 Task: Research Airbnb options in Catia La Mar, Venezuela from 9th December, 2023 to 16th December, 2023 for 2 adults.2 bedrooms having 2 beds and 1 bathroom. Property type can be flat. Booking option can be shelf check-in. Look for 4 properties as per requirement.
Action: Mouse moved to (573, 167)
Screenshot: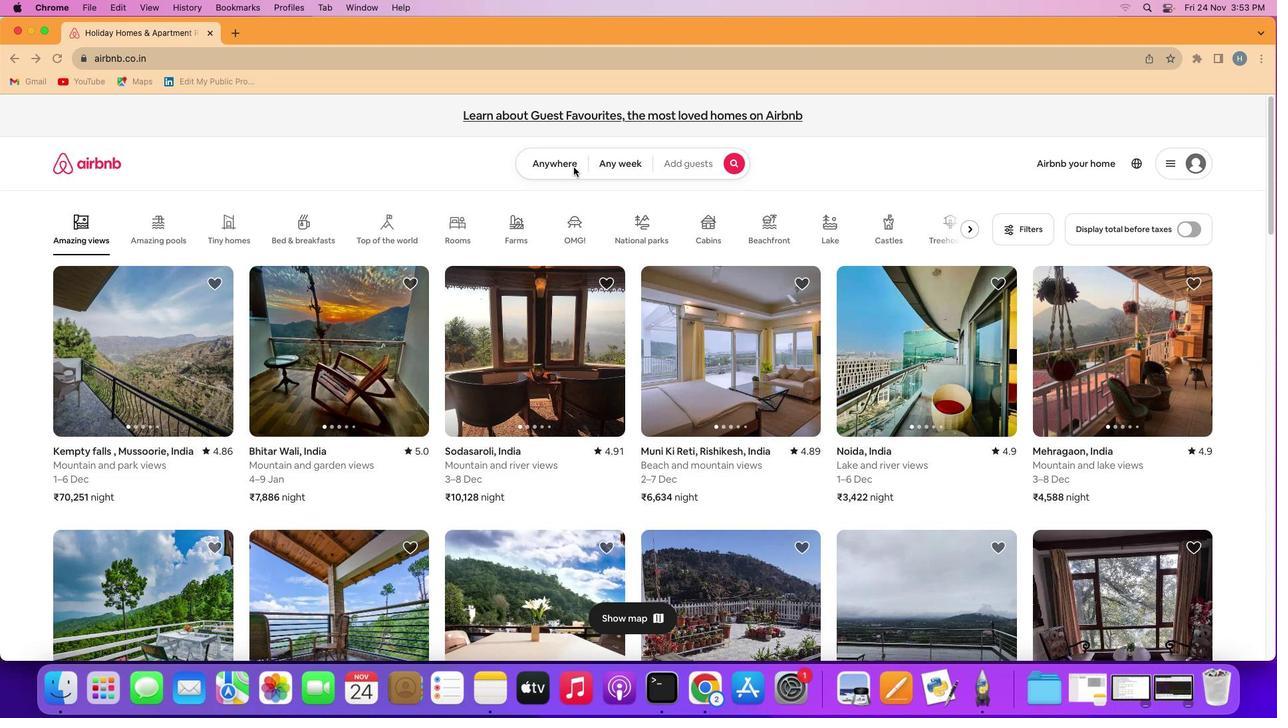 
Action: Mouse pressed left at (573, 167)
Screenshot: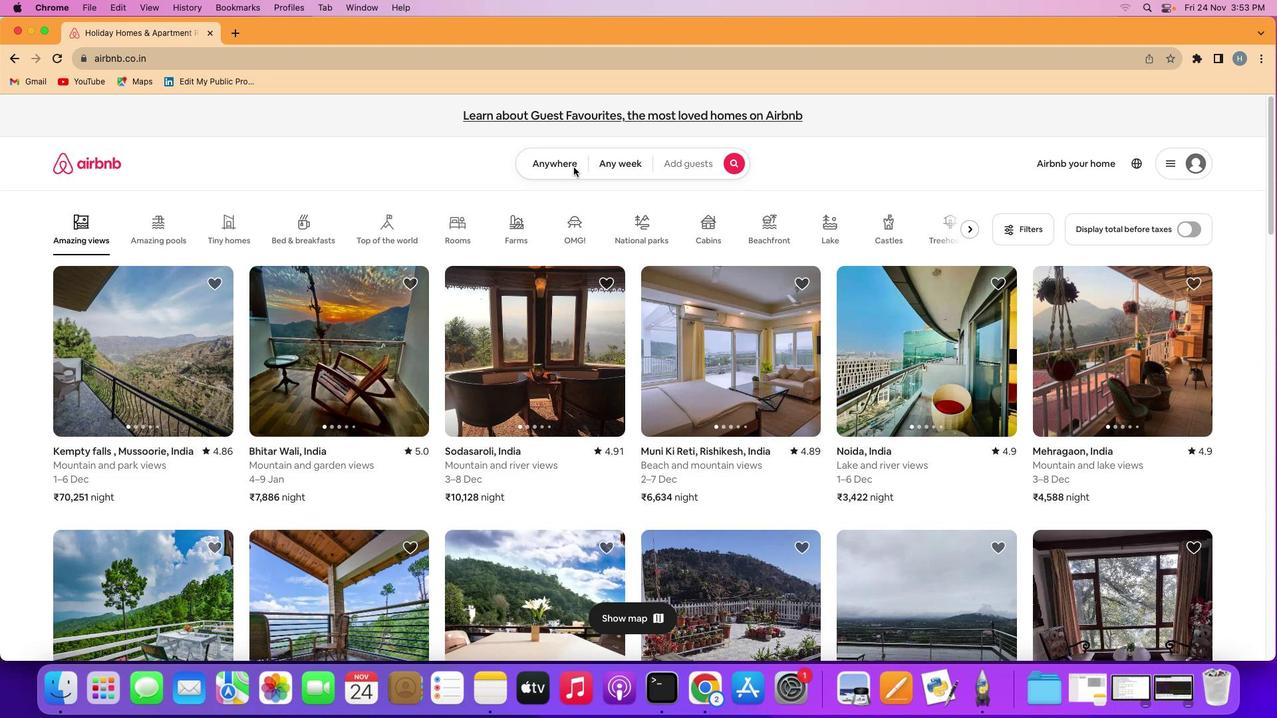 
Action: Mouse pressed left at (573, 167)
Screenshot: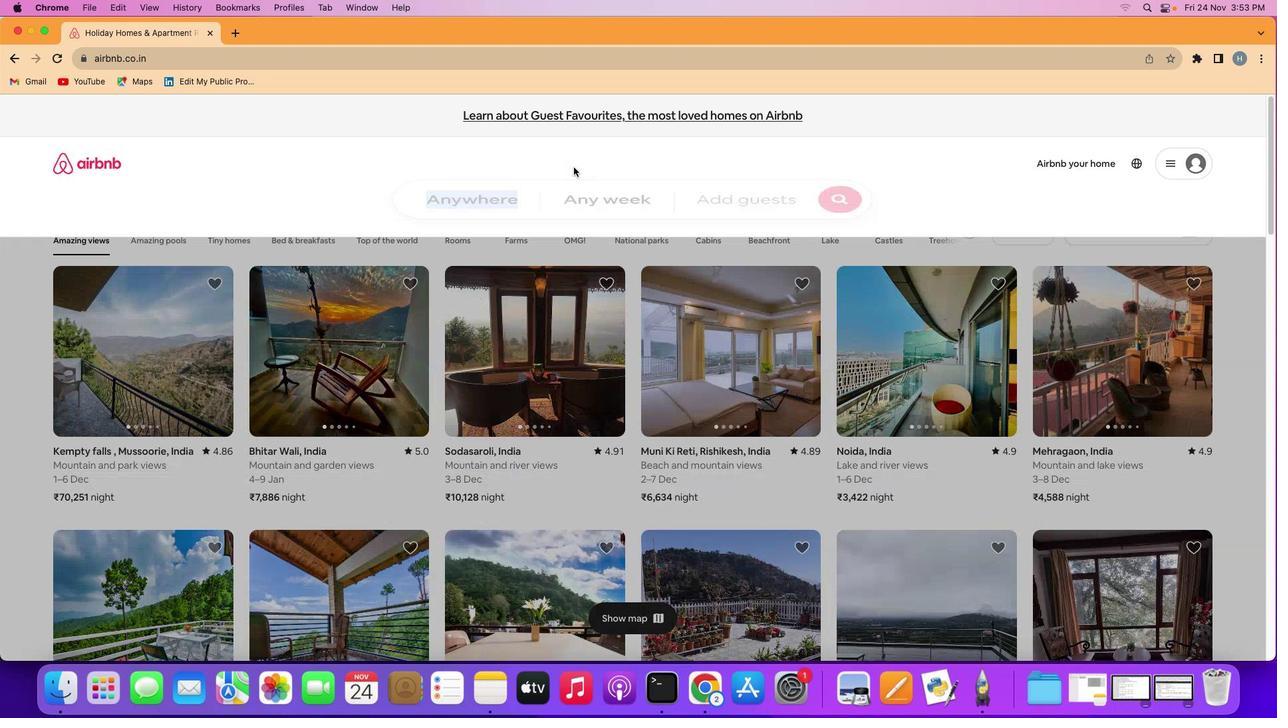 
Action: Mouse moved to (483, 216)
Screenshot: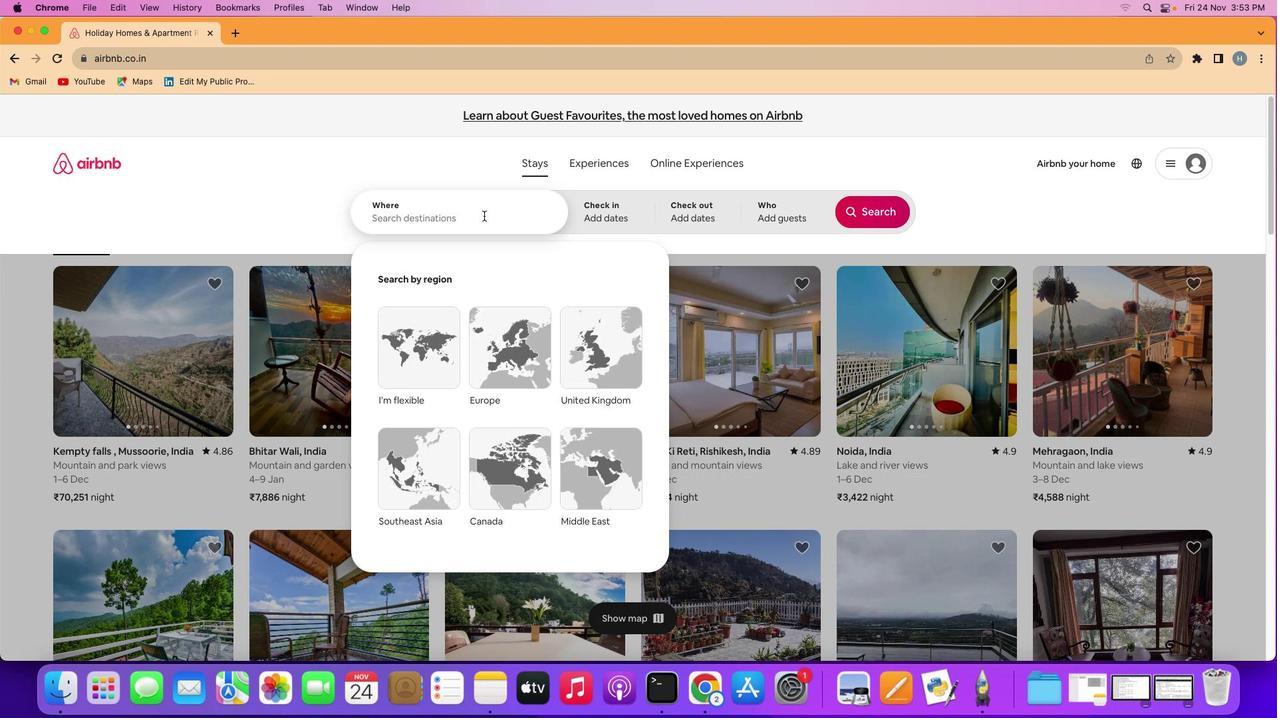 
Action: Mouse pressed left at (483, 216)
Screenshot: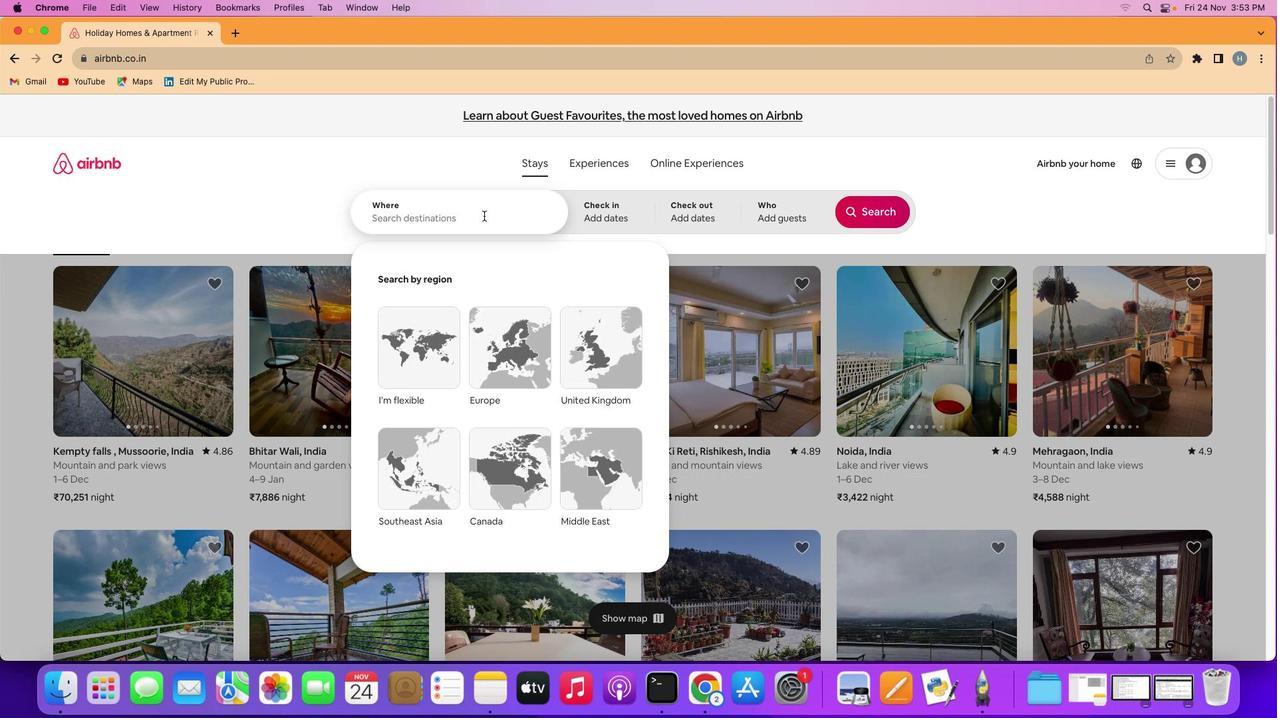 
Action: Mouse moved to (503, 210)
Screenshot: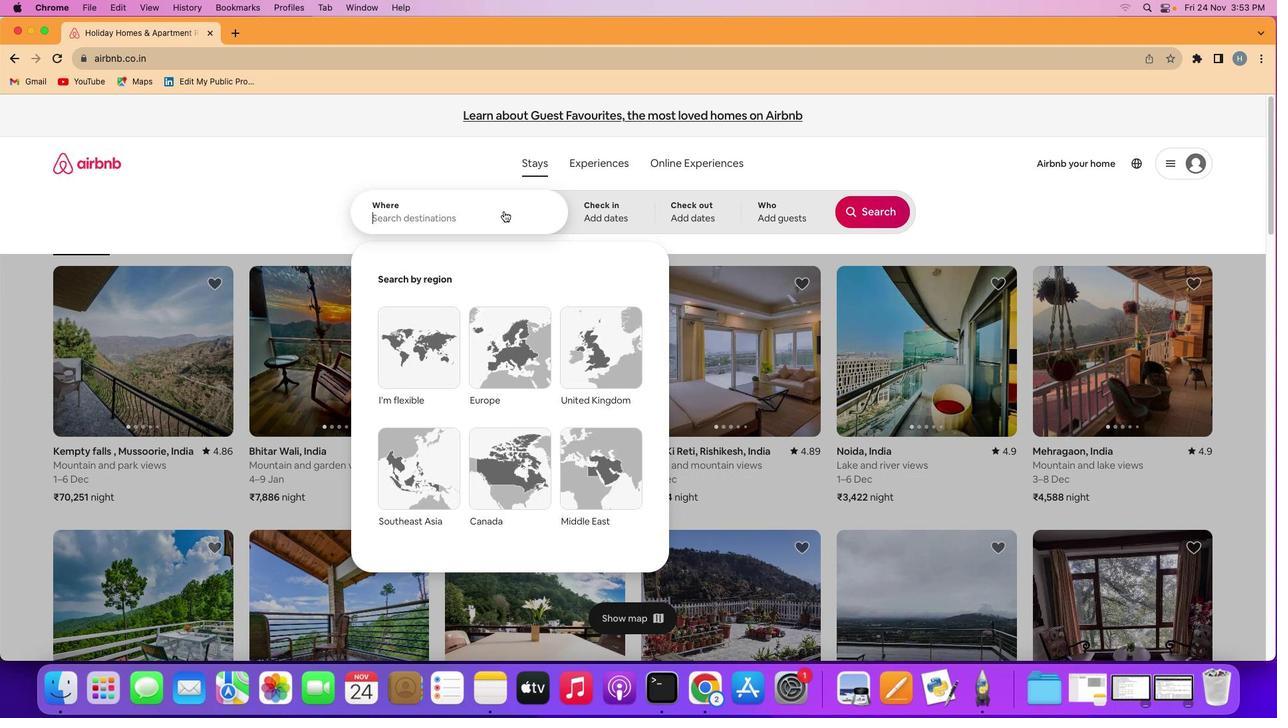 
Action: Key pressed Key.shift'C''a''t''i''a'Key.spaceKey.shift'L''a'Key.spaceKey.shift'M''a''r'','Key.spaceKey.shift'V''e''n''e''z''z''u''e''l''a'
Screenshot: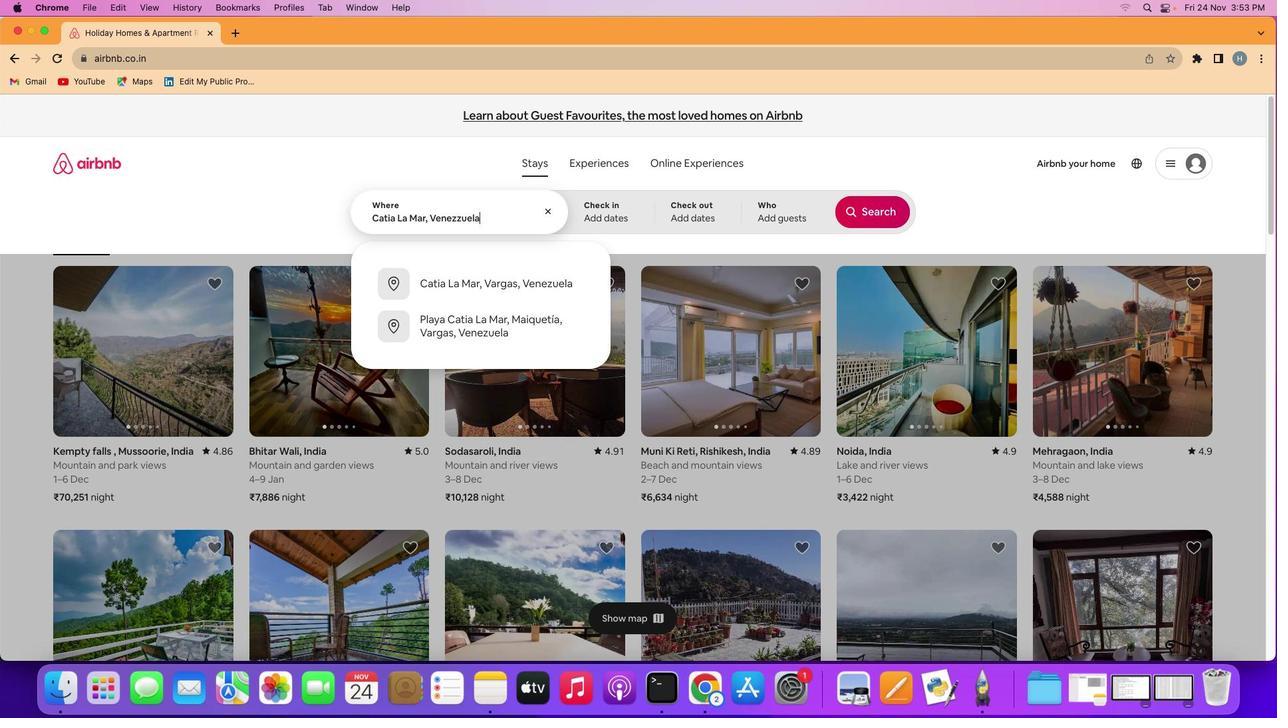 
Action: Mouse moved to (600, 210)
Screenshot: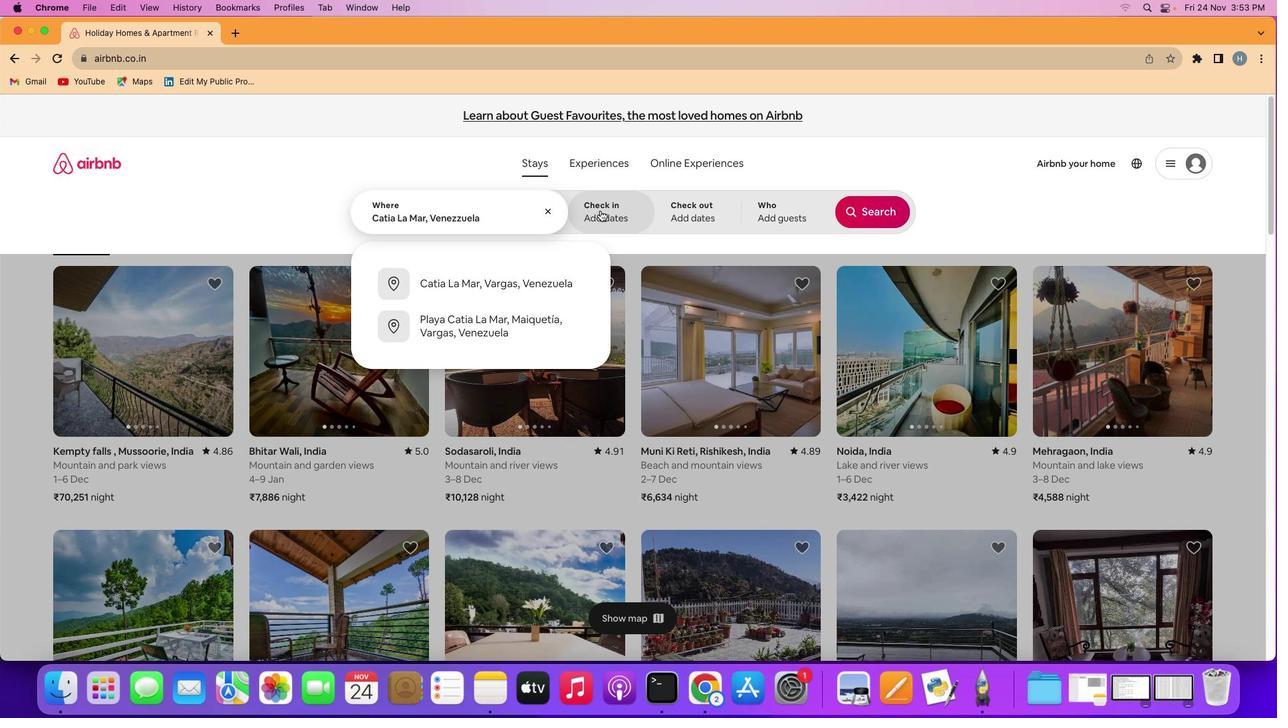 
Action: Mouse pressed left at (600, 210)
Screenshot: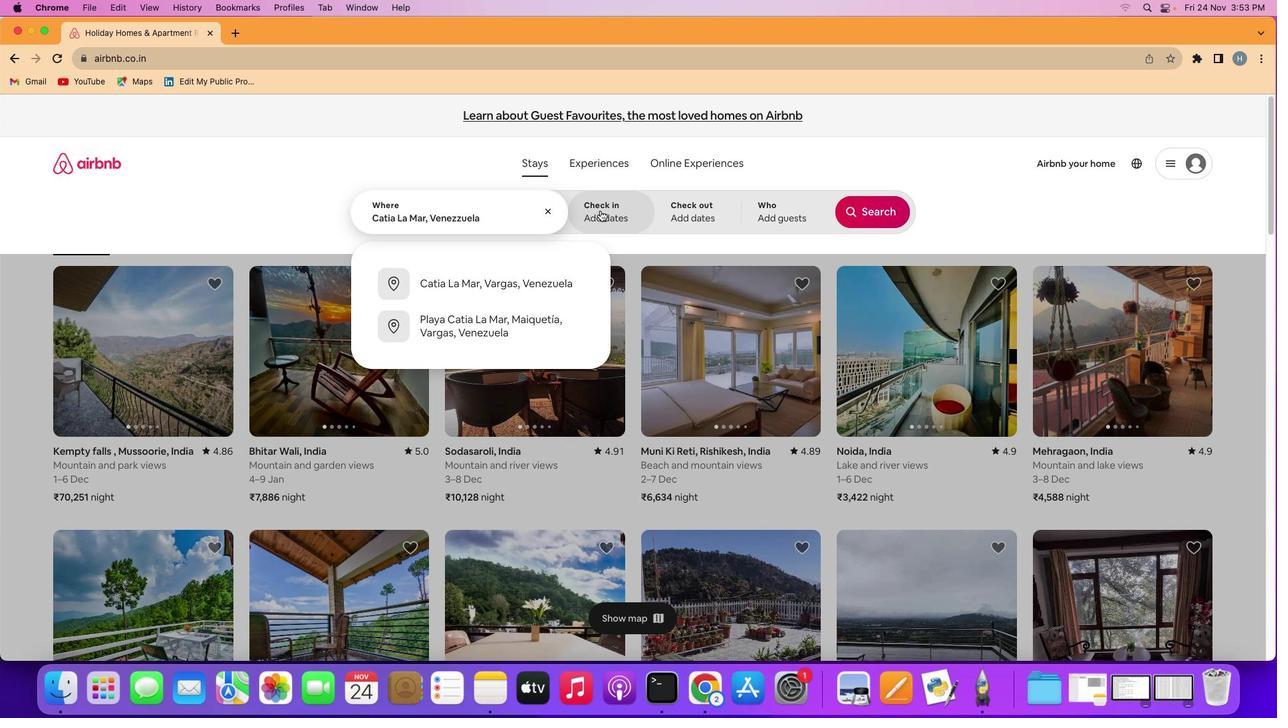 
Action: Mouse moved to (867, 404)
Screenshot: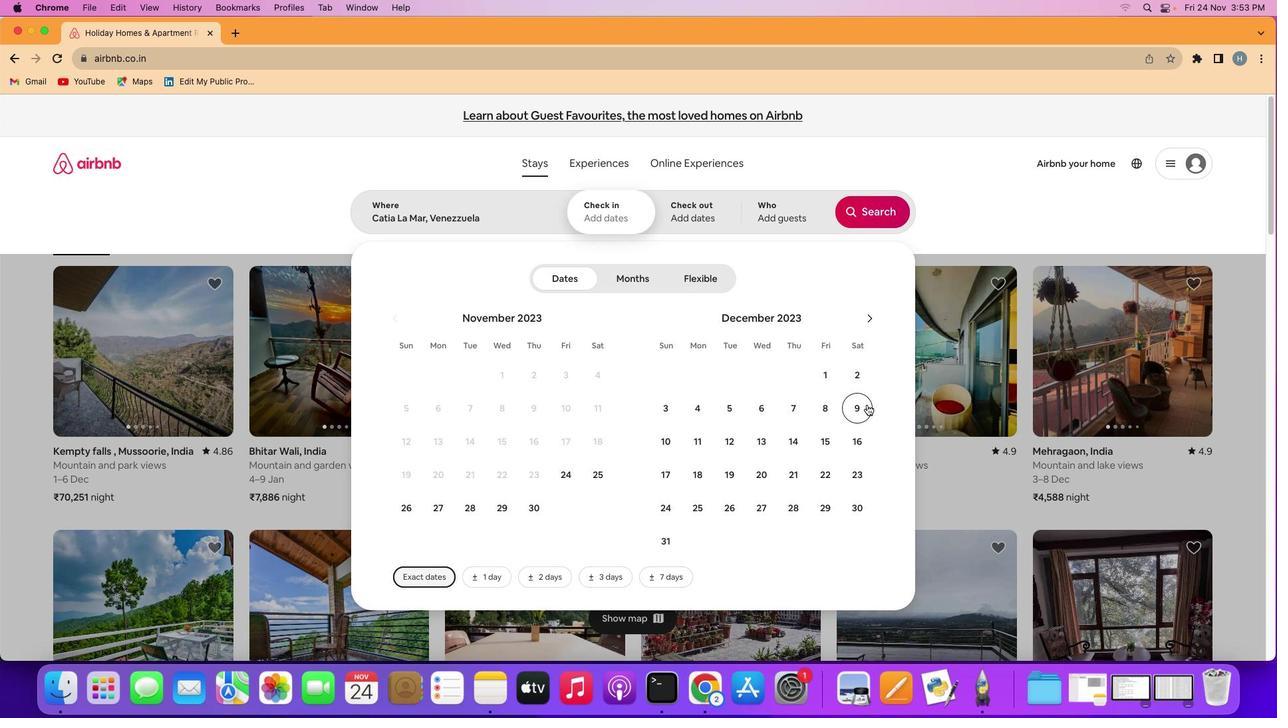 
Action: Mouse pressed left at (867, 404)
Screenshot: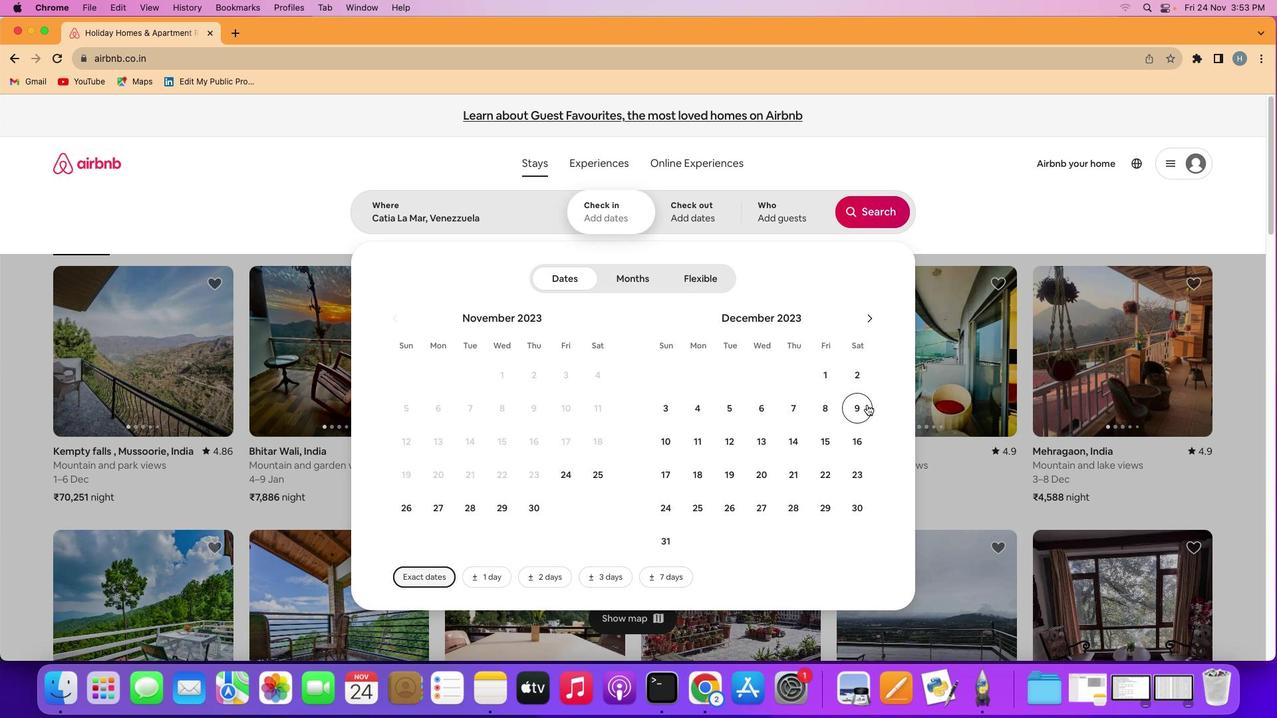 
Action: Mouse moved to (857, 437)
Screenshot: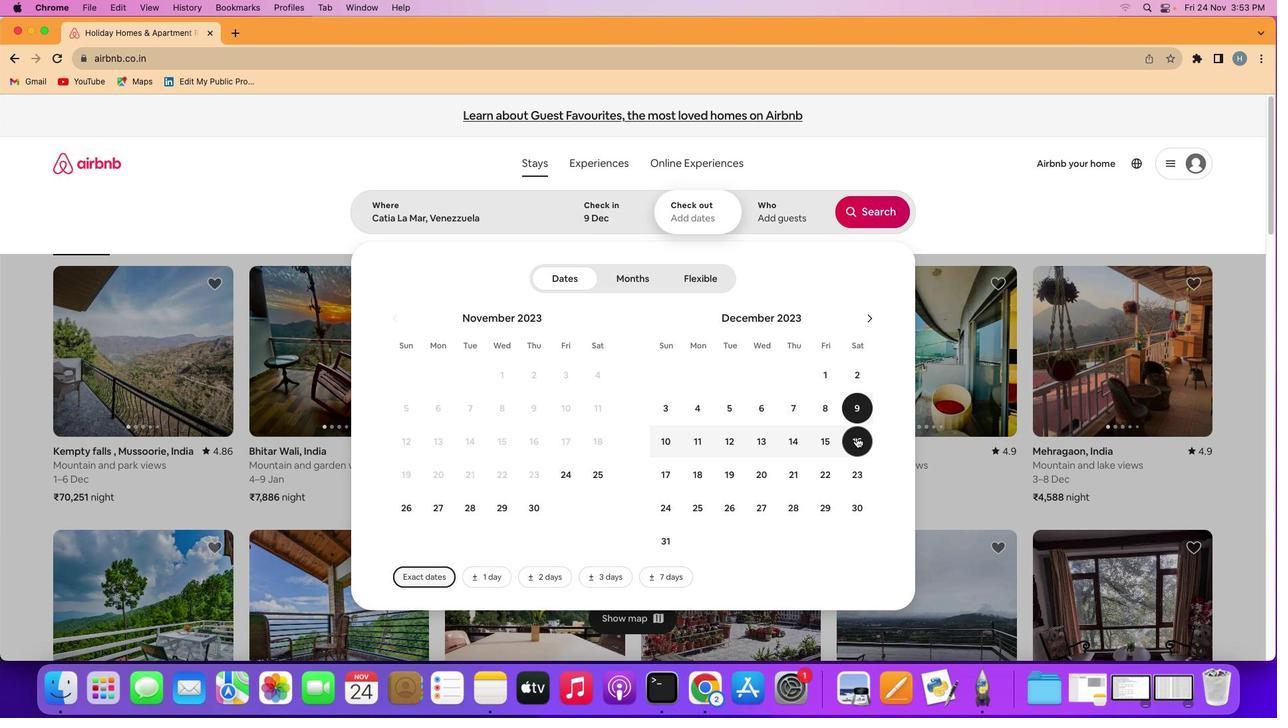 
Action: Mouse pressed left at (857, 437)
Screenshot: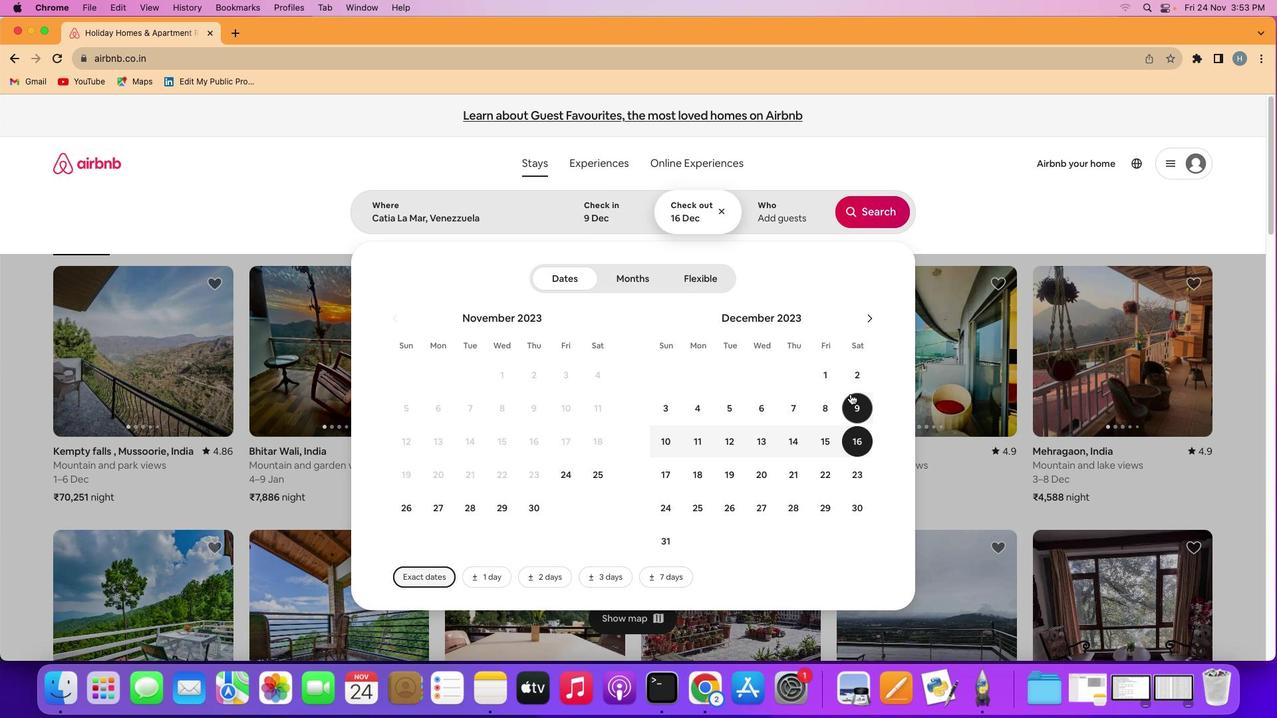 
Action: Mouse moved to (797, 197)
Screenshot: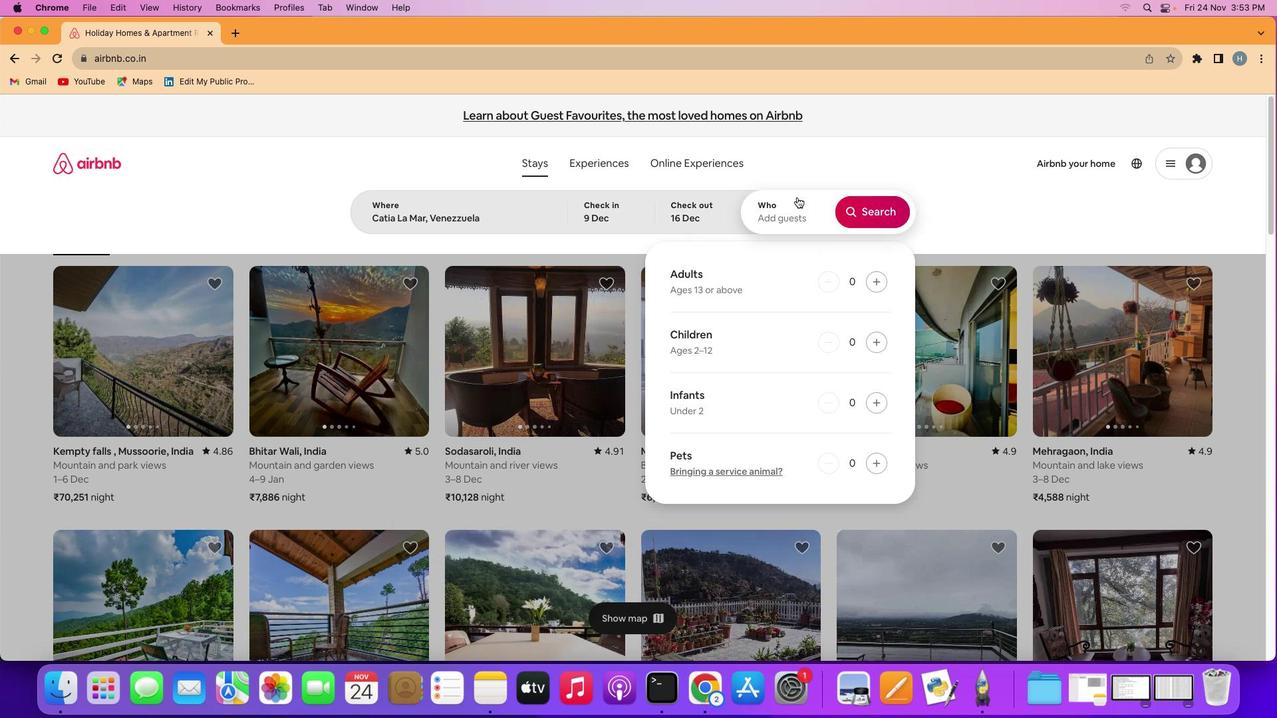 
Action: Mouse pressed left at (797, 197)
Screenshot: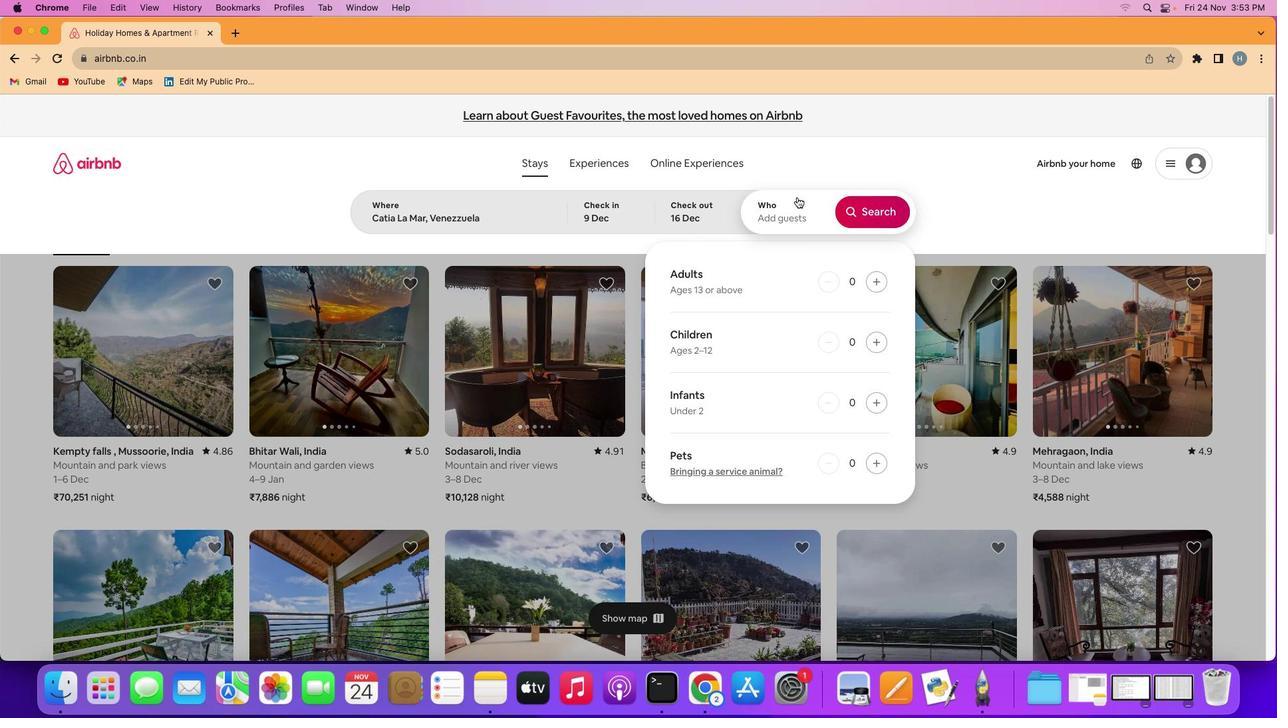 
Action: Mouse moved to (879, 276)
Screenshot: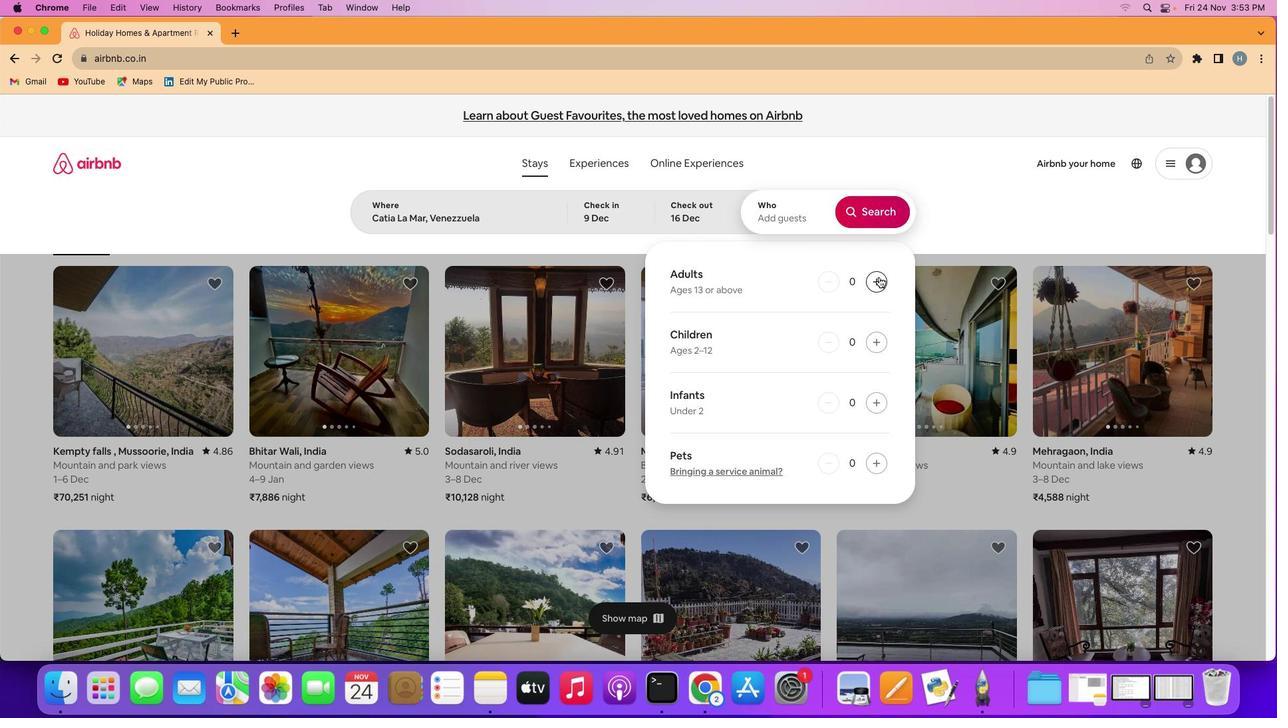 
Action: Mouse pressed left at (879, 276)
Screenshot: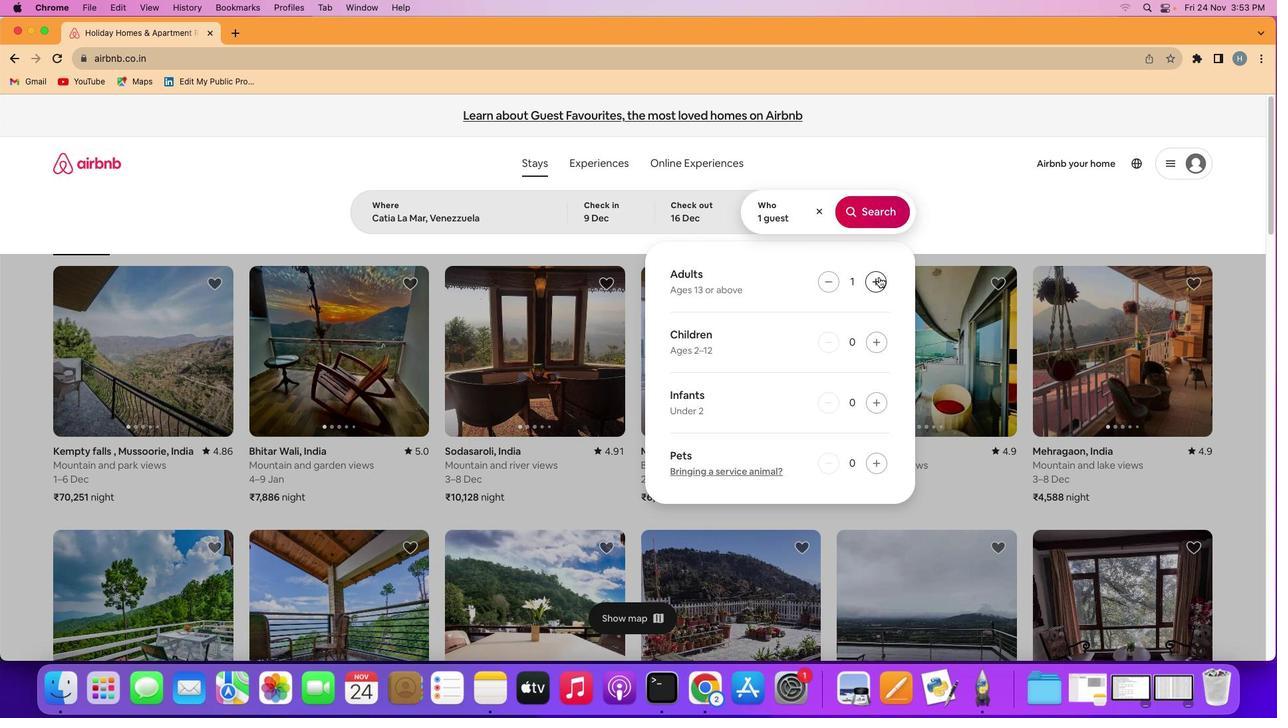 
Action: Mouse pressed left at (879, 276)
Screenshot: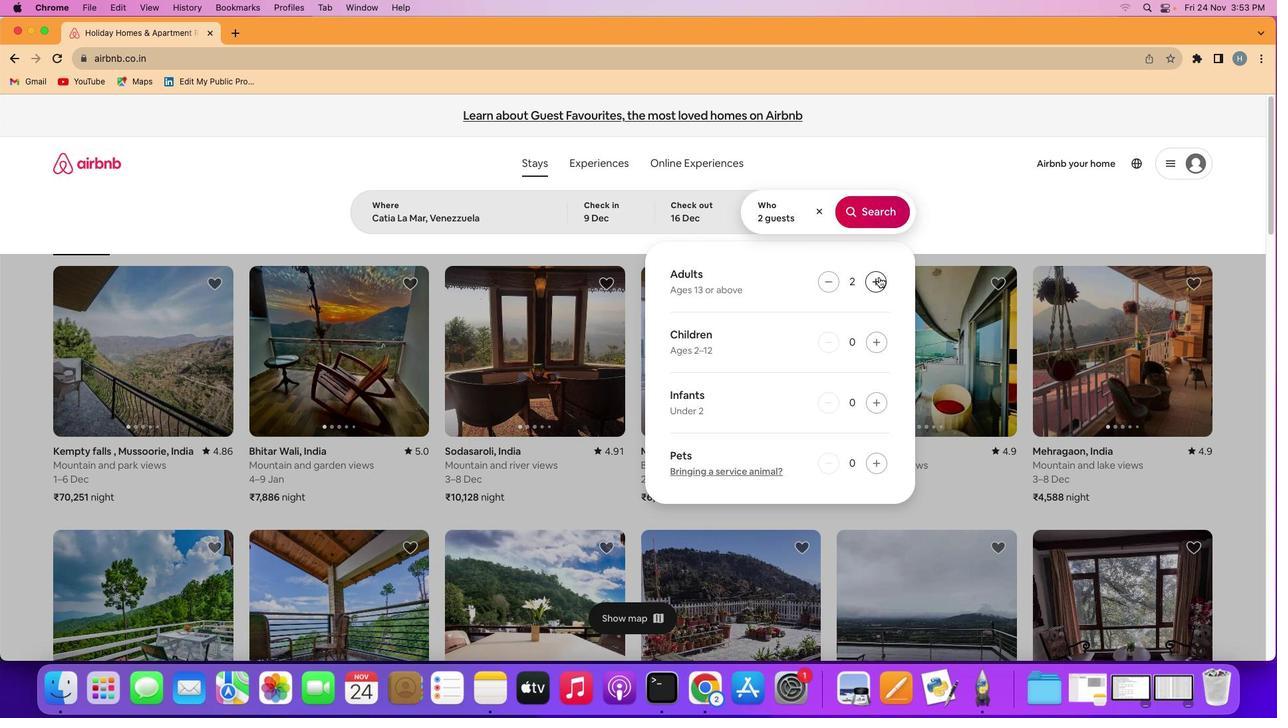 
Action: Mouse moved to (871, 204)
Screenshot: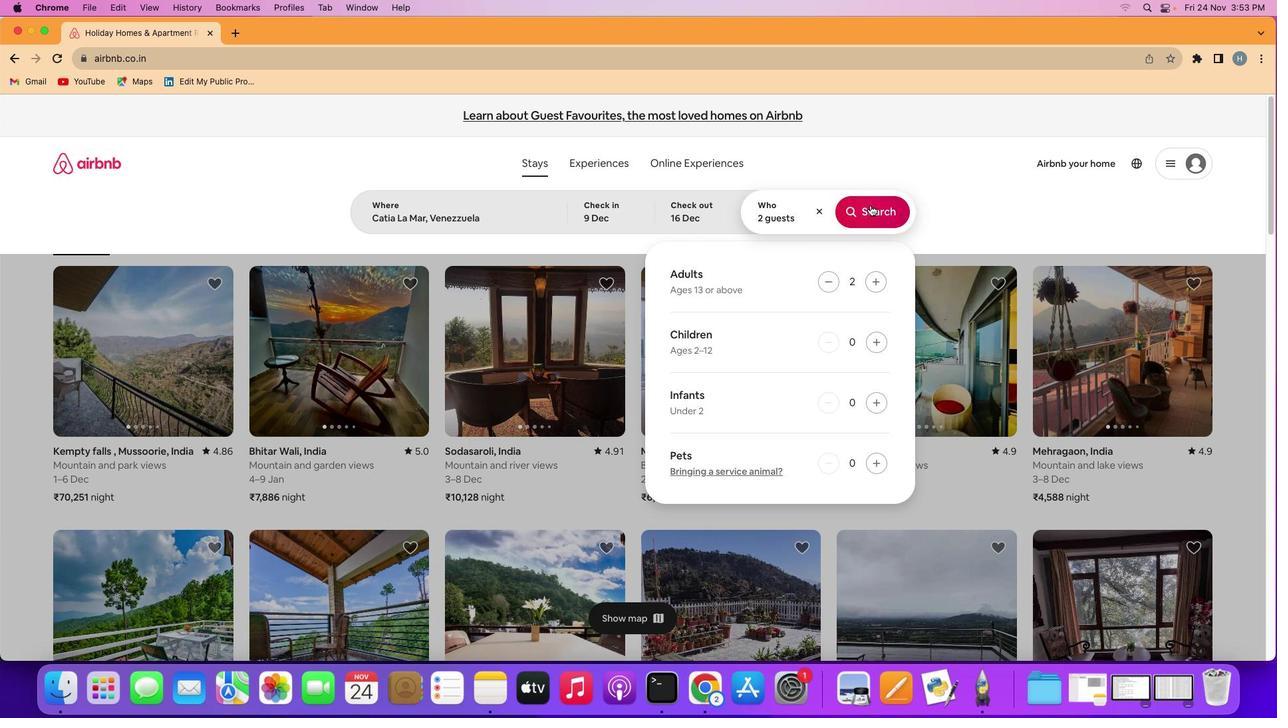 
Action: Mouse pressed left at (871, 204)
Screenshot: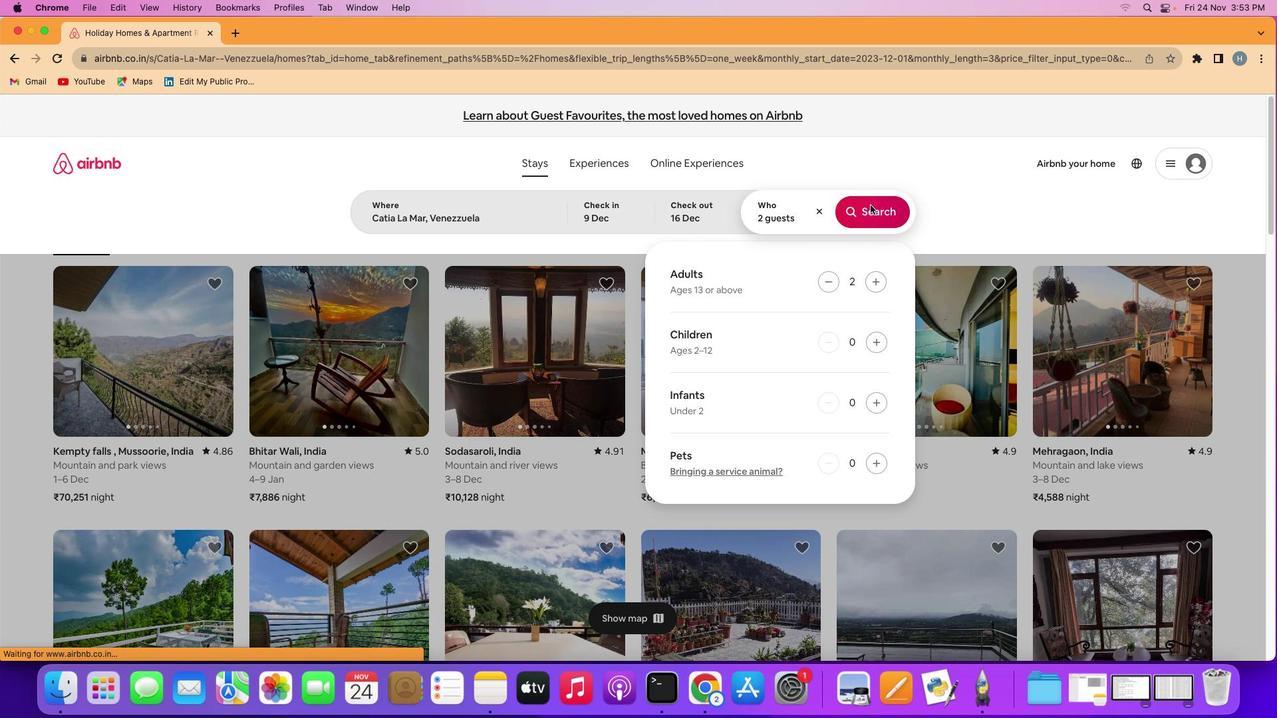 
Action: Mouse moved to (1062, 173)
Screenshot: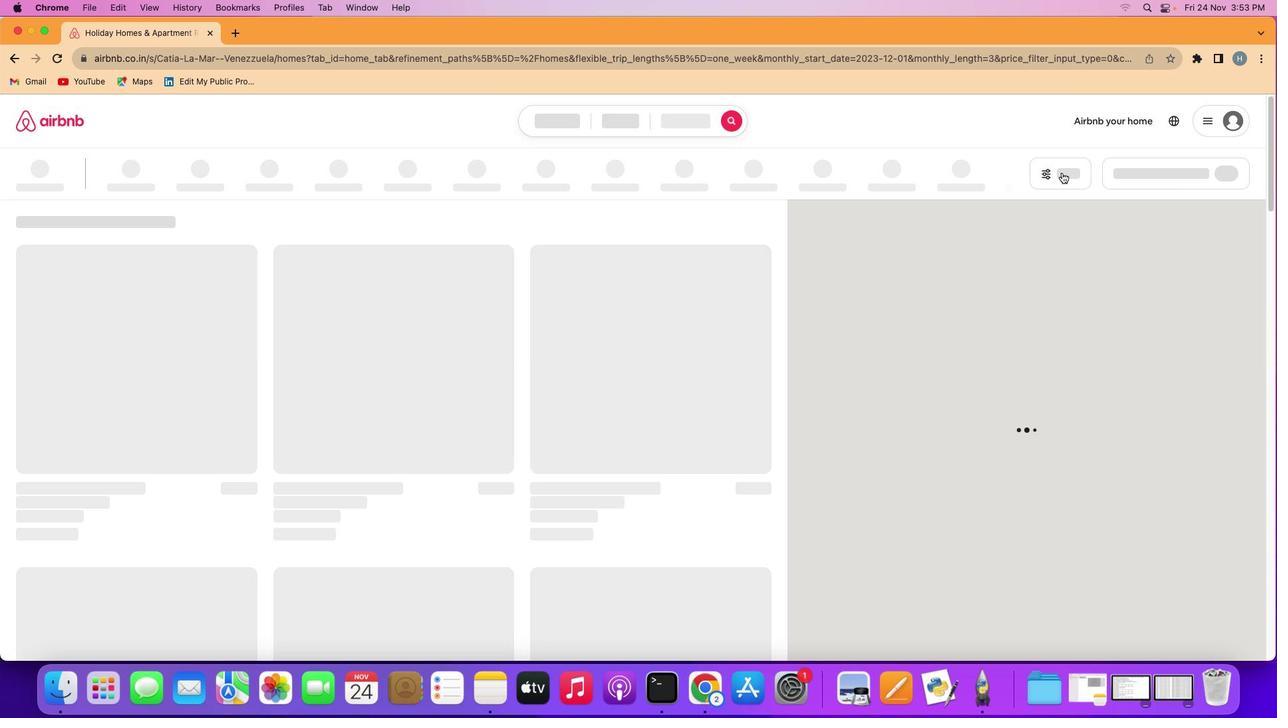 
Action: Mouse pressed left at (1062, 173)
Screenshot: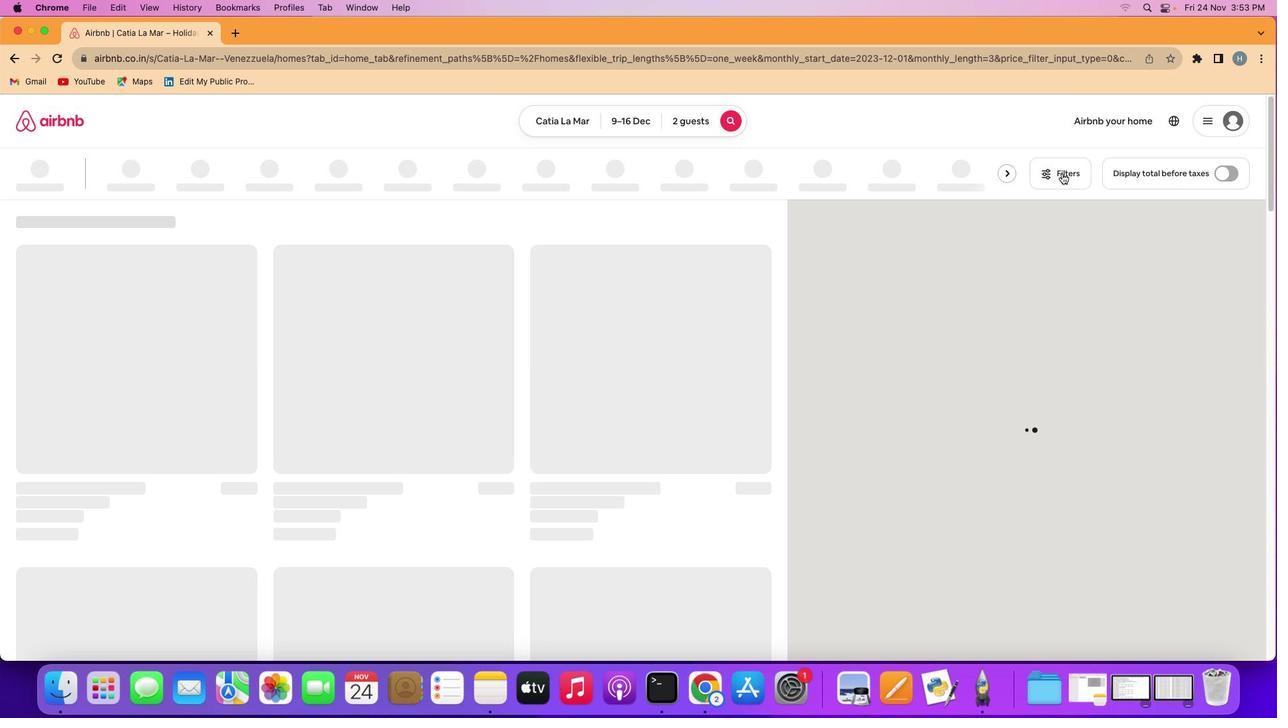 
Action: Mouse moved to (1061, 173)
Screenshot: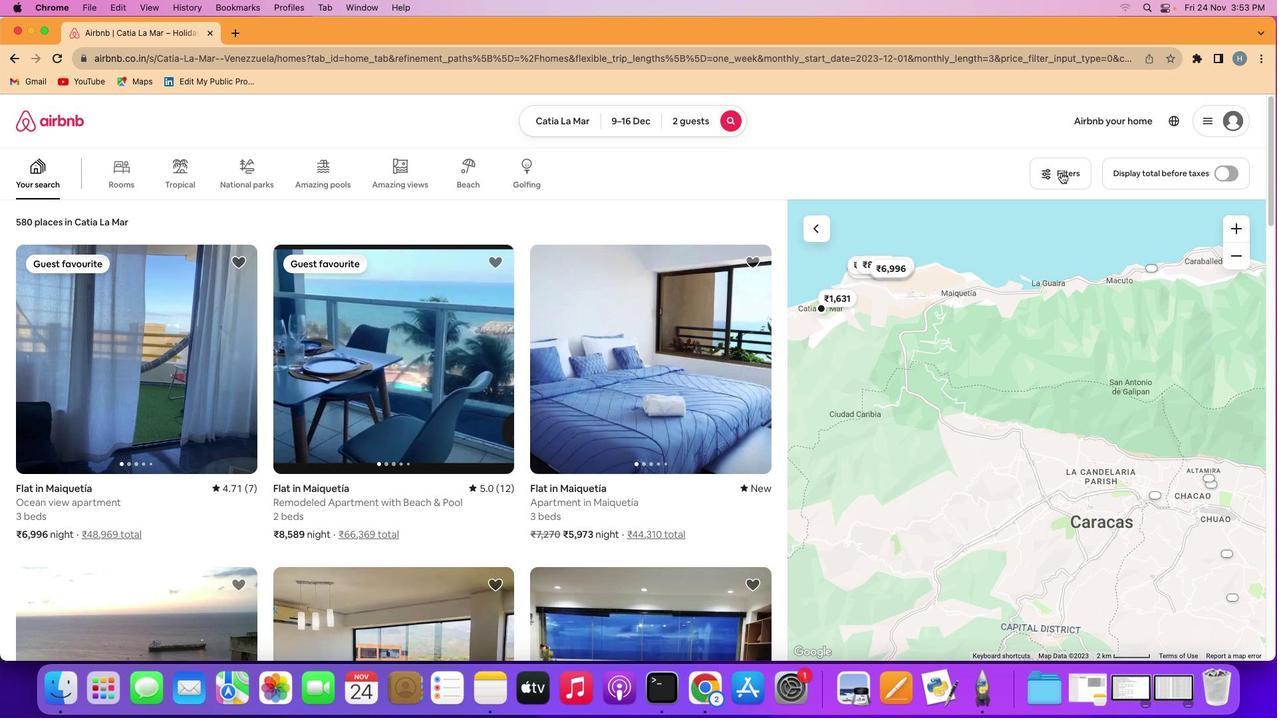 
Action: Mouse pressed left at (1061, 173)
Screenshot: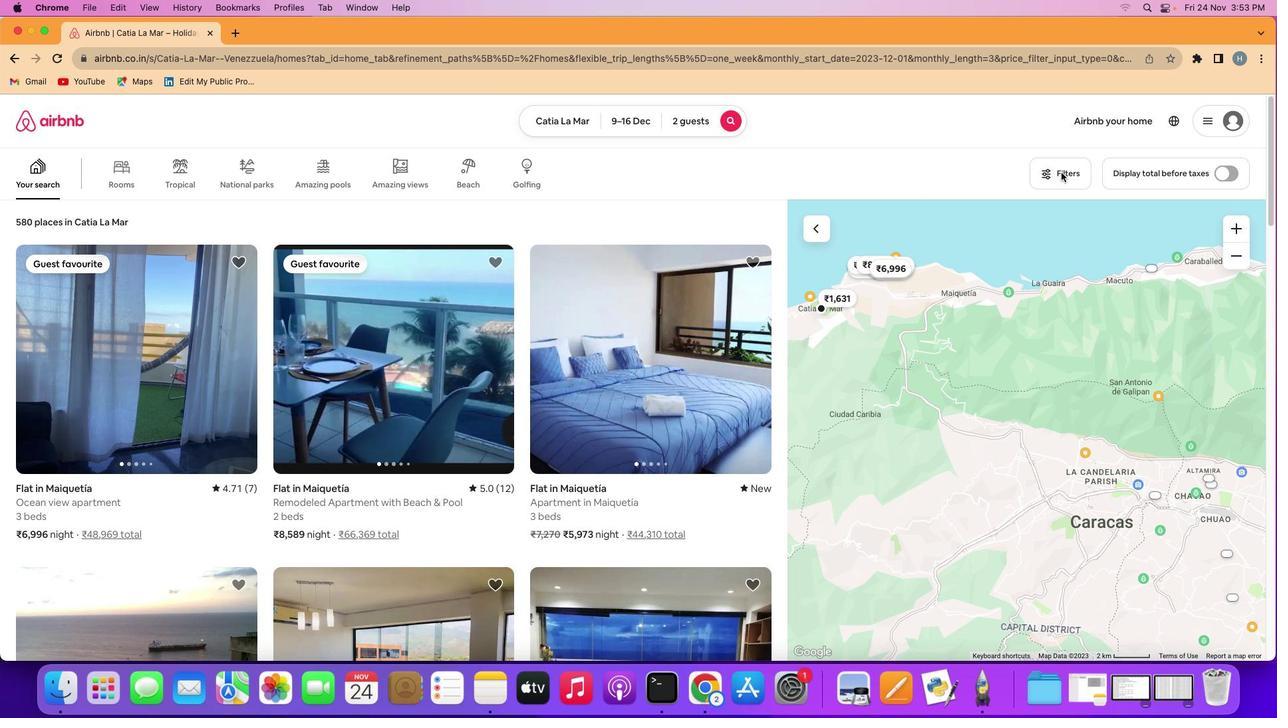 
Action: Mouse moved to (619, 397)
Screenshot: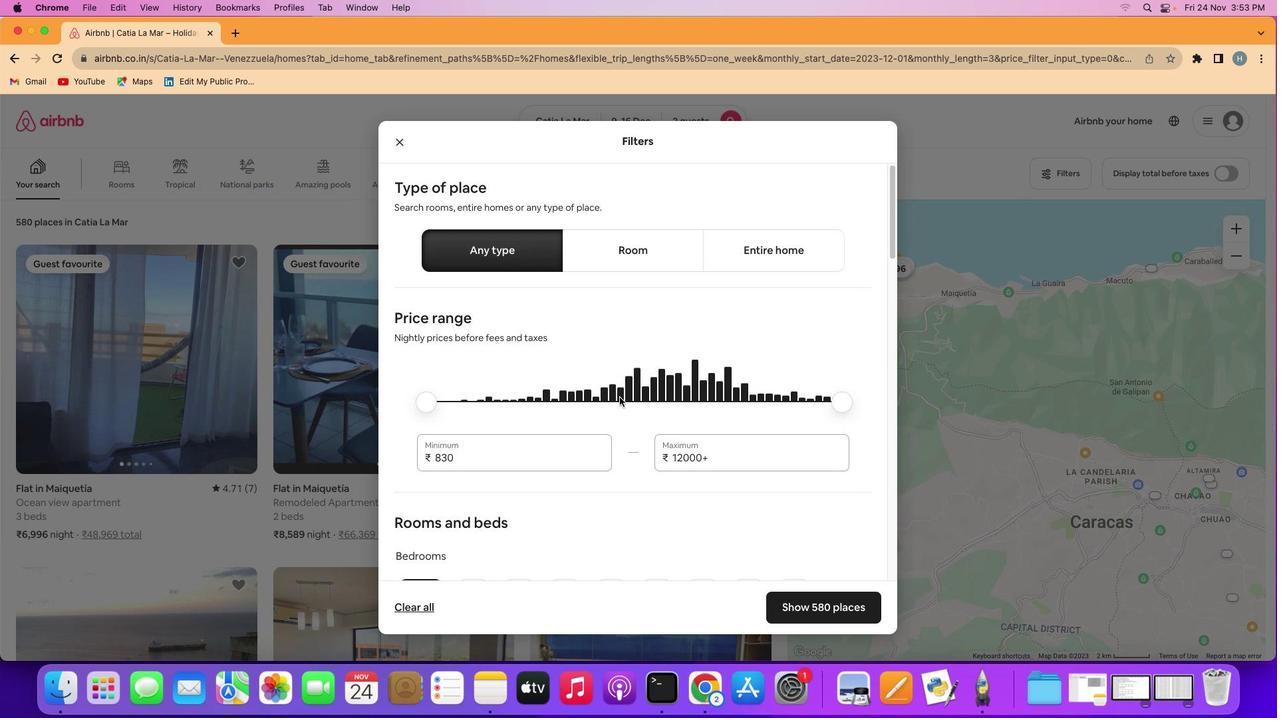 
Action: Mouse scrolled (619, 397) with delta (0, 0)
Screenshot: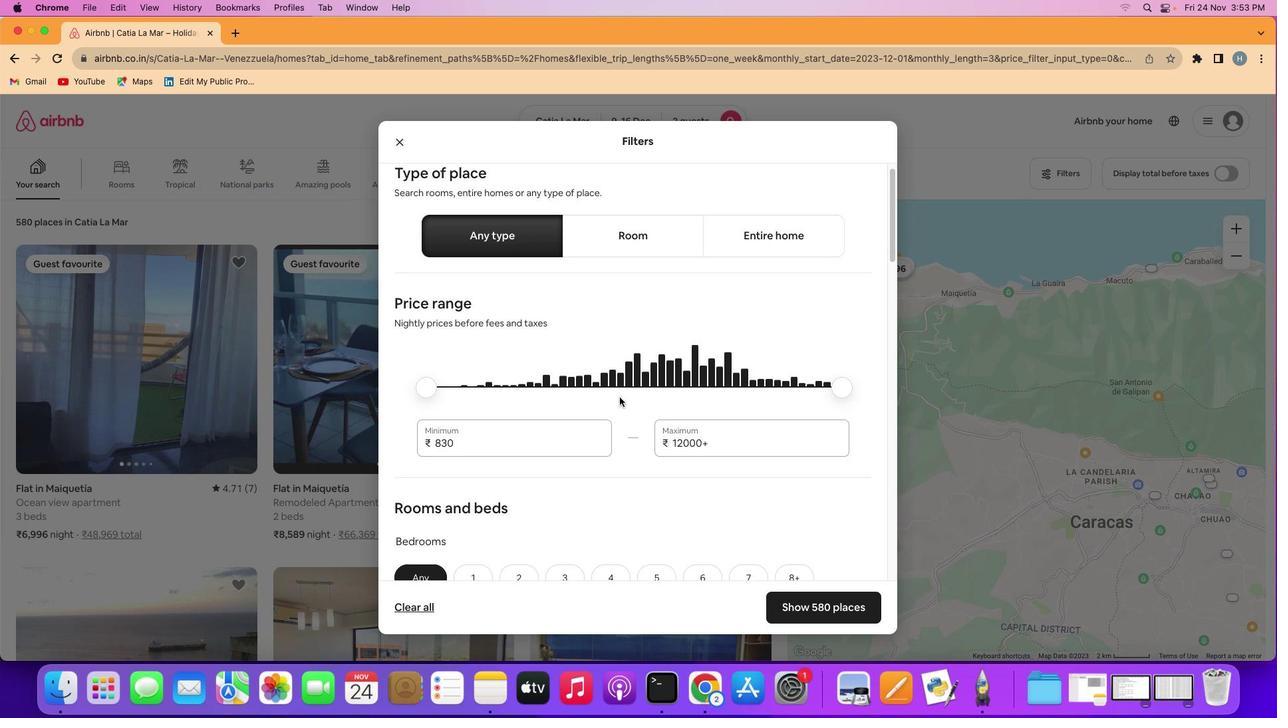 
Action: Mouse scrolled (619, 397) with delta (0, 0)
Screenshot: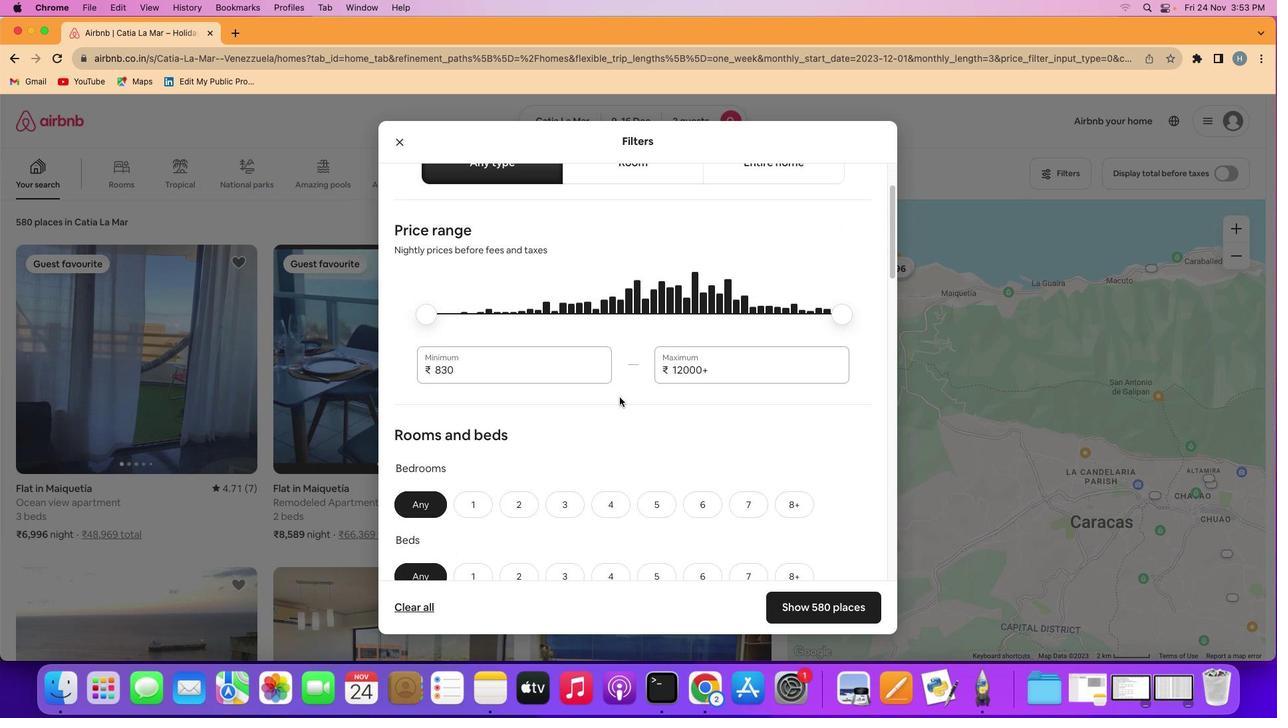 
Action: Mouse scrolled (619, 397) with delta (0, -1)
Screenshot: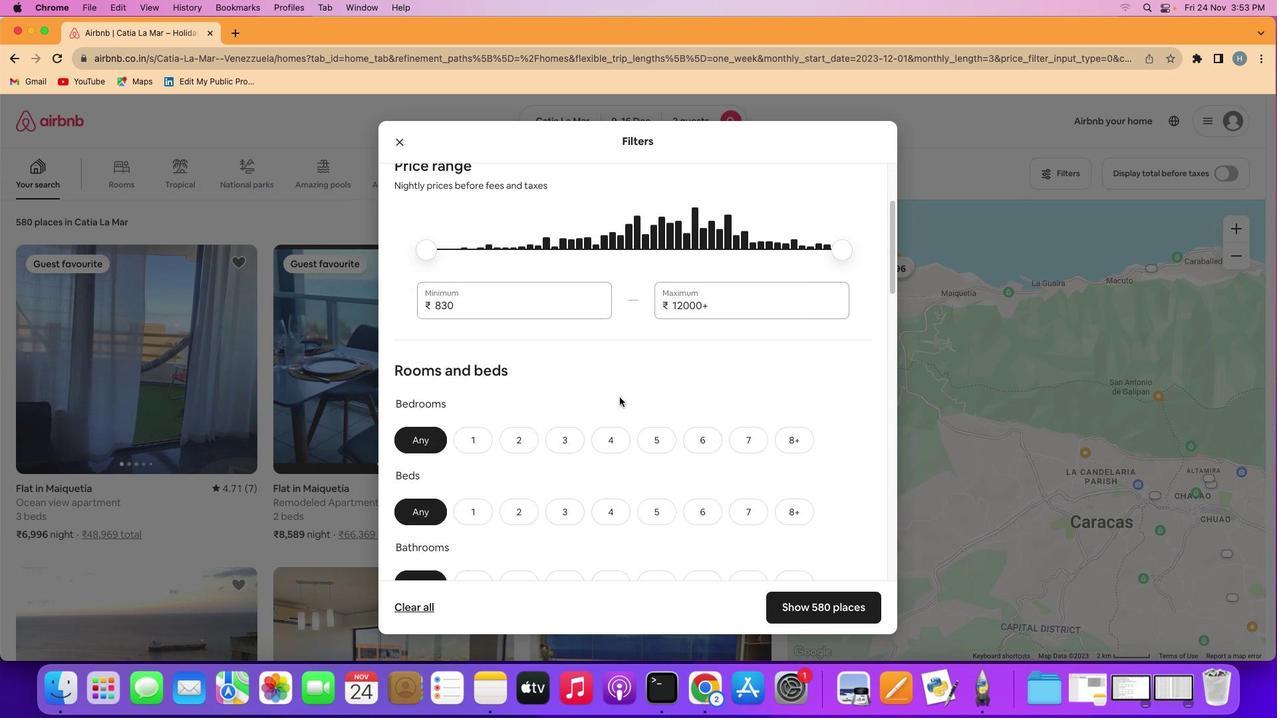 
Action: Mouse scrolled (619, 397) with delta (0, -1)
Screenshot: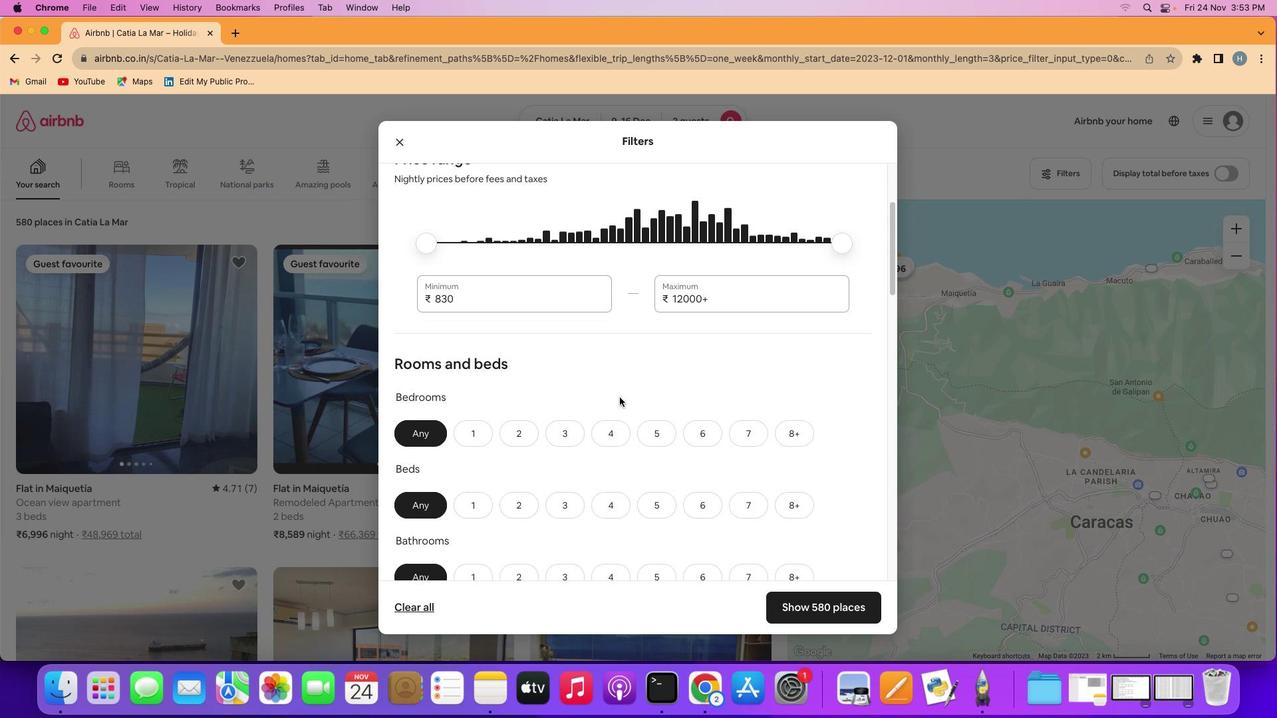 
Action: Mouse scrolled (619, 397) with delta (0, 0)
Screenshot: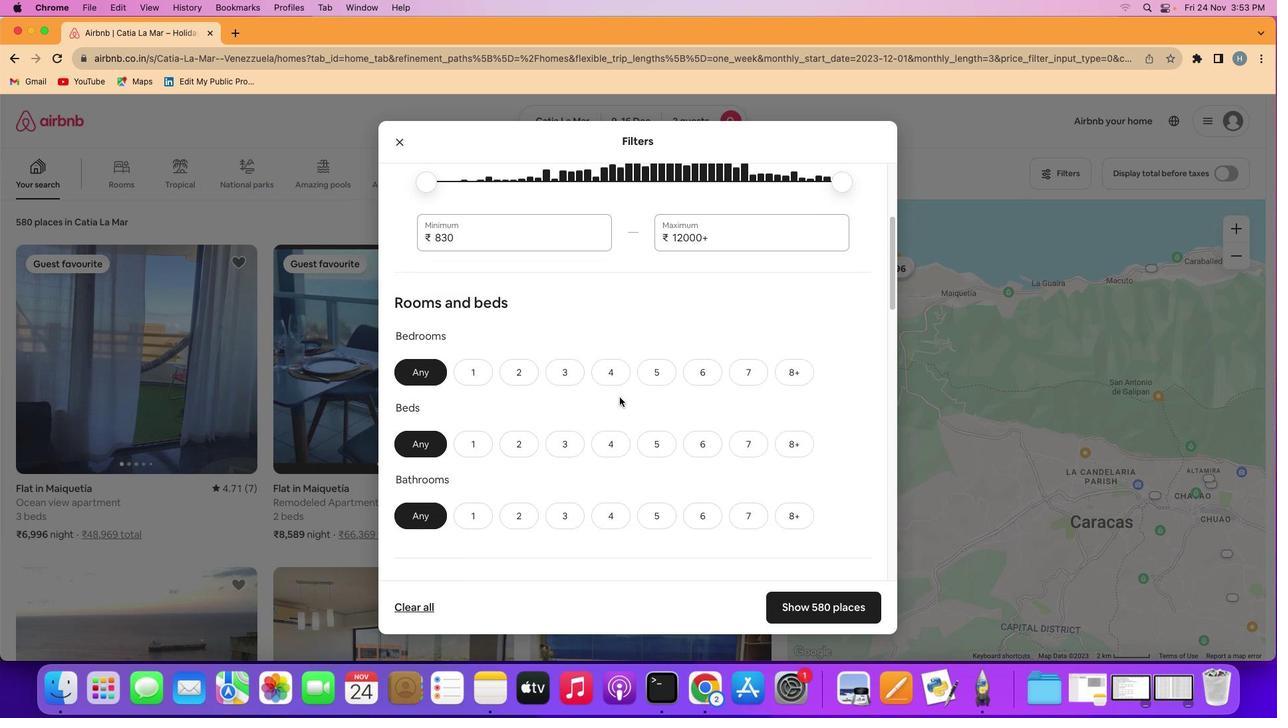 
Action: Mouse scrolled (619, 397) with delta (0, 0)
Screenshot: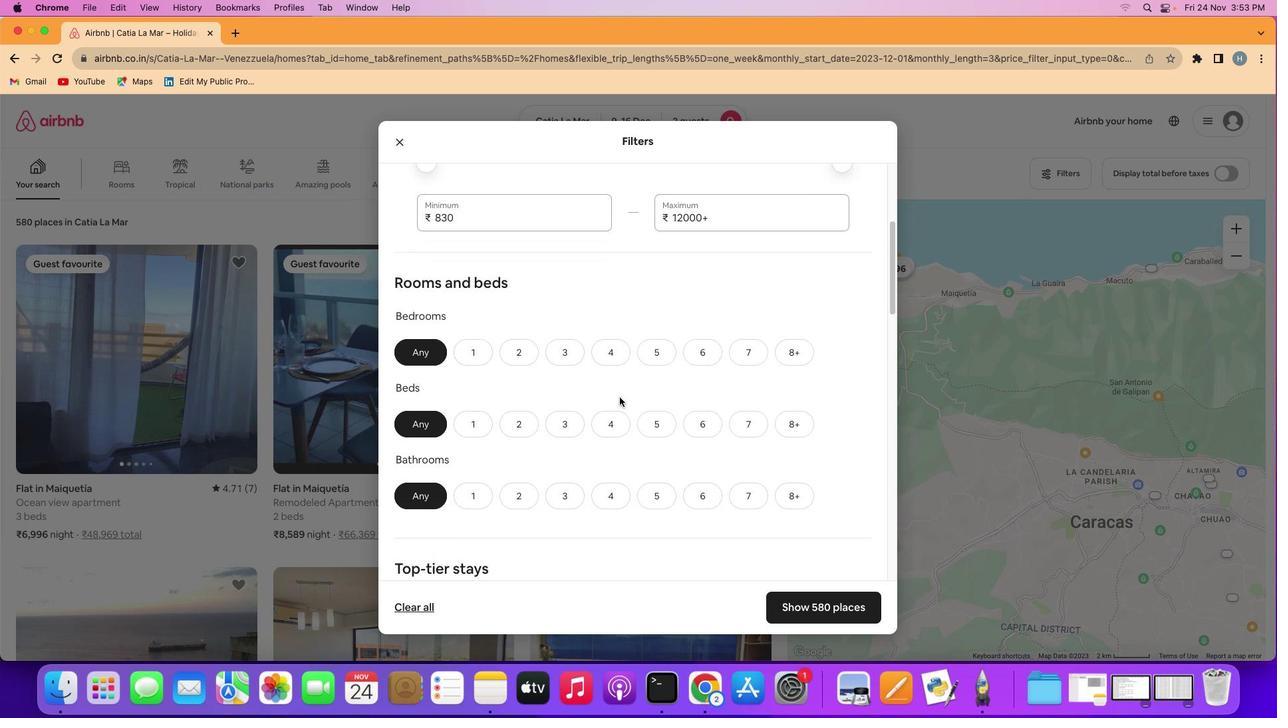 
Action: Mouse scrolled (619, 397) with delta (0, -1)
Screenshot: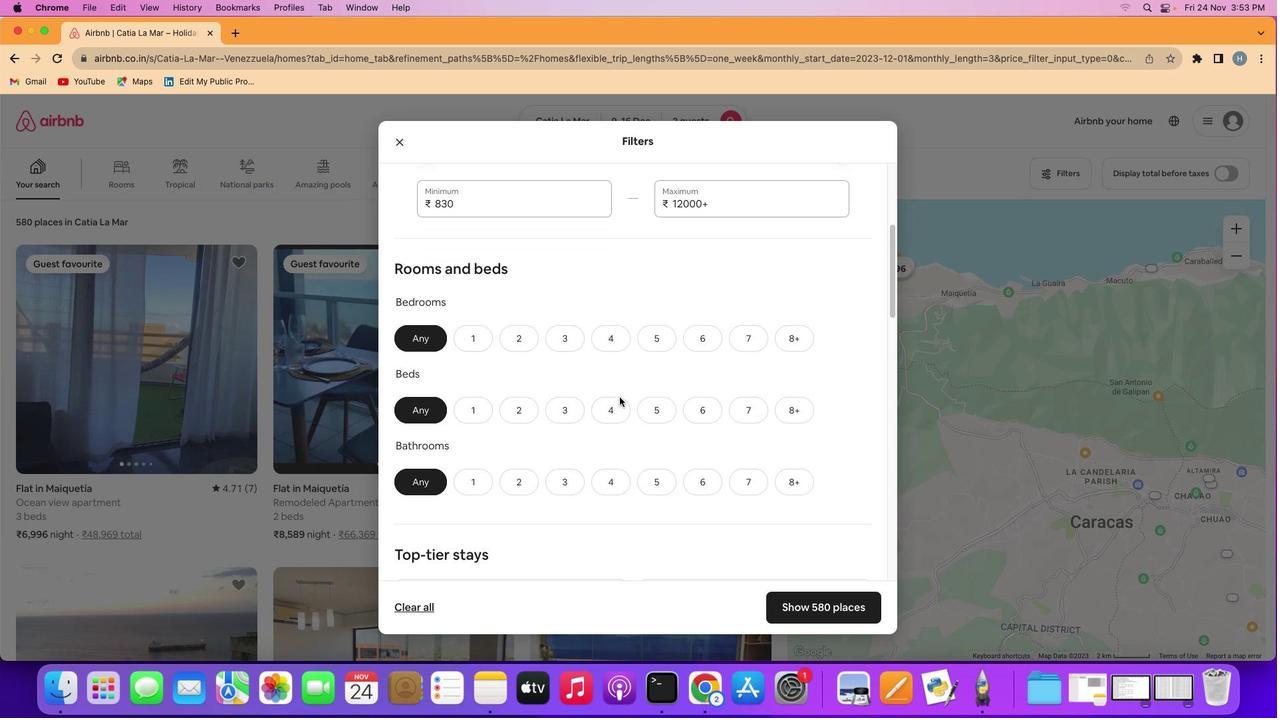 
Action: Mouse scrolled (619, 397) with delta (0, 0)
Screenshot: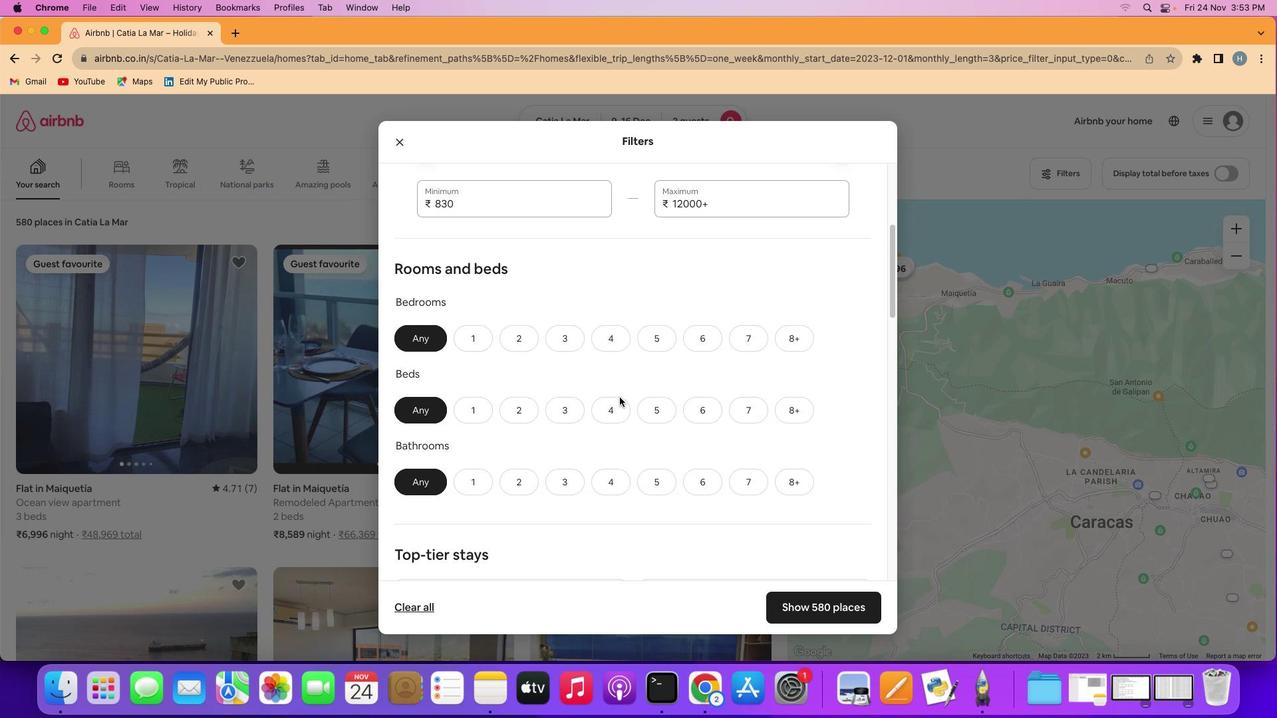 
Action: Mouse scrolled (619, 397) with delta (0, 0)
Screenshot: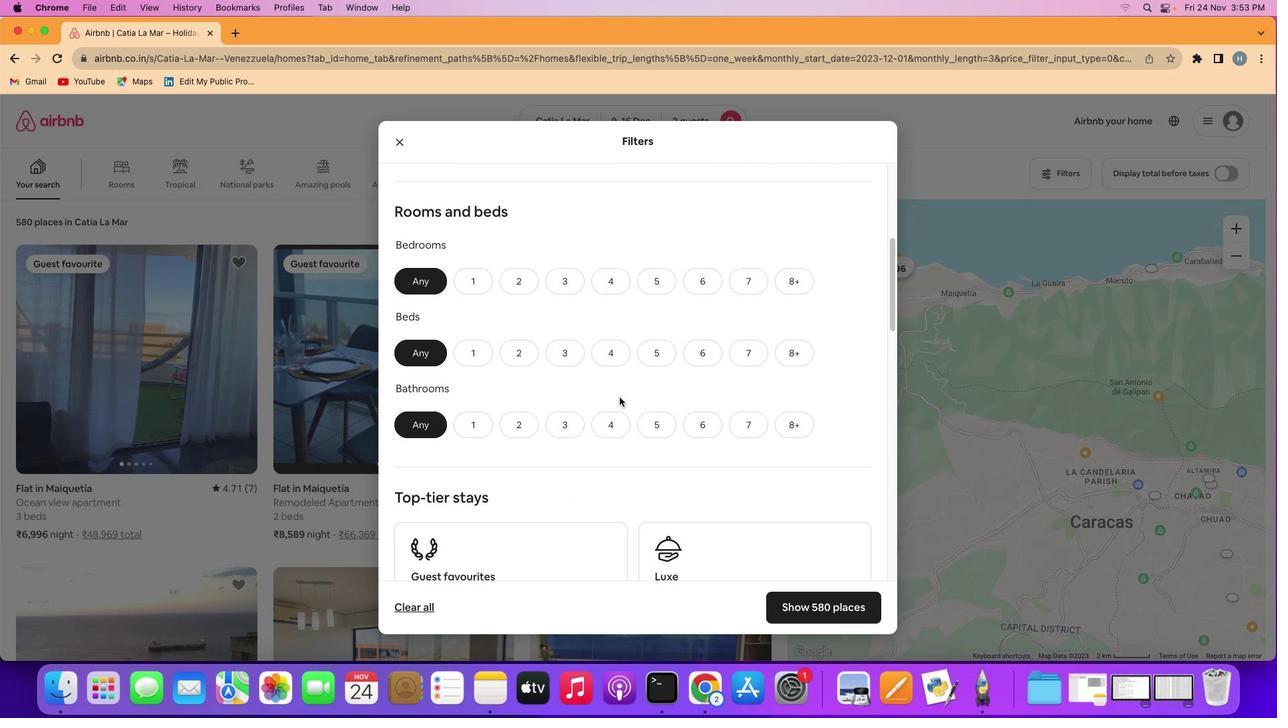 
Action: Mouse scrolled (619, 397) with delta (0, 0)
Screenshot: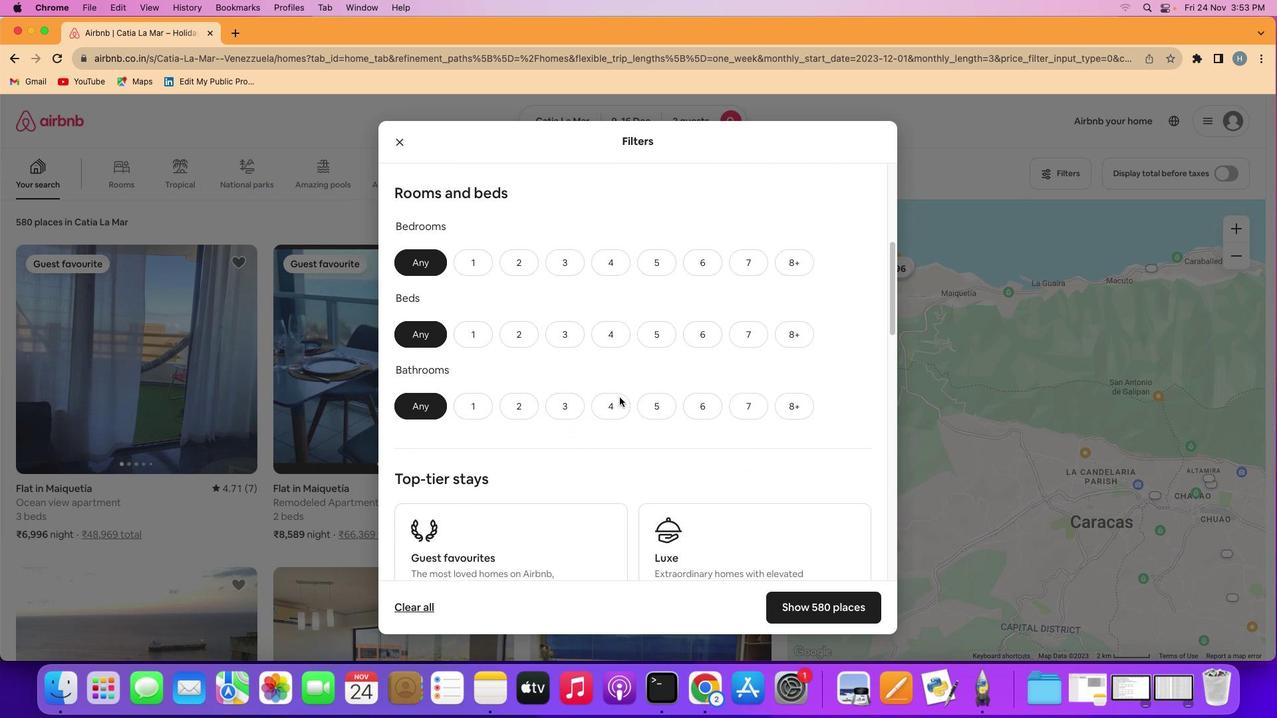 
Action: Mouse scrolled (619, 397) with delta (0, -1)
Screenshot: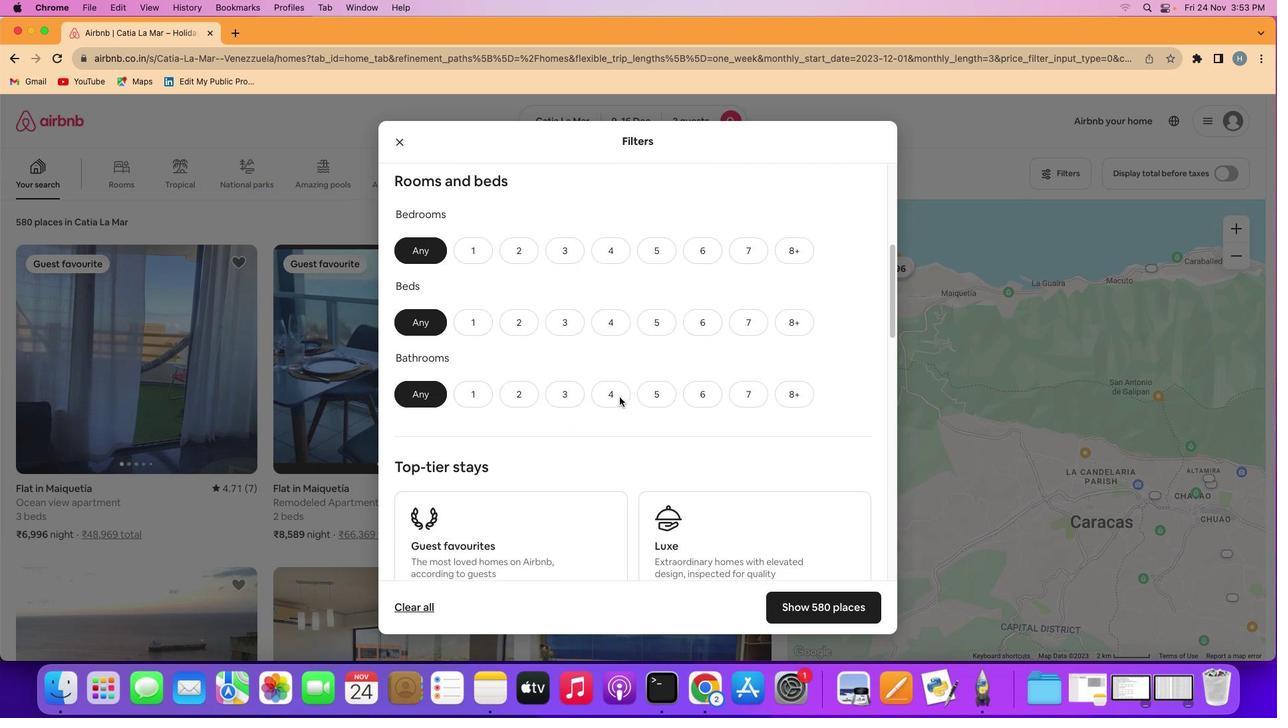 
Action: Mouse moved to (526, 249)
Screenshot: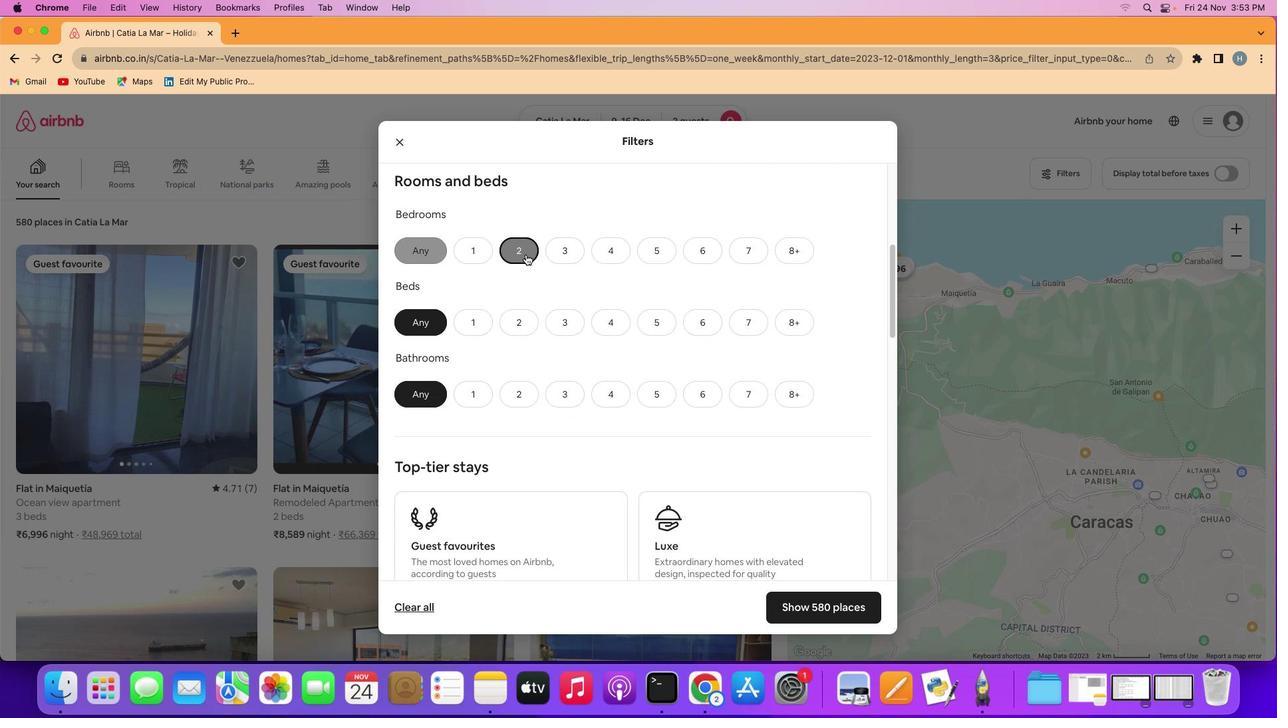 
Action: Mouse pressed left at (526, 249)
Screenshot: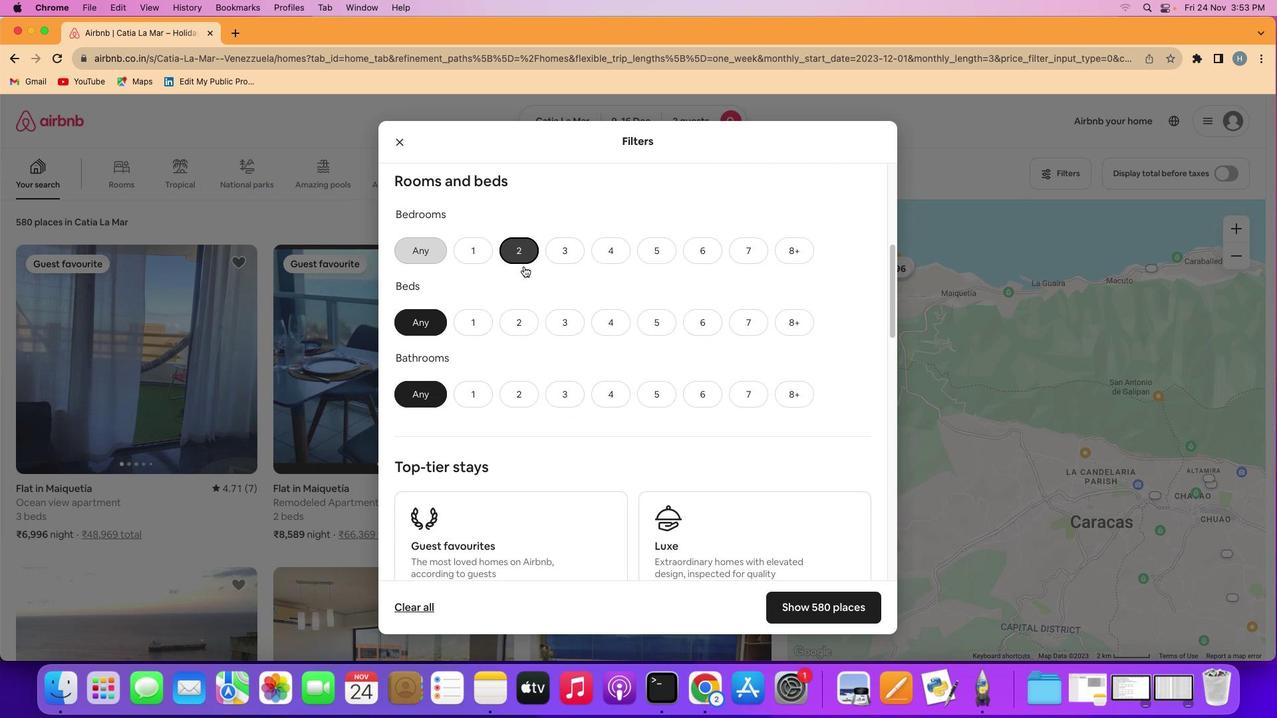 
Action: Mouse moved to (517, 314)
Screenshot: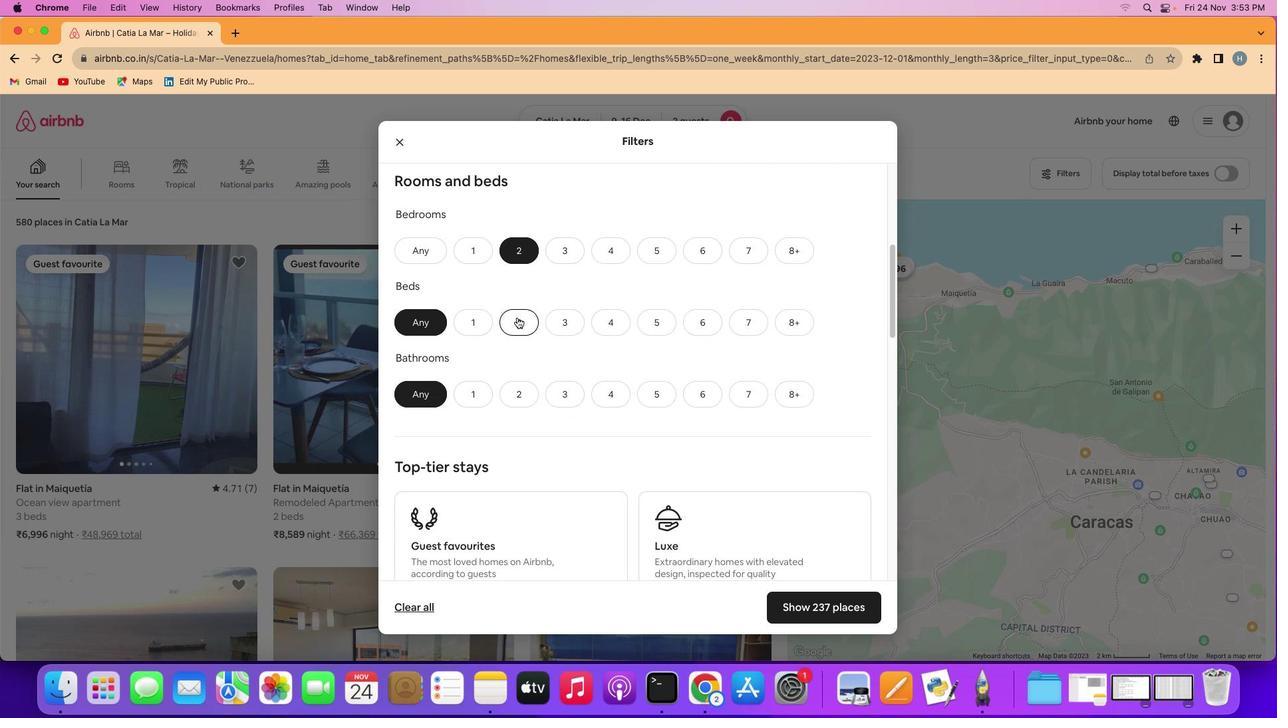 
Action: Mouse pressed left at (517, 314)
Screenshot: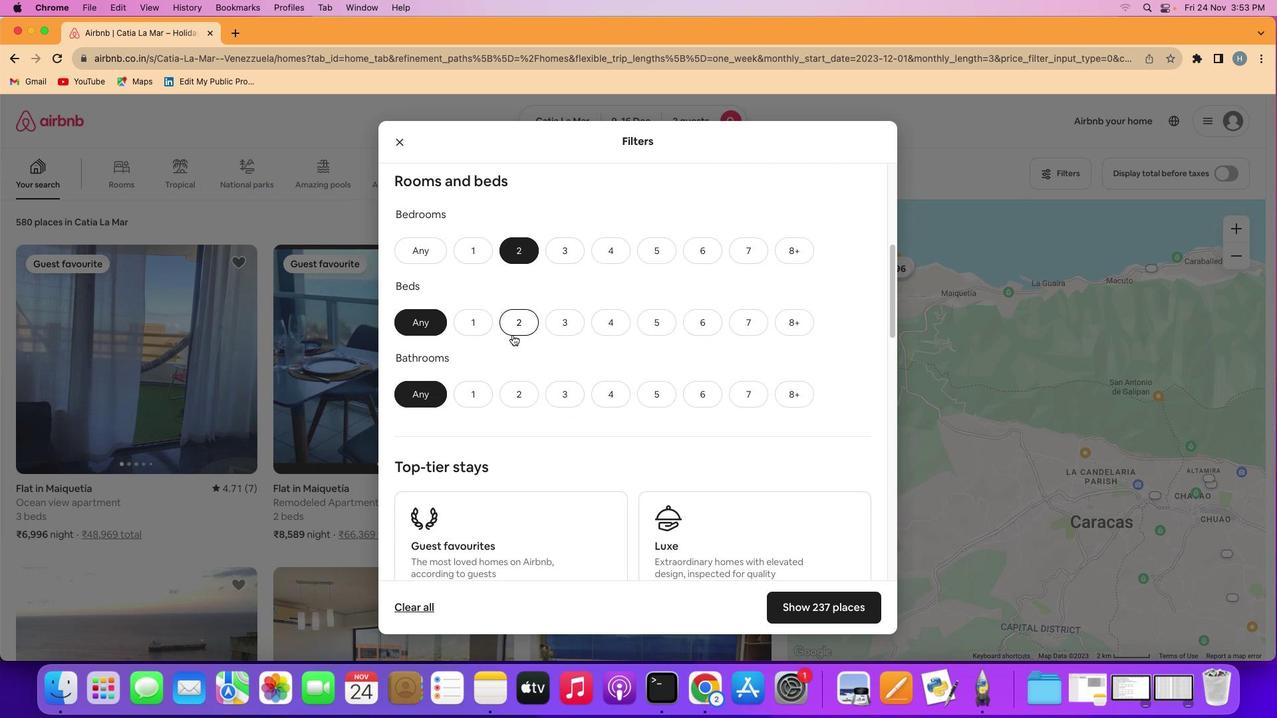 
Action: Mouse moved to (460, 395)
Screenshot: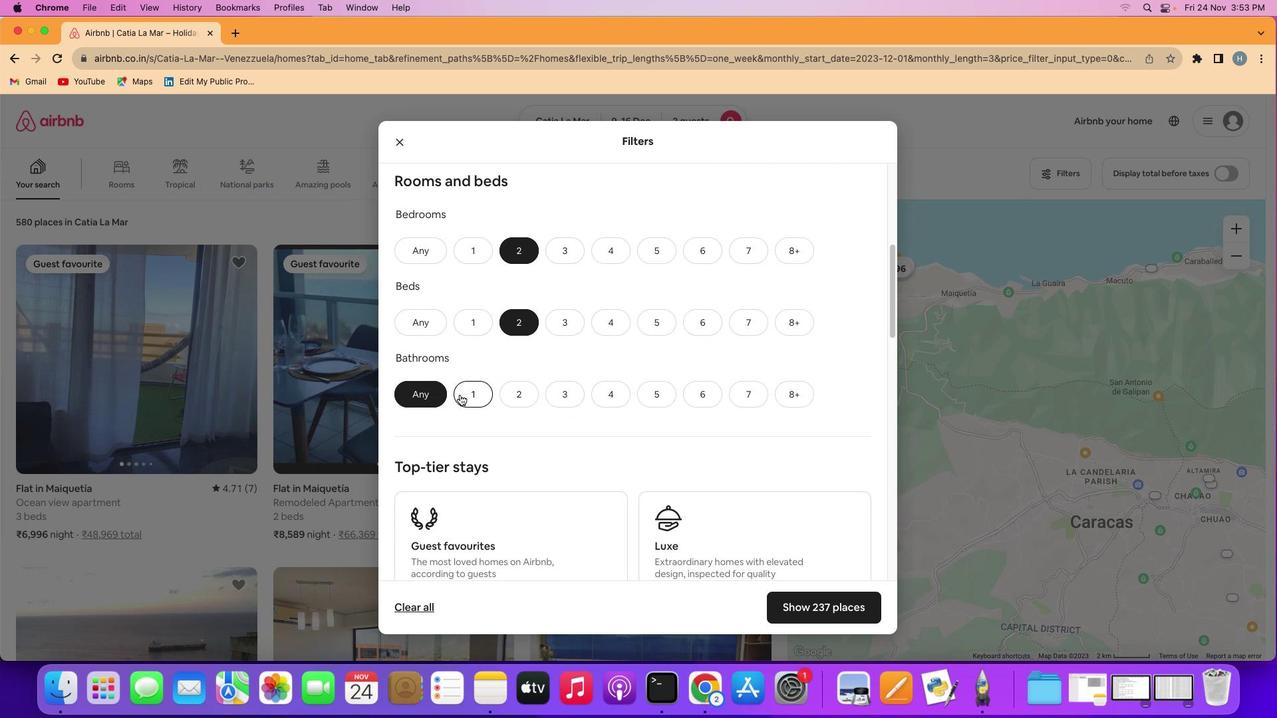 
Action: Mouse pressed left at (460, 395)
Screenshot: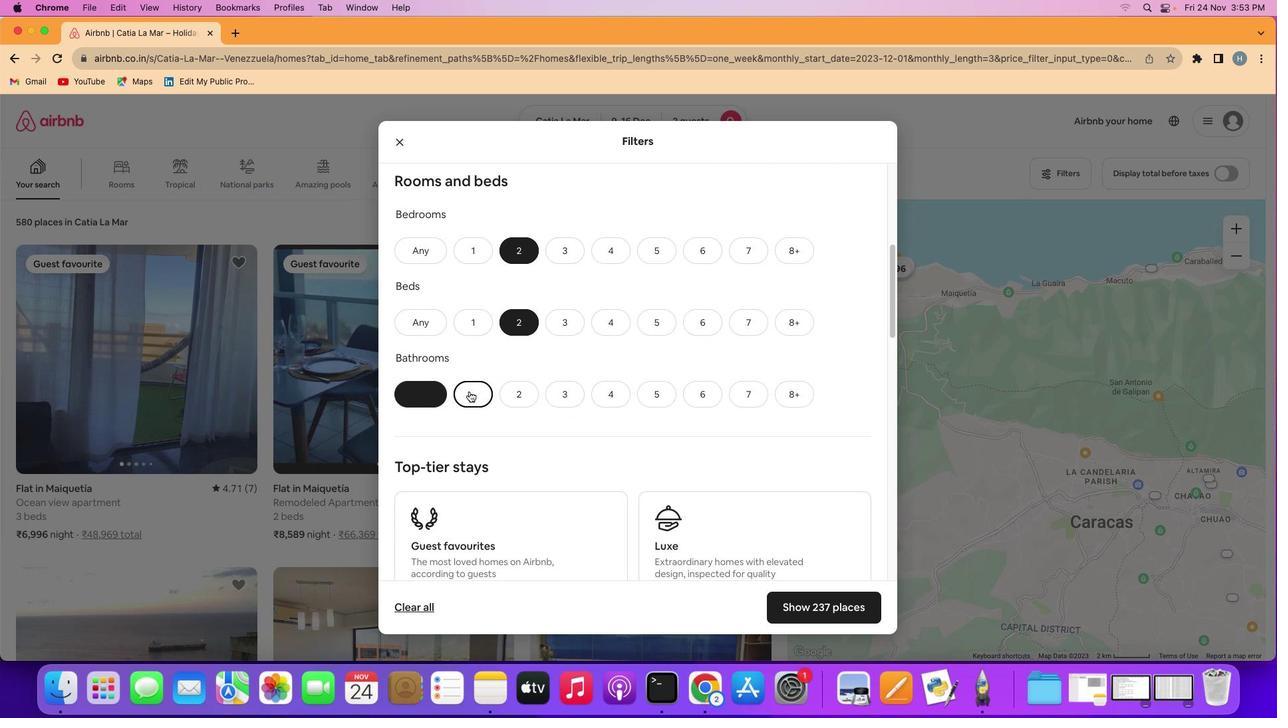 
Action: Mouse moved to (690, 424)
Screenshot: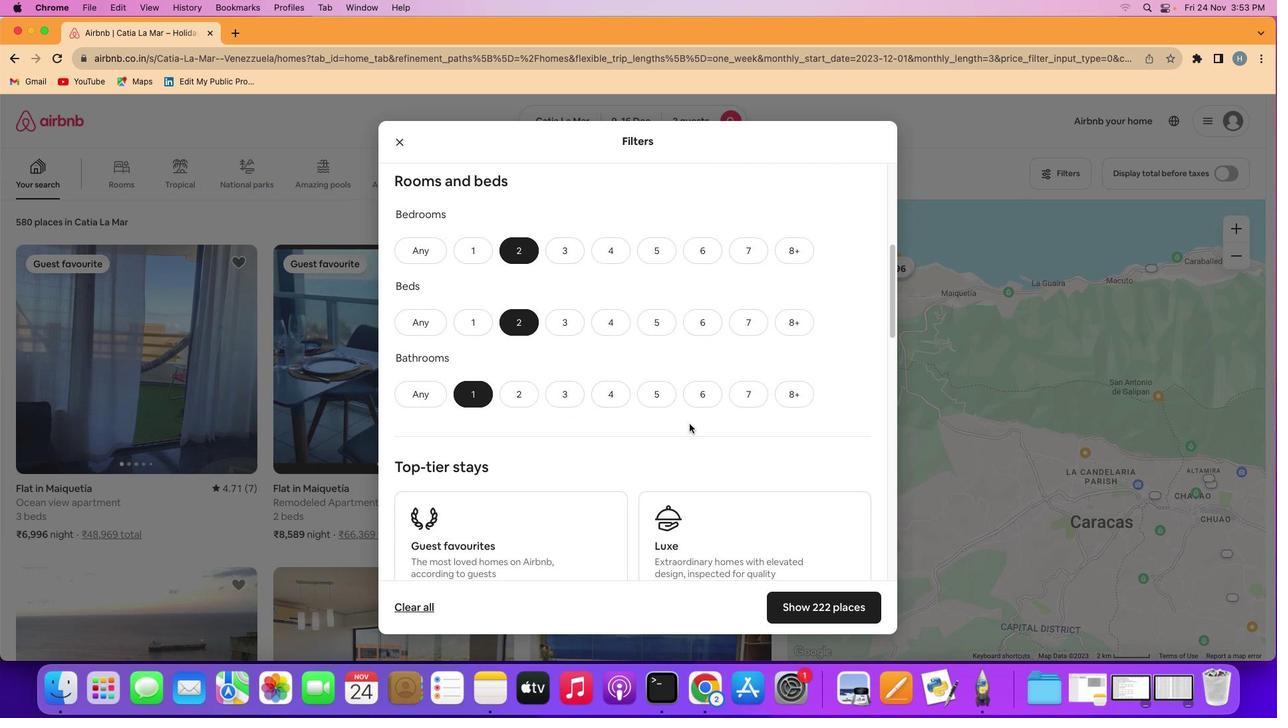 
Action: Mouse scrolled (690, 424) with delta (0, 0)
Screenshot: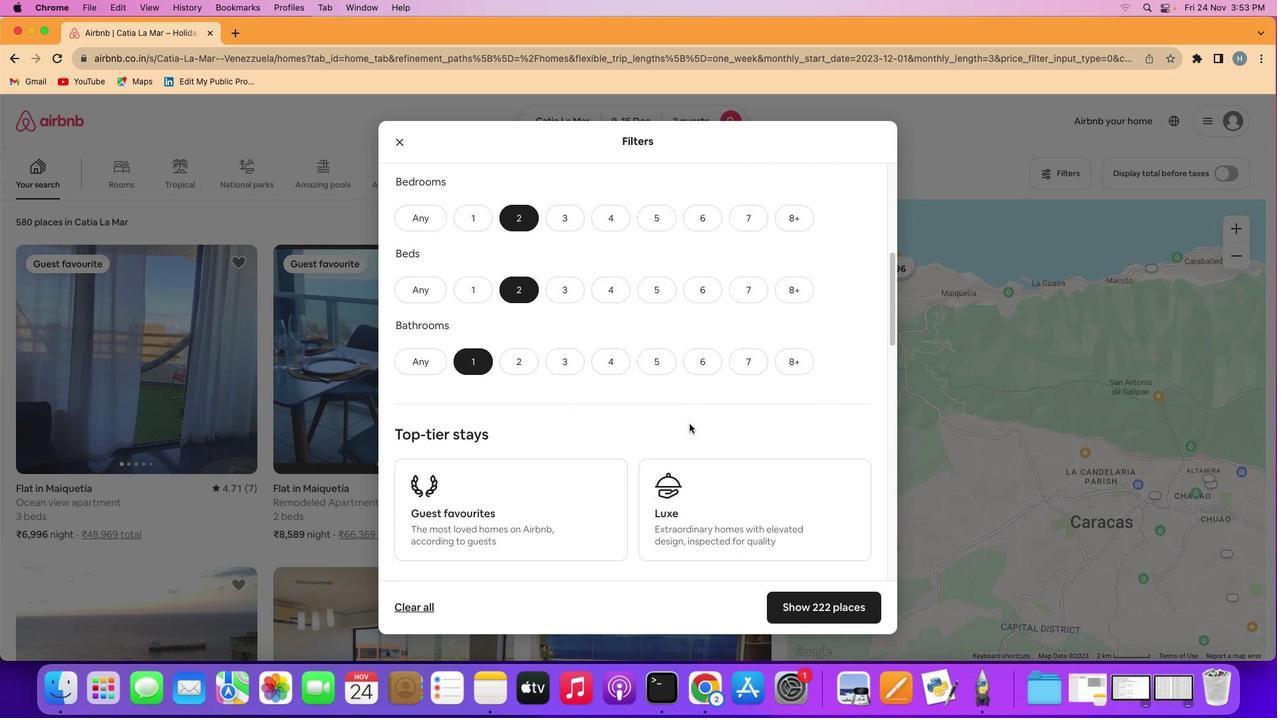 
Action: Mouse scrolled (690, 424) with delta (0, 0)
Screenshot: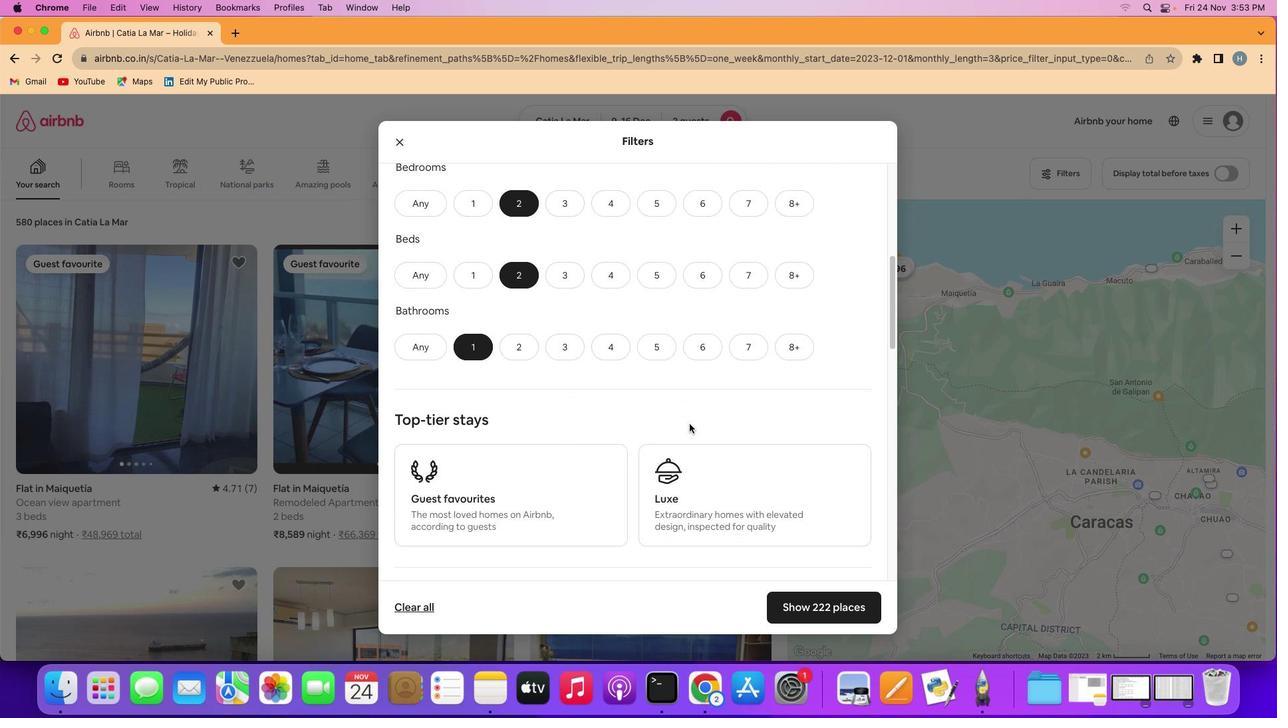 
Action: Mouse scrolled (690, 424) with delta (0, 0)
Screenshot: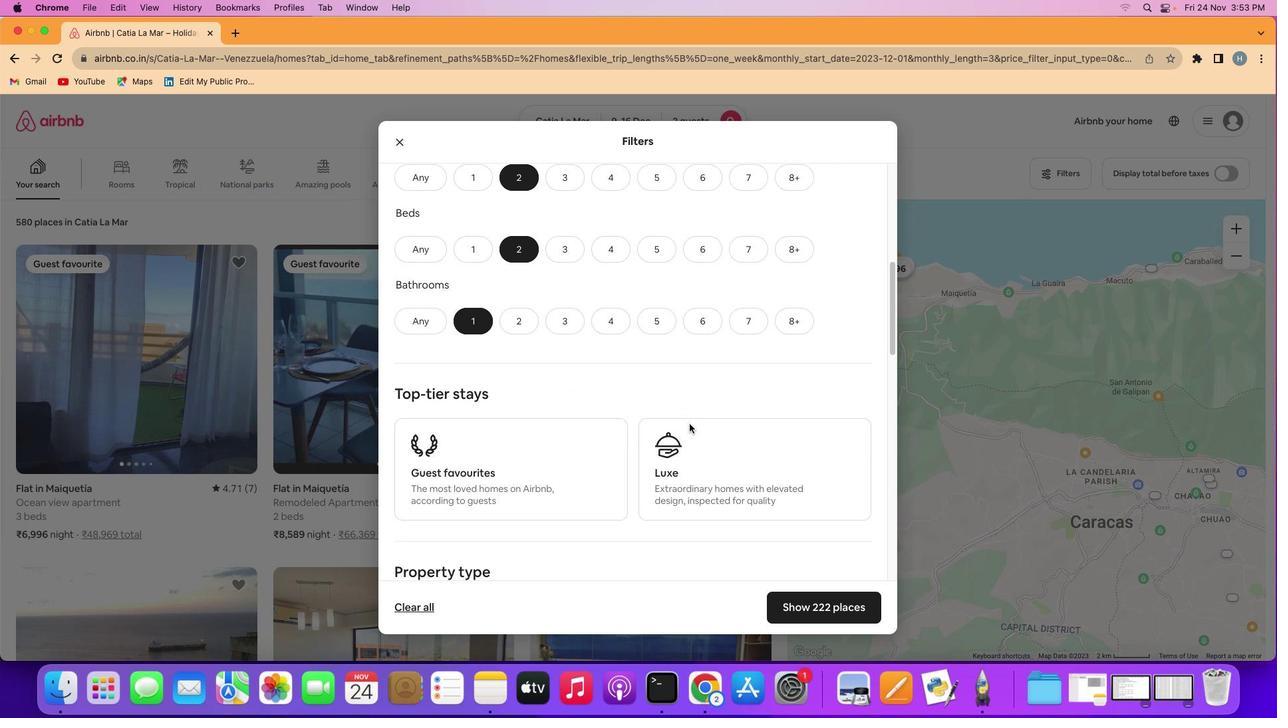 
Action: Mouse scrolled (690, 424) with delta (0, 0)
Screenshot: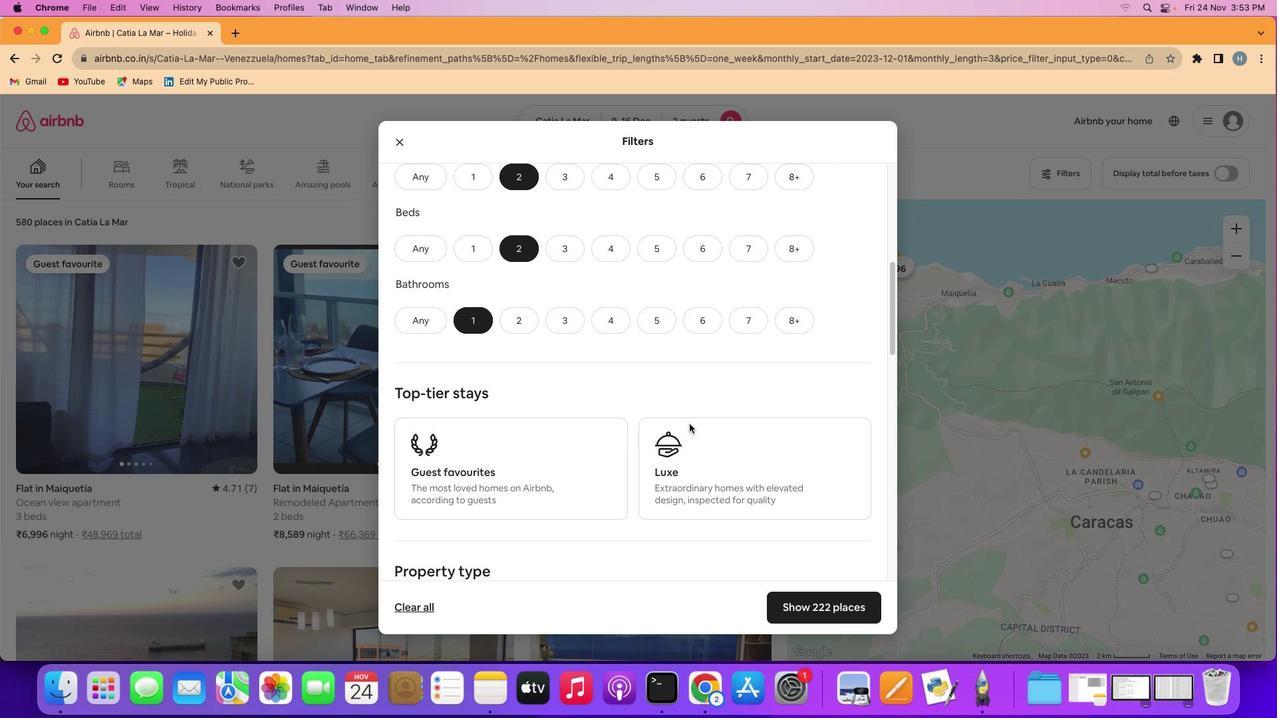 
Action: Mouse scrolled (690, 424) with delta (0, 0)
Screenshot: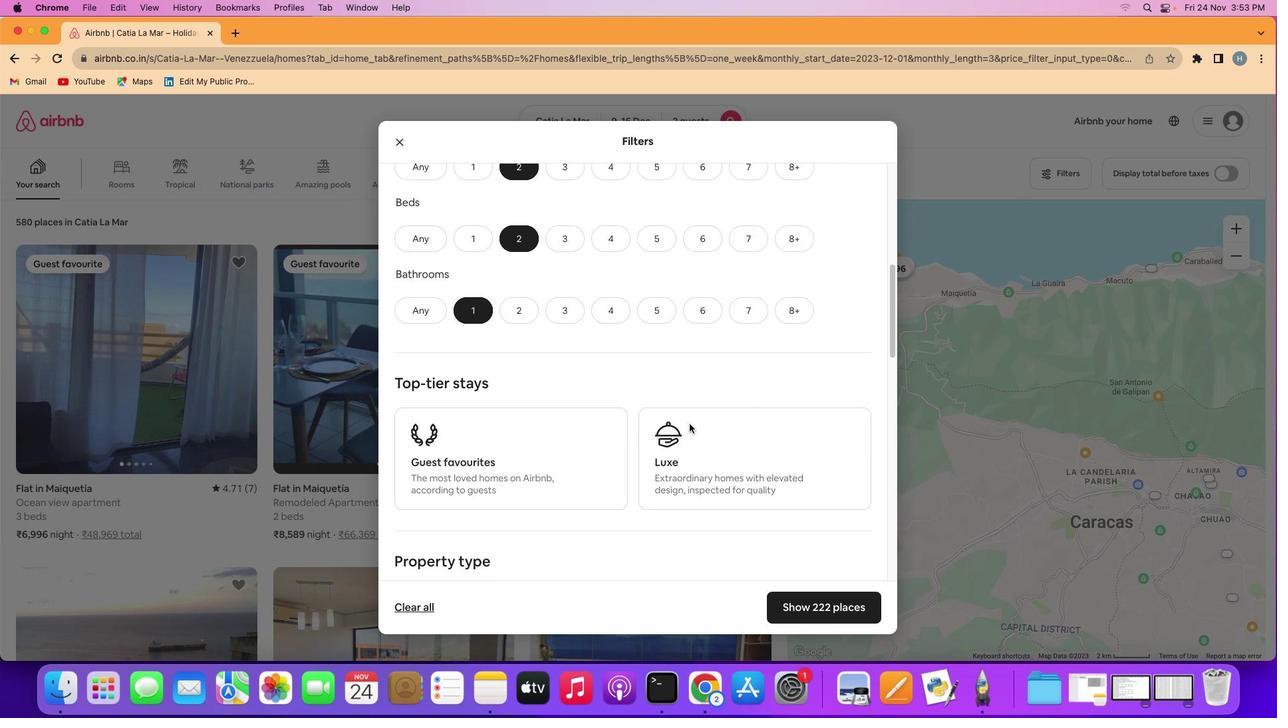 
Action: Mouse scrolled (690, 424) with delta (0, 0)
Screenshot: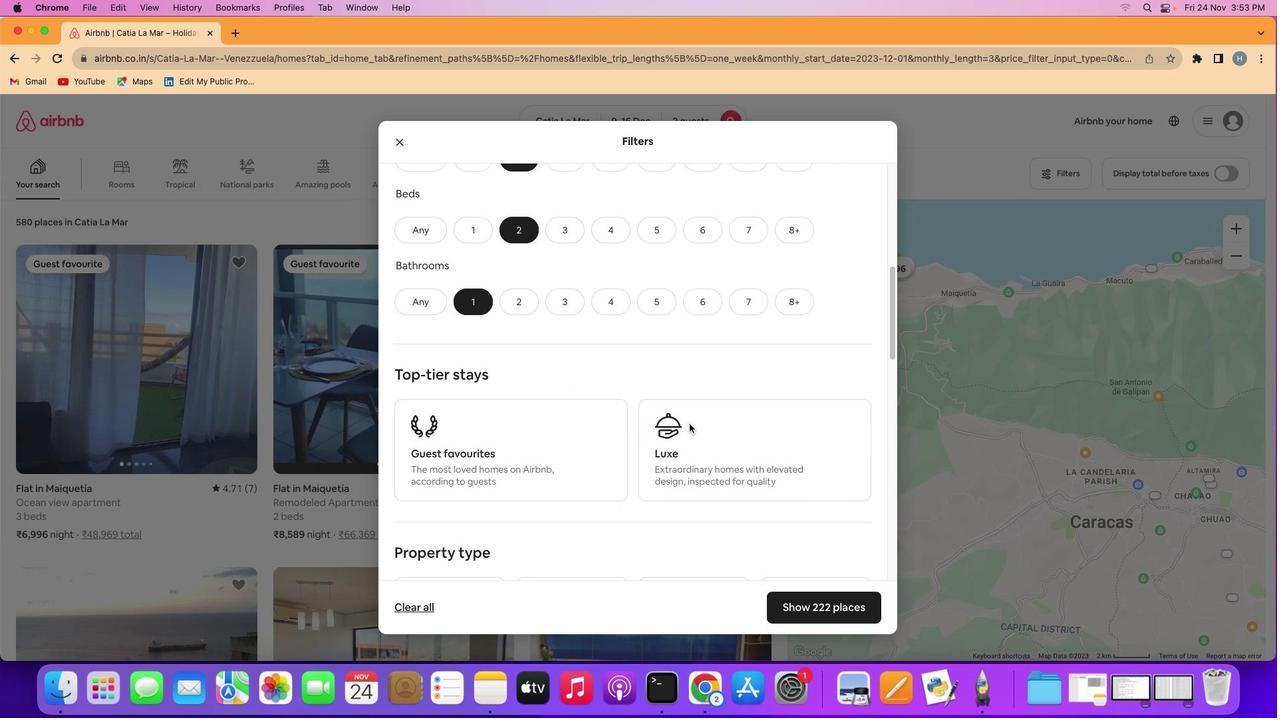 
Action: Mouse scrolled (690, 424) with delta (0, 0)
Screenshot: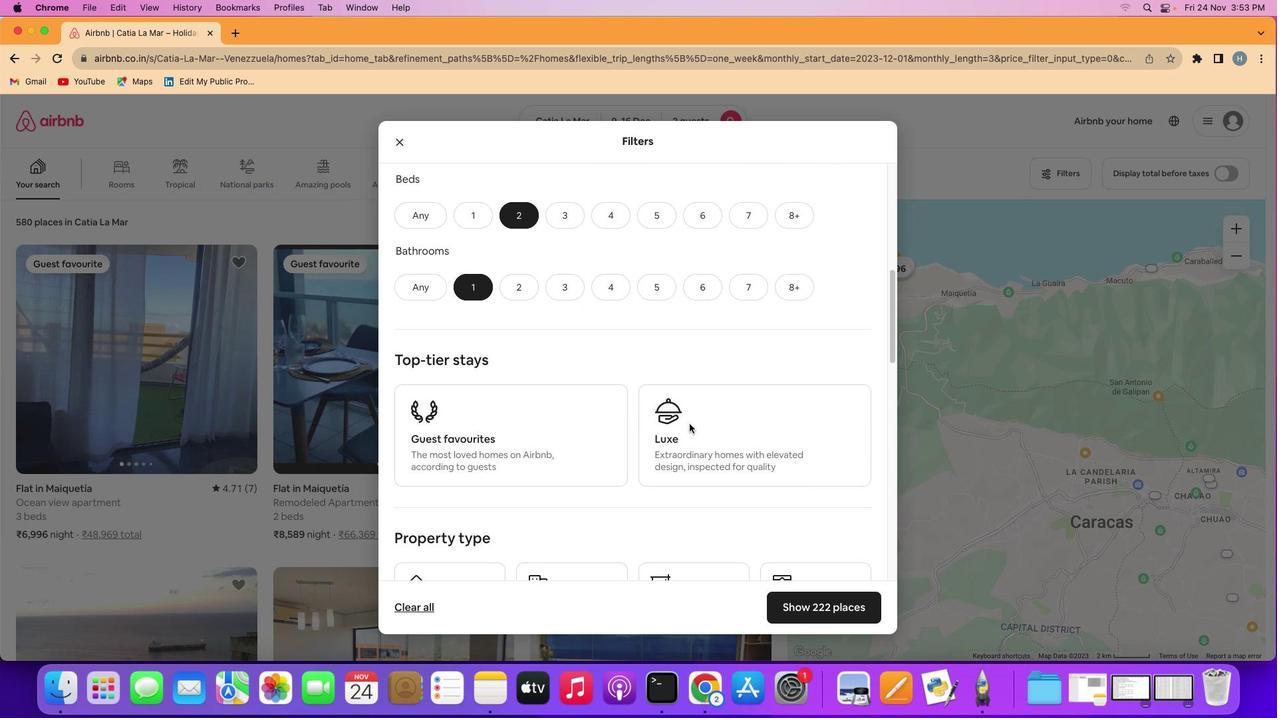 
Action: Mouse scrolled (690, 424) with delta (0, 0)
Screenshot: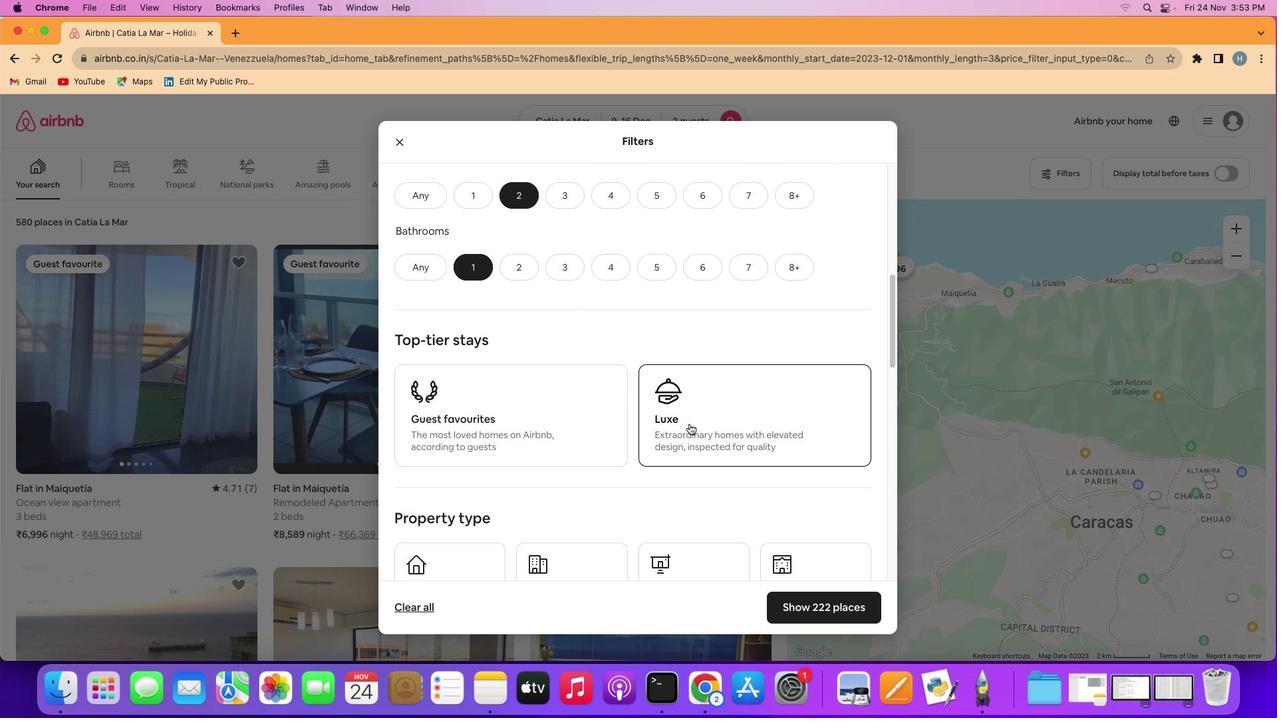 
Action: Mouse scrolled (690, 424) with delta (0, 0)
Screenshot: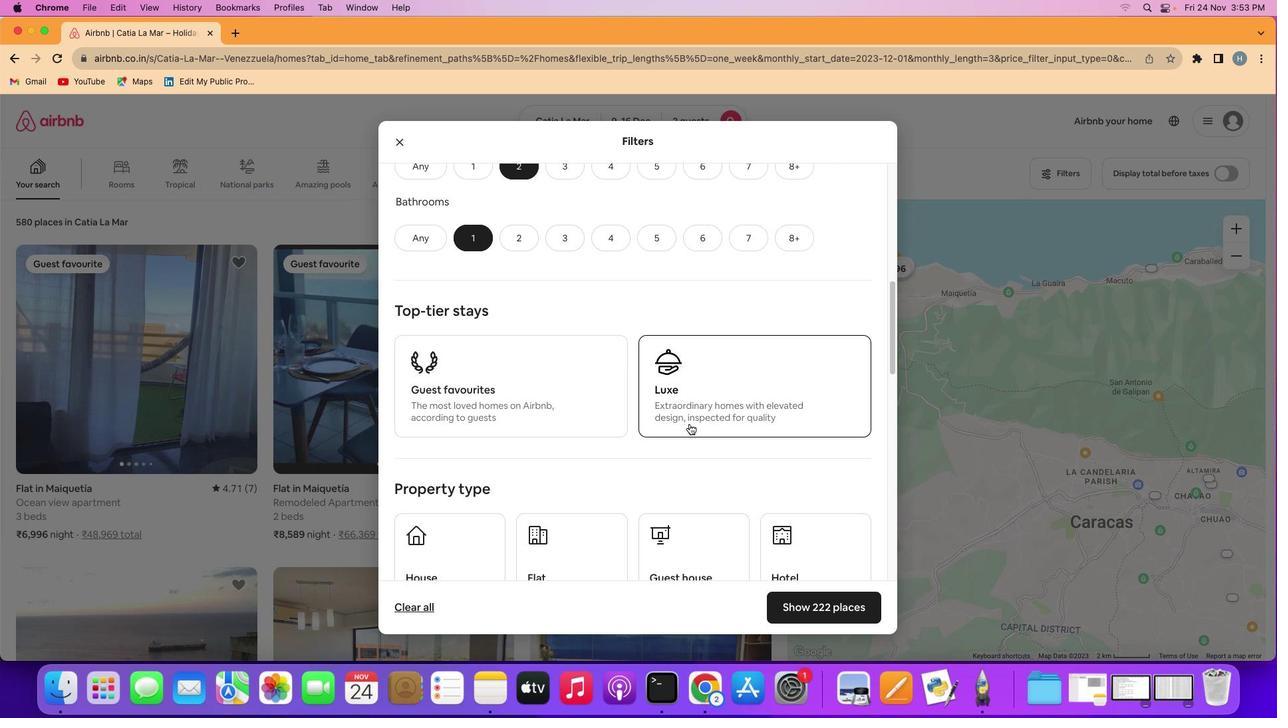 
Action: Mouse scrolled (690, 424) with delta (0, 0)
Screenshot: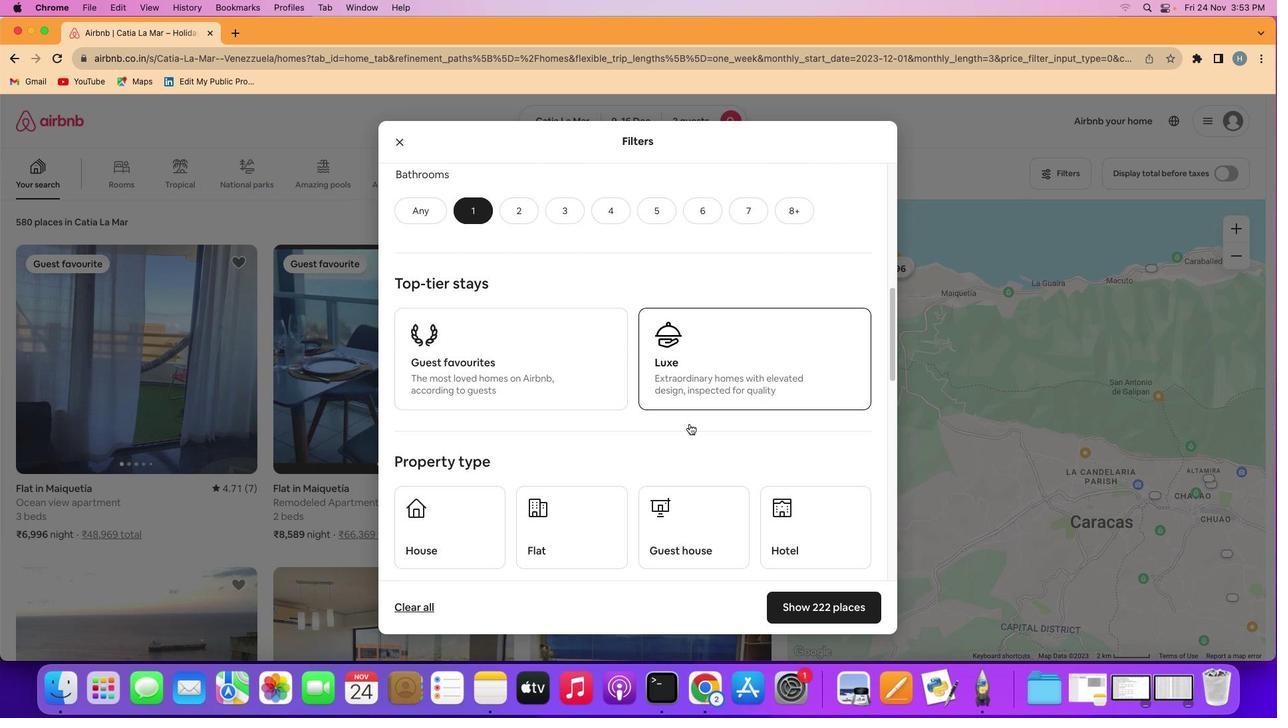 
Action: Mouse scrolled (690, 424) with delta (0, 0)
Screenshot: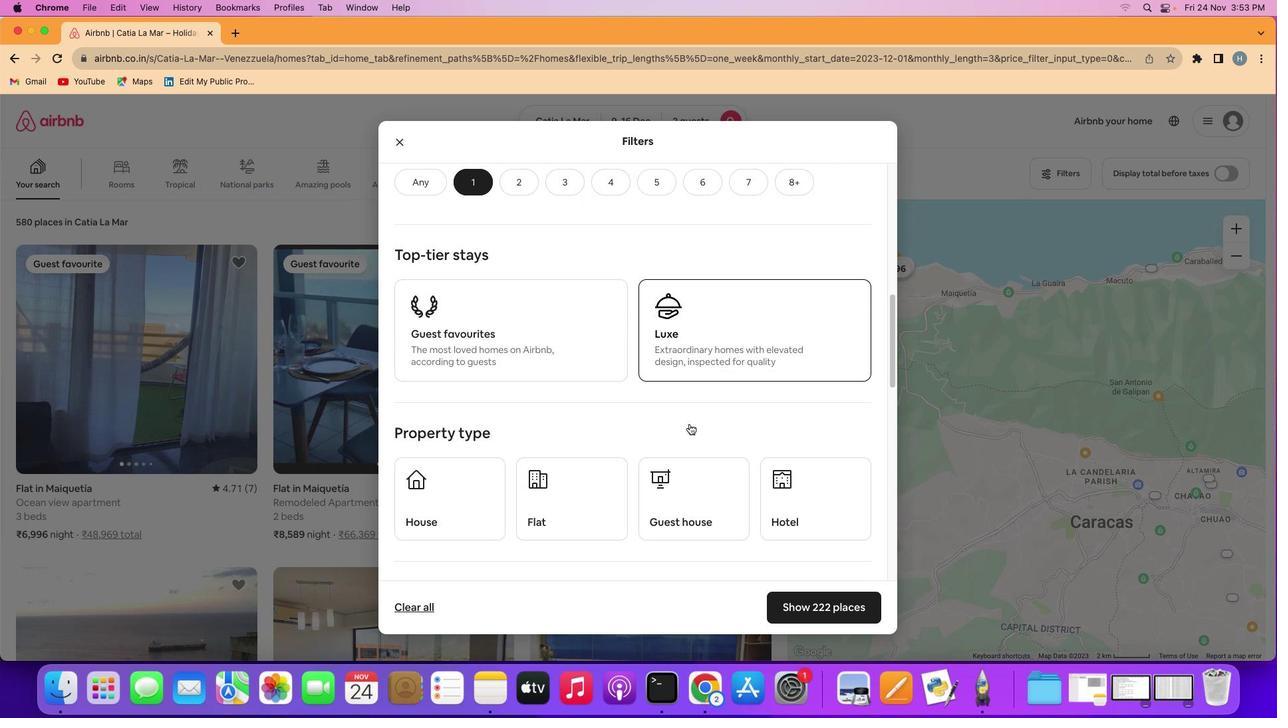 
Action: Mouse scrolled (690, 424) with delta (0, 0)
Screenshot: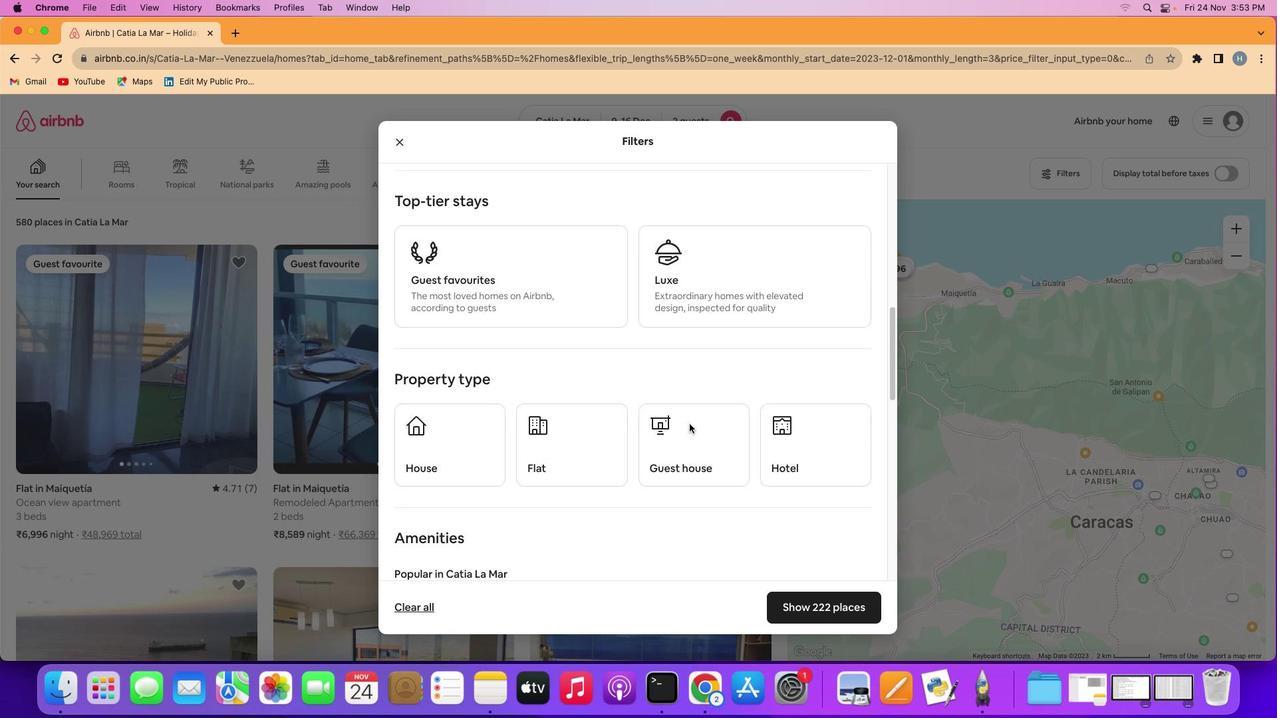 
Action: Mouse scrolled (690, 424) with delta (0, 0)
Screenshot: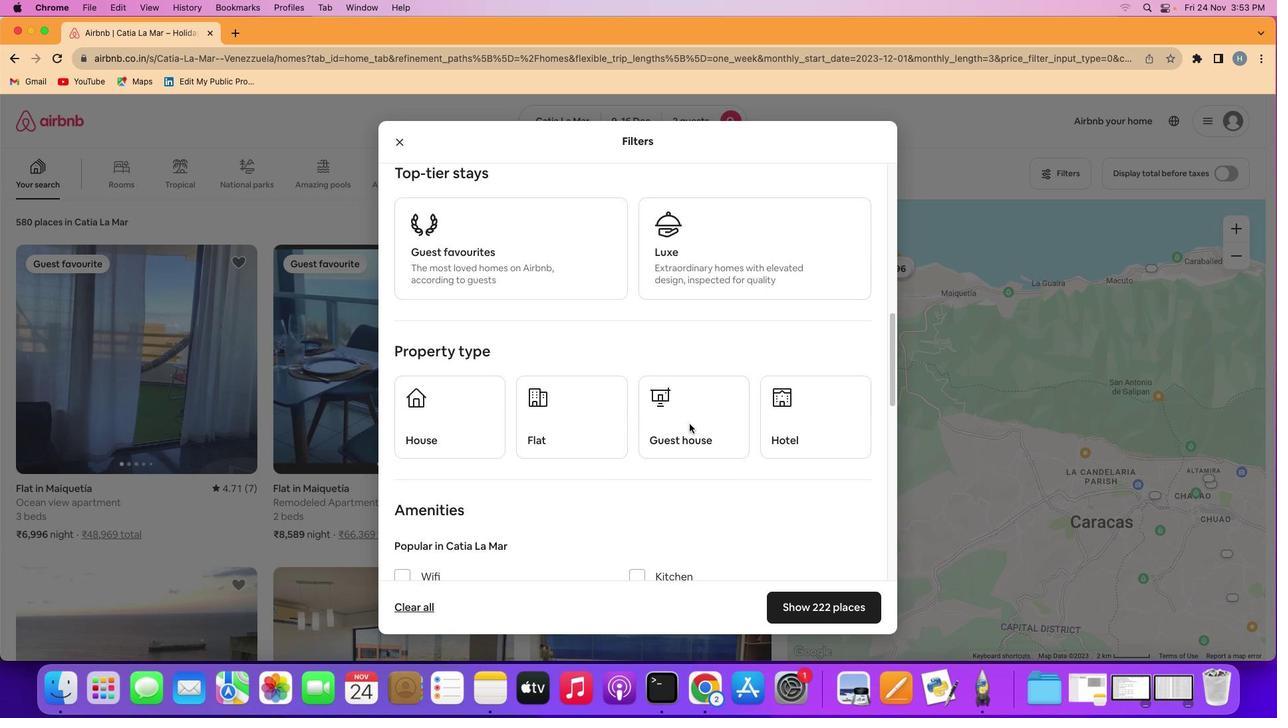 
Action: Mouse scrolled (690, 424) with delta (0, -1)
Screenshot: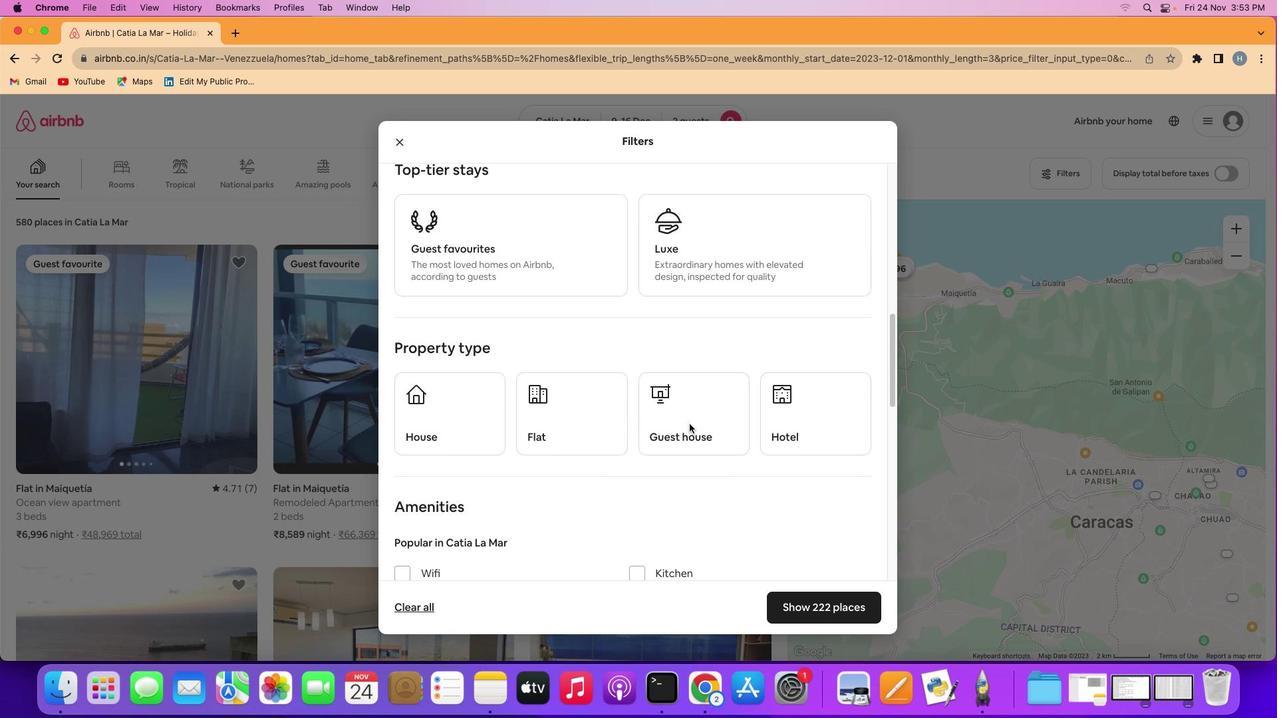 
Action: Mouse moved to (554, 405)
Screenshot: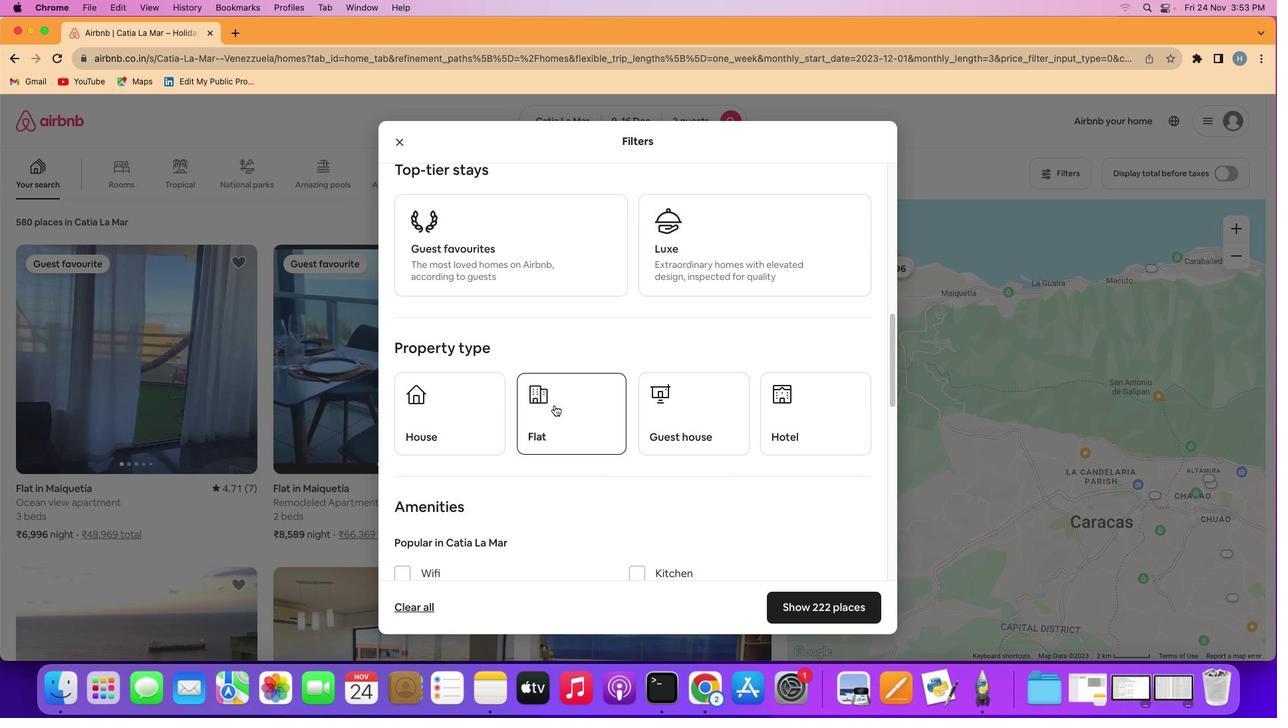 
Action: Mouse pressed left at (554, 405)
Screenshot: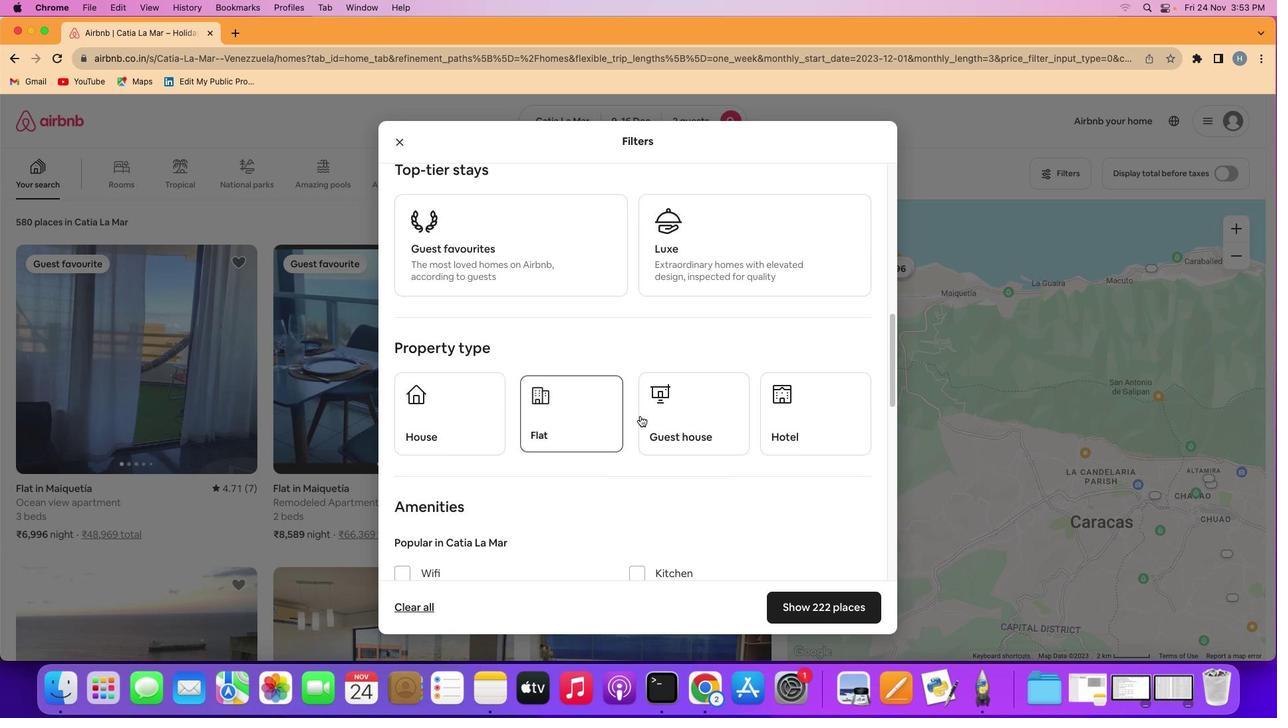 
Action: Mouse moved to (748, 445)
Screenshot: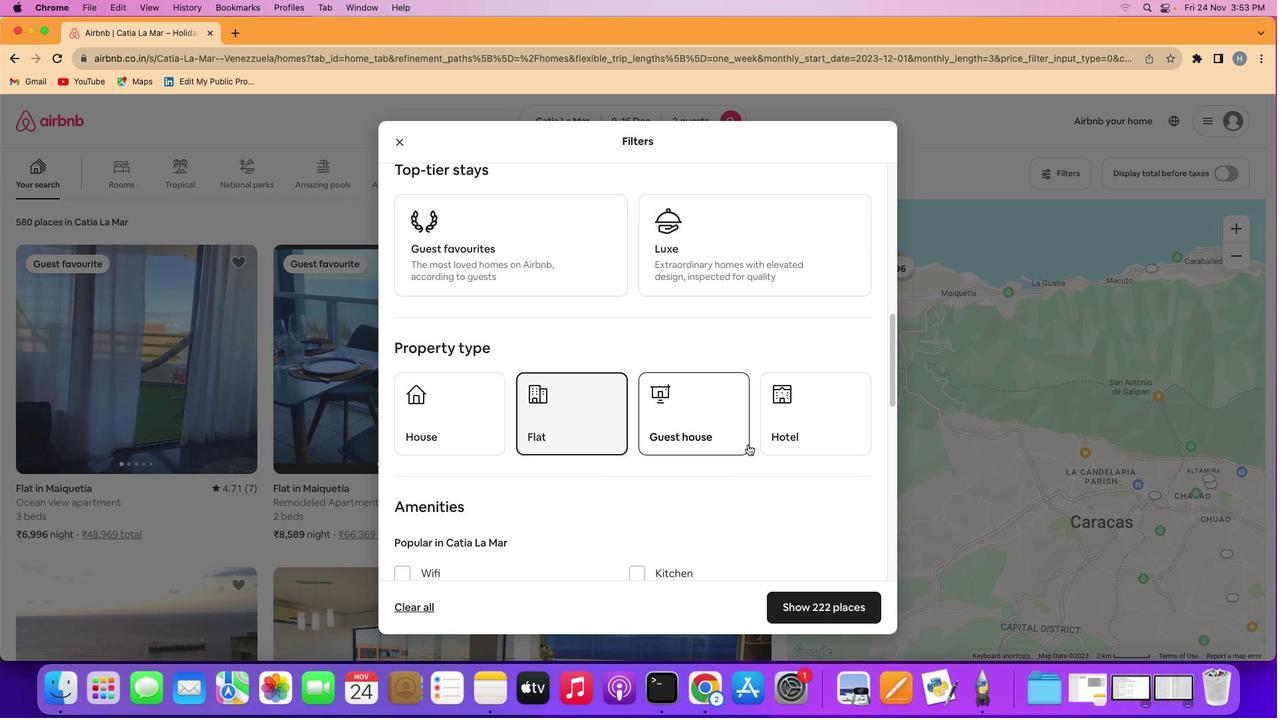 
Action: Mouse scrolled (748, 445) with delta (0, 0)
Screenshot: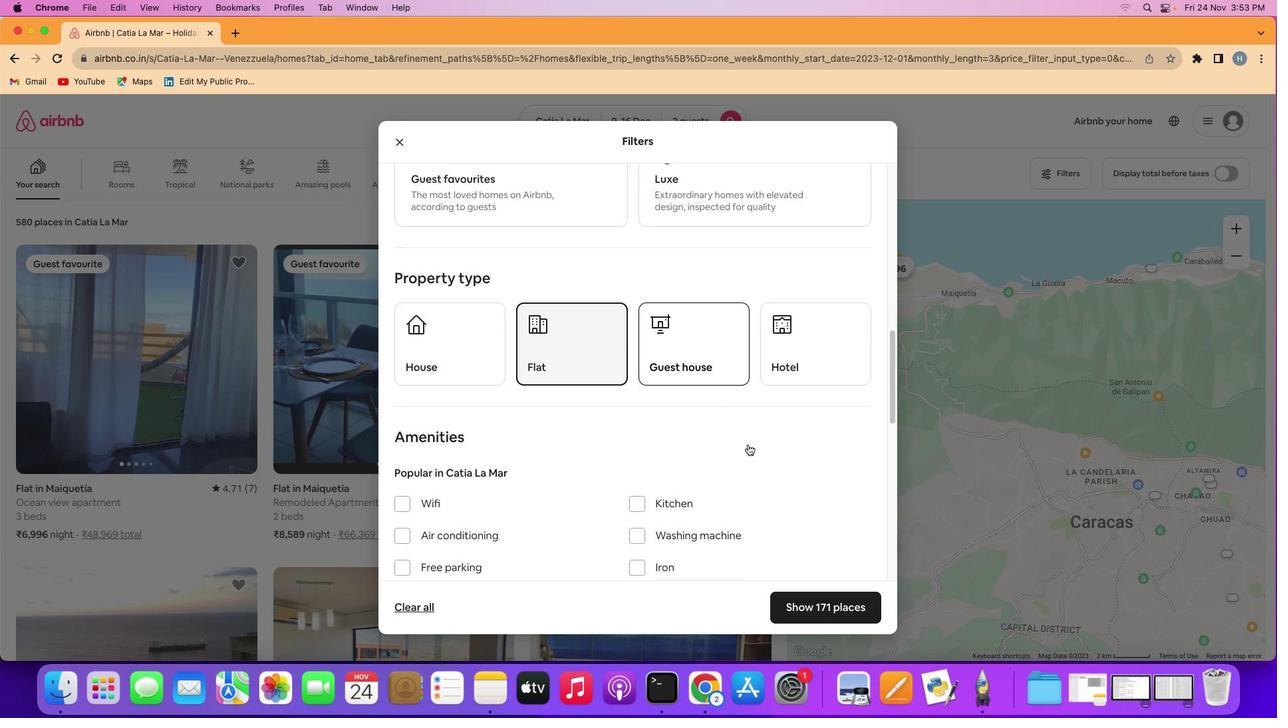 
Action: Mouse scrolled (748, 445) with delta (0, 0)
Screenshot: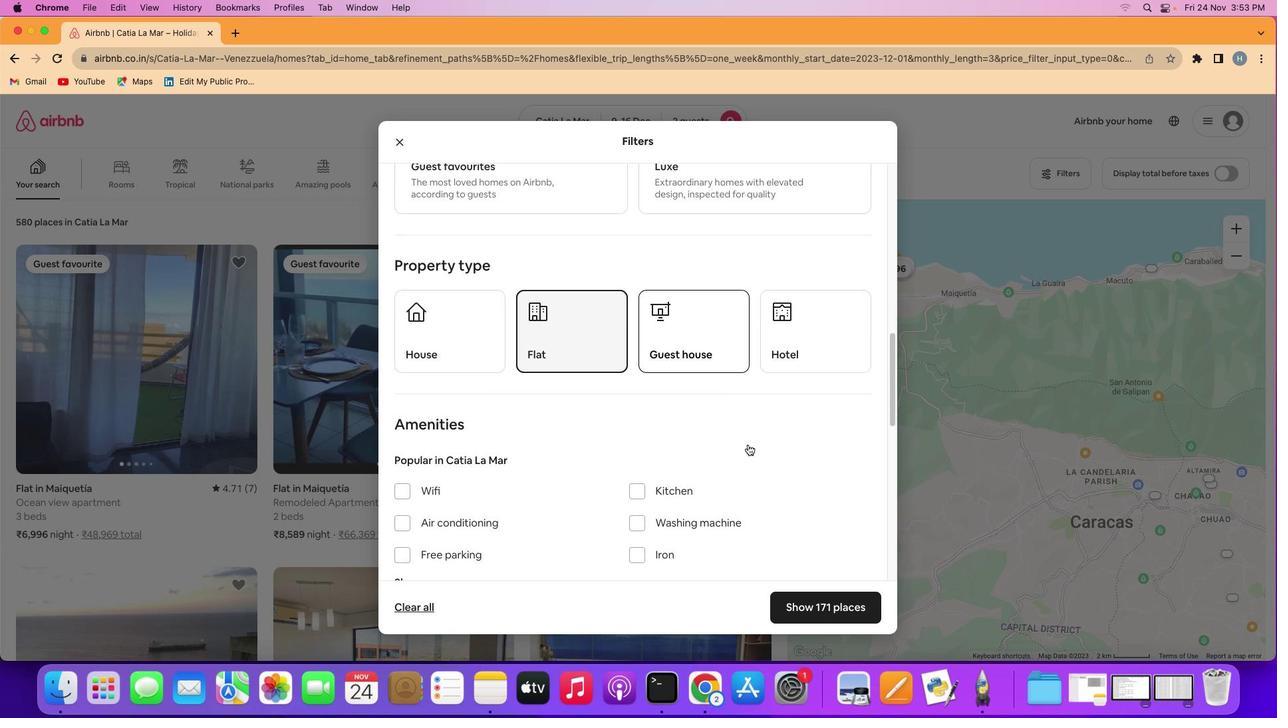 
Action: Mouse scrolled (748, 445) with delta (0, -1)
Screenshot: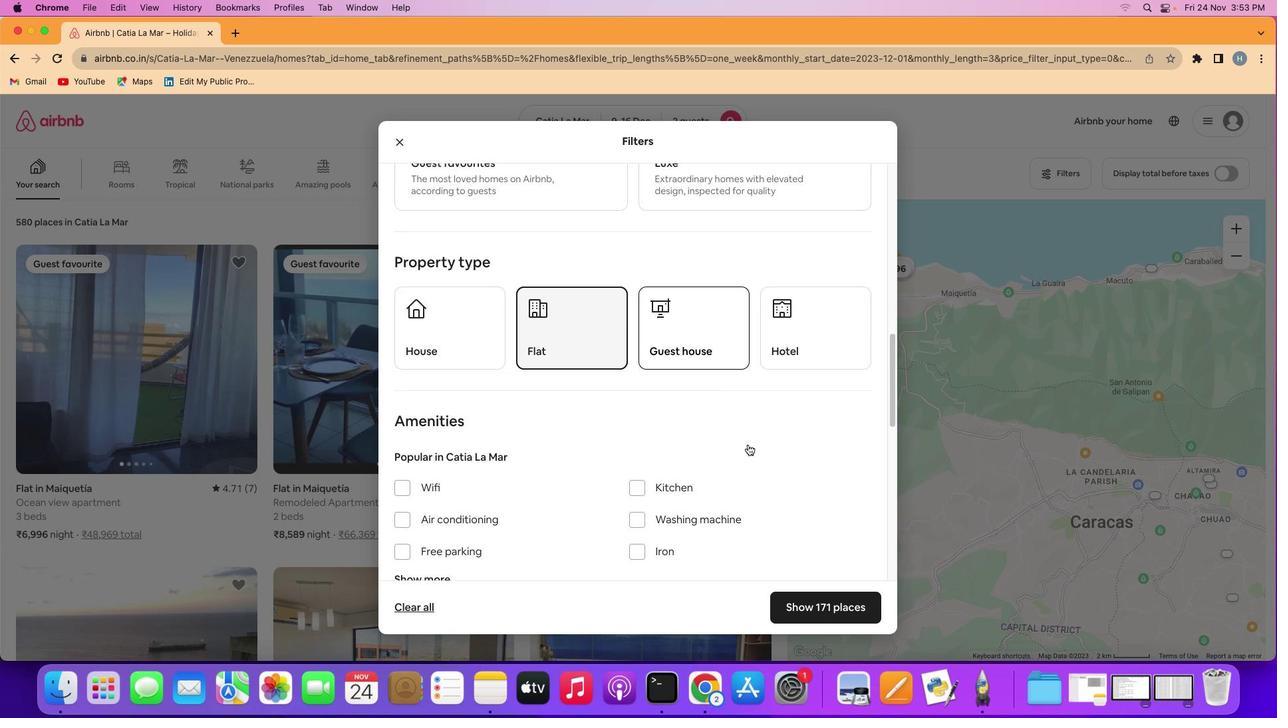 
Action: Mouse scrolled (748, 445) with delta (0, 0)
Screenshot: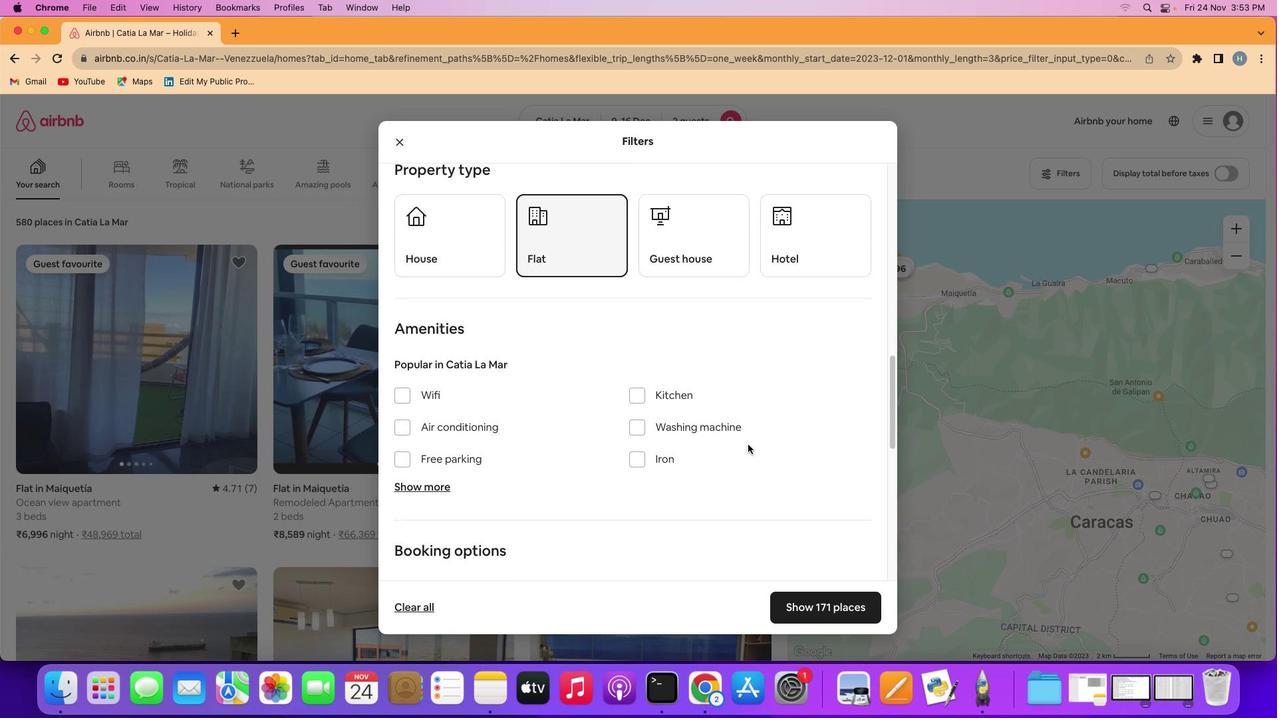 
Action: Mouse scrolled (748, 445) with delta (0, 0)
Screenshot: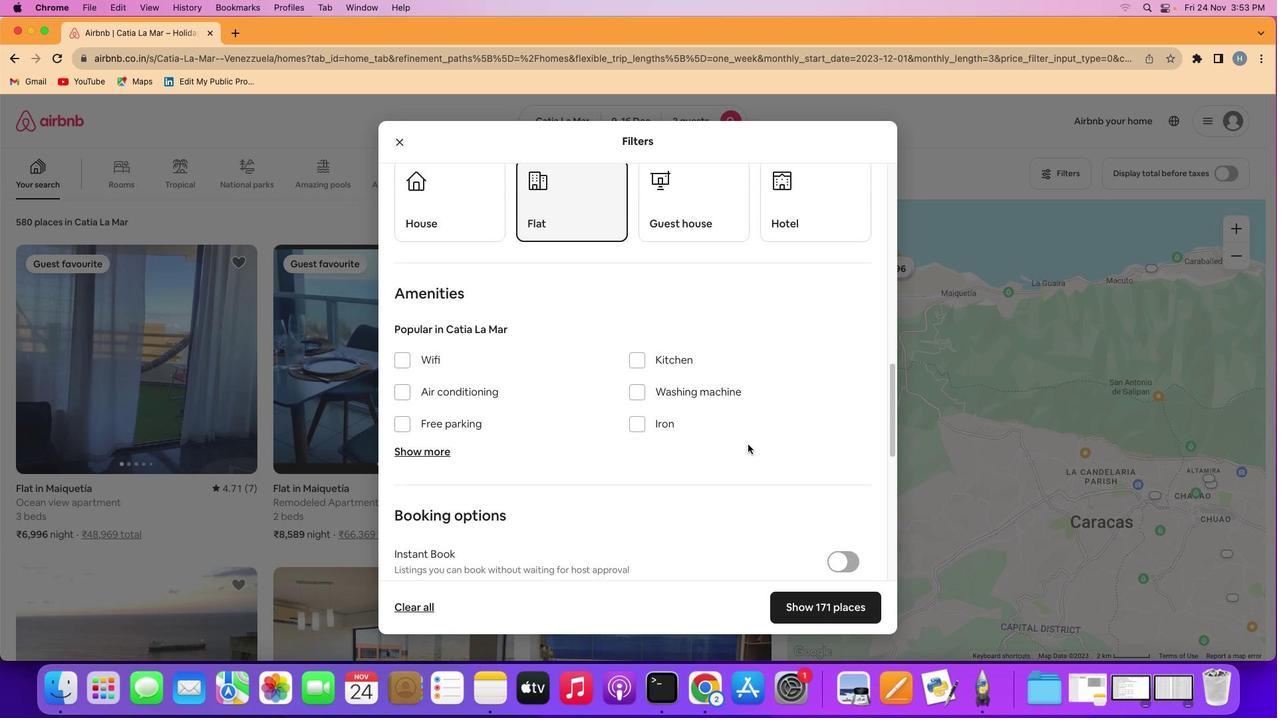
Action: Mouse scrolled (748, 445) with delta (0, -1)
Screenshot: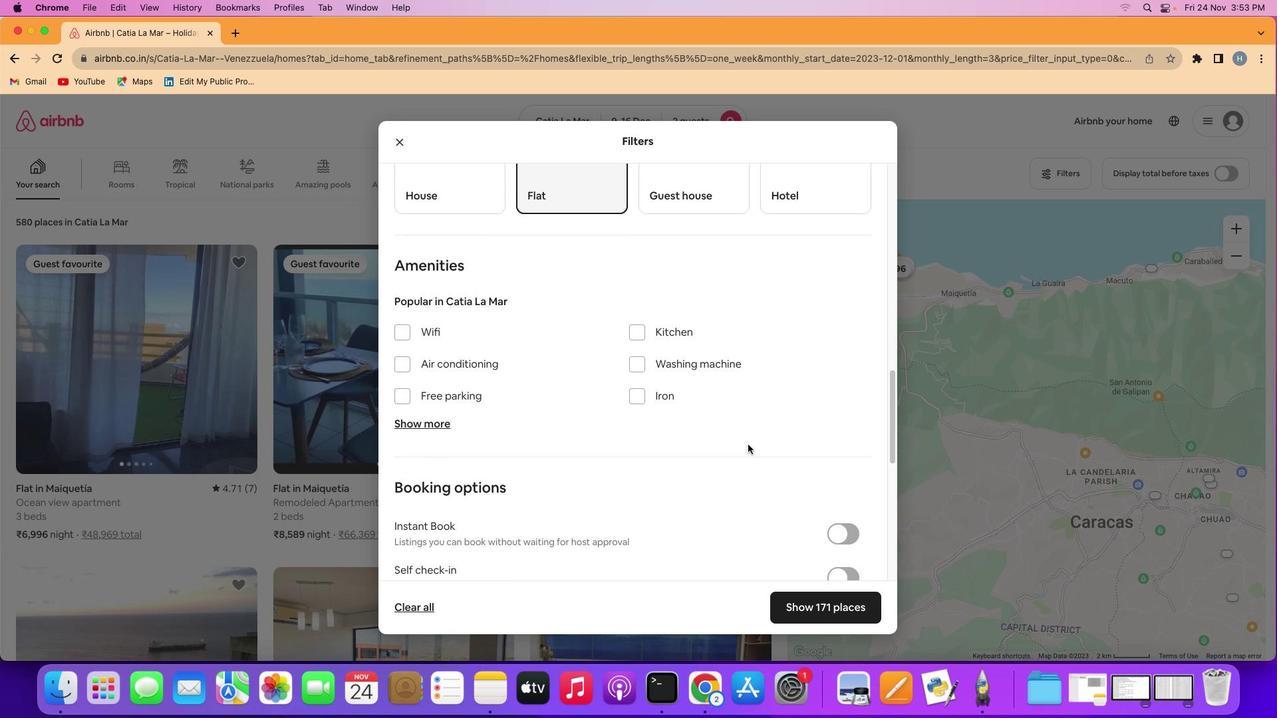 
Action: Mouse scrolled (748, 445) with delta (0, -1)
Screenshot: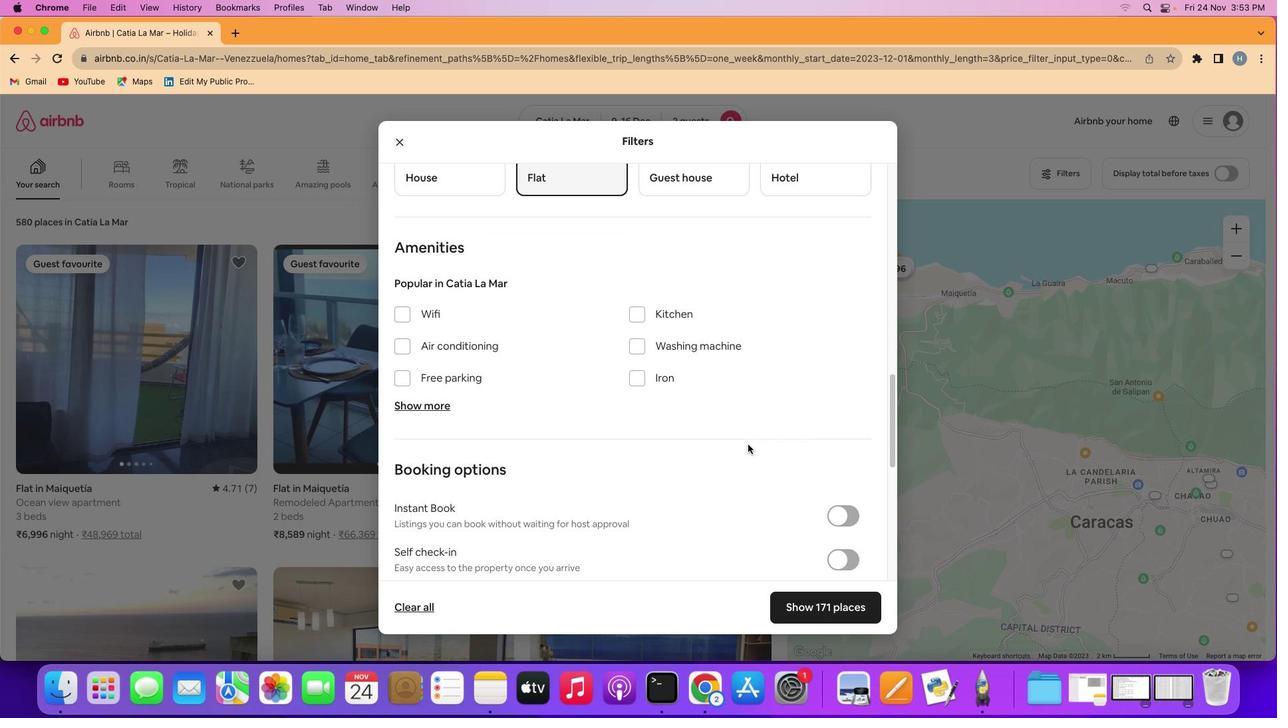 
Action: Mouse scrolled (748, 445) with delta (0, 0)
Screenshot: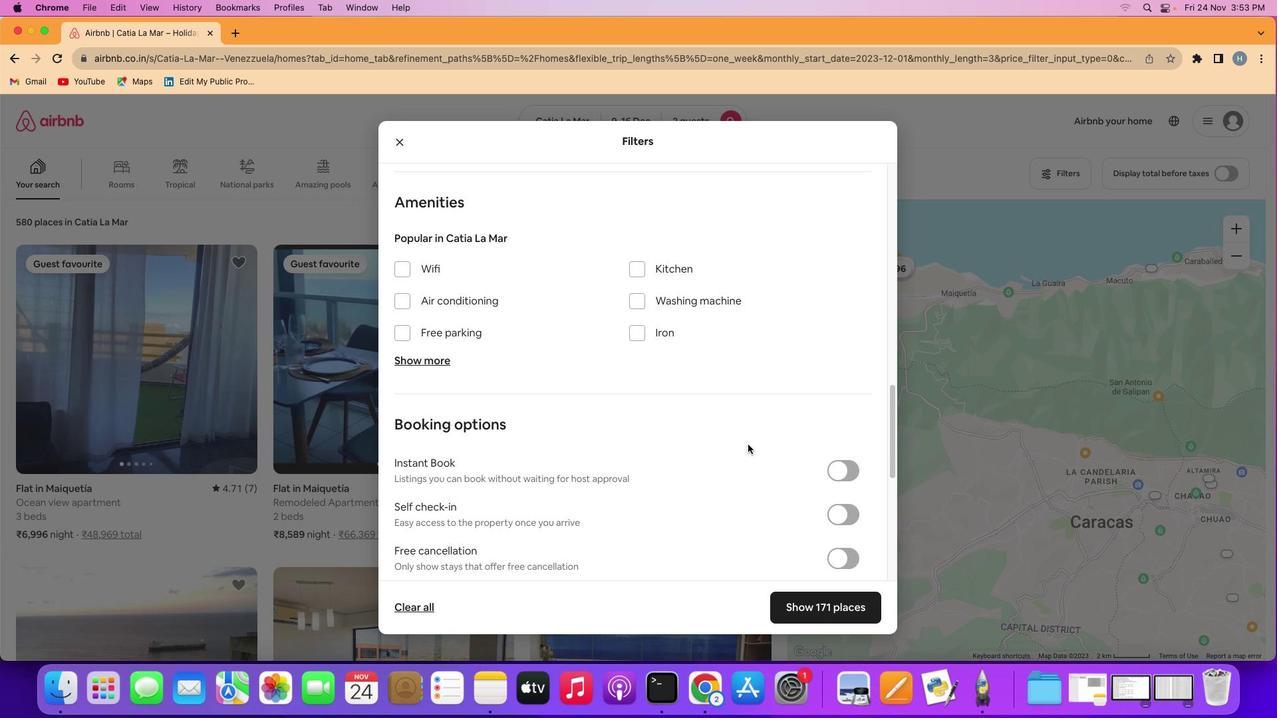 
Action: Mouse scrolled (748, 445) with delta (0, 0)
Screenshot: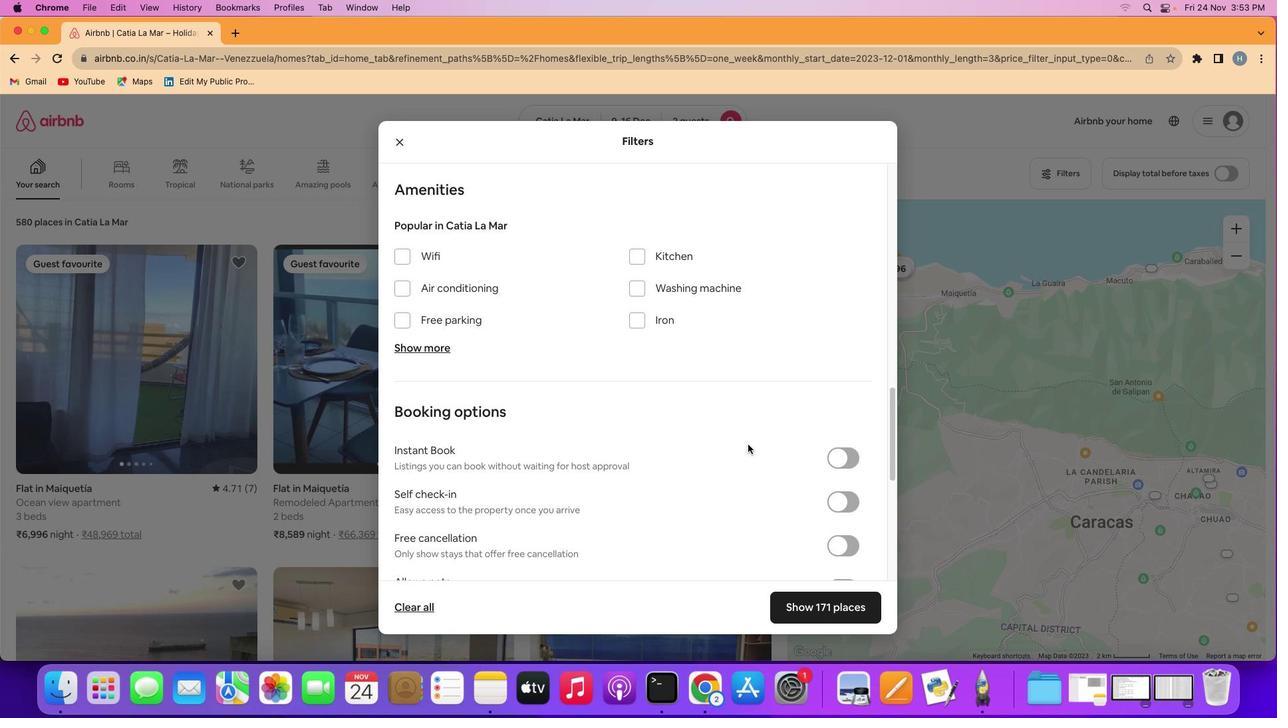 
Action: Mouse scrolled (748, 445) with delta (0, 0)
Screenshot: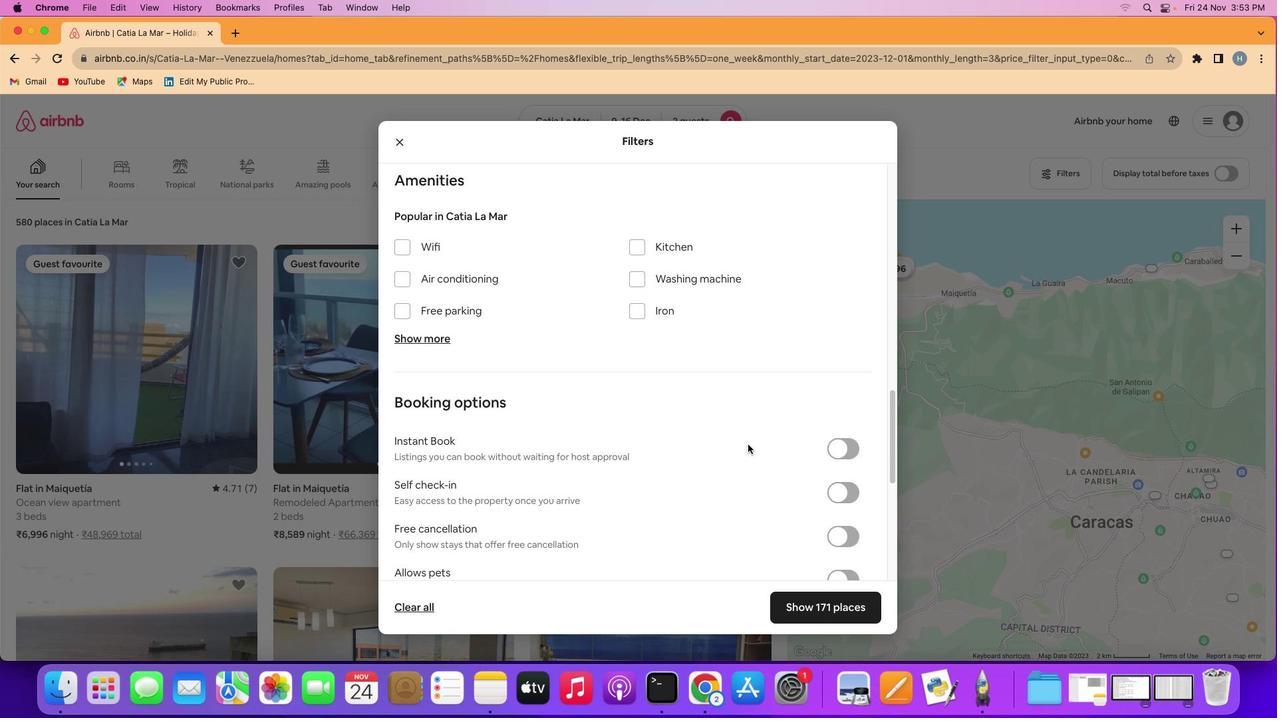 
Action: Mouse moved to (839, 494)
Screenshot: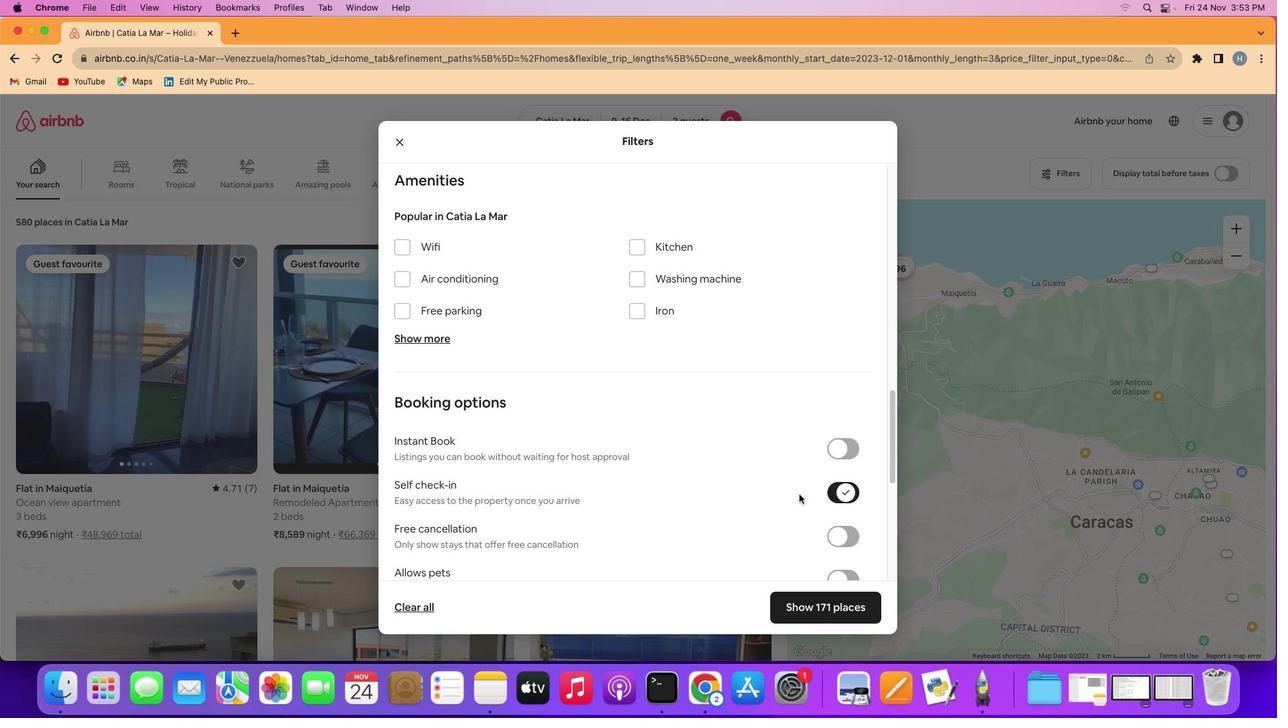 
Action: Mouse pressed left at (839, 494)
Screenshot: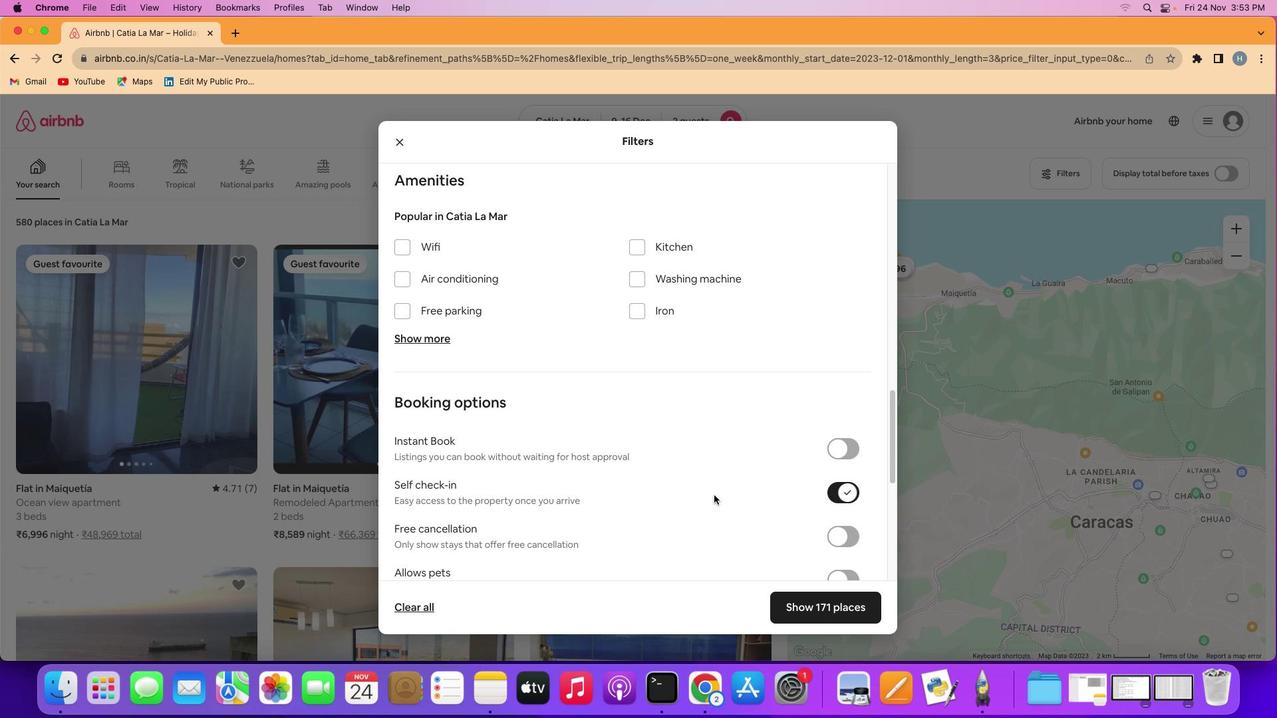 
Action: Mouse moved to (692, 497)
Screenshot: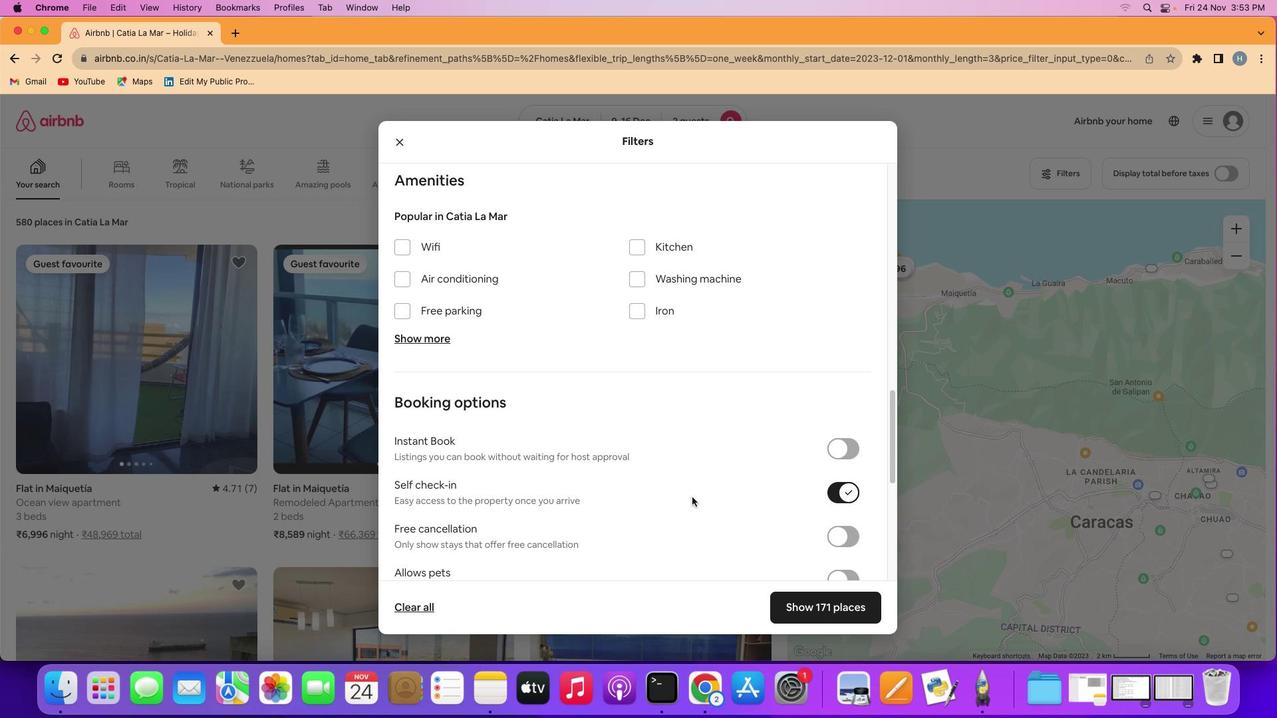 
Action: Mouse scrolled (692, 497) with delta (0, 0)
Screenshot: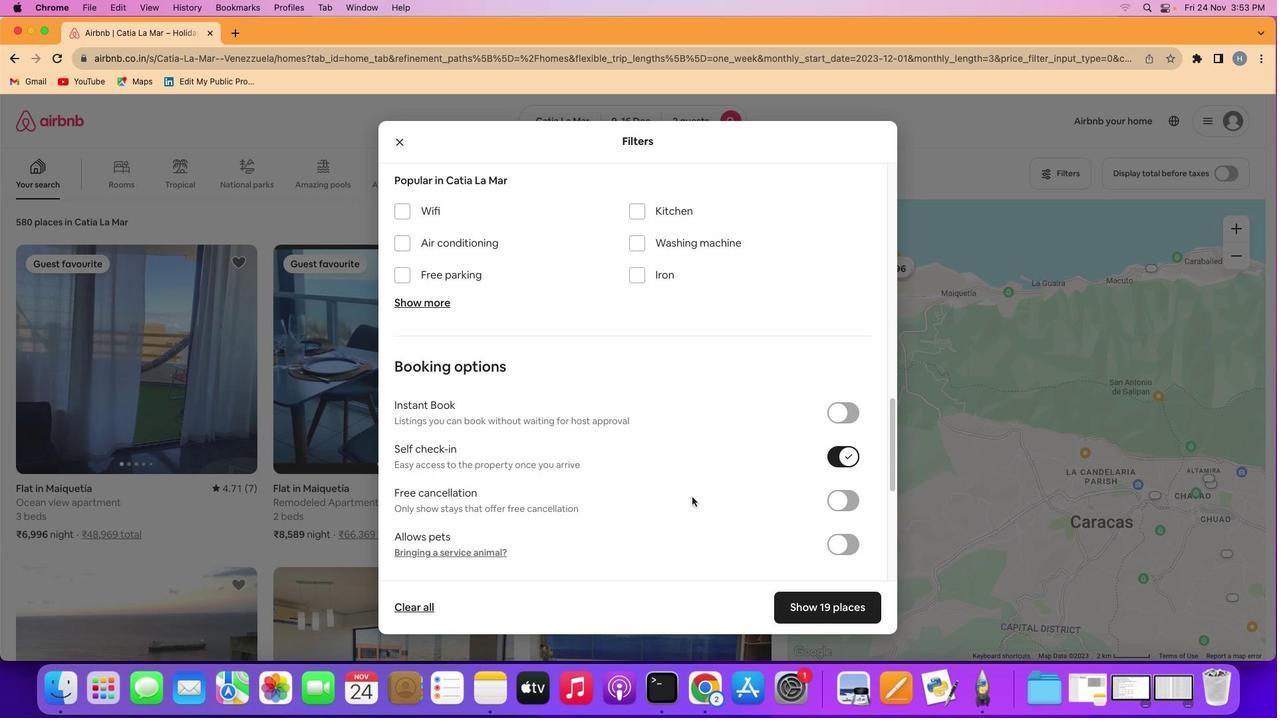 
Action: Mouse scrolled (692, 497) with delta (0, 0)
Screenshot: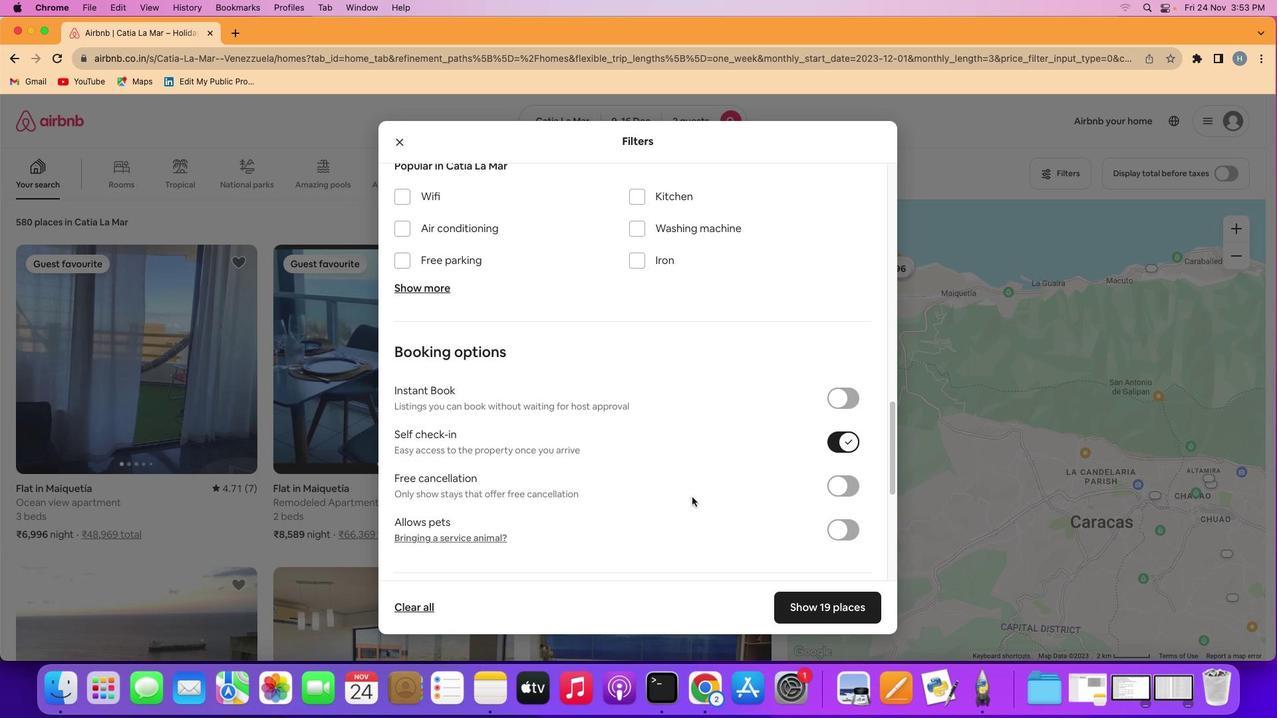 
Action: Mouse scrolled (692, 497) with delta (0, 0)
Screenshot: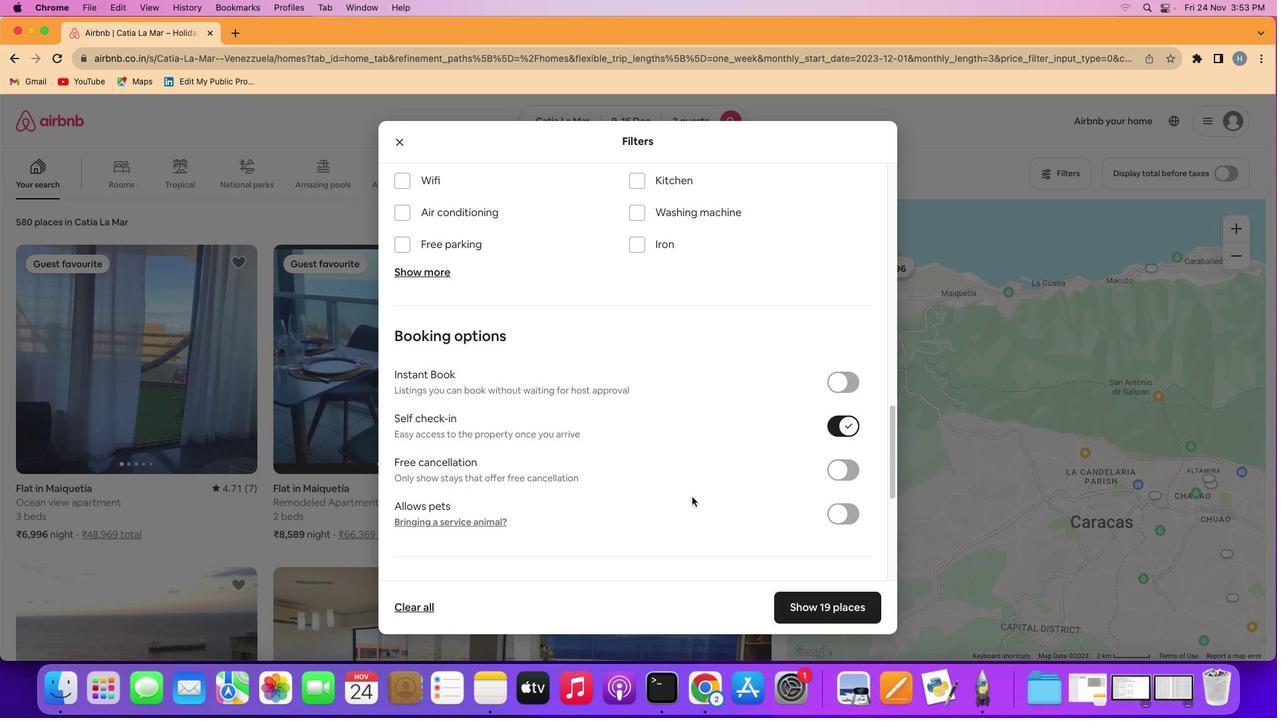 
Action: Mouse scrolled (692, 497) with delta (0, 0)
Screenshot: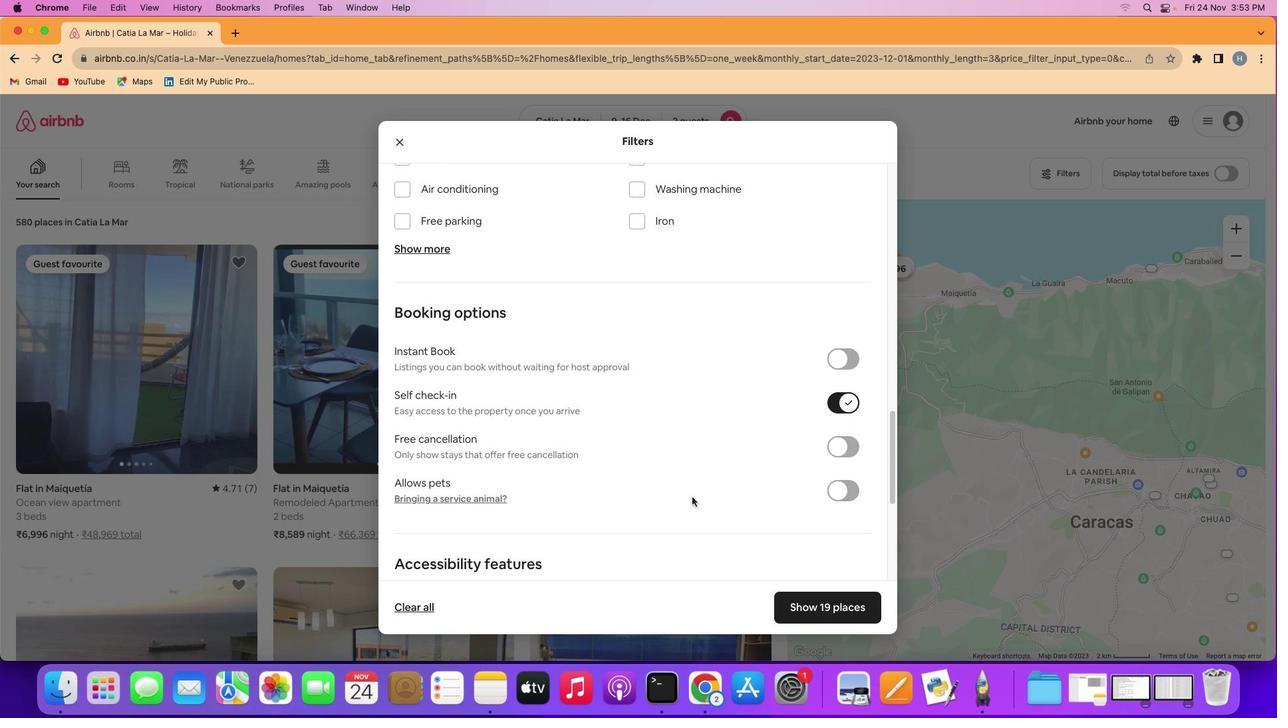
Action: Mouse scrolled (692, 497) with delta (0, 0)
Screenshot: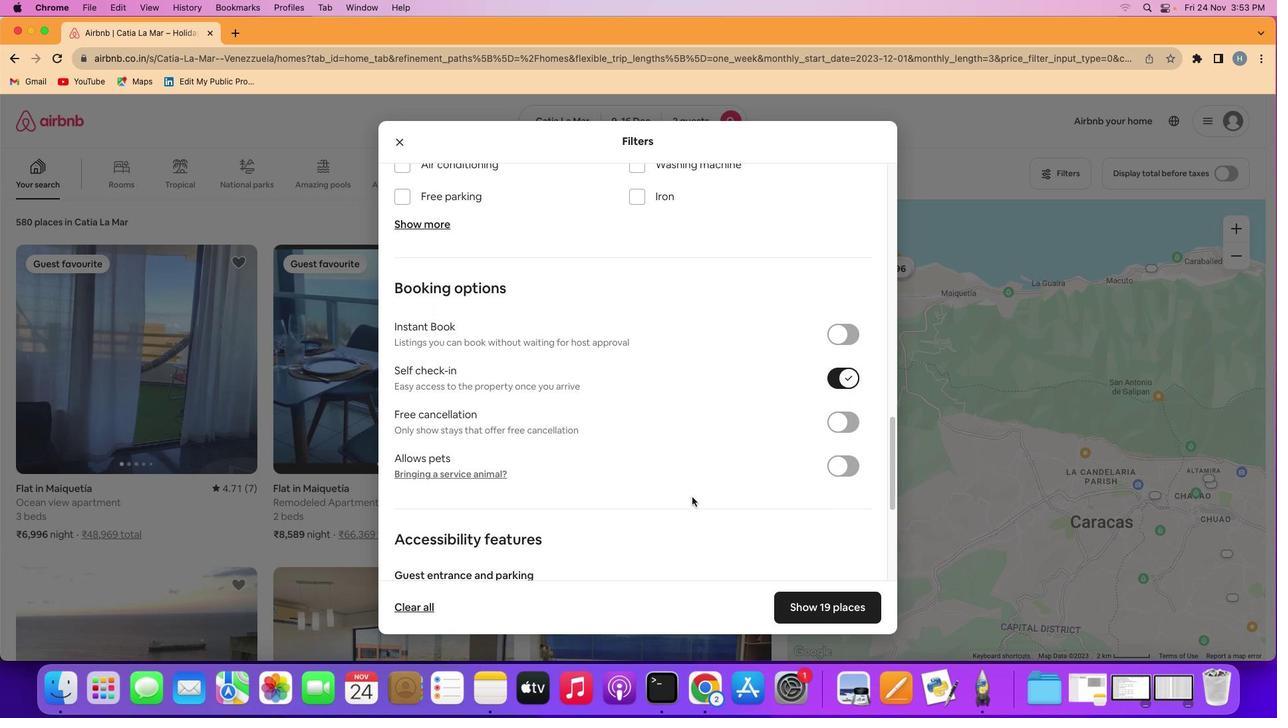 
Action: Mouse scrolled (692, 497) with delta (0, 0)
Screenshot: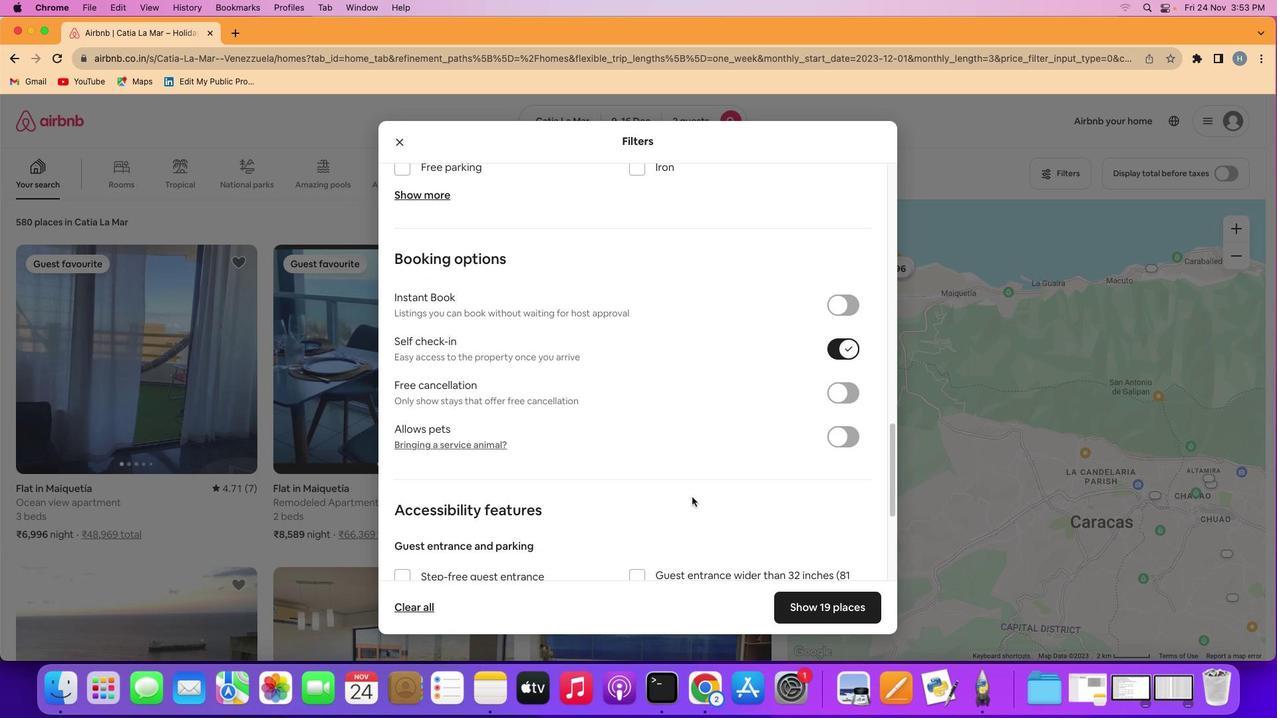 
Action: Mouse scrolled (692, 497) with delta (0, 0)
Screenshot: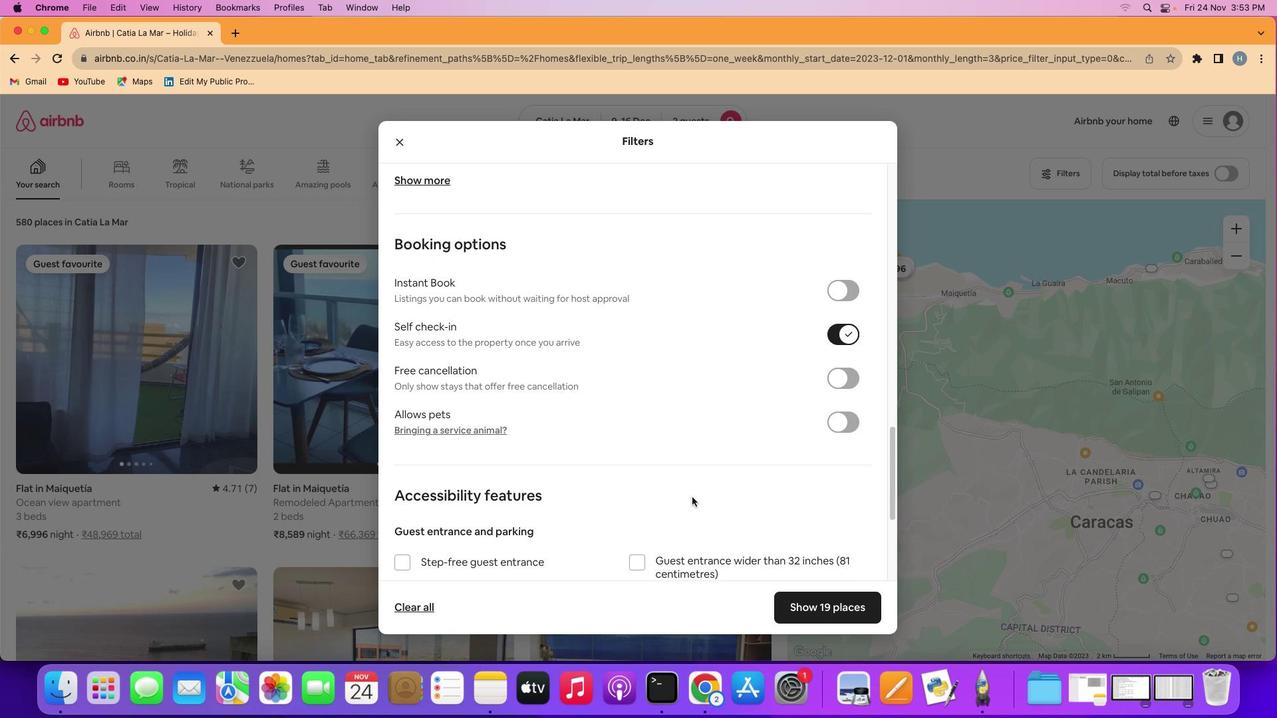 
Action: Mouse scrolled (692, 497) with delta (0, 0)
Screenshot: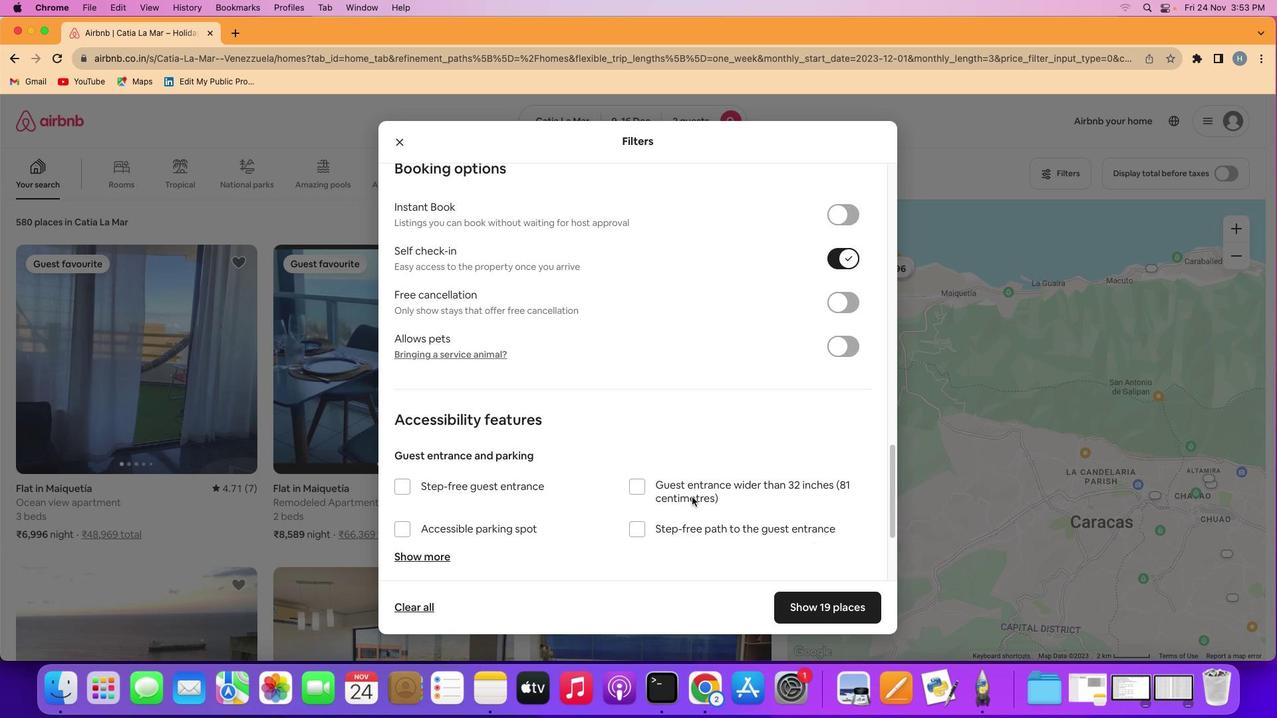 
Action: Mouse scrolled (692, 497) with delta (0, 0)
Screenshot: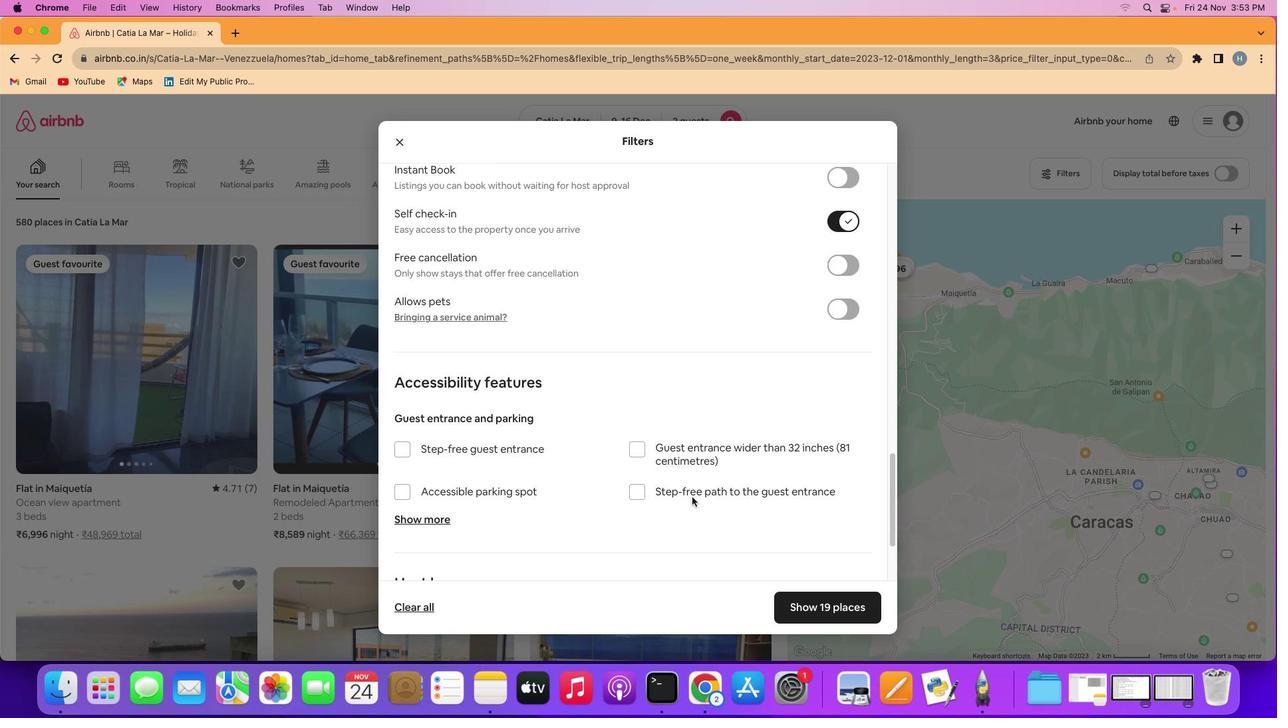 
Action: Mouse scrolled (692, 497) with delta (0, -1)
Screenshot: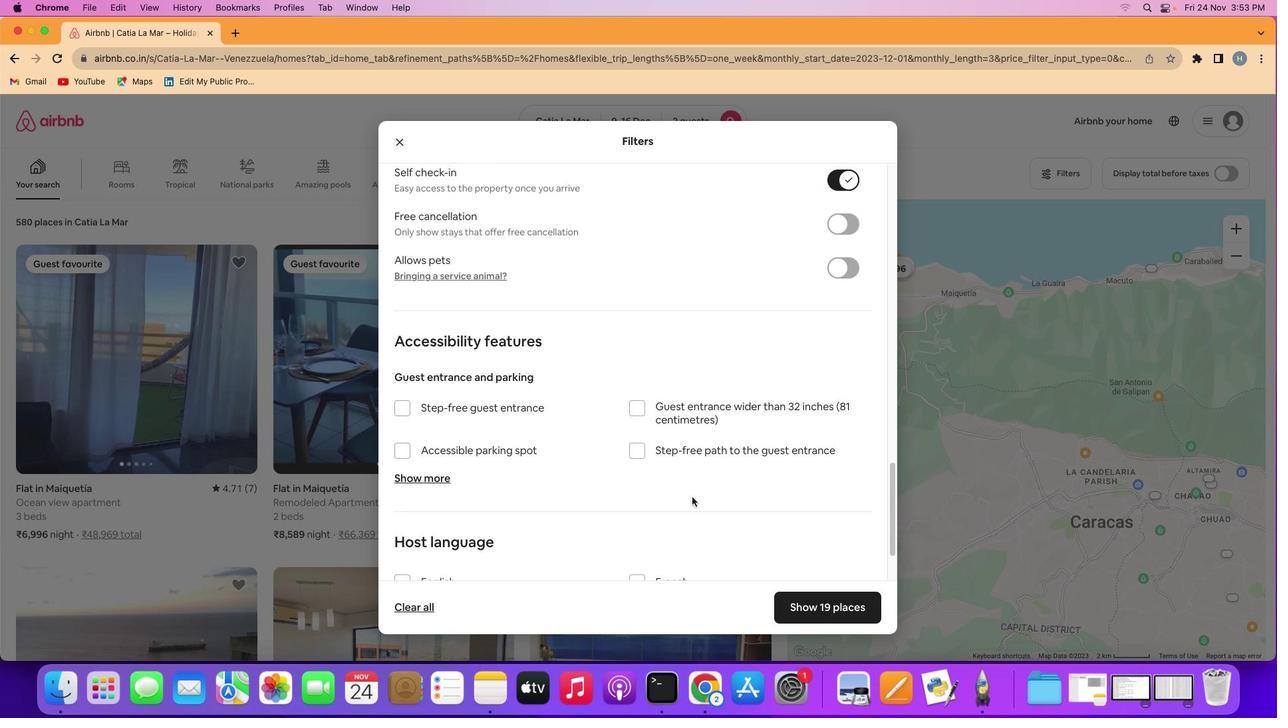 
Action: Mouse scrolled (692, 497) with delta (0, -1)
Screenshot: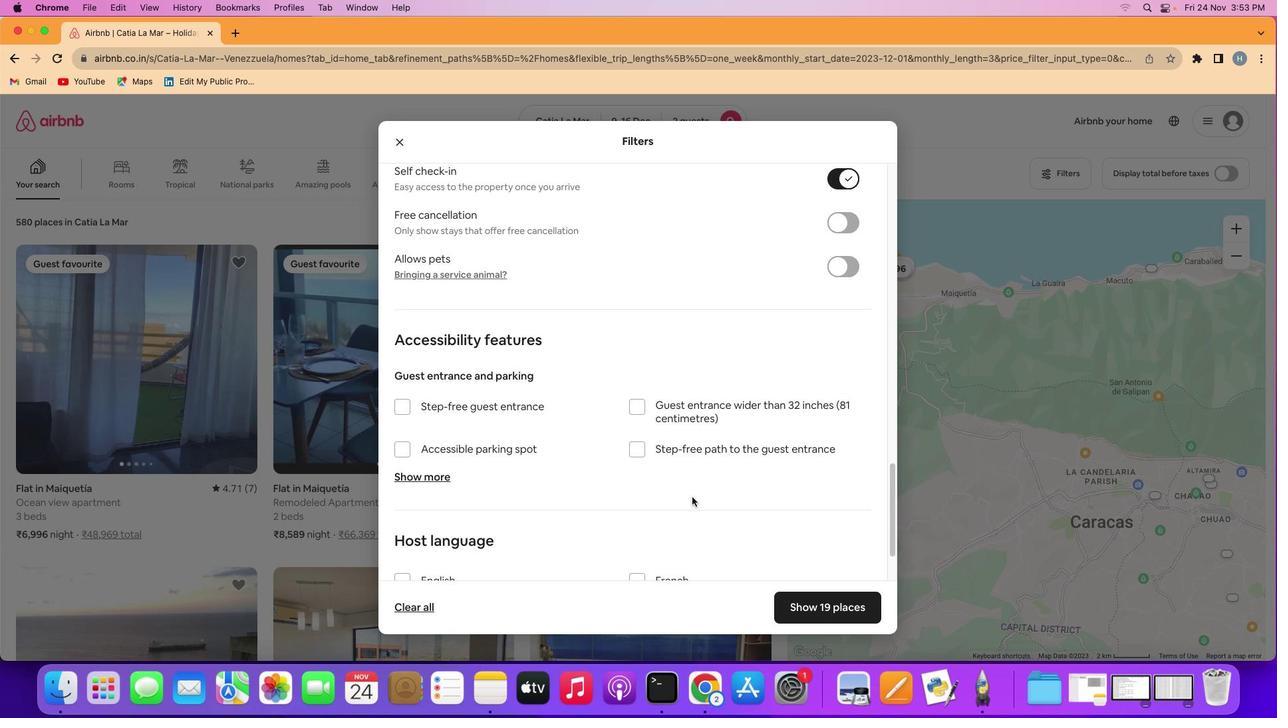 
Action: Mouse scrolled (692, 497) with delta (0, 0)
Screenshot: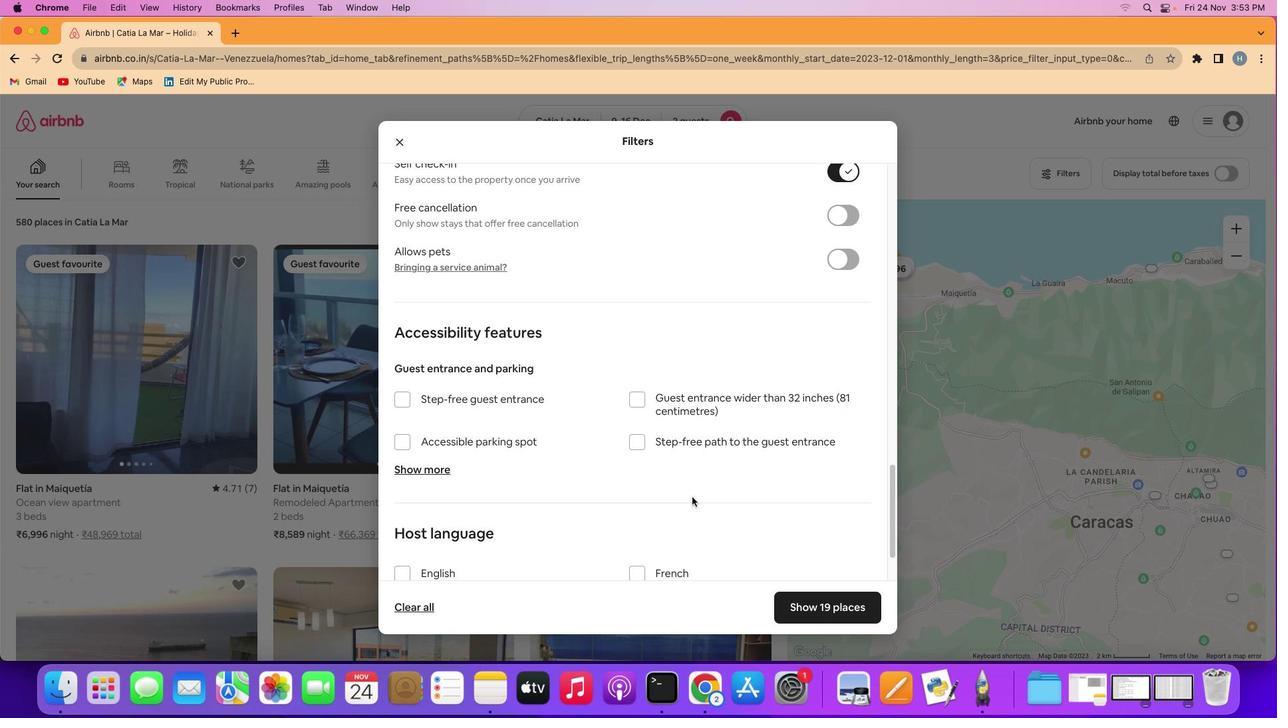 
Action: Mouse scrolled (692, 497) with delta (0, 0)
Screenshot: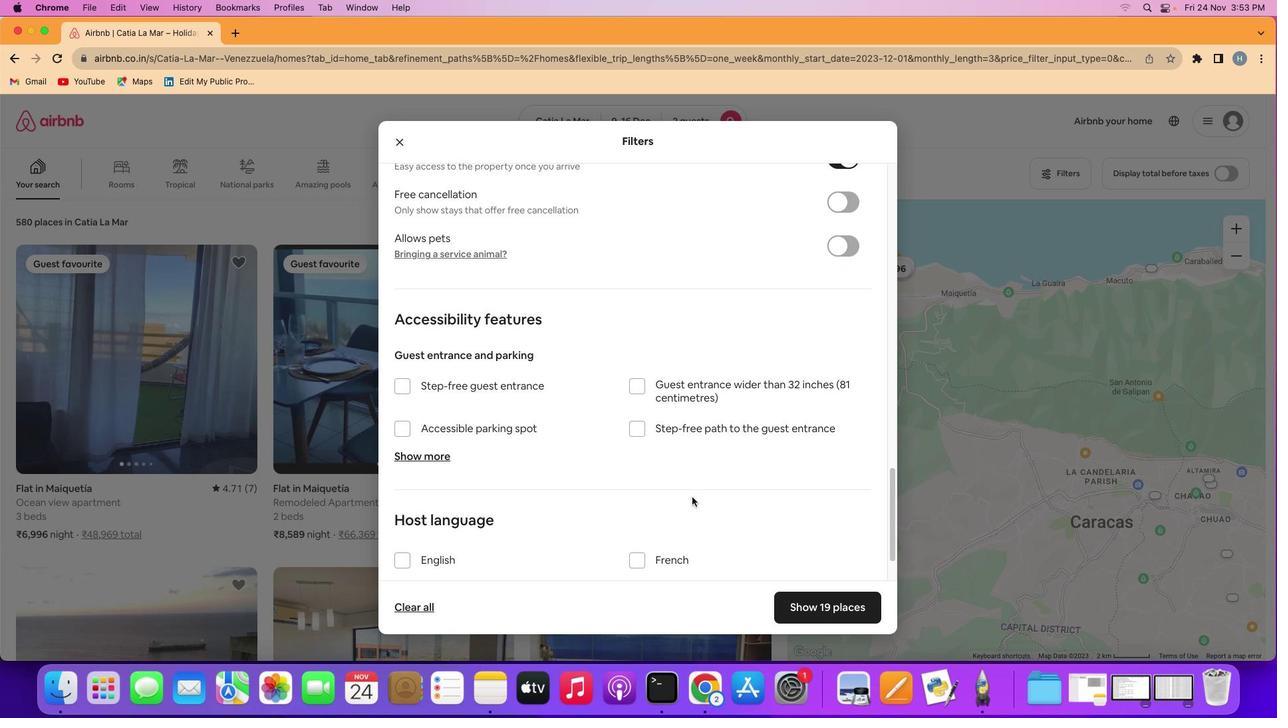
Action: Mouse scrolled (692, 497) with delta (0, 0)
Screenshot: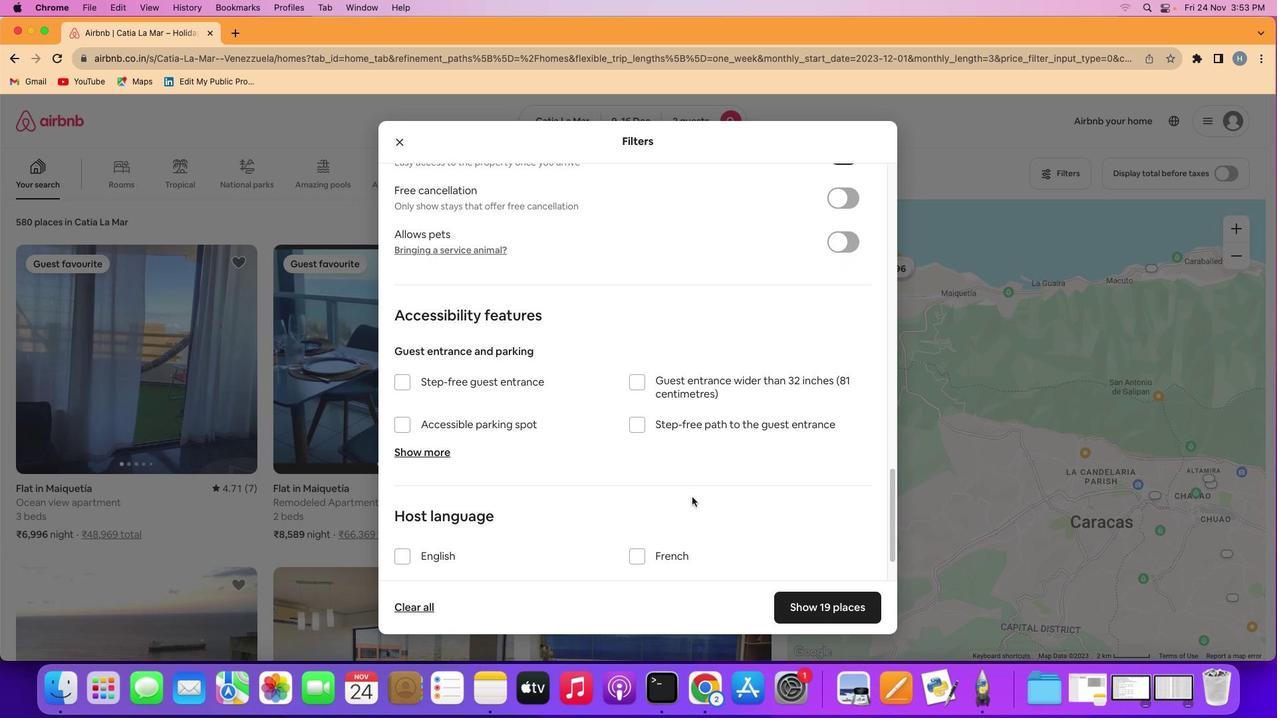 
Action: Mouse scrolled (692, 497) with delta (0, 0)
Screenshot: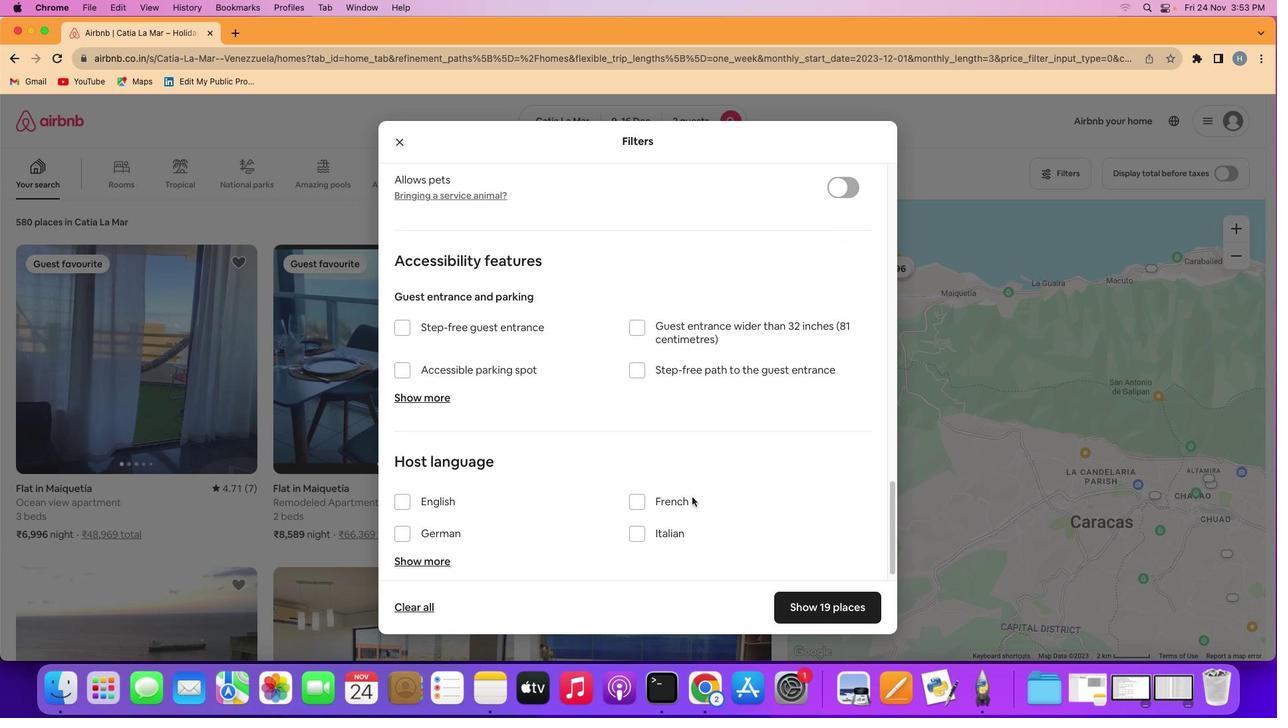 
Action: Mouse scrolled (692, 497) with delta (0, 0)
Screenshot: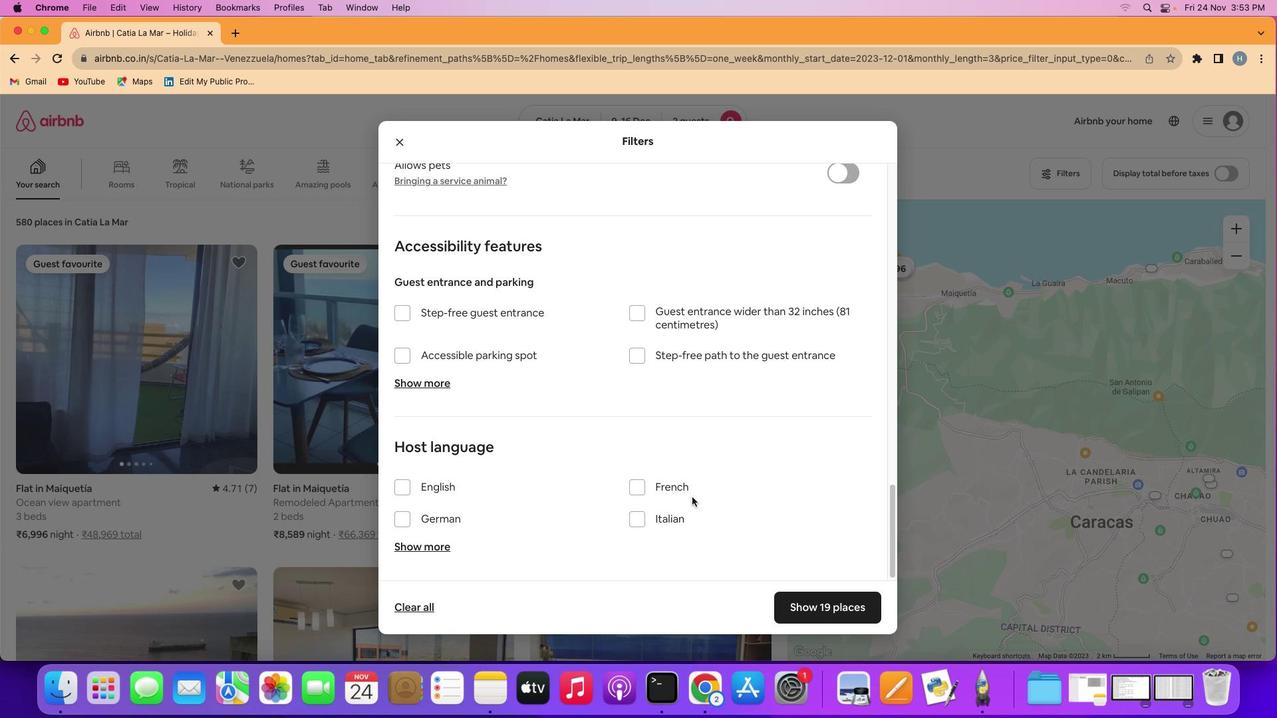 
Action: Mouse scrolled (692, 497) with delta (0, -1)
Screenshot: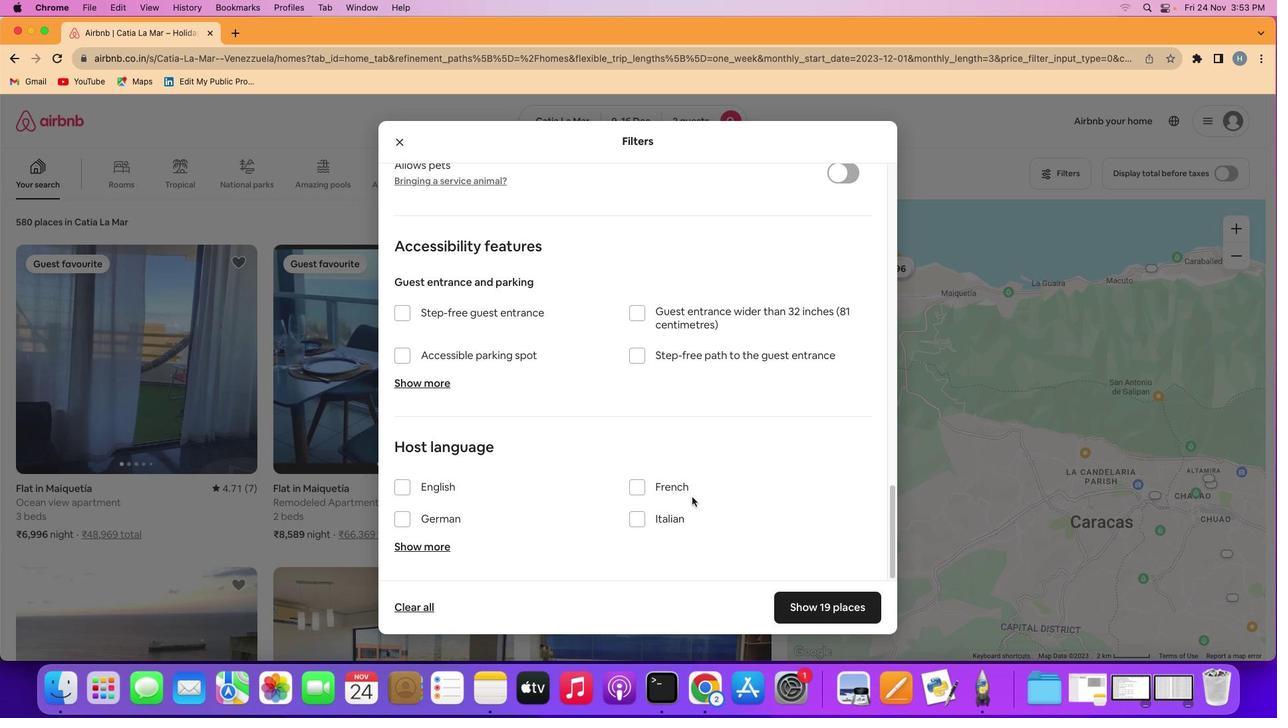 
Action: Mouse scrolled (692, 497) with delta (0, -1)
Screenshot: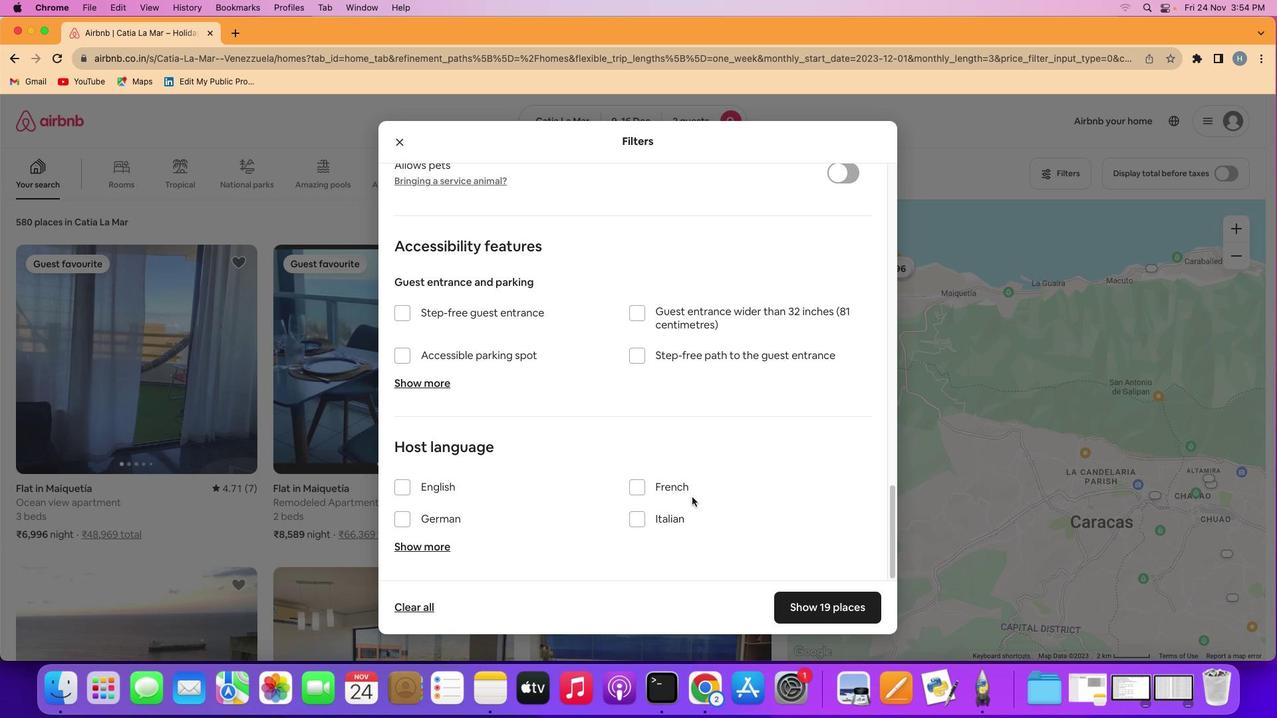 
Action: Mouse scrolled (692, 497) with delta (0, 0)
Screenshot: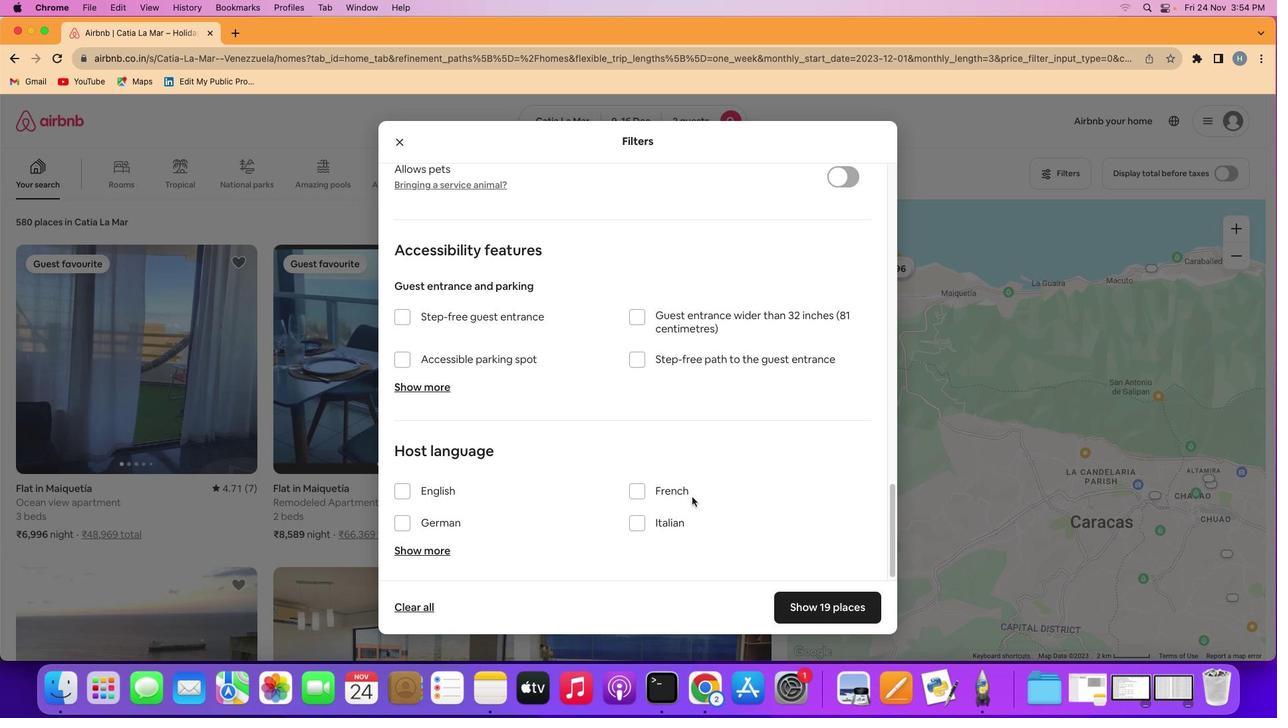 
Action: Mouse scrolled (692, 497) with delta (0, 0)
Screenshot: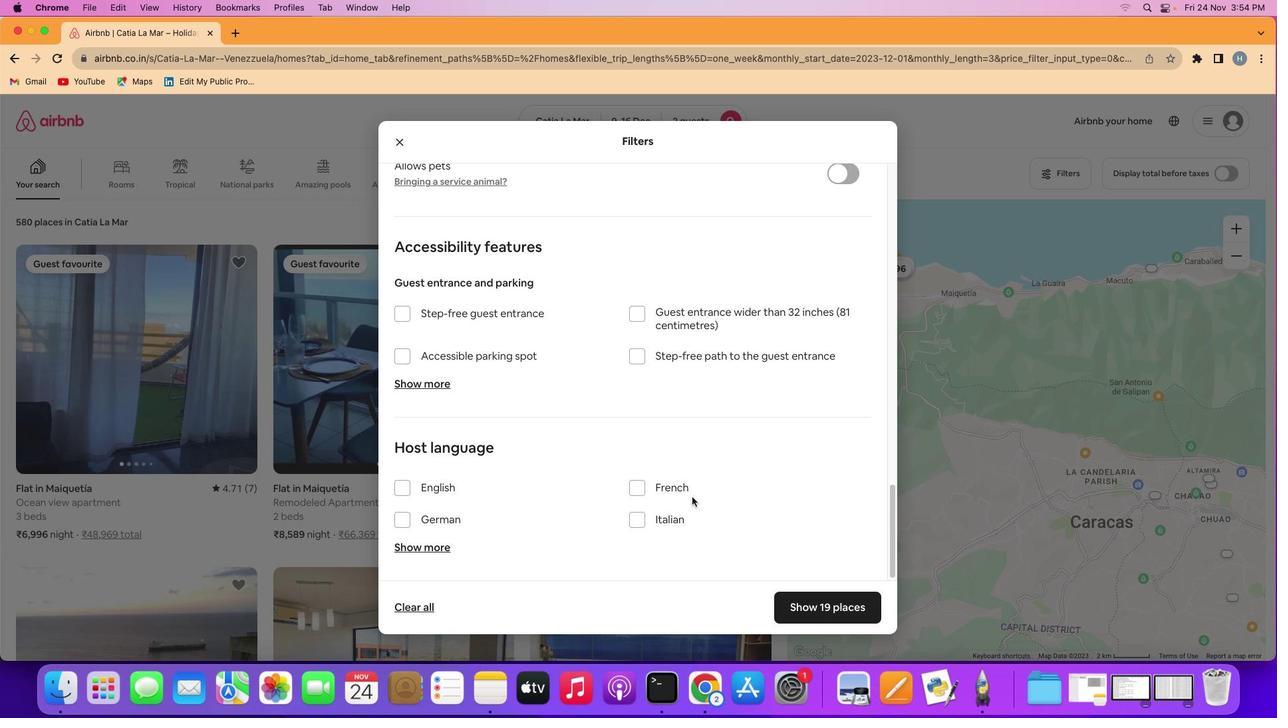 
Action: Mouse scrolled (692, 497) with delta (0, 1)
Screenshot: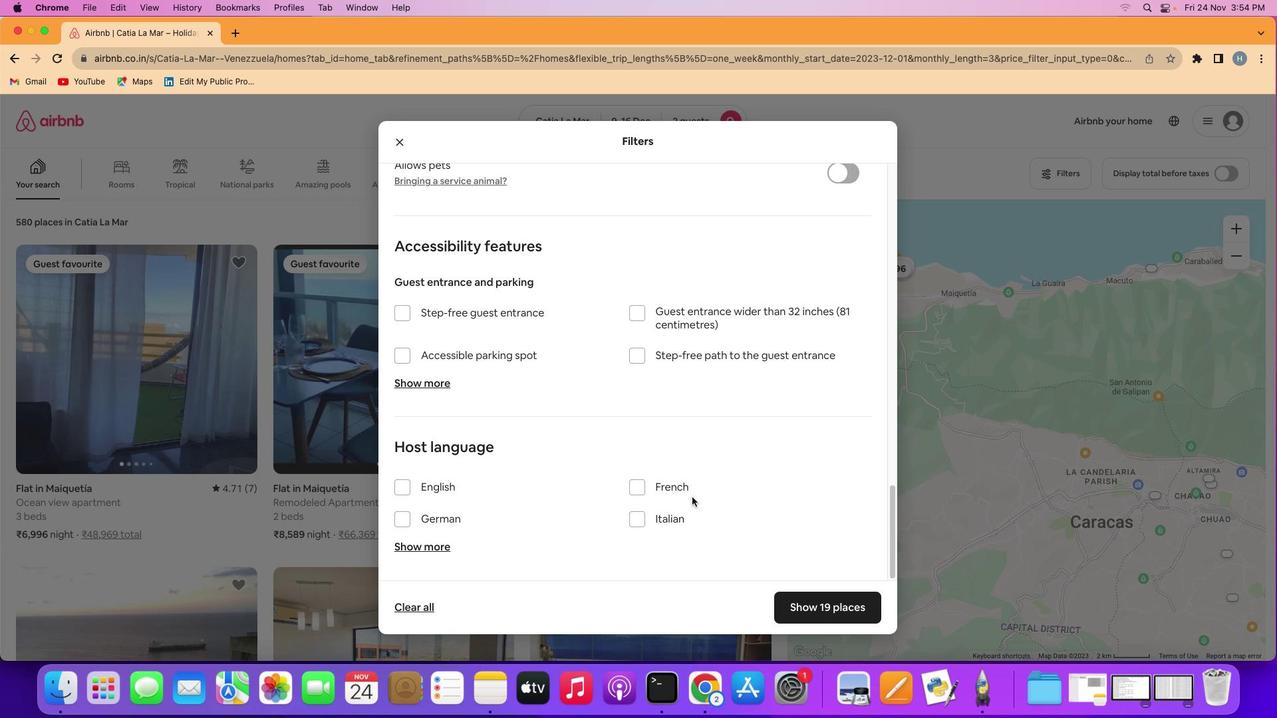 
Action: Mouse scrolled (692, 497) with delta (0, -2)
Screenshot: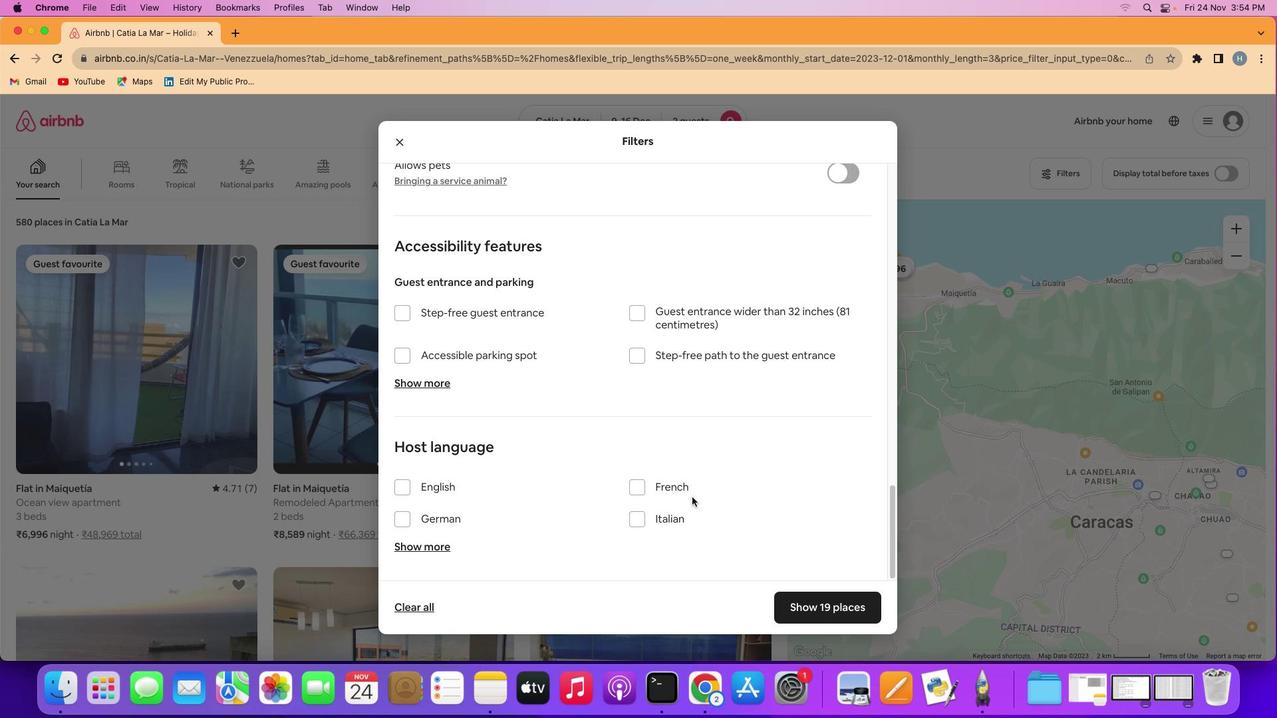 
Action: Mouse scrolled (692, 497) with delta (0, -1)
Screenshot: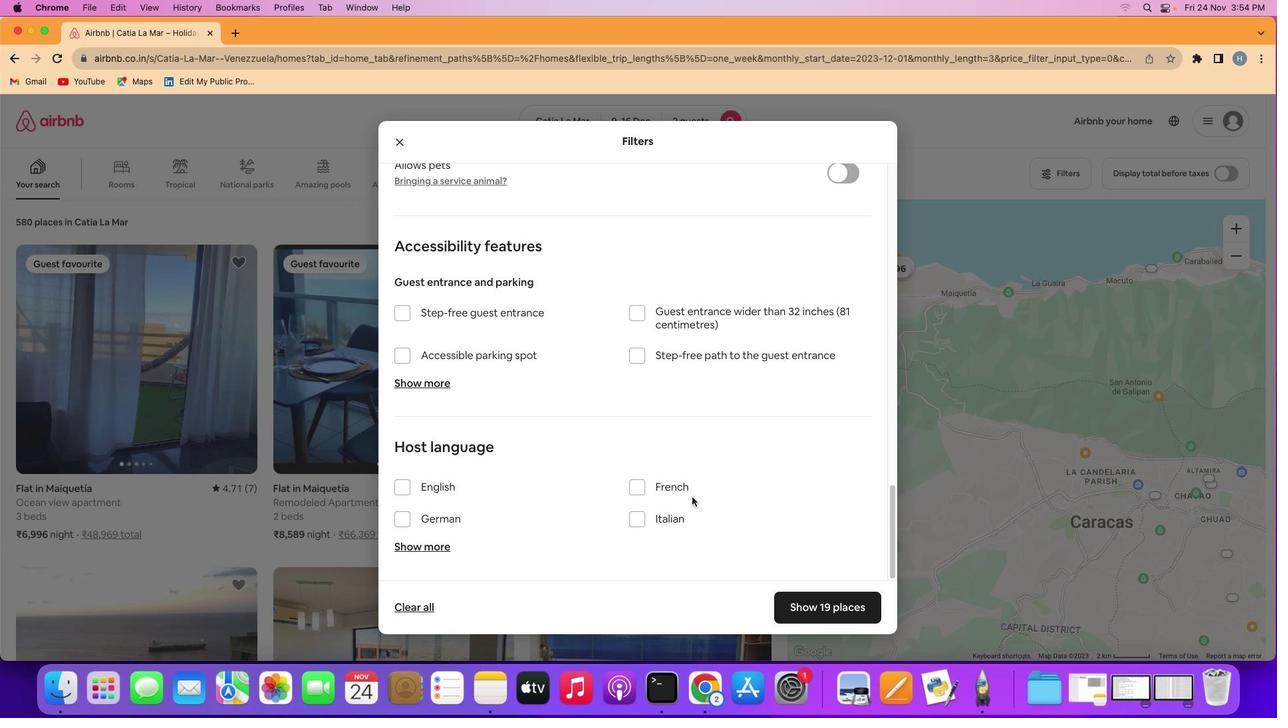 
Action: Mouse scrolled (692, 497) with delta (0, 0)
Screenshot: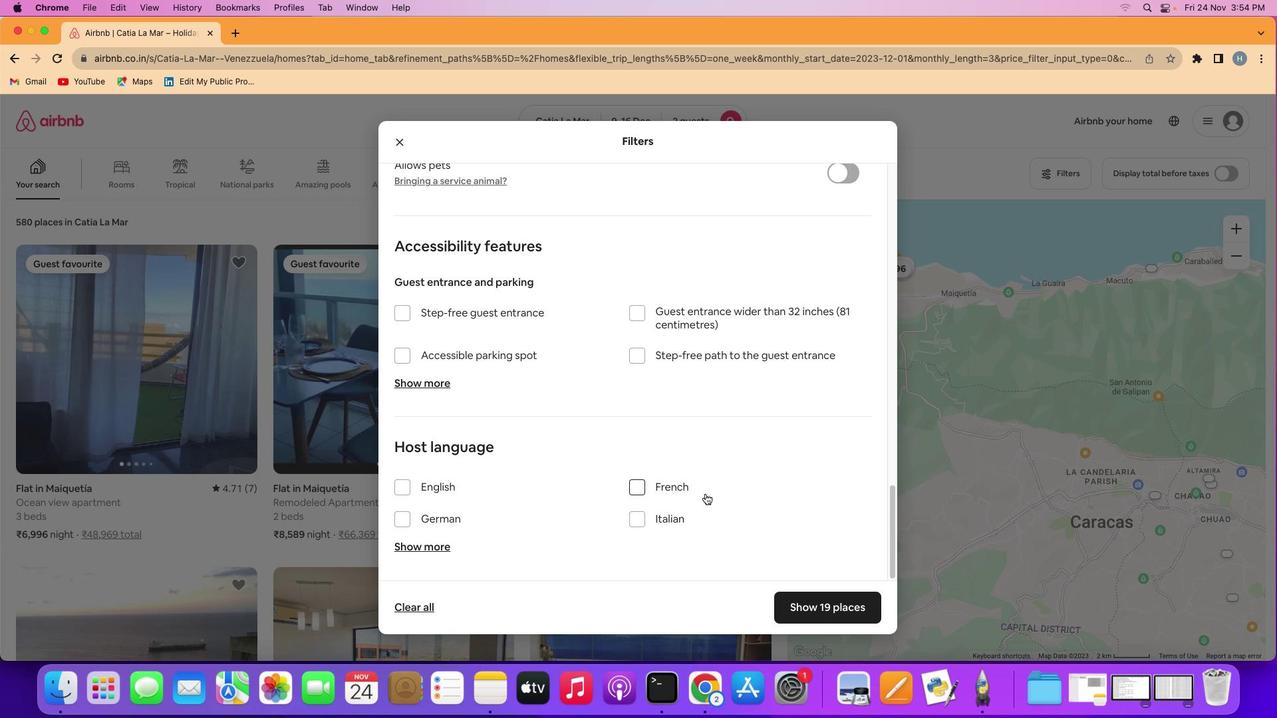 
Action: Mouse scrolled (692, 497) with delta (0, 0)
Screenshot: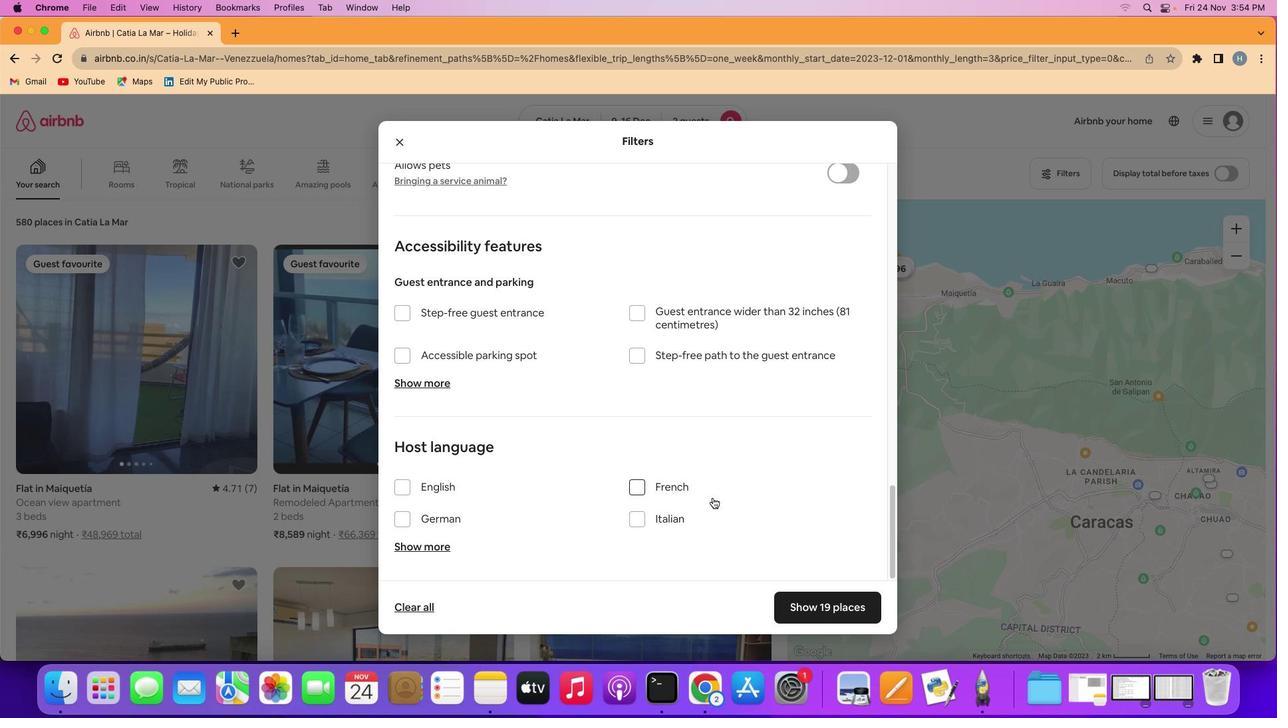 
Action: Mouse scrolled (692, 497) with delta (0, -1)
Screenshot: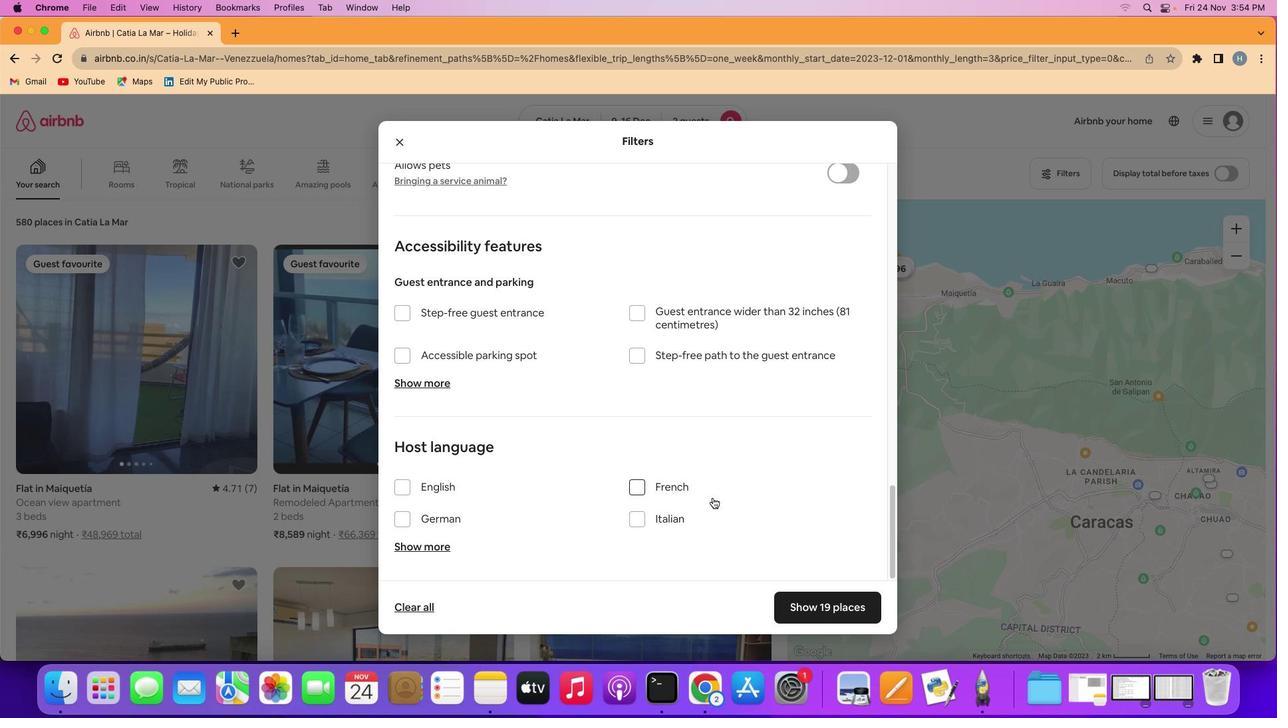 
Action: Mouse scrolled (692, 497) with delta (0, -2)
Screenshot: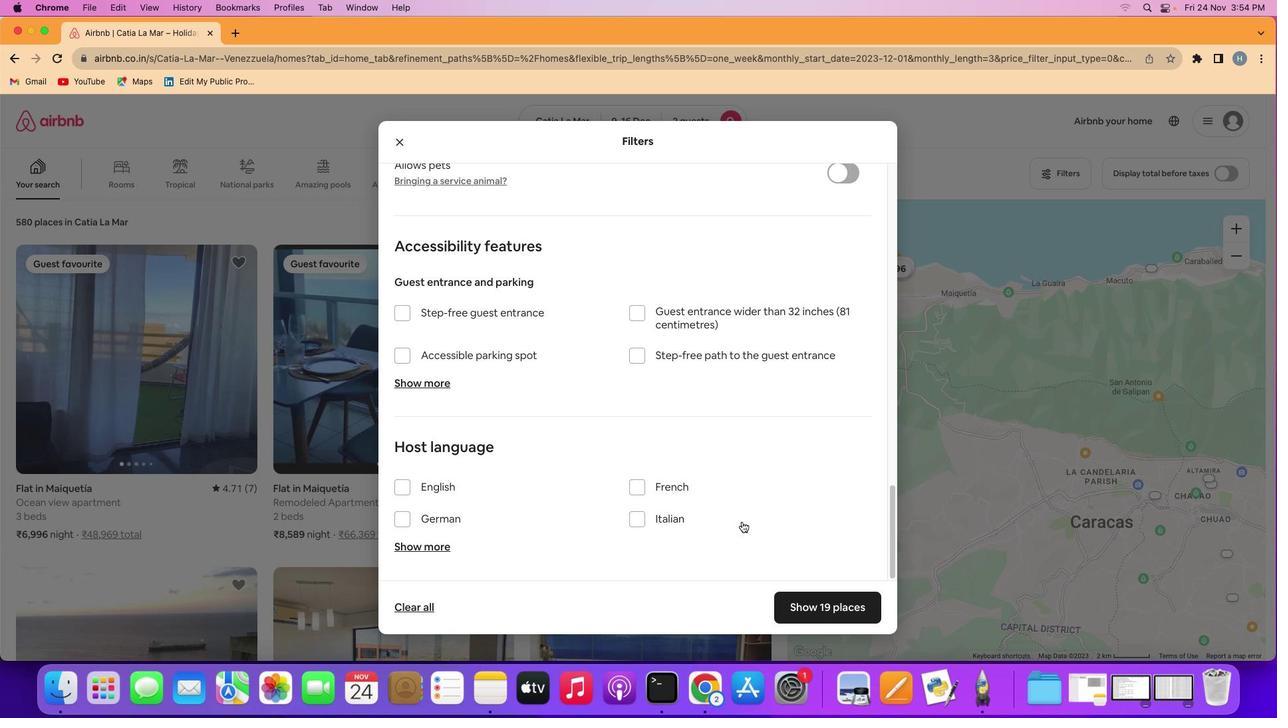 
Action: Mouse moved to (829, 610)
Screenshot: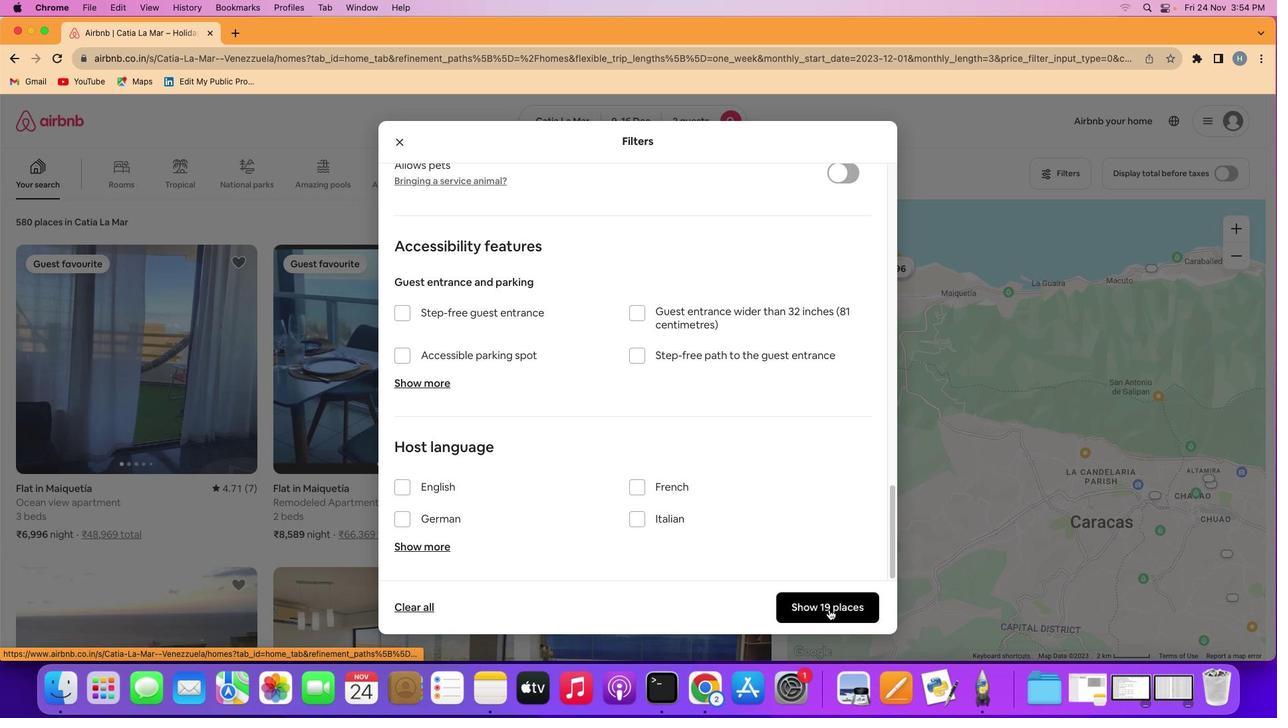 
Action: Mouse pressed left at (829, 610)
Screenshot: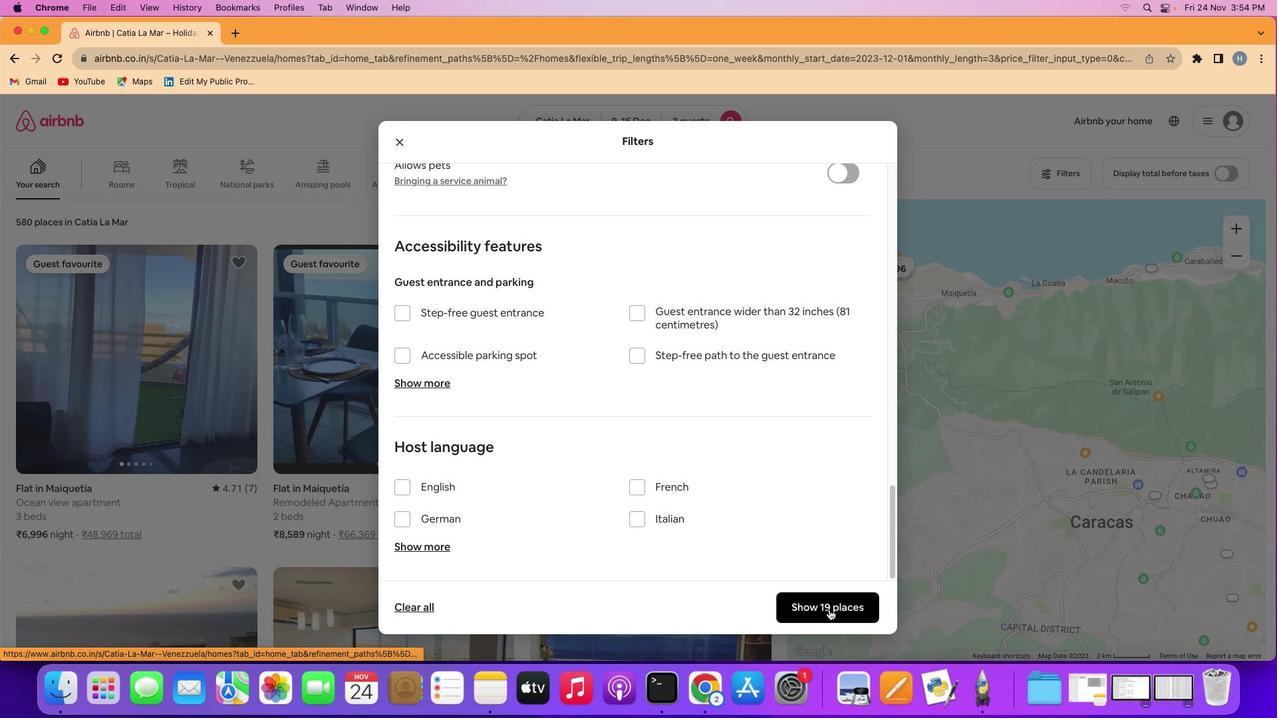 
Action: Mouse moved to (284, 499)
Screenshot: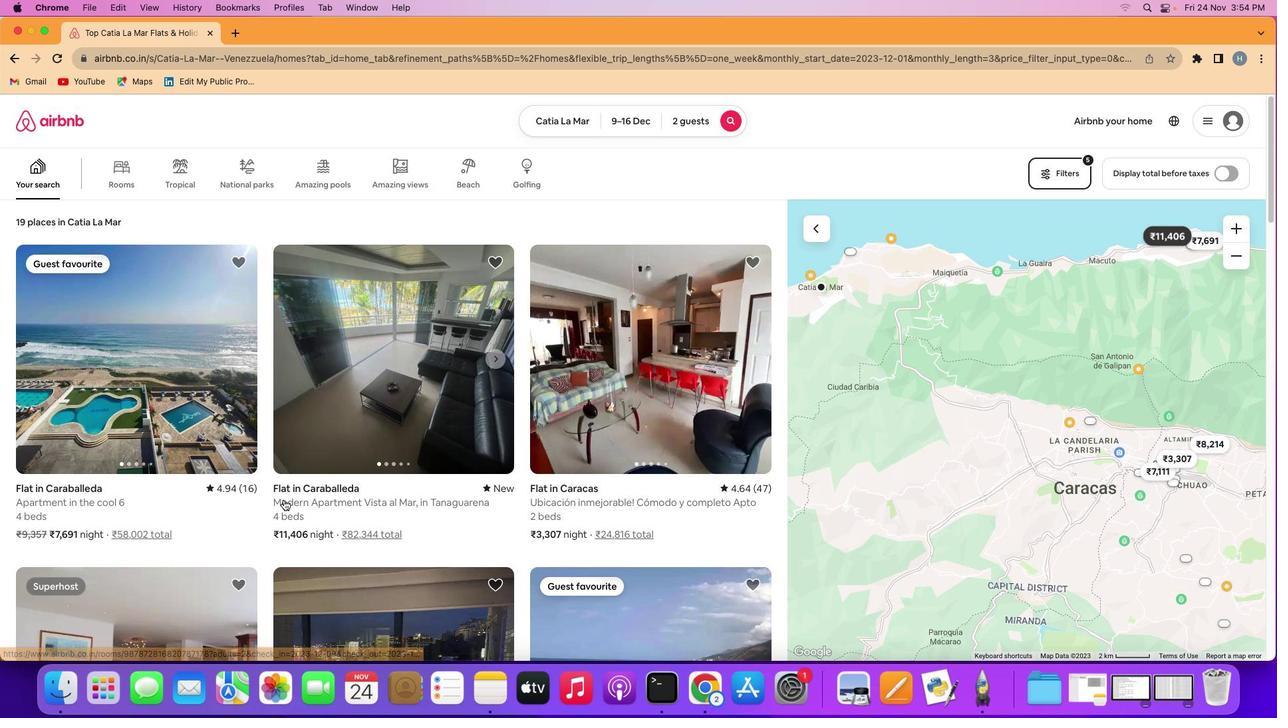 
Action: Mouse scrolled (284, 499) with delta (0, 0)
Screenshot: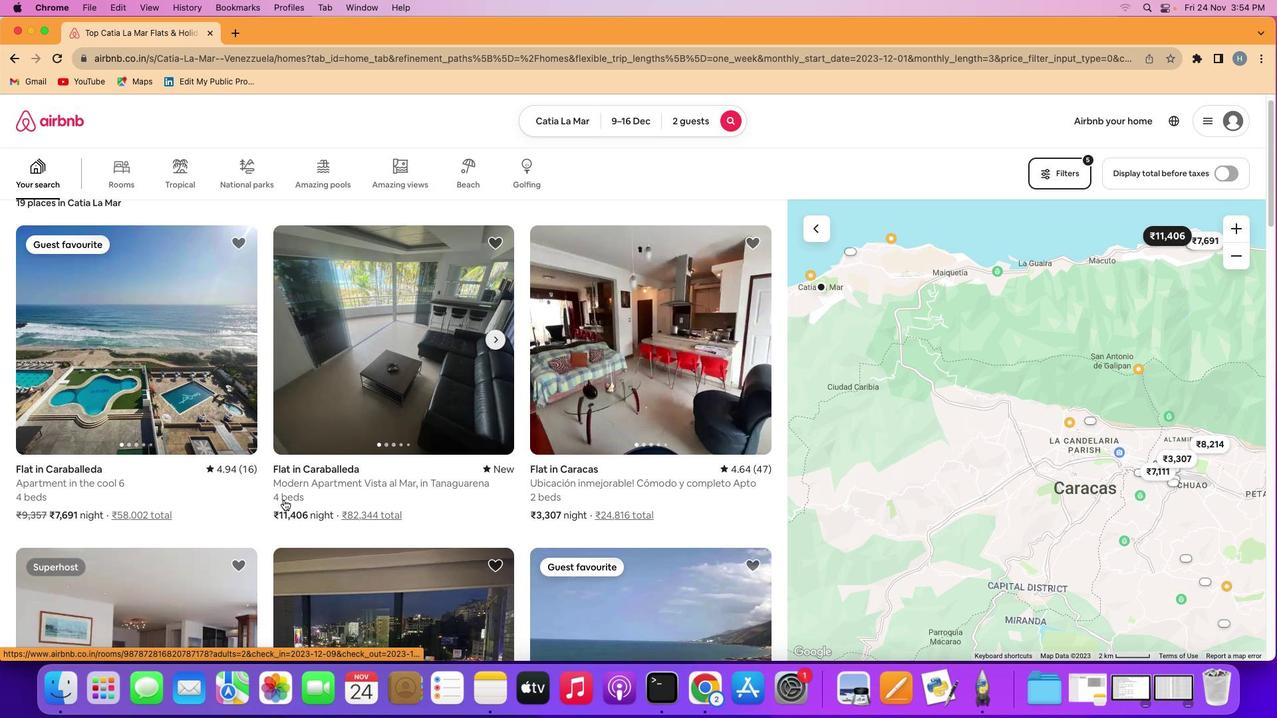 
Action: Mouse moved to (283, 499)
Screenshot: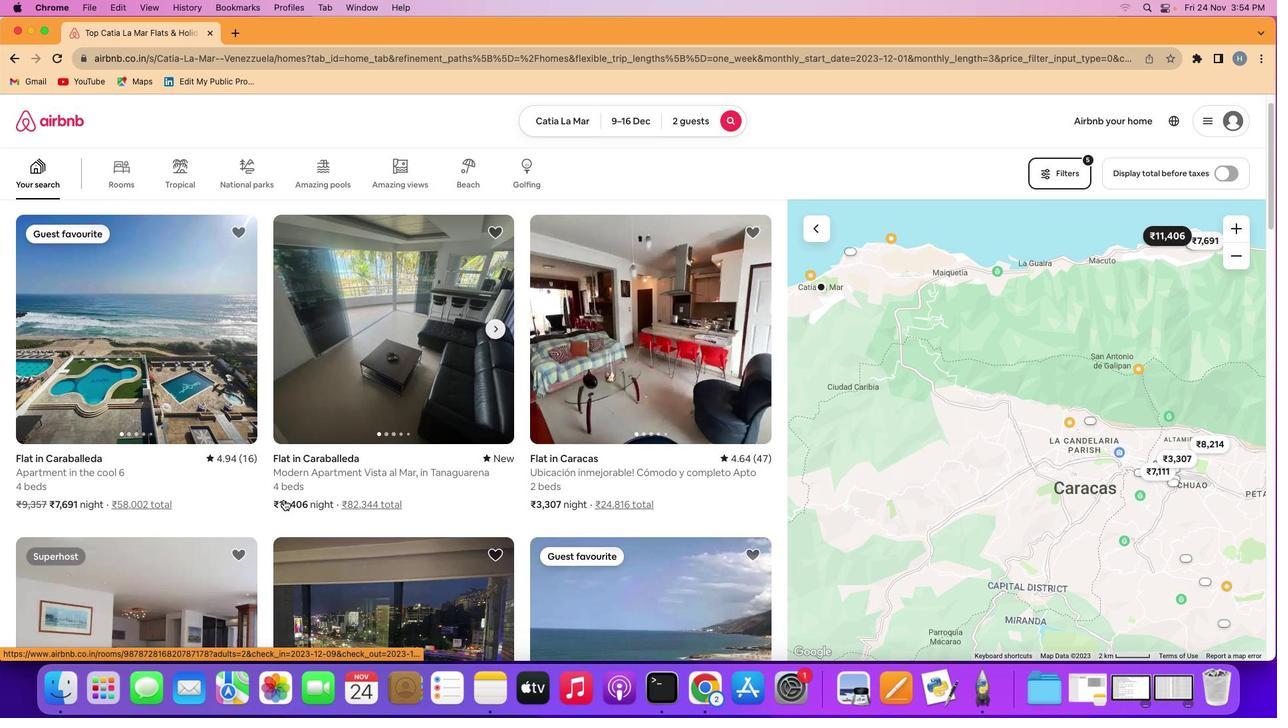
Action: Mouse scrolled (283, 499) with delta (0, 0)
Screenshot: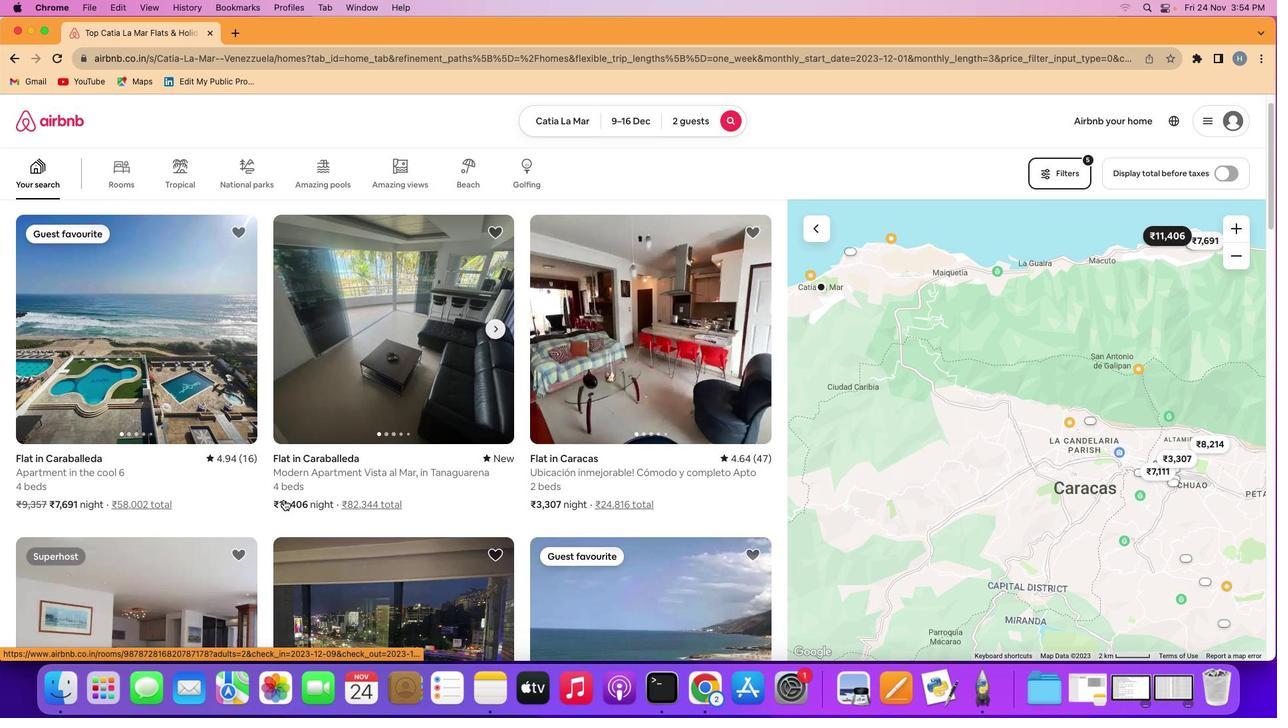 
Action: Mouse scrolled (283, 499) with delta (0, 0)
Screenshot: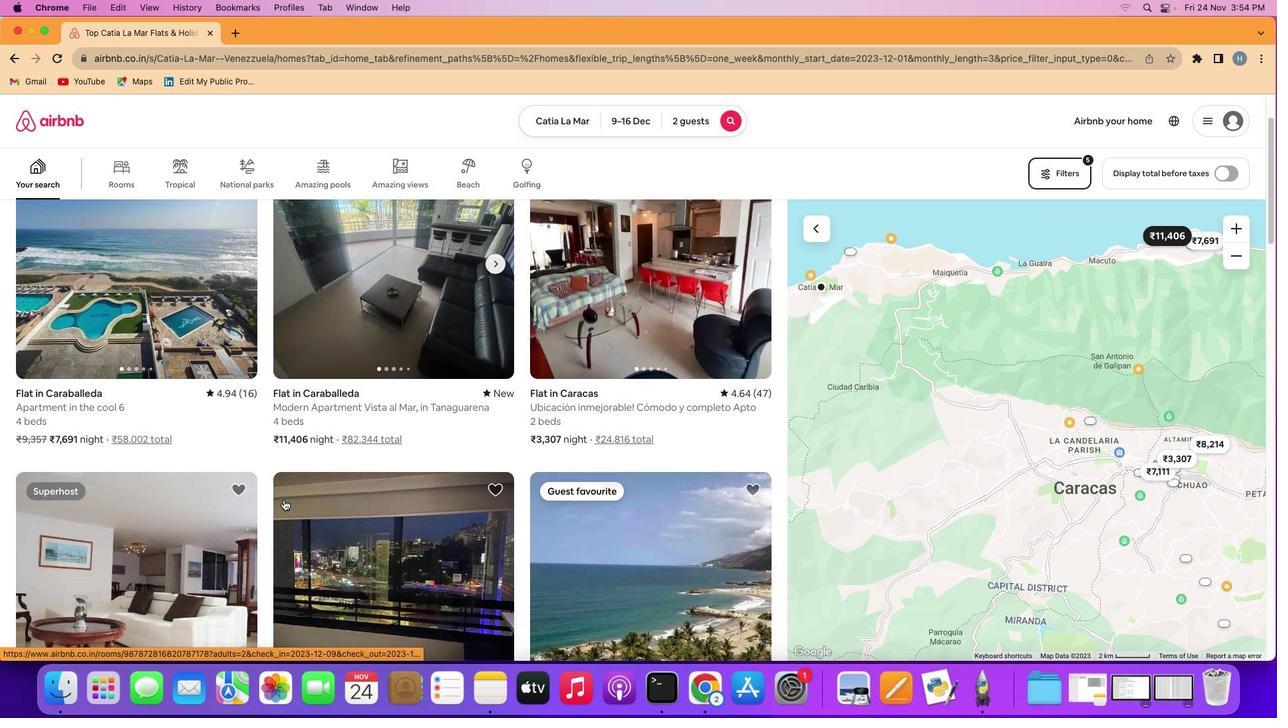 
Action: Mouse scrolled (283, 499) with delta (0, -1)
Screenshot: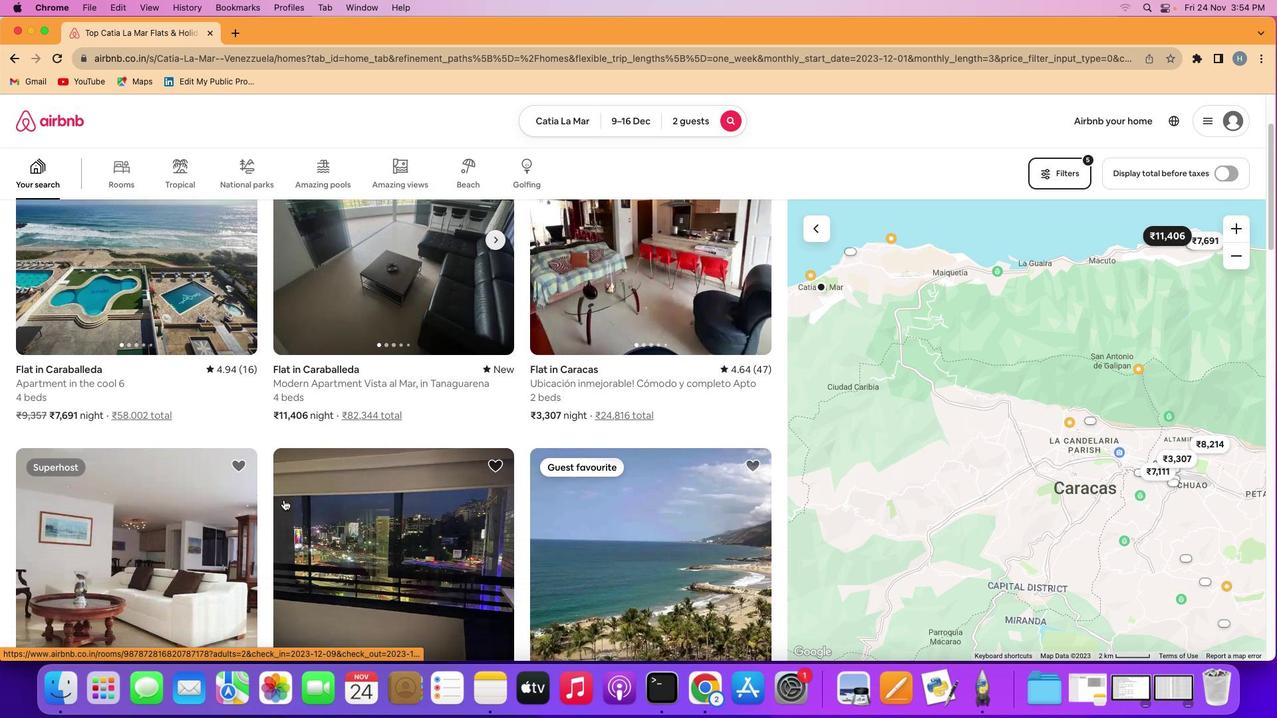 
Action: Mouse scrolled (283, 499) with delta (0, 0)
Screenshot: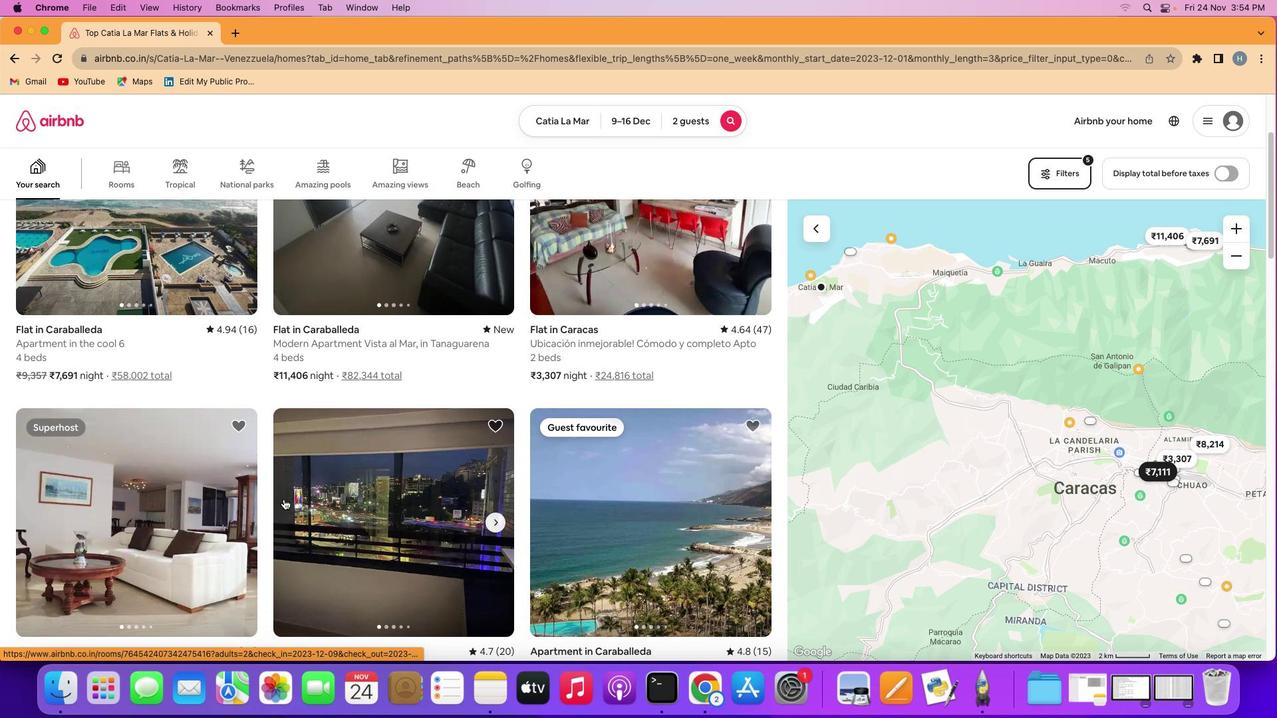 
Action: Mouse scrolled (283, 499) with delta (0, 0)
Screenshot: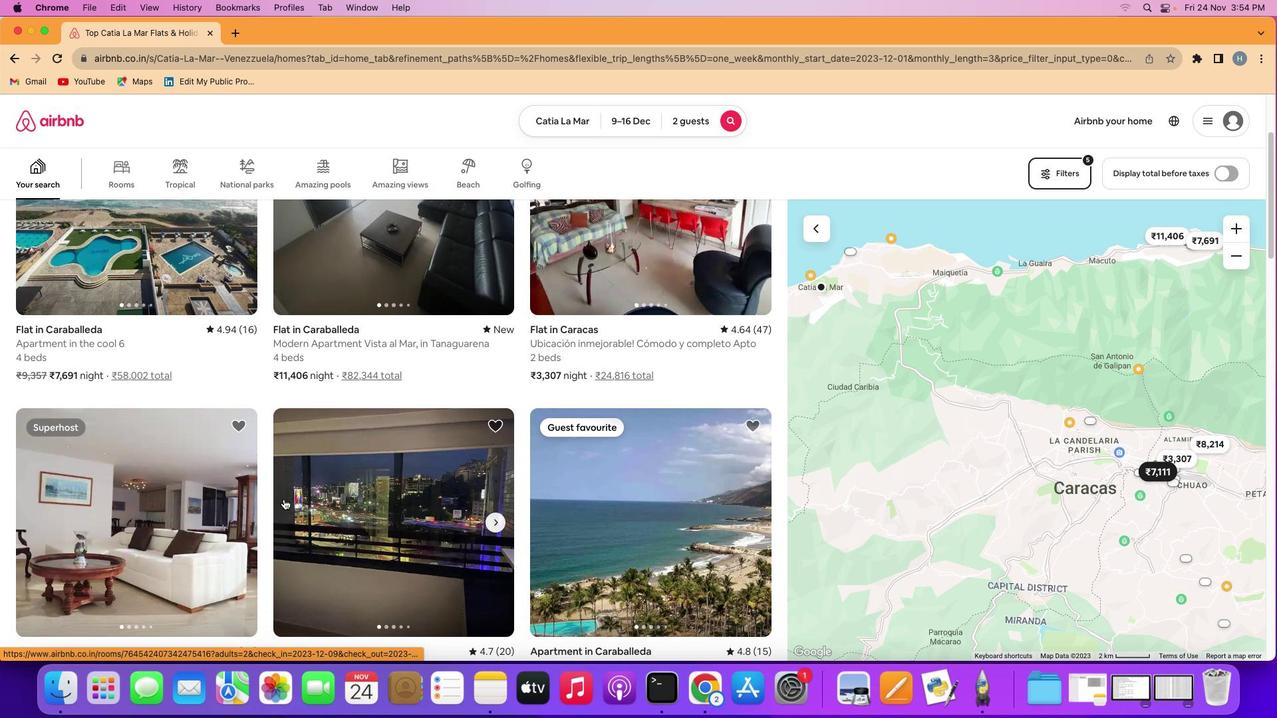 
Action: Mouse scrolled (283, 499) with delta (0, 0)
Screenshot: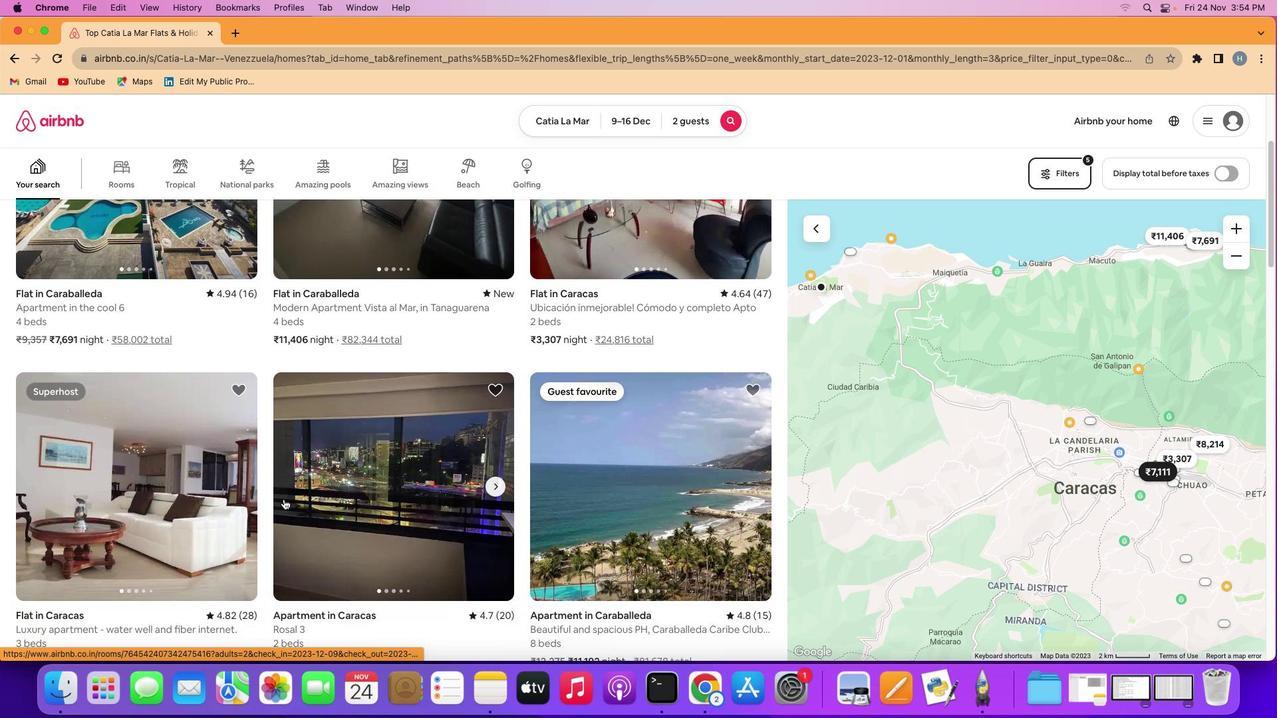 
Action: Mouse moved to (283, 499)
Screenshot: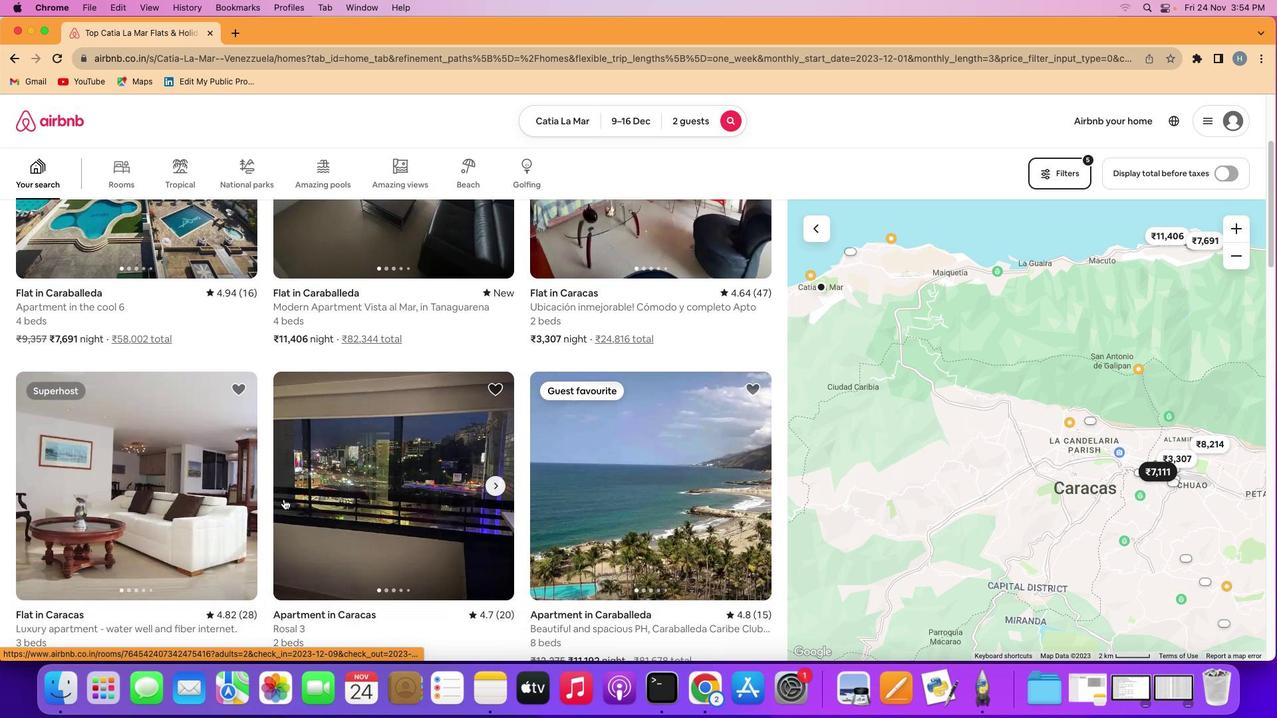 
Action: Mouse scrolled (283, 499) with delta (0, 0)
Screenshot: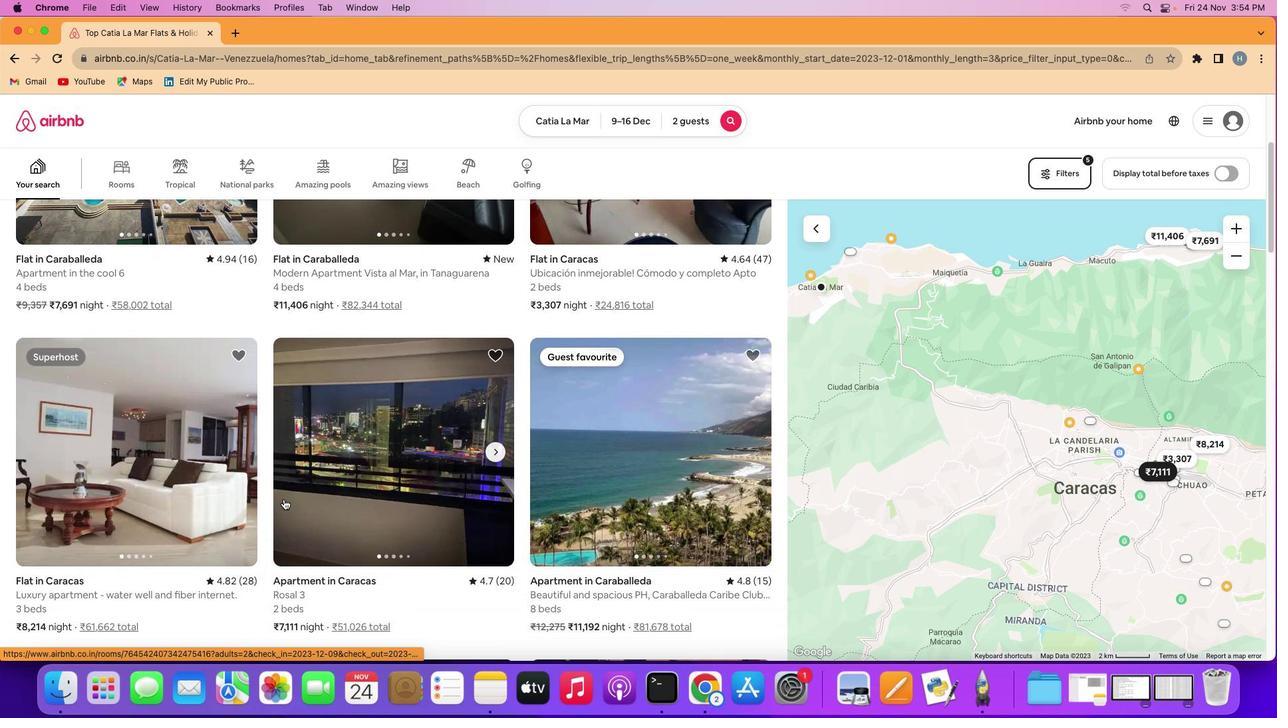 
Action: Mouse scrolled (283, 499) with delta (0, 0)
Screenshot: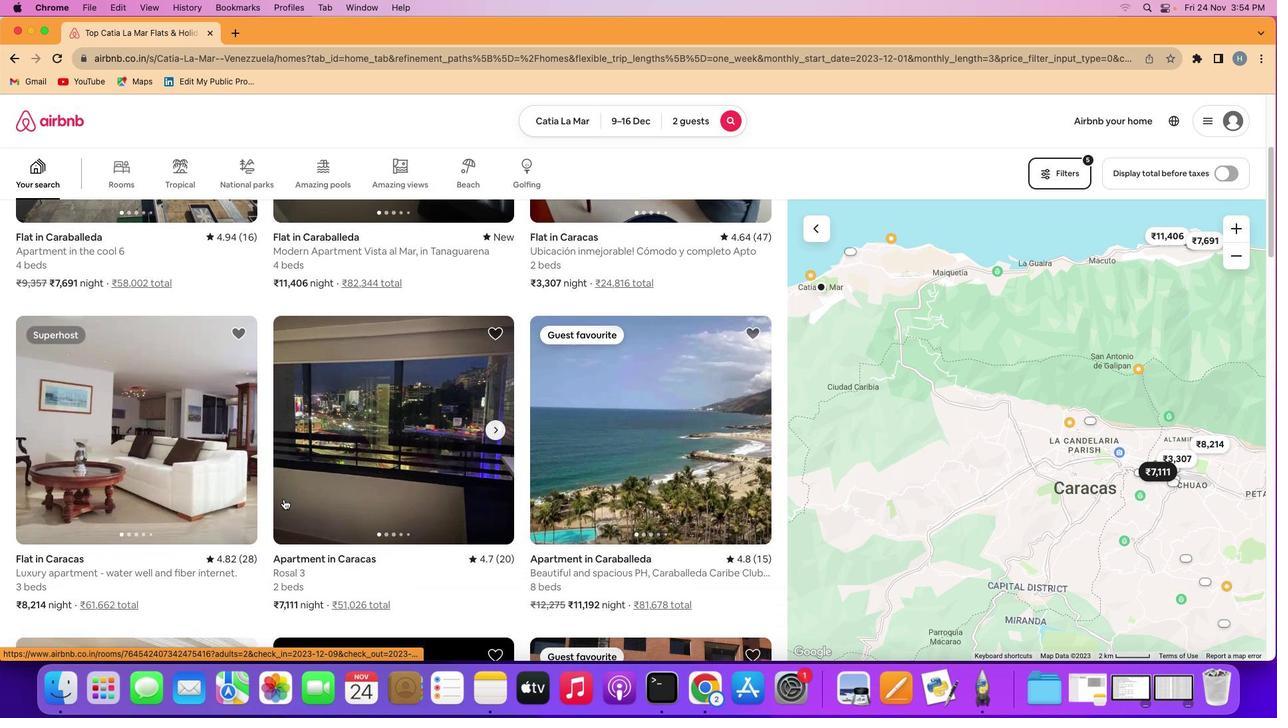 
Action: Mouse scrolled (283, 499) with delta (0, -1)
Screenshot: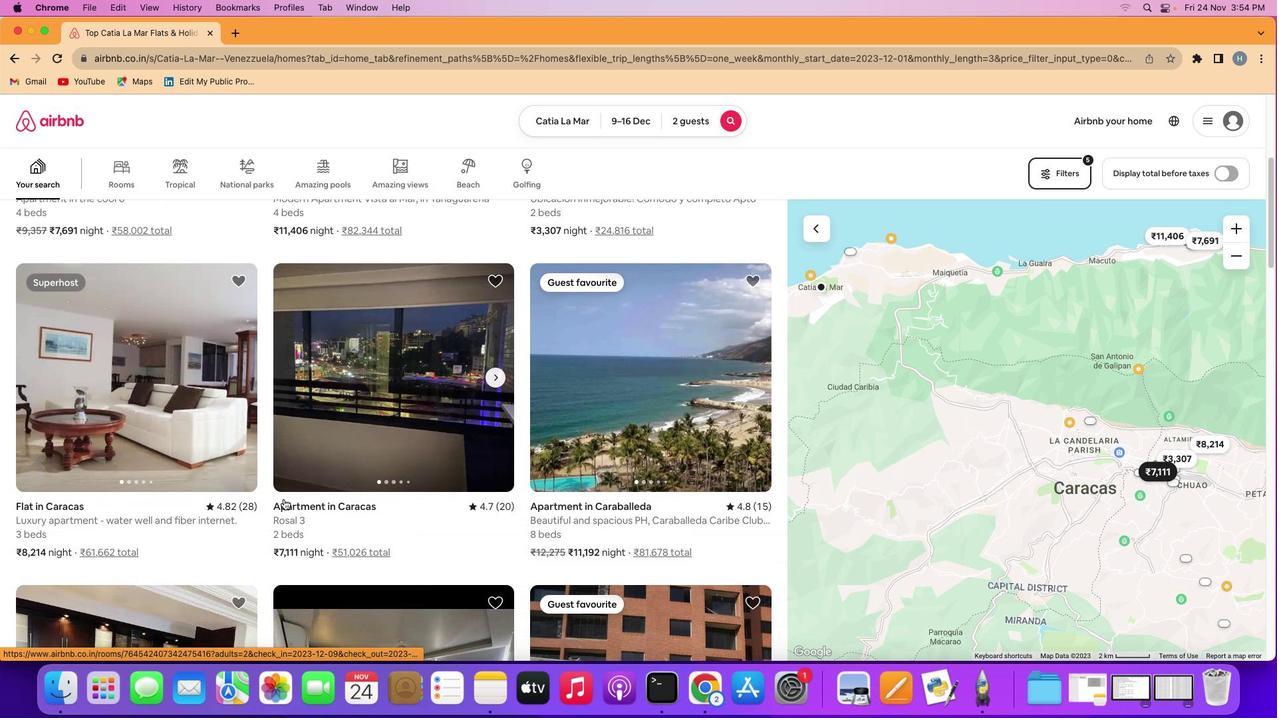
Action: Mouse scrolled (283, 499) with delta (0, -1)
Screenshot: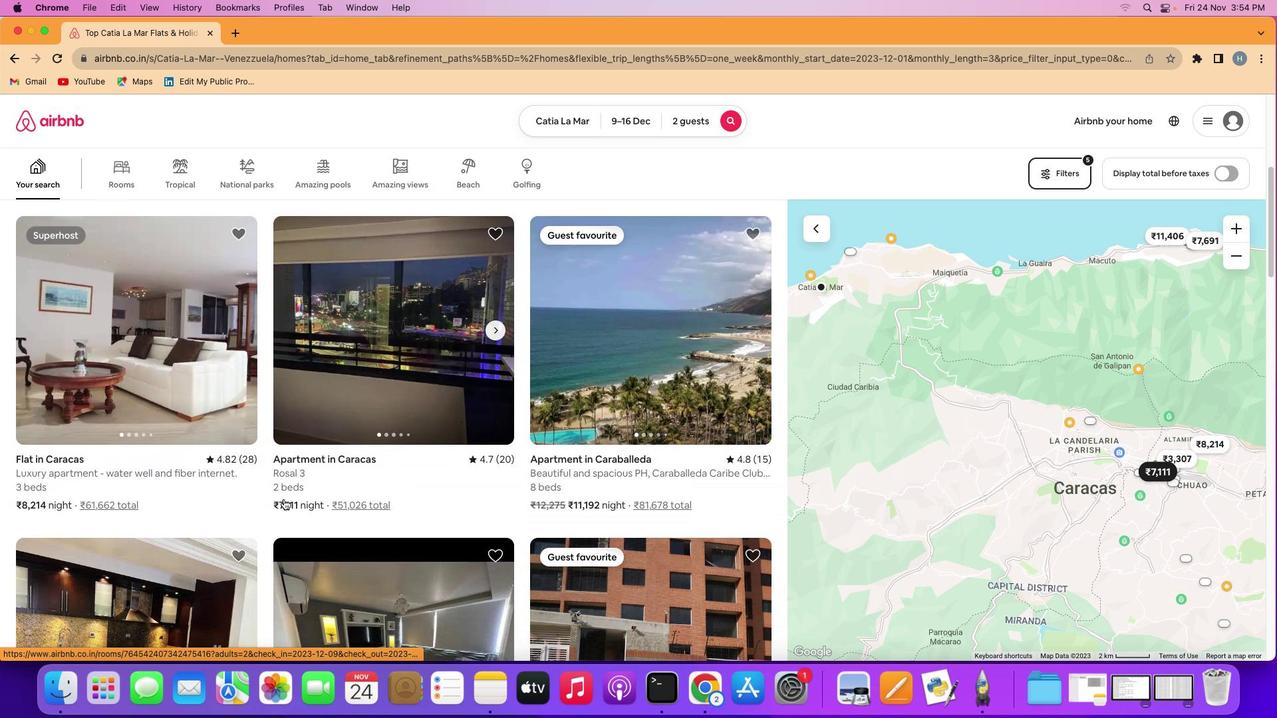 
Action: Mouse scrolled (283, 499) with delta (0, 0)
Screenshot: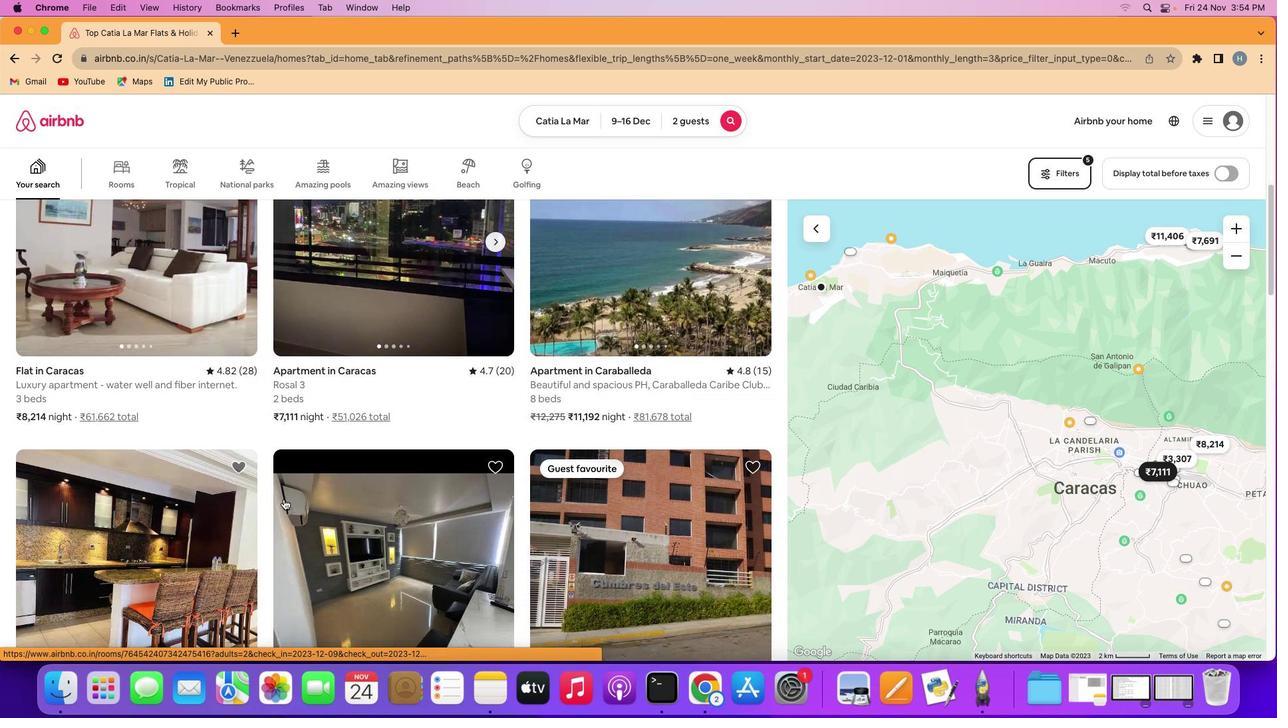 
Action: Mouse scrolled (283, 499) with delta (0, 0)
Screenshot: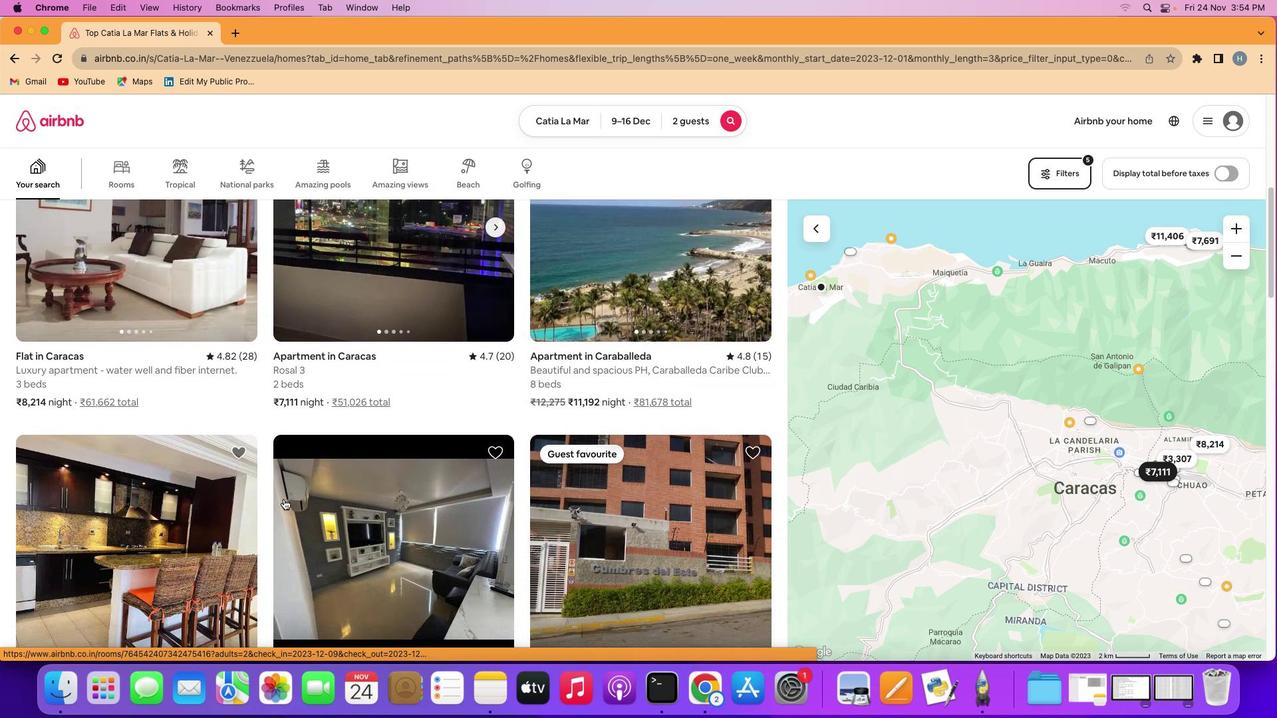 
Action: Mouse scrolled (283, 499) with delta (0, -1)
Screenshot: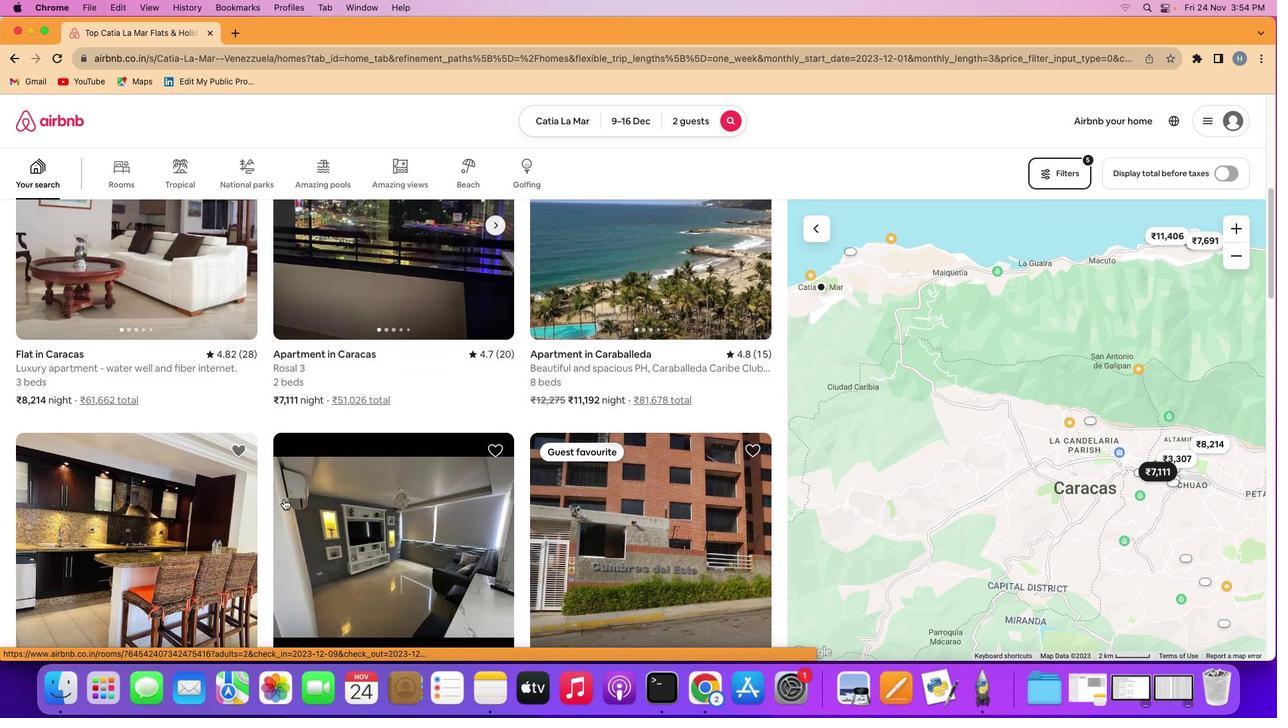 
Action: Mouse moved to (296, 495)
Screenshot: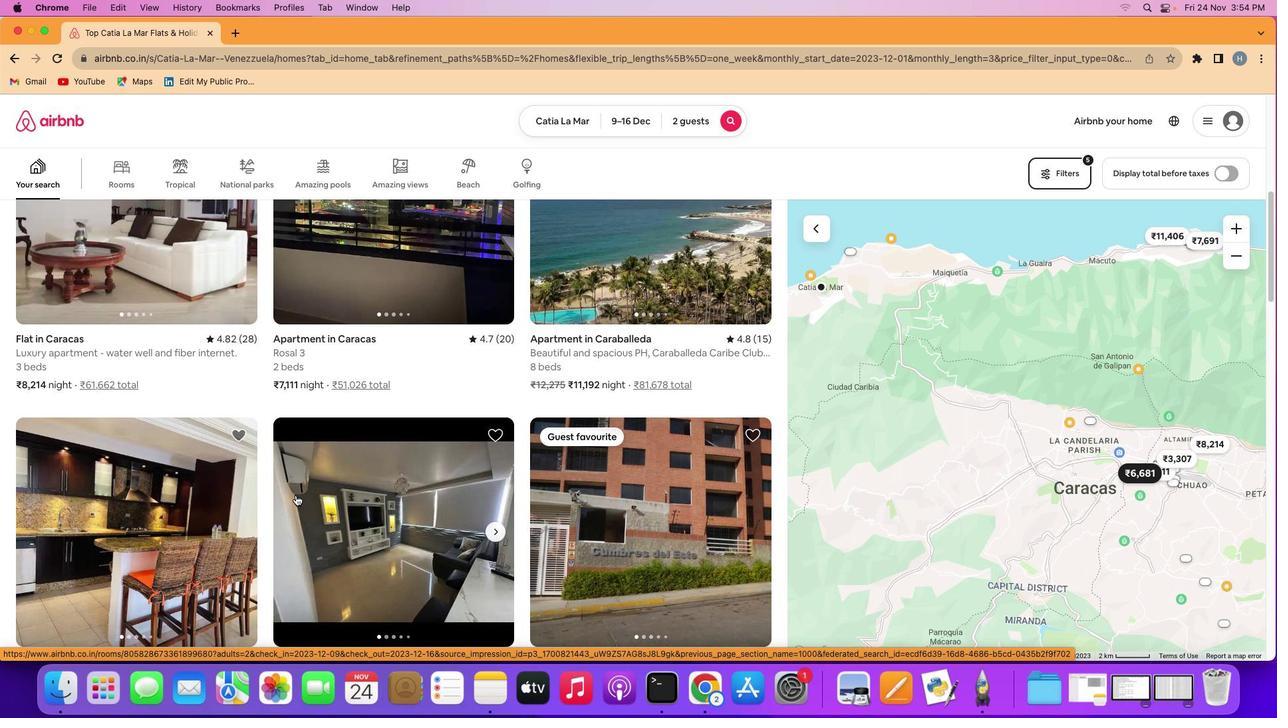 
Action: Mouse scrolled (296, 495) with delta (0, 0)
Screenshot: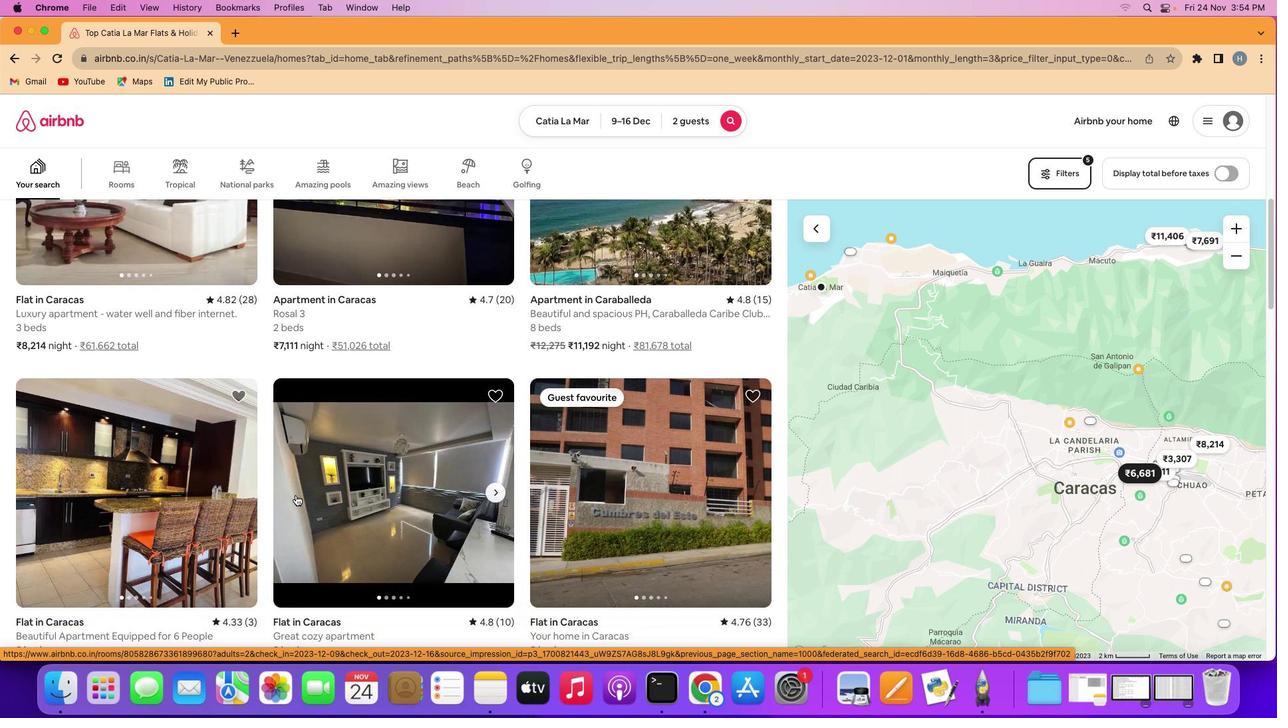 
Action: Mouse scrolled (296, 495) with delta (0, 0)
Screenshot: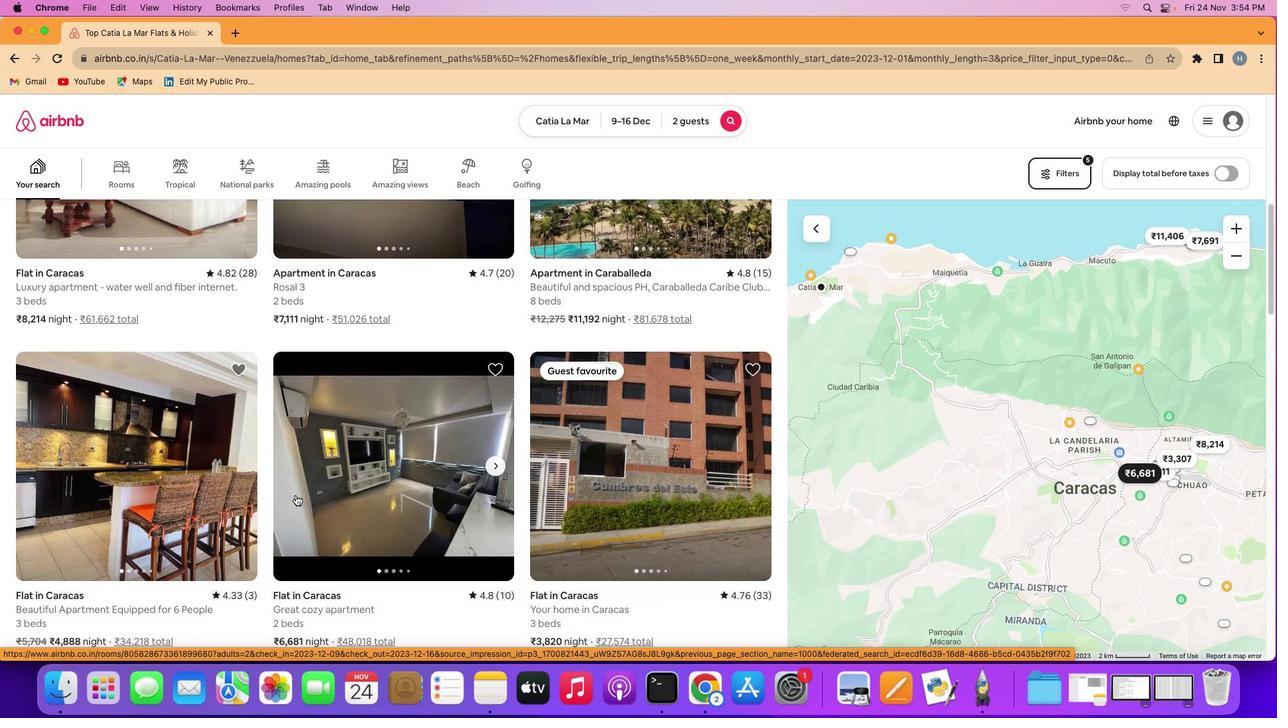 
Action: Mouse scrolled (296, 495) with delta (0, -1)
Screenshot: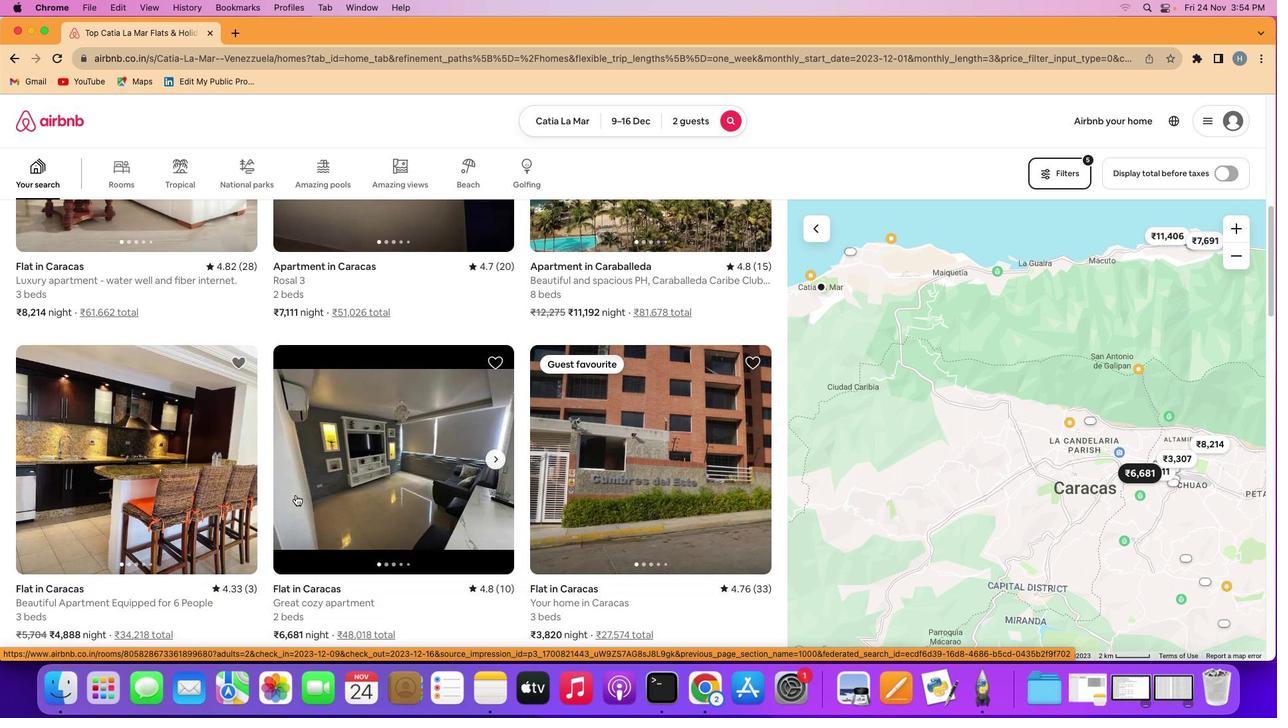 
Action: Mouse scrolled (296, 495) with delta (0, 0)
Screenshot: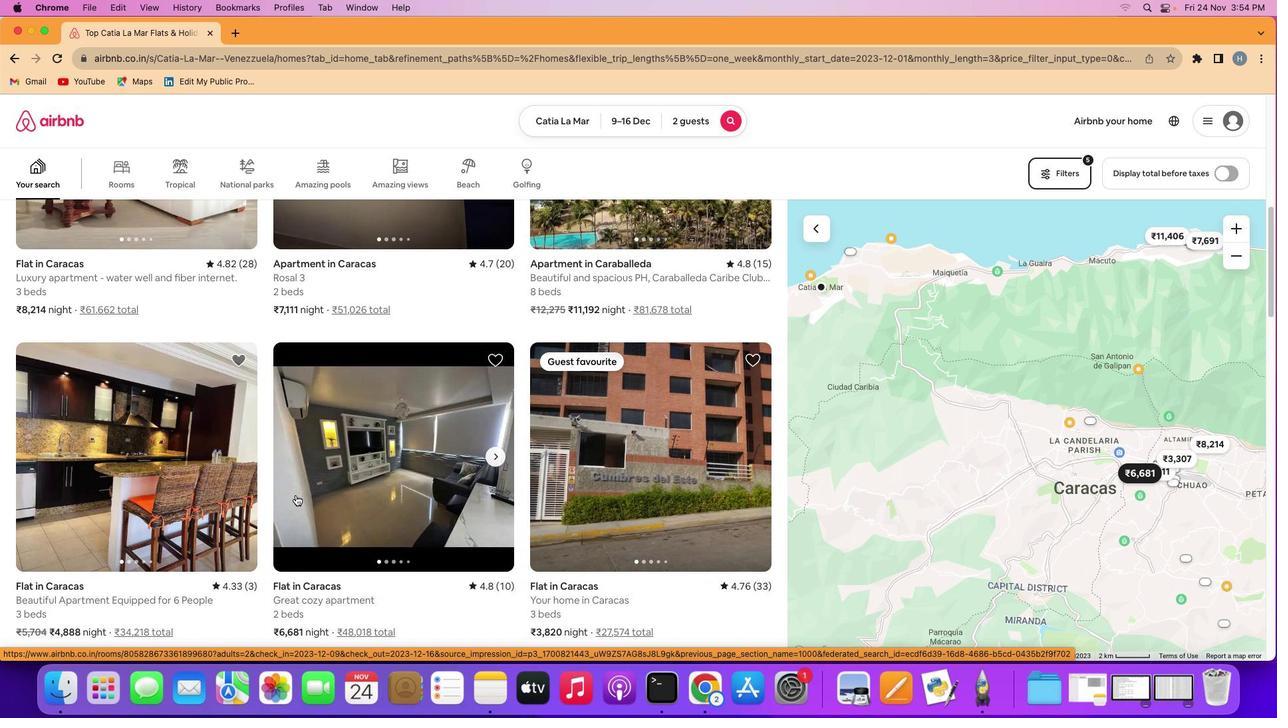 
Action: Mouse scrolled (296, 495) with delta (0, 0)
Screenshot: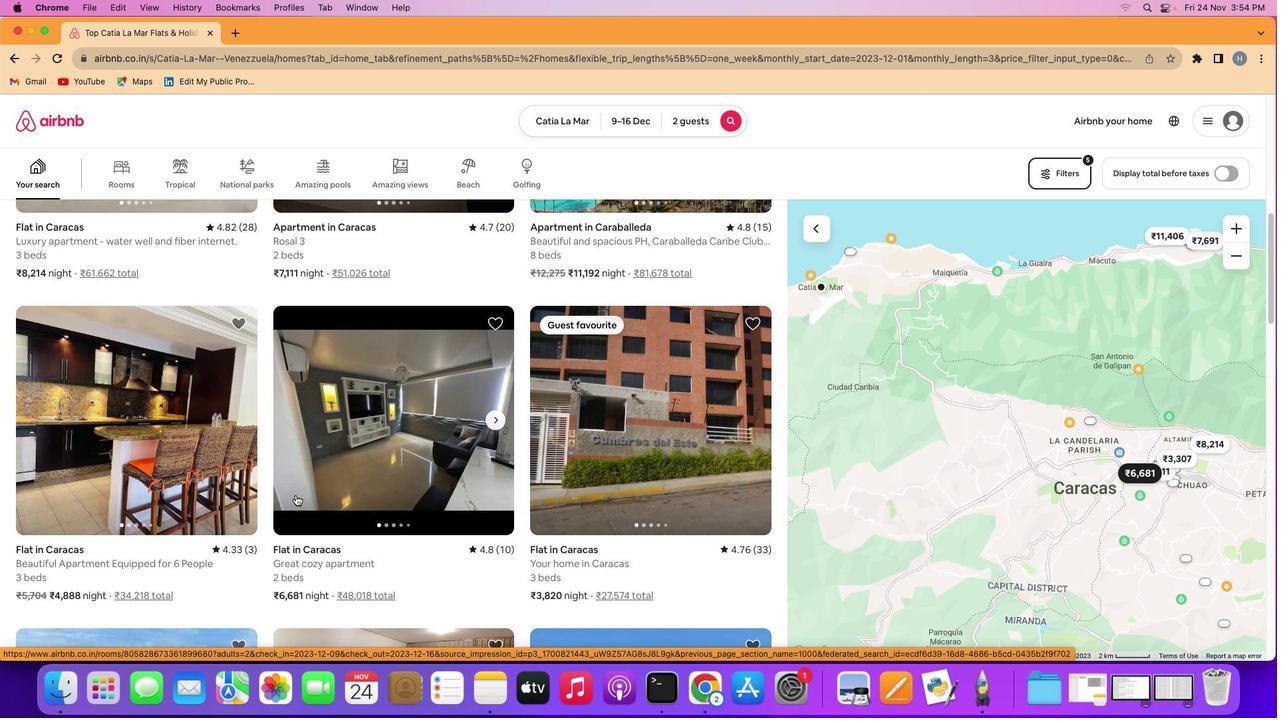 
Action: Mouse scrolled (296, 495) with delta (0, 0)
Screenshot: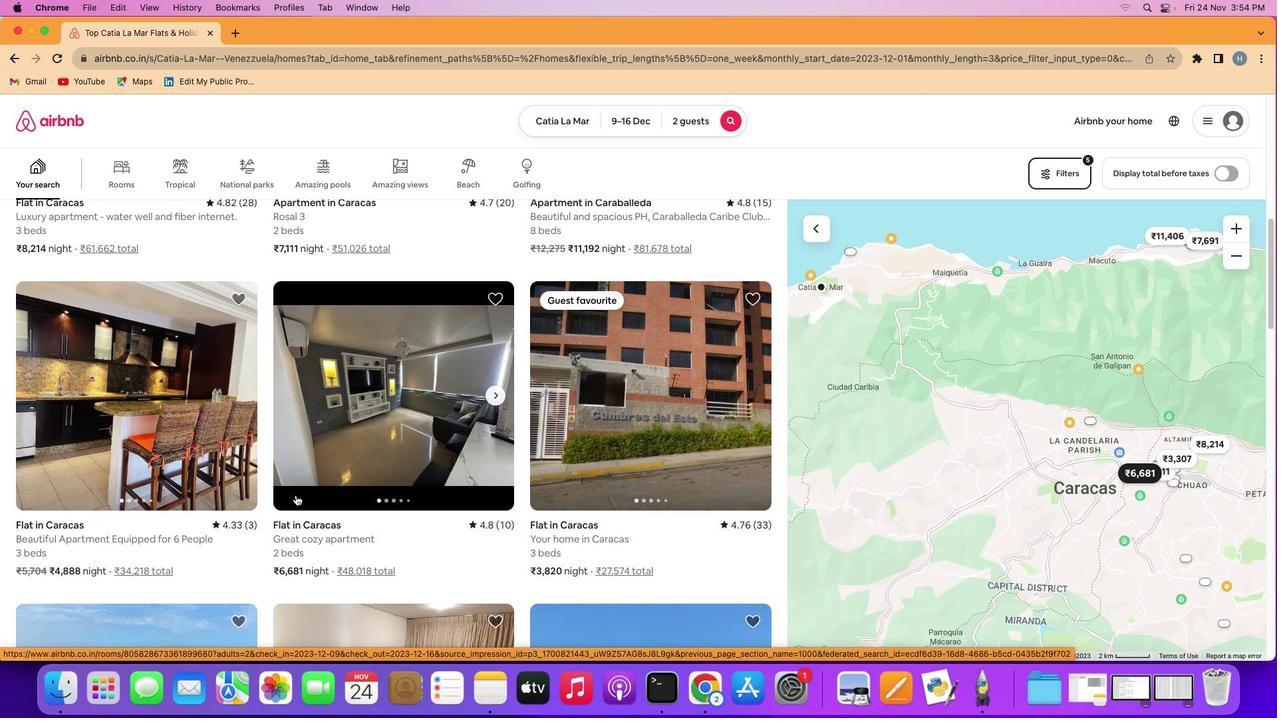 
Action: Mouse scrolled (296, 495) with delta (0, 0)
Screenshot: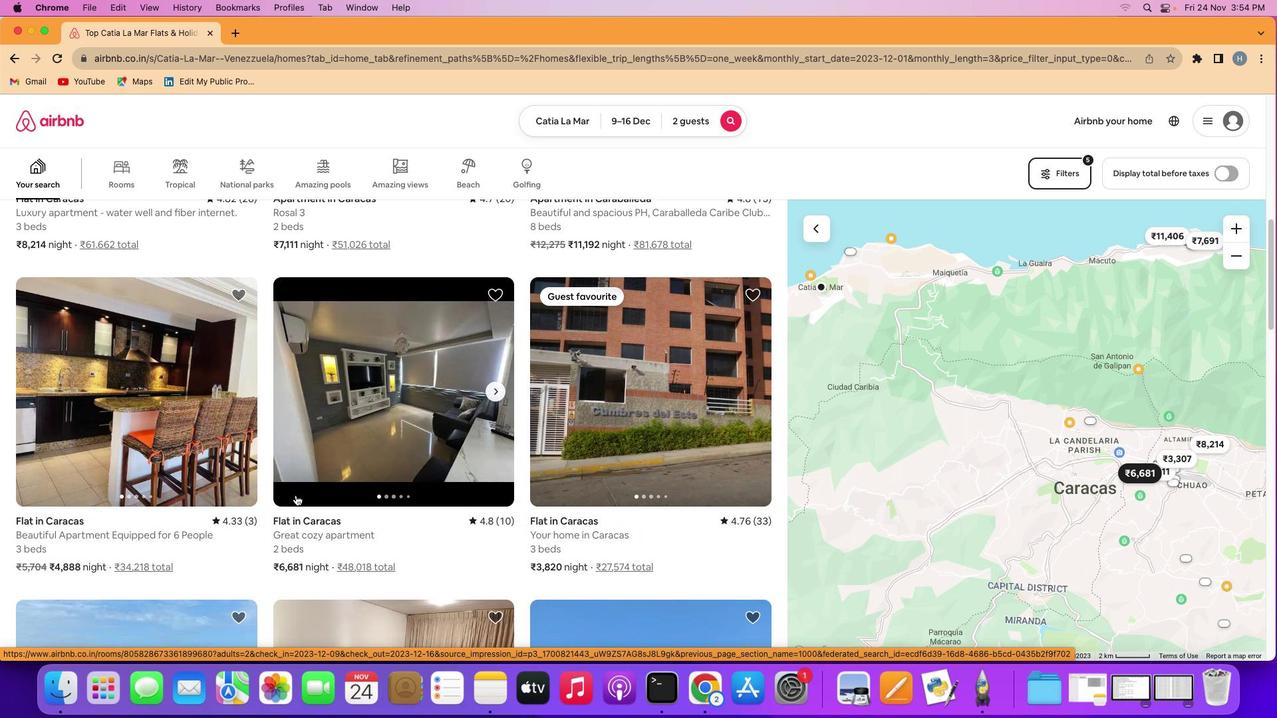
Action: Mouse moved to (304, 495)
Screenshot: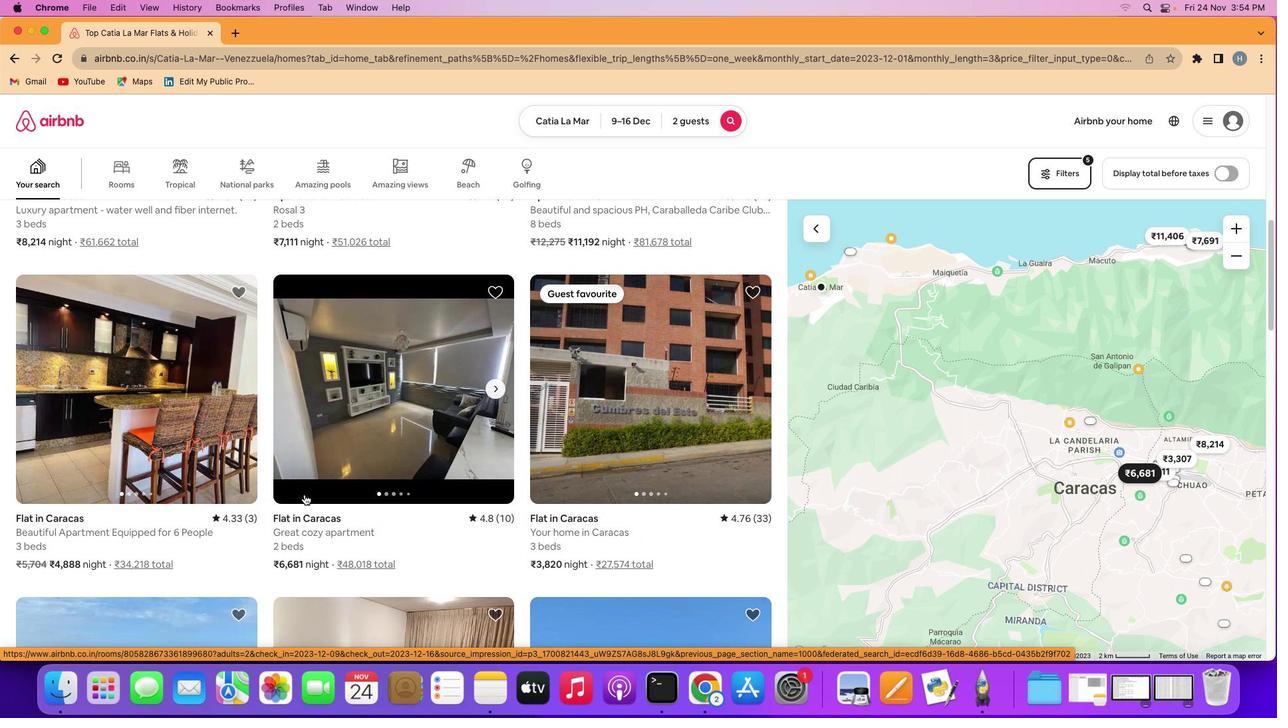 
Action: Mouse scrolled (304, 495) with delta (0, 0)
Screenshot: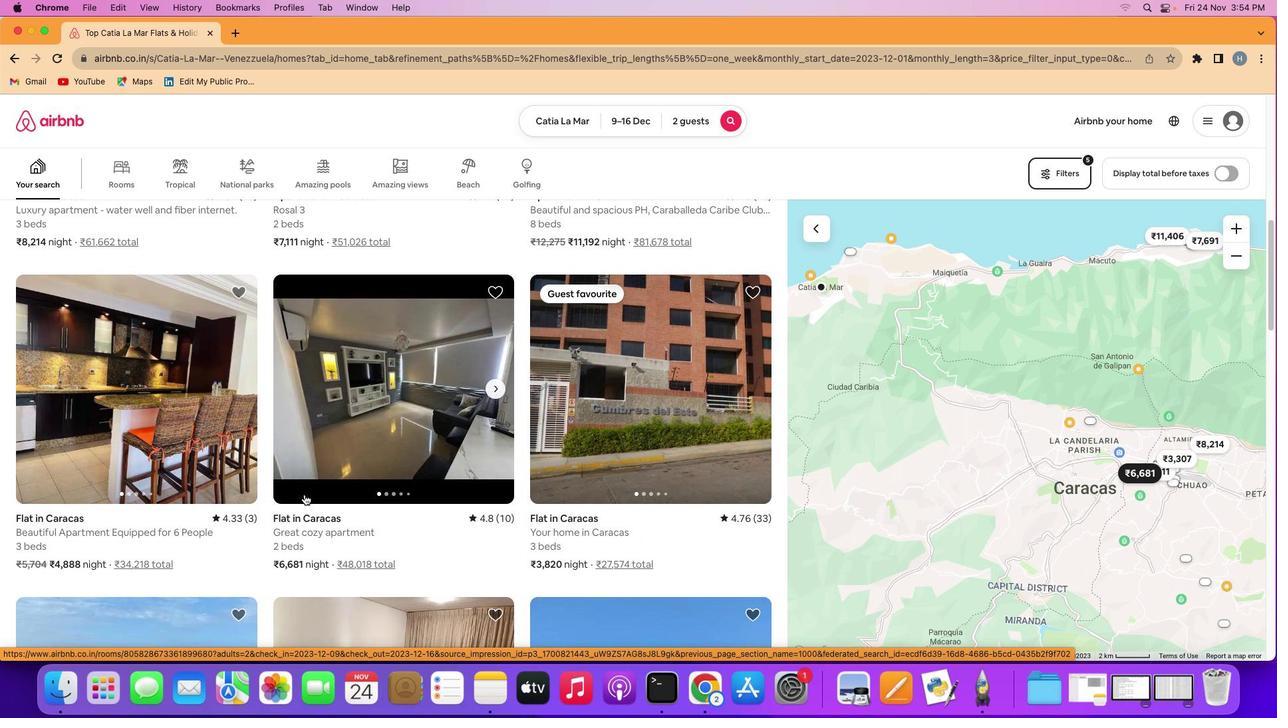 
Action: Mouse moved to (304, 495)
Screenshot: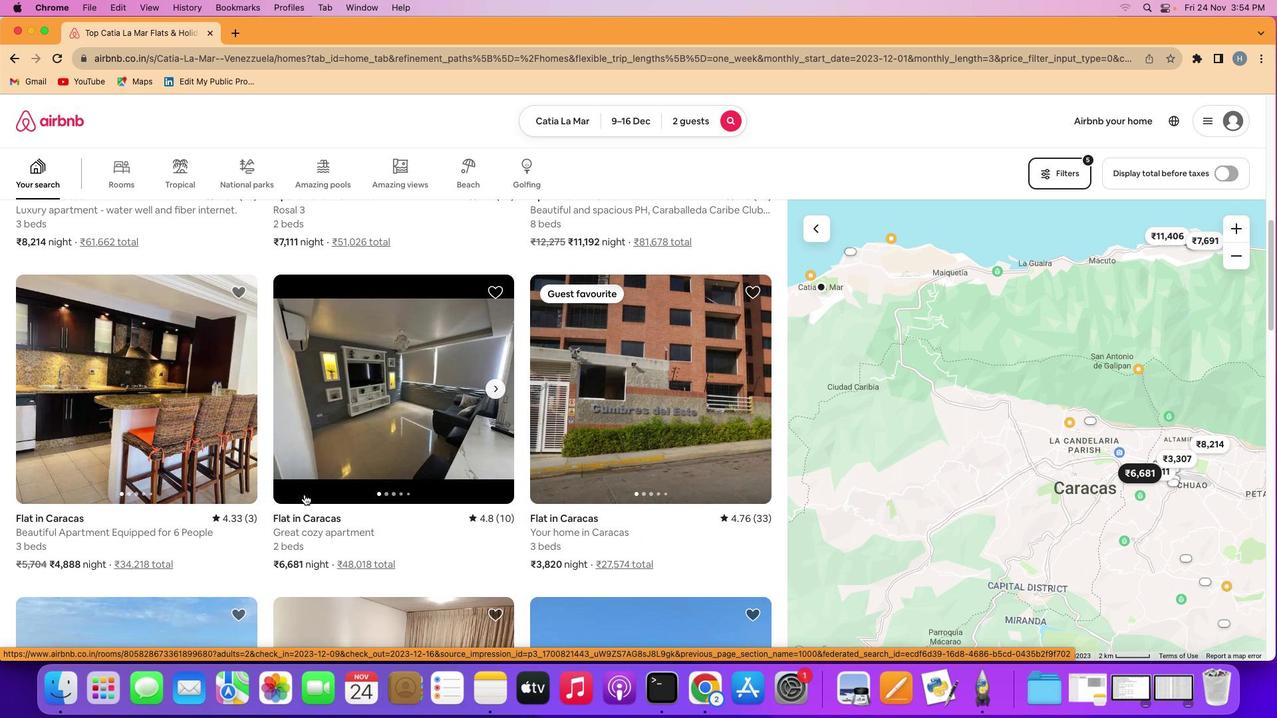 
Action: Mouse scrolled (304, 495) with delta (0, 0)
Screenshot: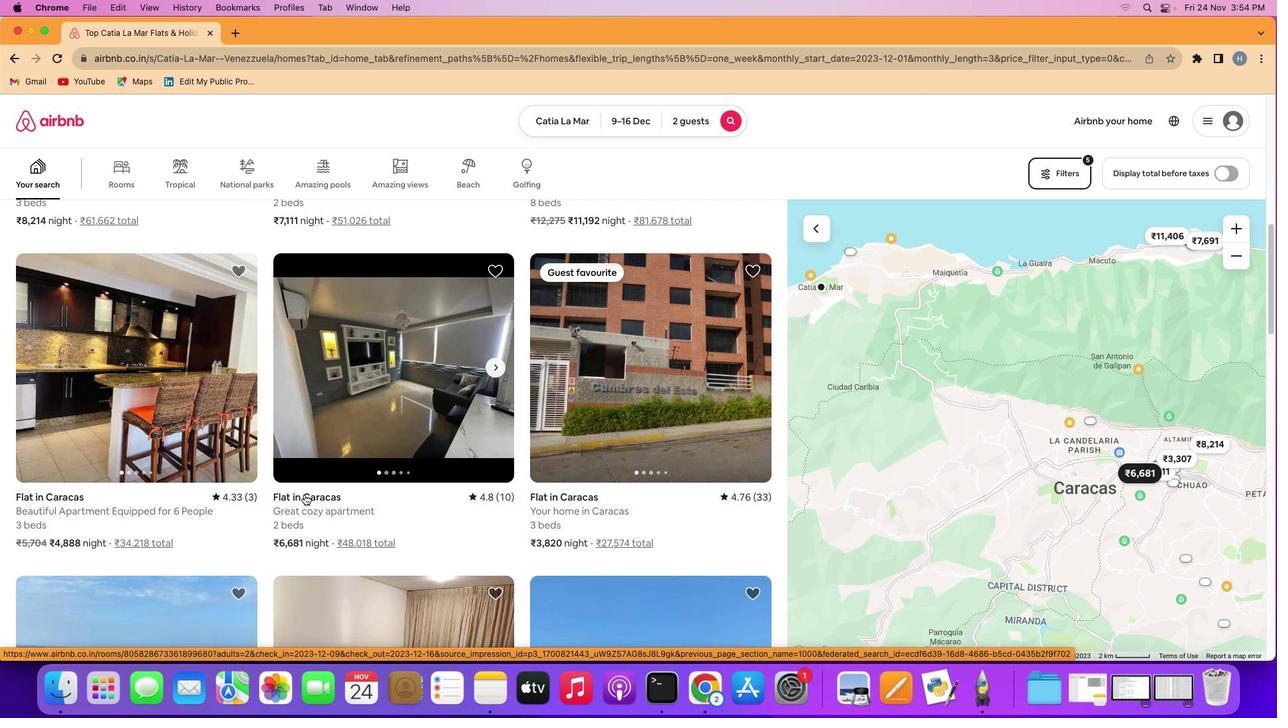 
Action: Mouse scrolled (304, 495) with delta (0, 1)
Screenshot: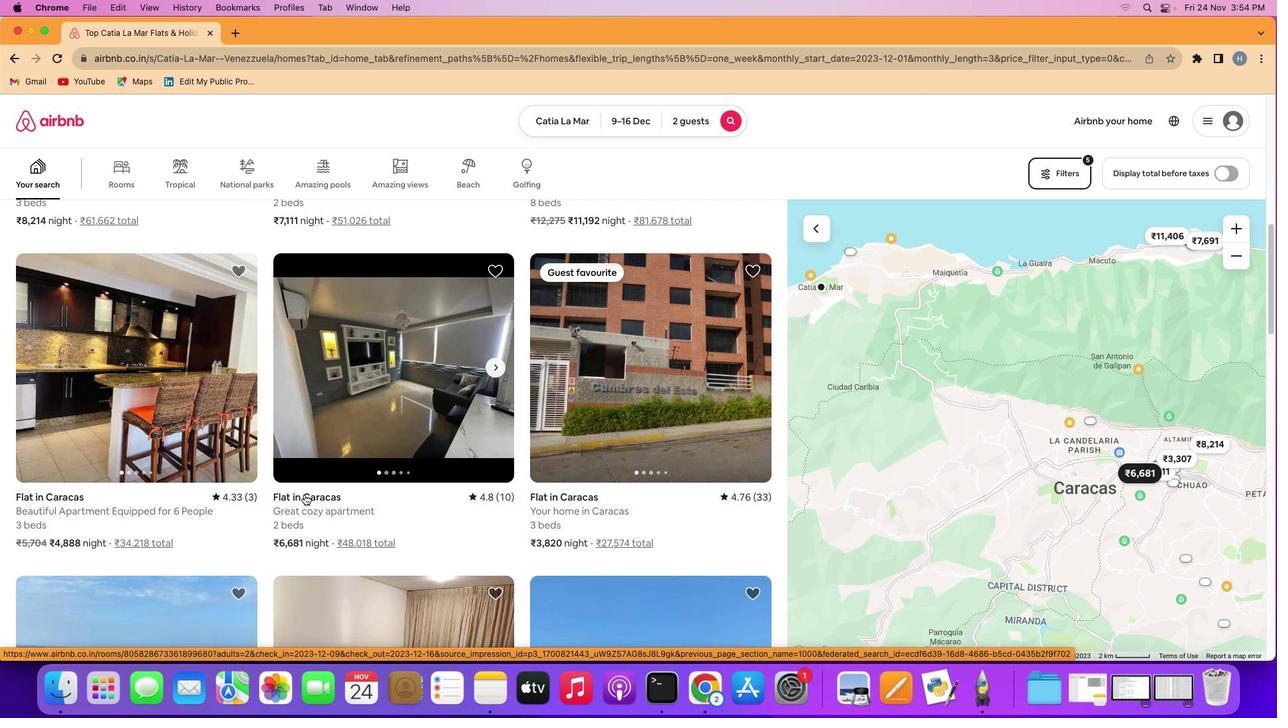 
Action: Mouse scrolled (304, 495) with delta (0, -2)
Screenshot: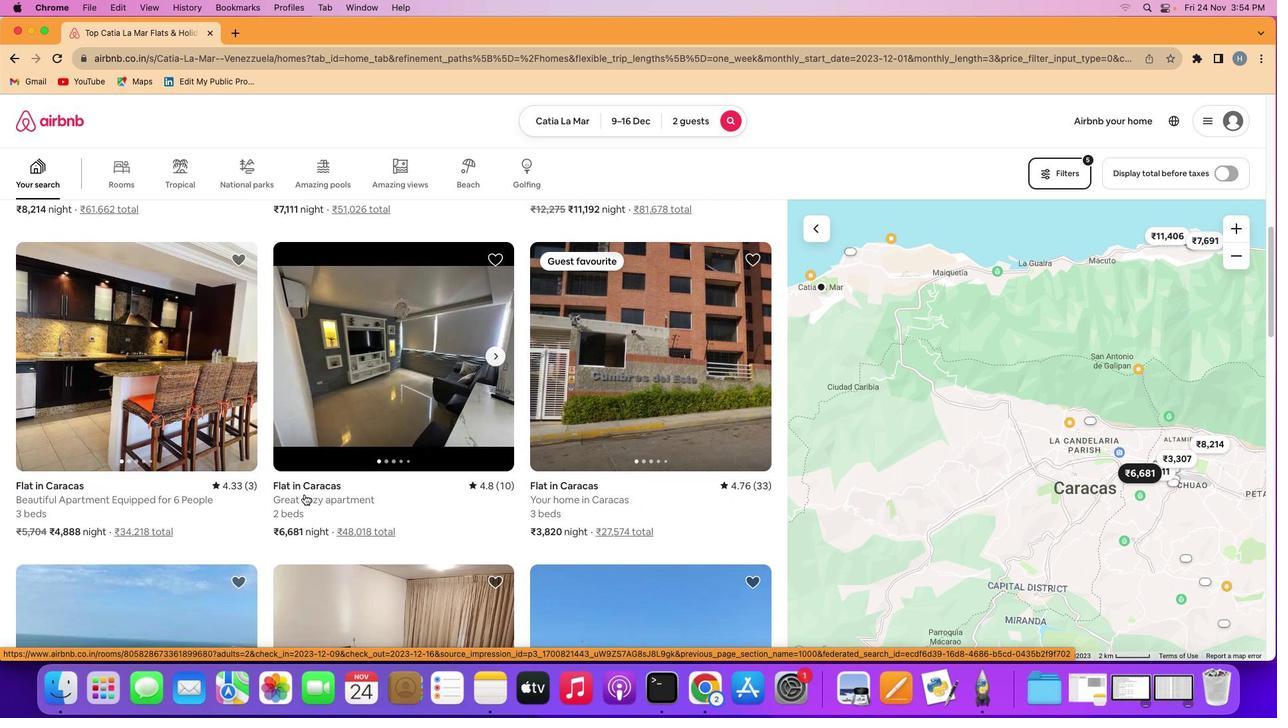 
Action: Mouse scrolled (304, 495) with delta (0, 0)
Screenshot: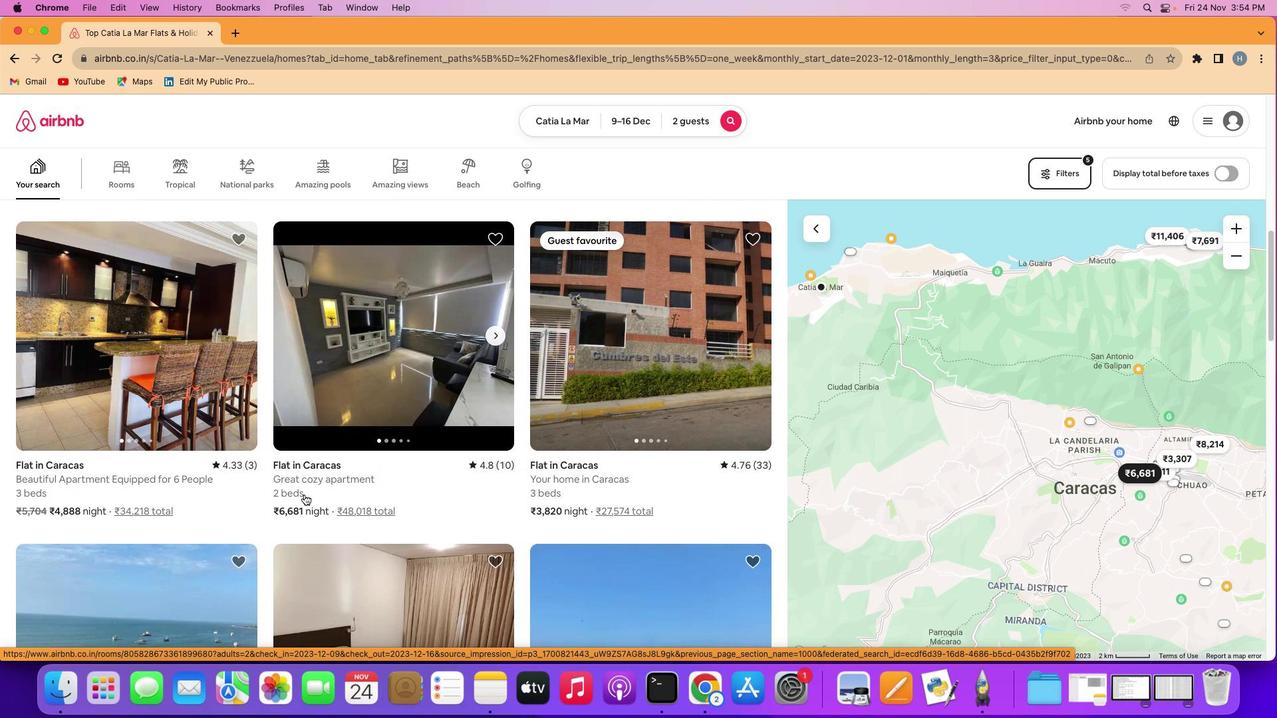 
Action: Mouse scrolled (304, 495) with delta (0, 0)
Screenshot: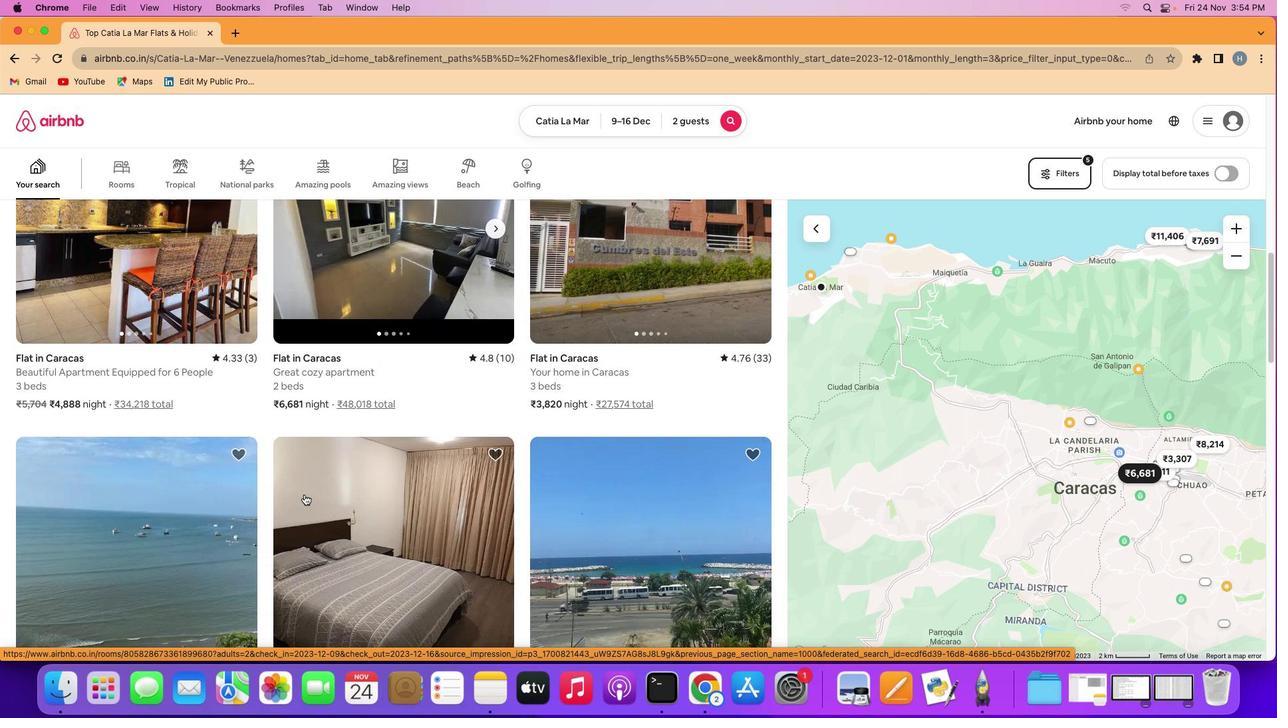 
Action: Mouse scrolled (304, 495) with delta (0, 0)
Screenshot: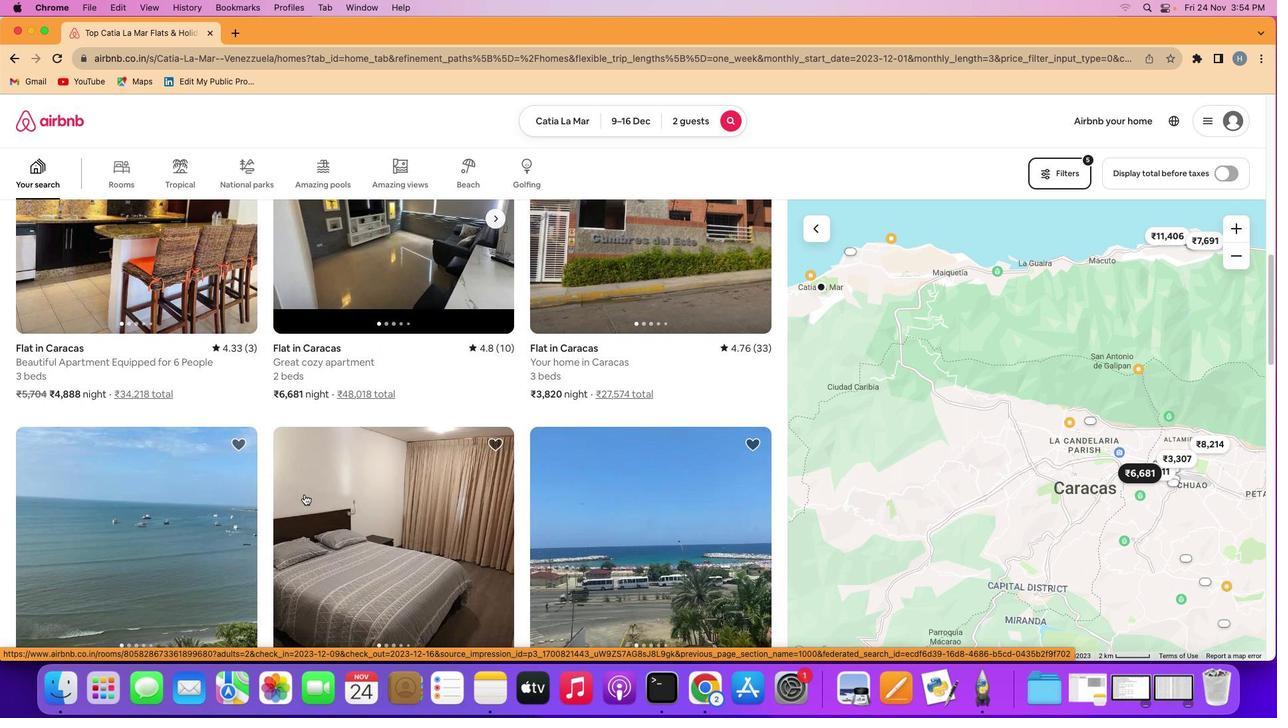 
Action: Mouse scrolled (304, 495) with delta (0, -1)
Screenshot: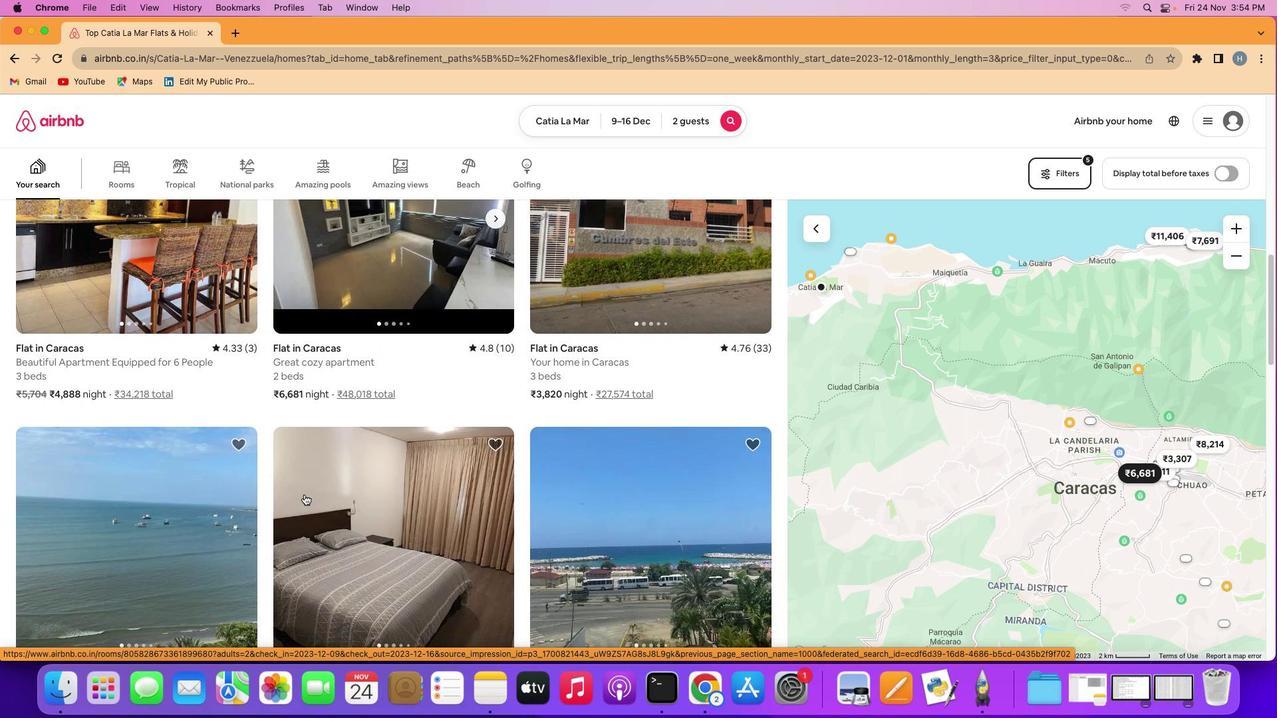 
Action: Mouse scrolled (304, 495) with delta (0, 0)
Screenshot: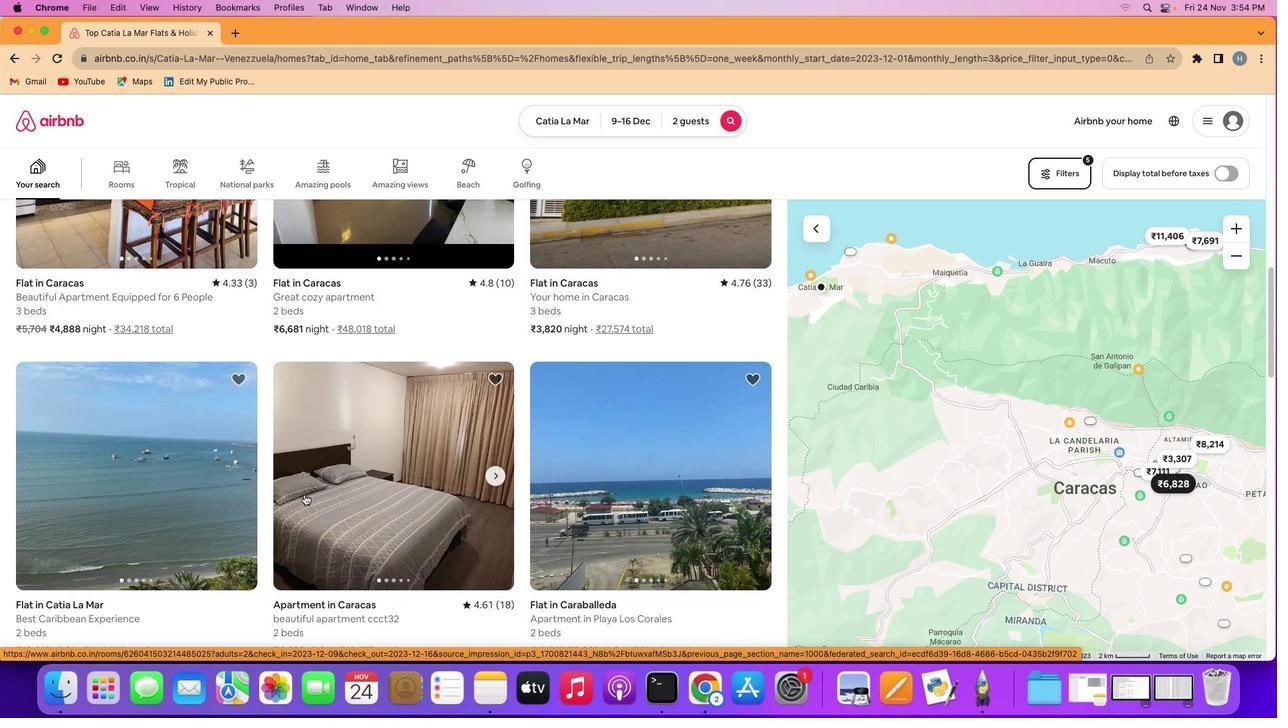 
Action: Mouse scrolled (304, 495) with delta (0, 0)
Screenshot: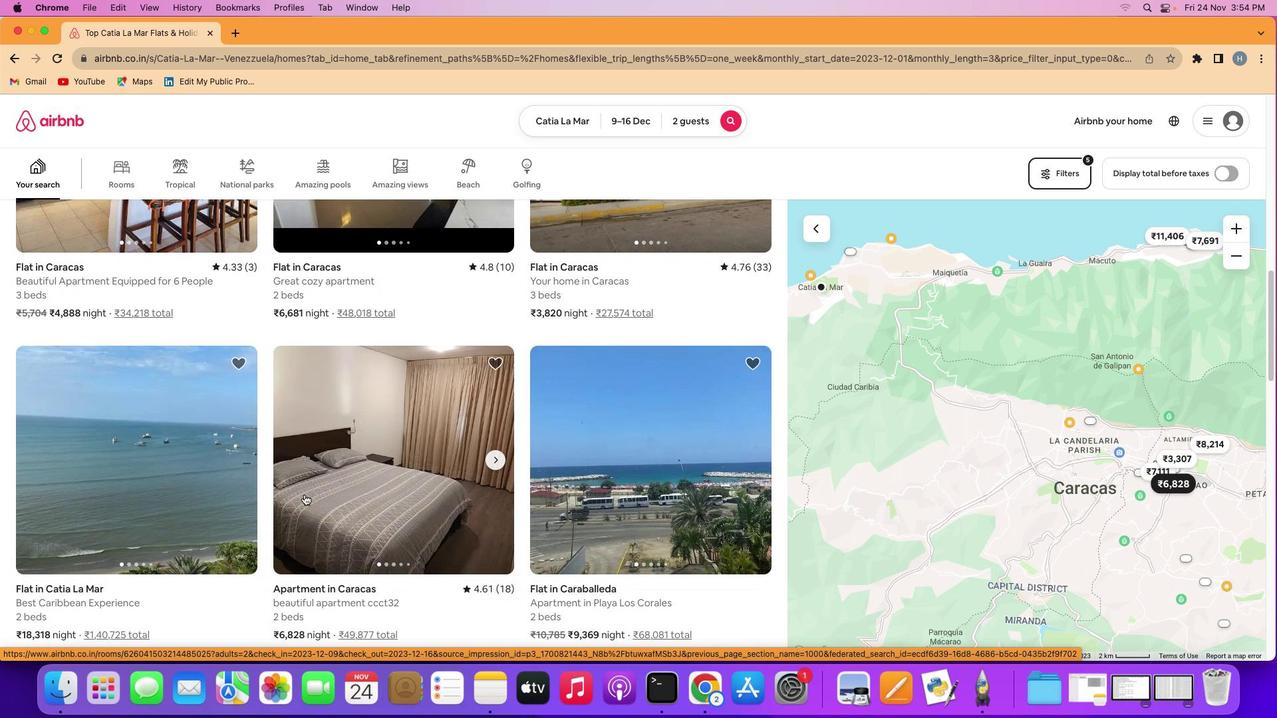 
Action: Mouse scrolled (304, 495) with delta (0, -1)
Screenshot: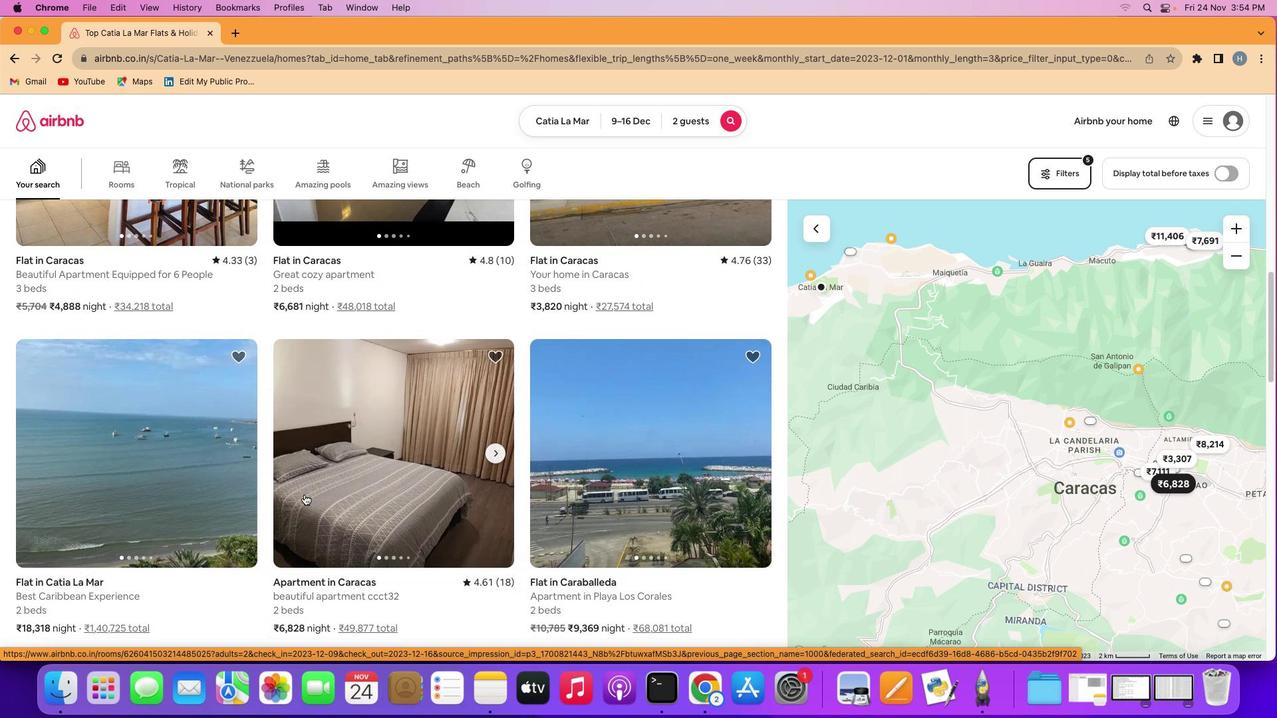 
Action: Mouse moved to (205, 427)
Screenshot: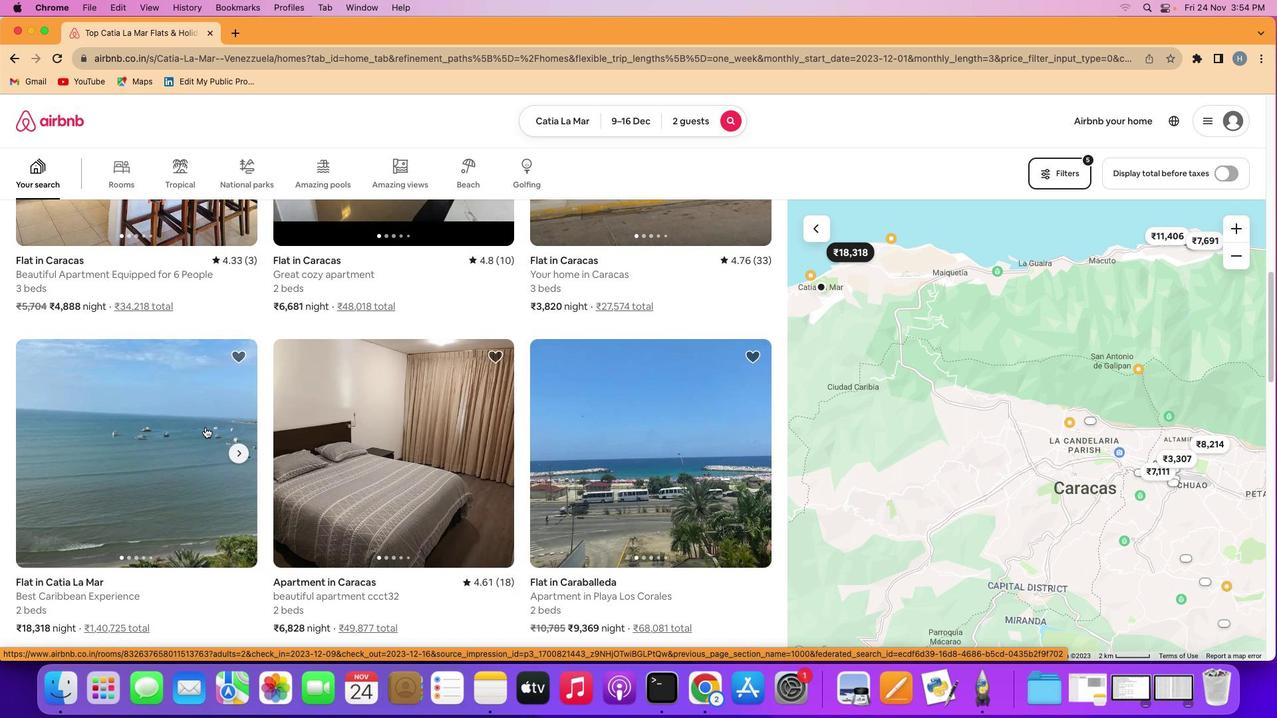
Action: Mouse pressed left at (205, 427)
Screenshot: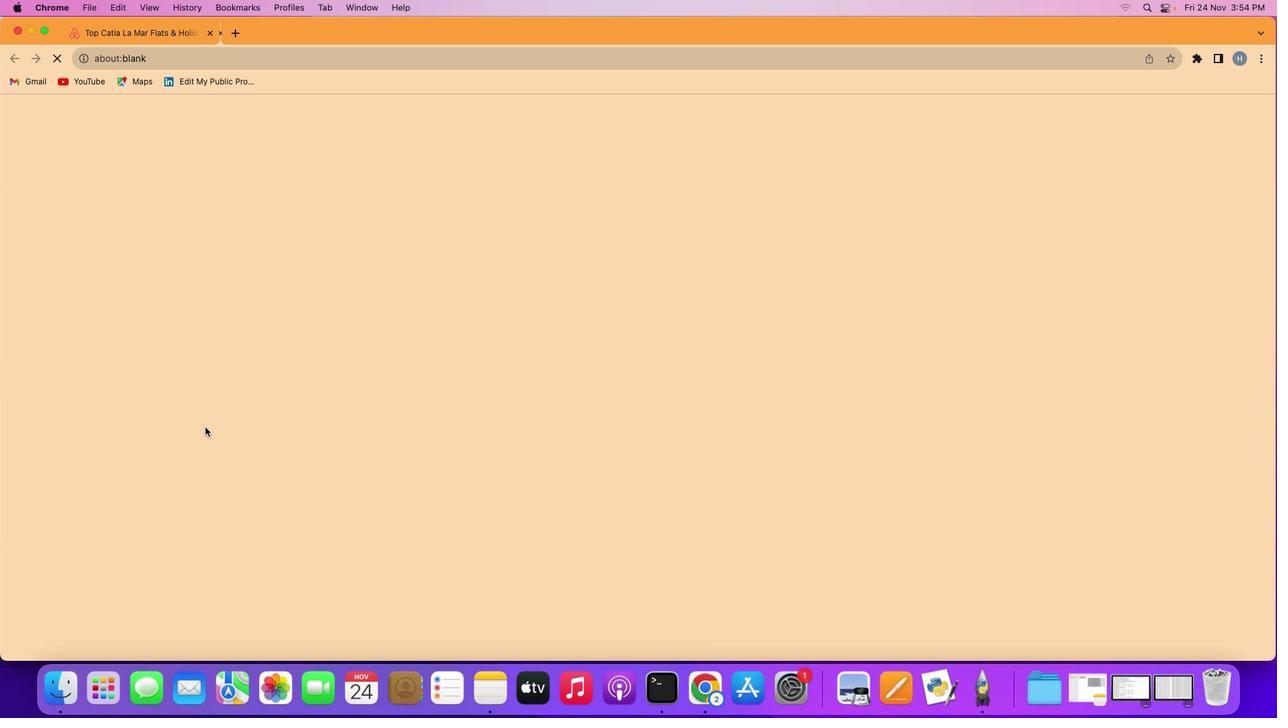 
Action: Mouse moved to (940, 461)
Screenshot: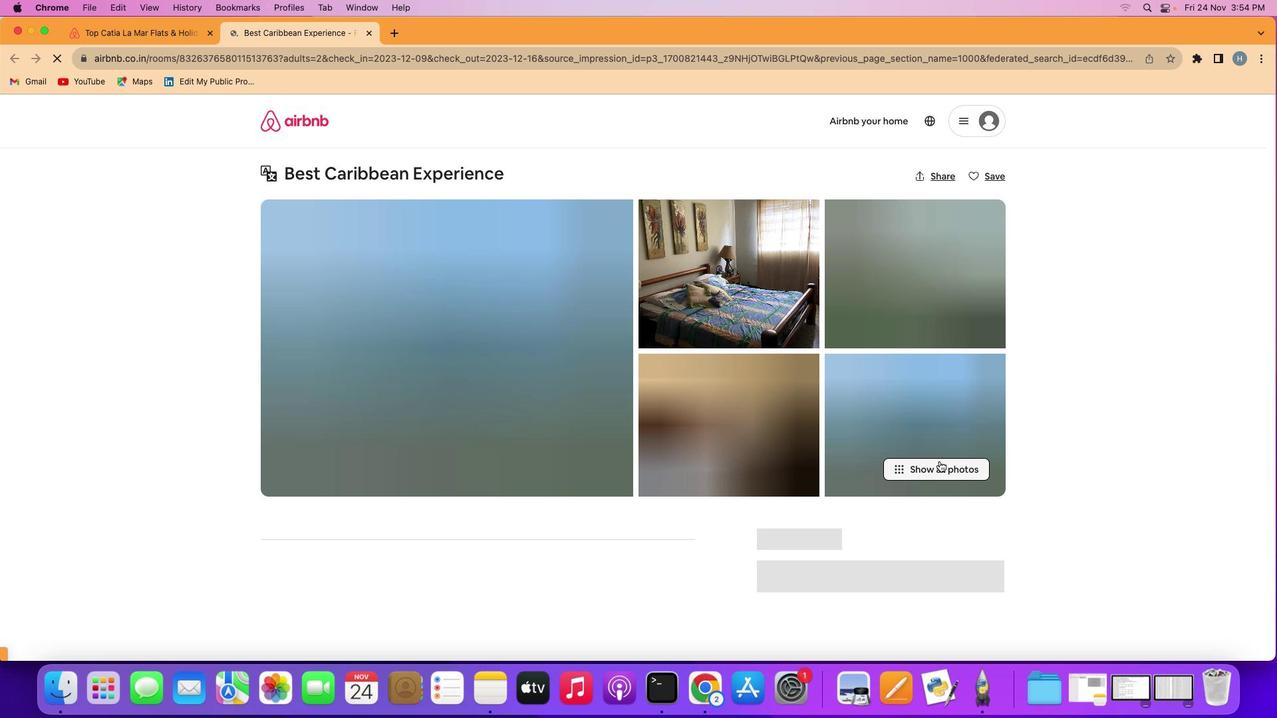 
Action: Mouse pressed left at (940, 461)
Screenshot: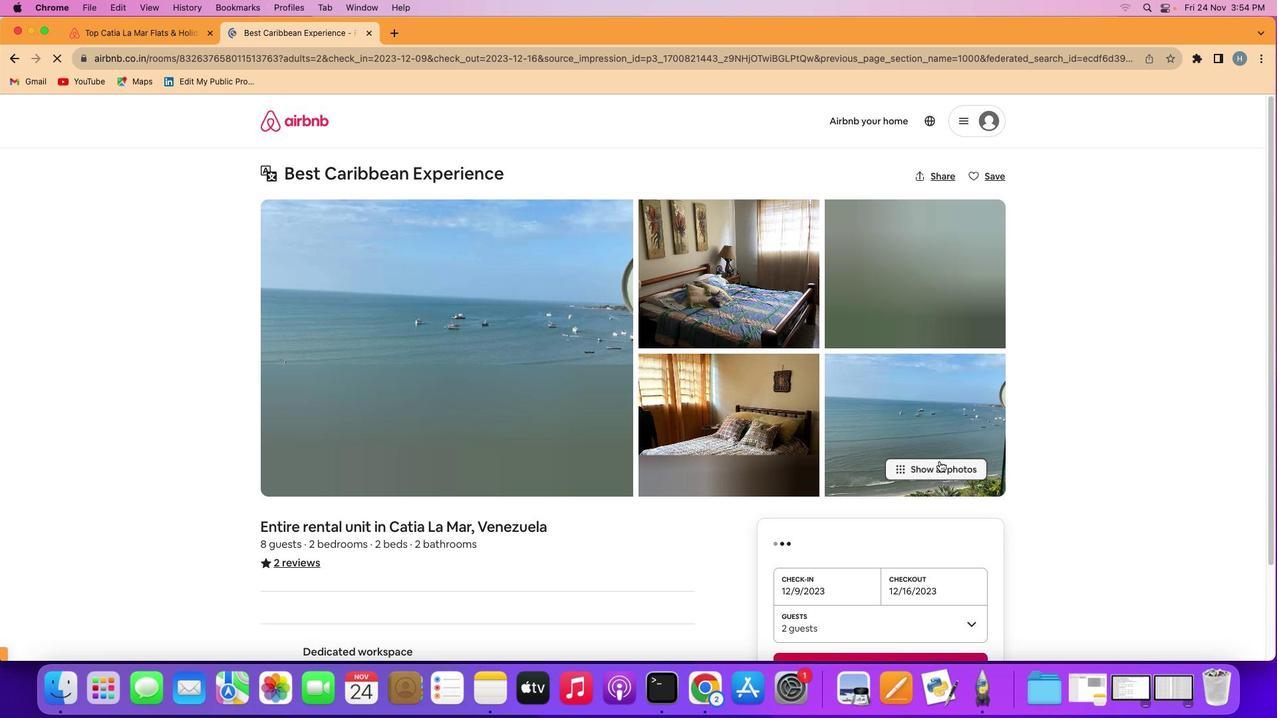 
Action: Mouse moved to (584, 561)
Screenshot: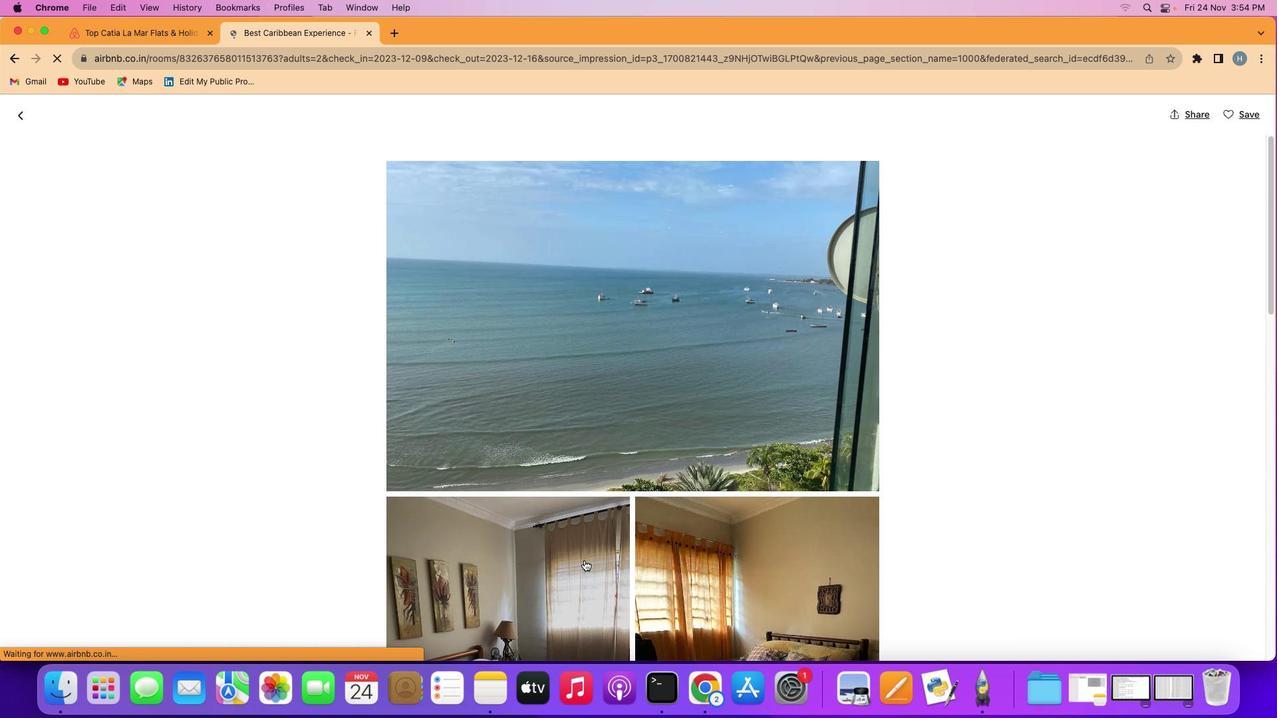 
Action: Mouse scrolled (584, 561) with delta (0, 0)
Screenshot: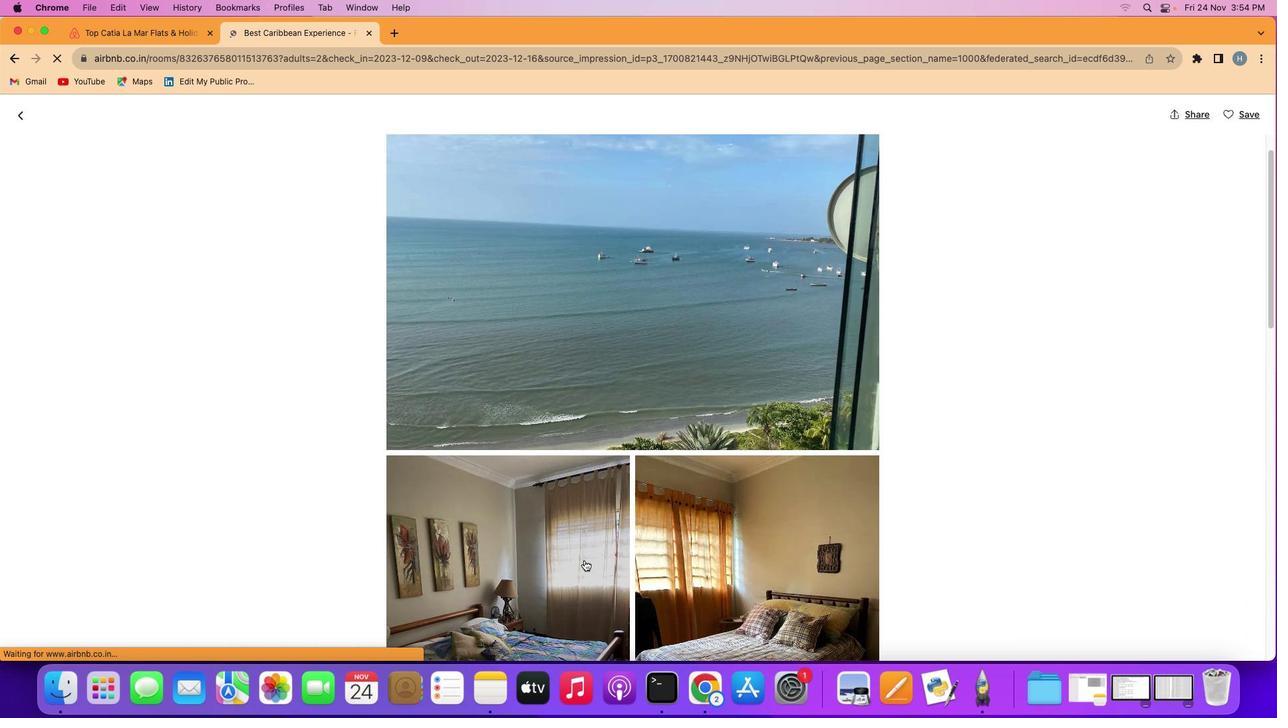 
Action: Mouse scrolled (584, 561) with delta (0, 0)
Screenshot: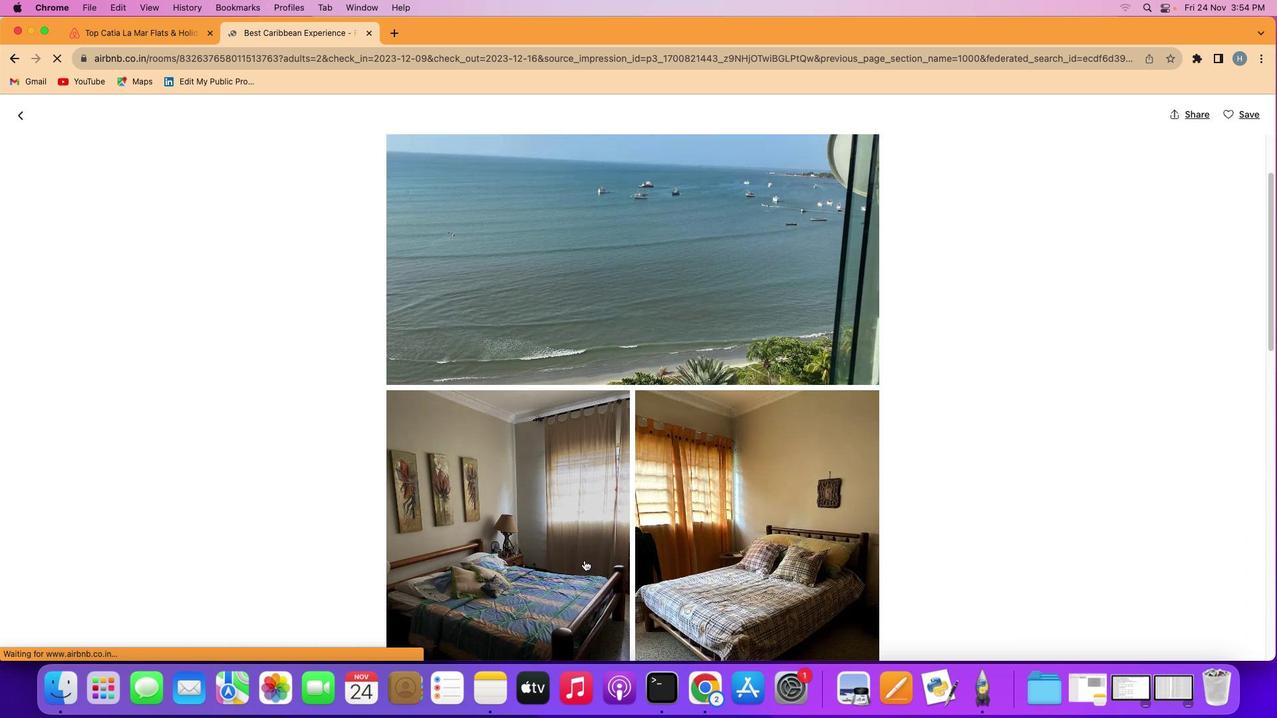 
Action: Mouse scrolled (584, 561) with delta (0, -1)
Screenshot: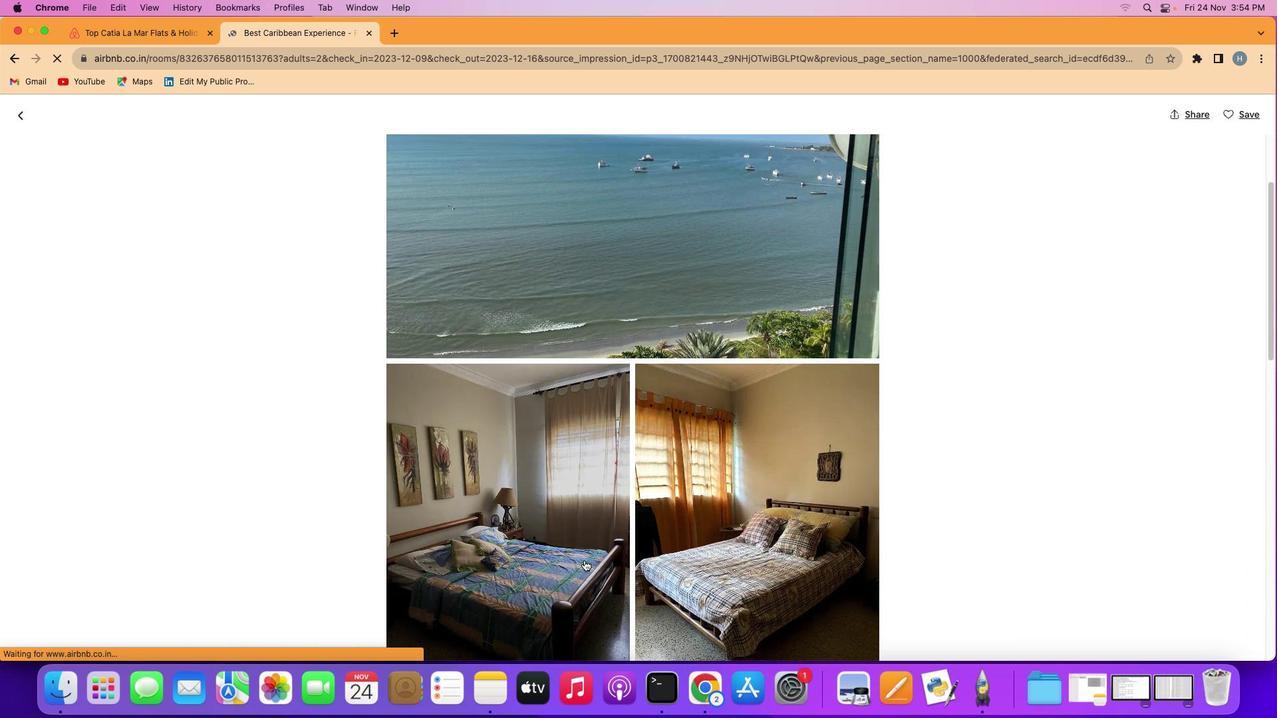 
Action: Mouse scrolled (584, 561) with delta (0, -1)
Screenshot: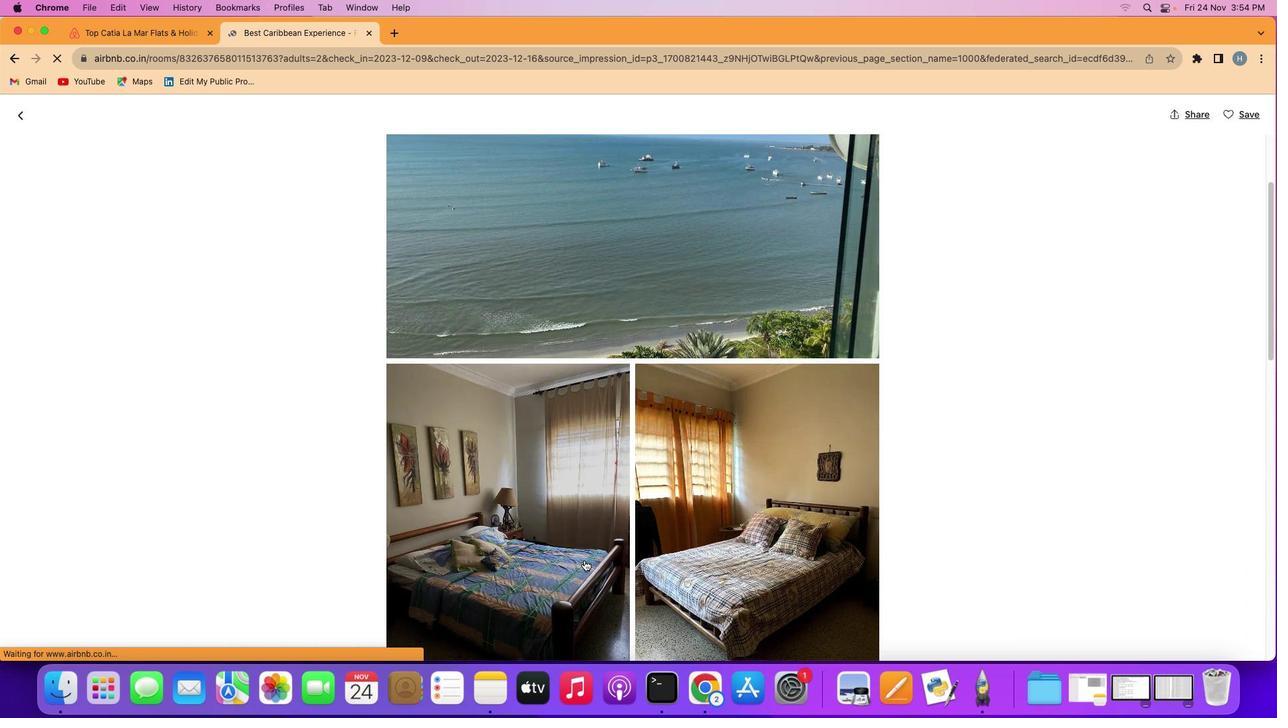 
Action: Mouse scrolled (584, 561) with delta (0, -2)
Screenshot: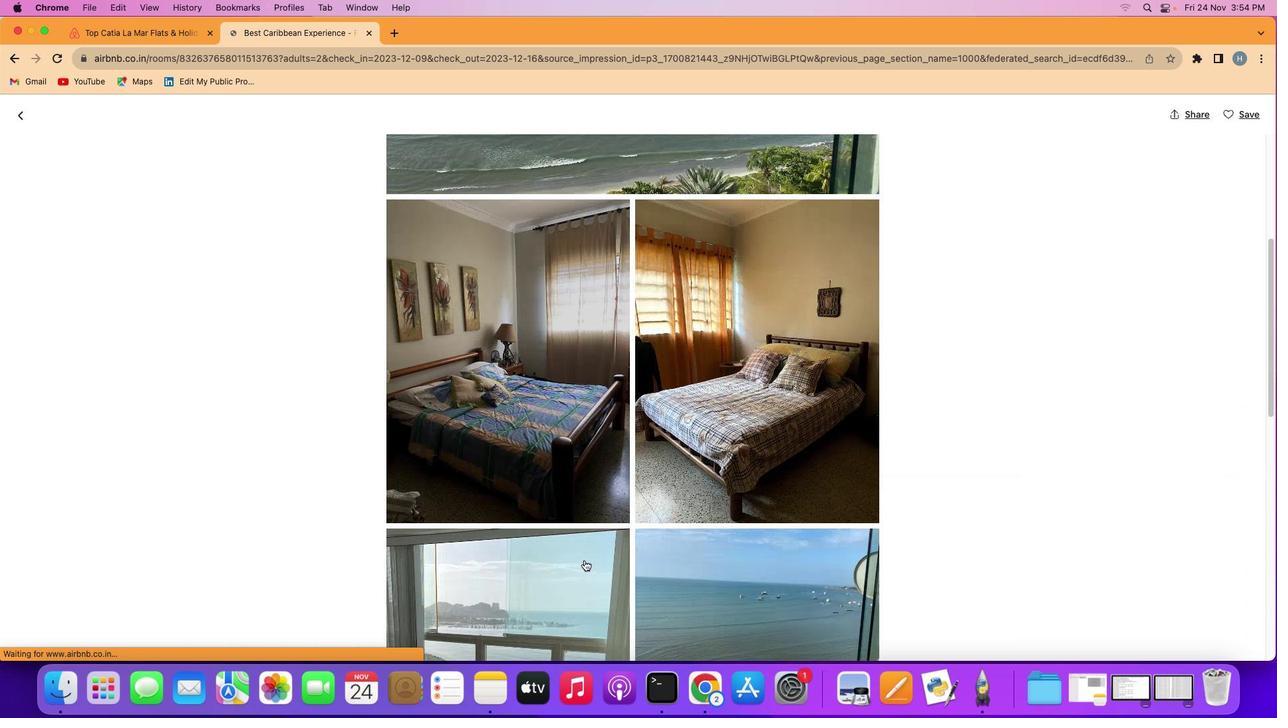 
Action: Mouse scrolled (584, 561) with delta (0, 0)
Screenshot: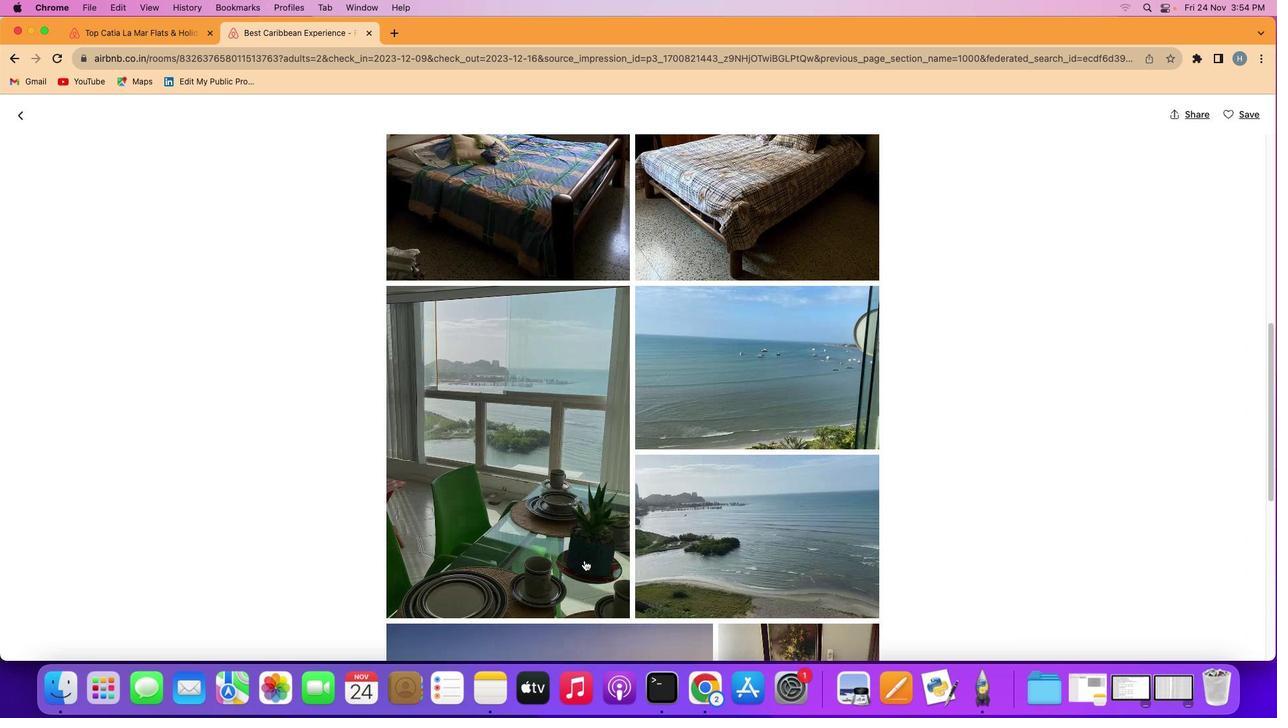 
Action: Mouse scrolled (584, 561) with delta (0, 0)
Screenshot: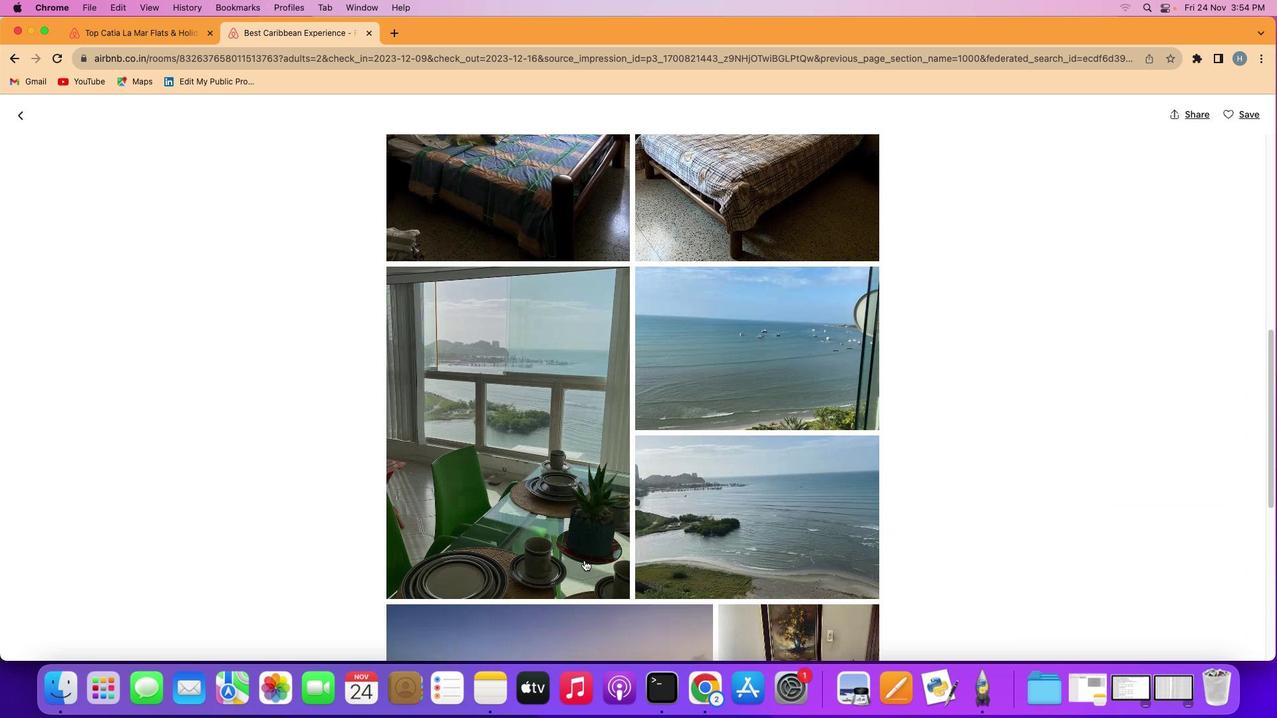 
Action: Mouse scrolled (584, 561) with delta (0, -1)
Screenshot: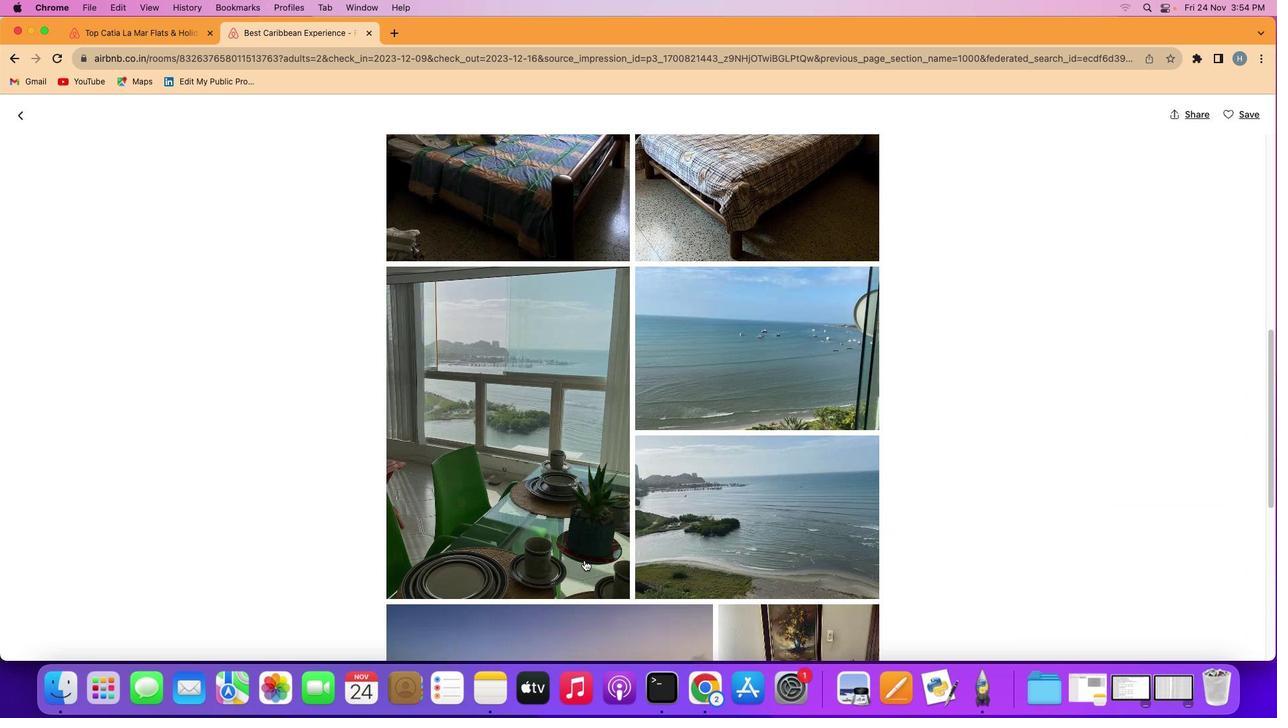 
Action: Mouse scrolled (584, 561) with delta (0, -2)
Screenshot: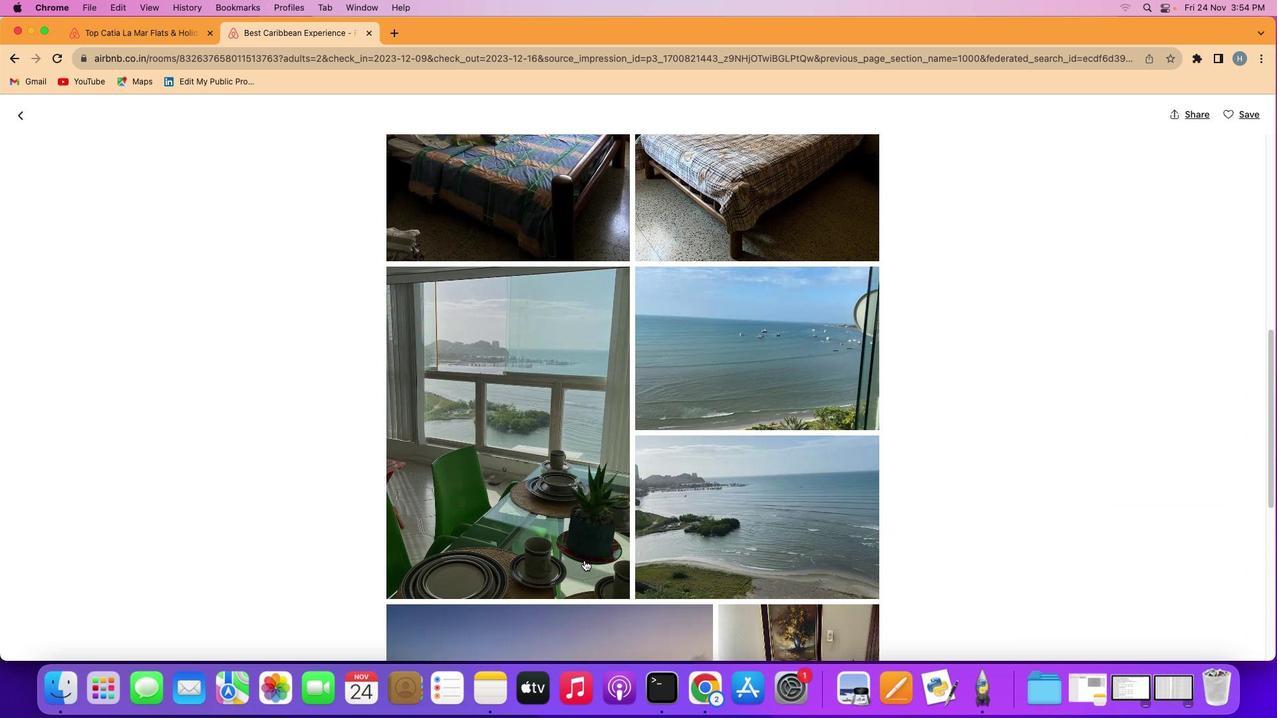 
Action: Mouse scrolled (584, 561) with delta (0, 0)
Screenshot: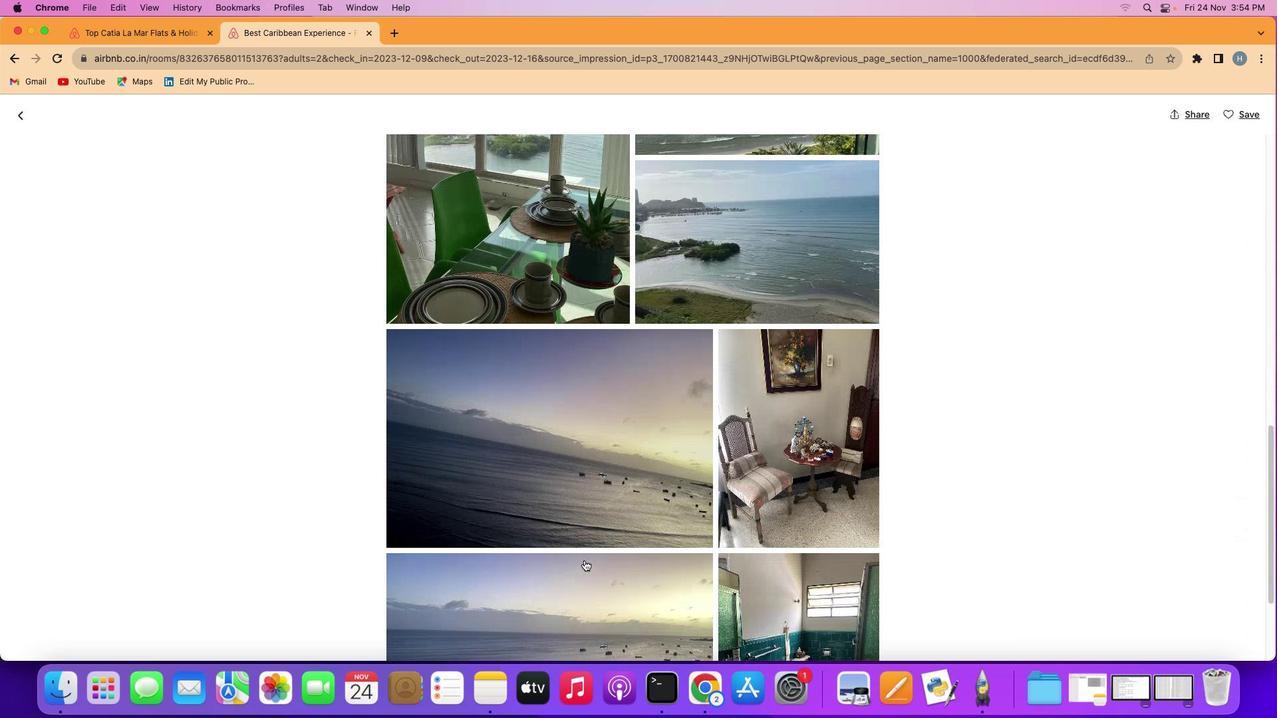
Action: Mouse scrolled (584, 561) with delta (0, 0)
Screenshot: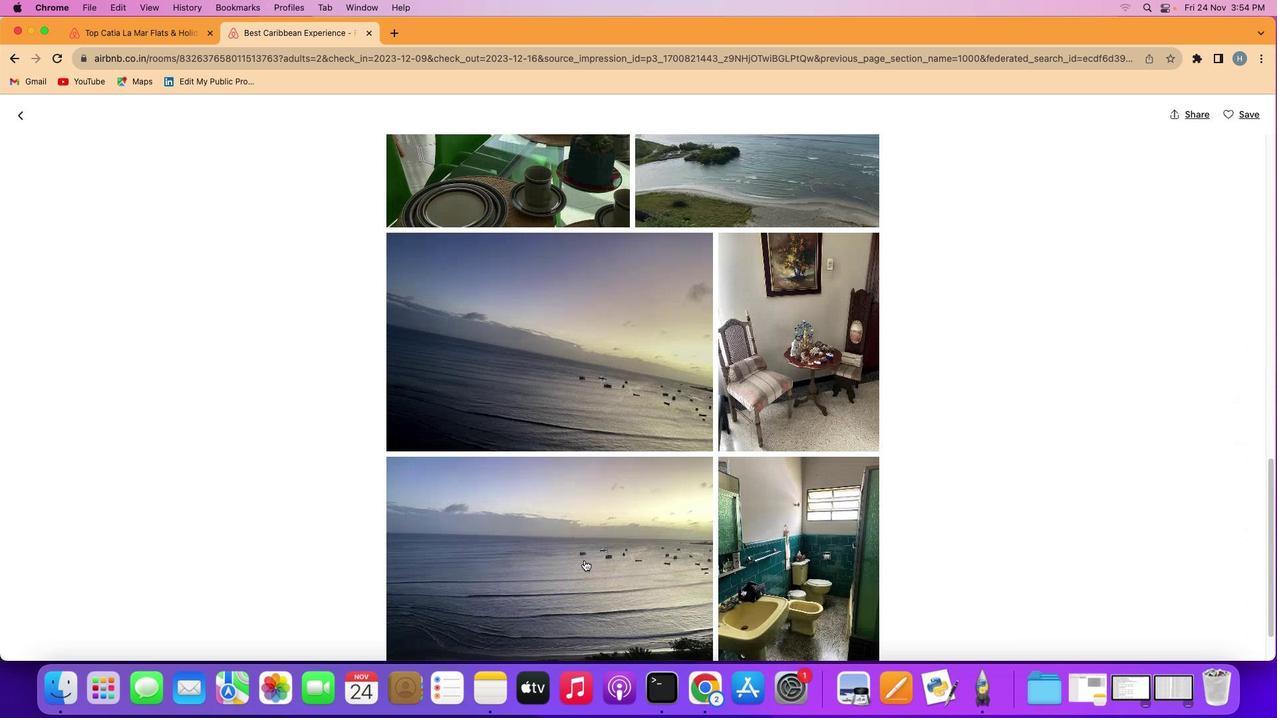 
Action: Mouse scrolled (584, 561) with delta (0, -1)
Screenshot: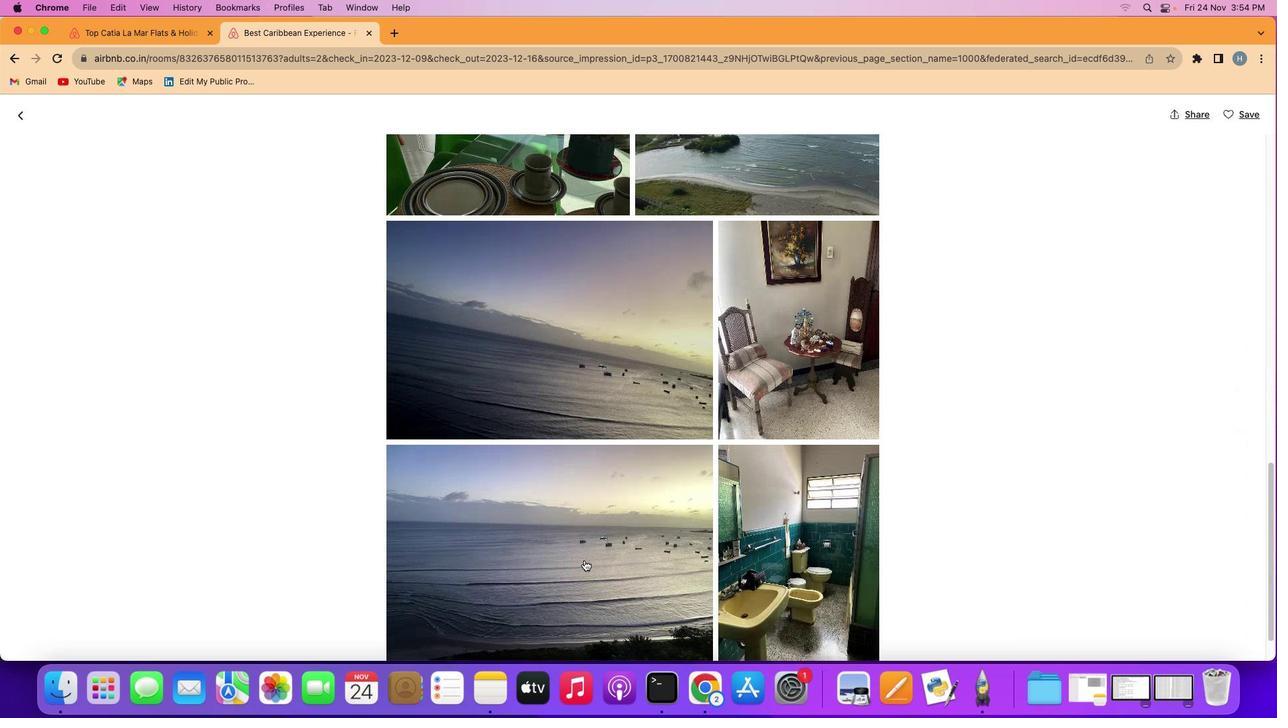 
Action: Mouse scrolled (584, 561) with delta (0, -2)
Screenshot: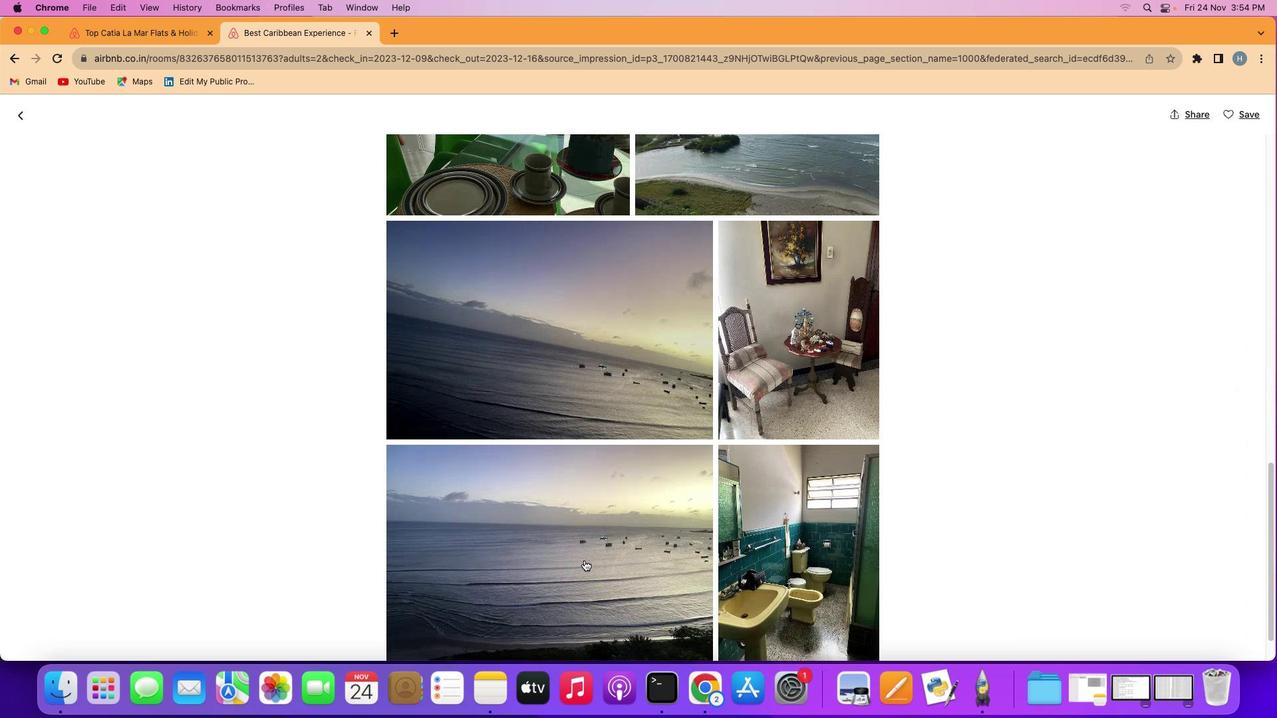 
Action: Mouse scrolled (584, 561) with delta (0, -3)
Screenshot: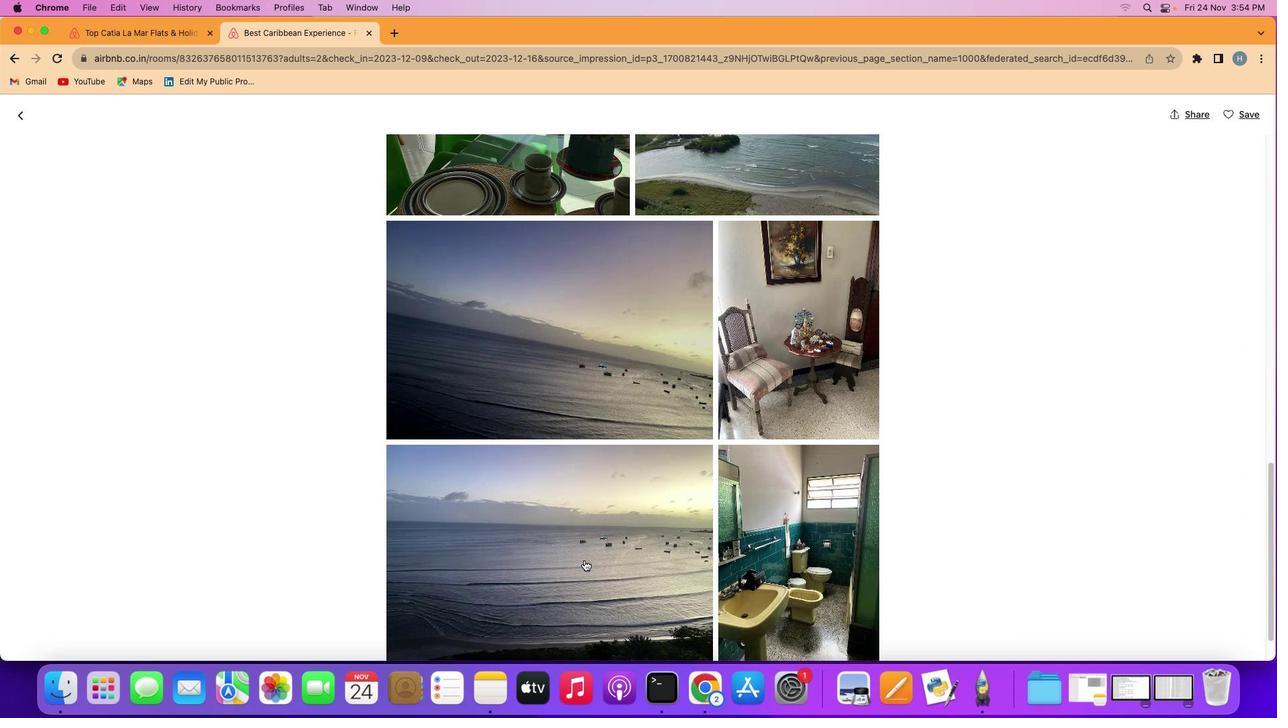 
Action: Mouse scrolled (584, 561) with delta (0, 0)
Screenshot: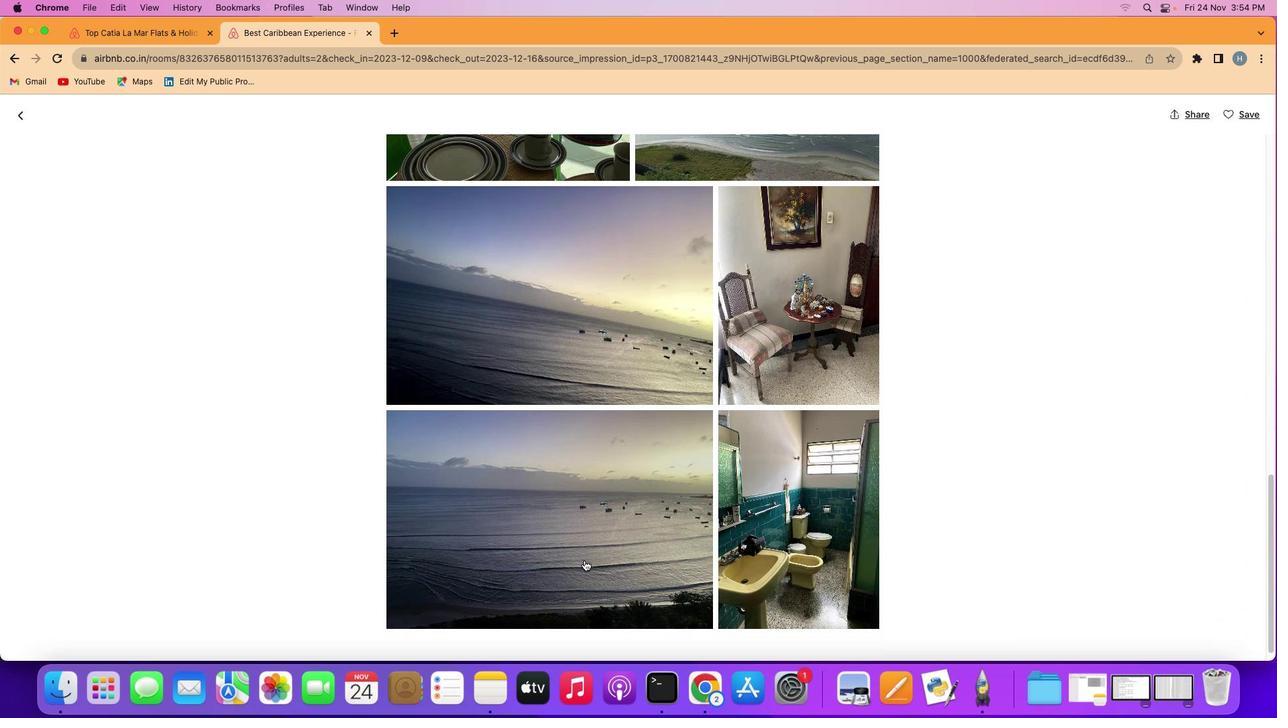
Action: Mouse scrolled (584, 561) with delta (0, 0)
Screenshot: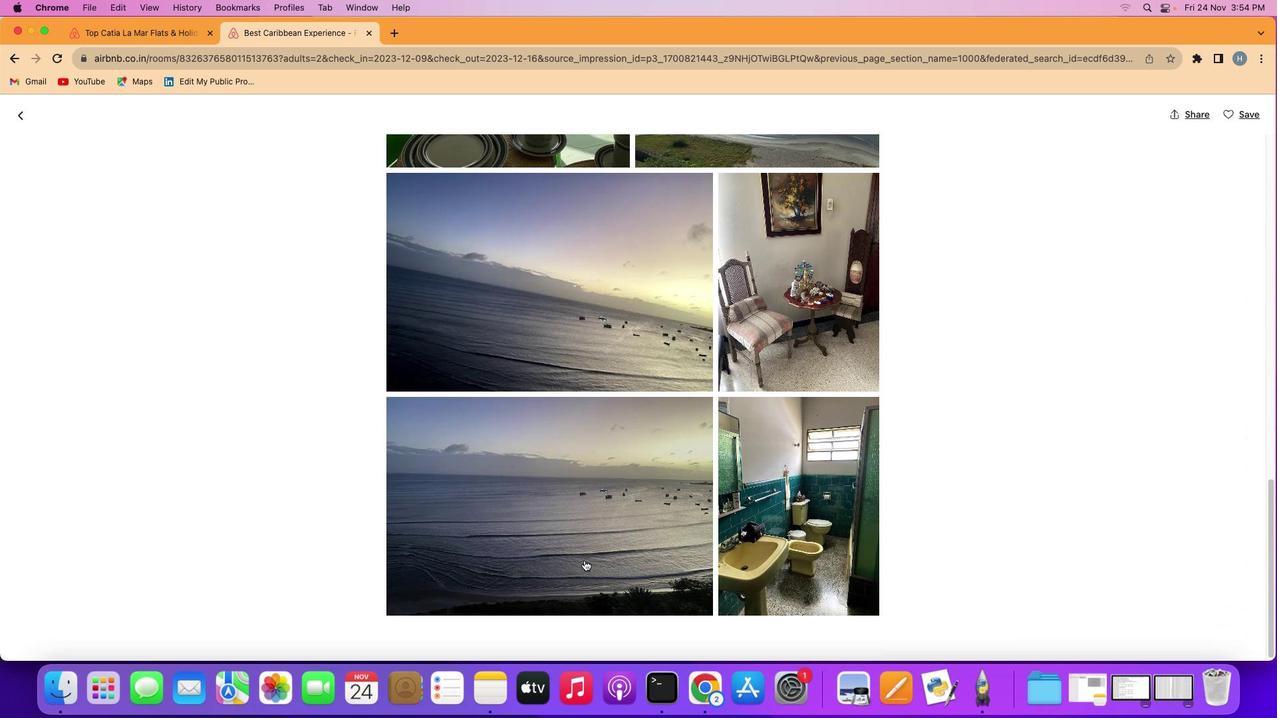 
Action: Mouse scrolled (584, 561) with delta (0, -1)
Screenshot: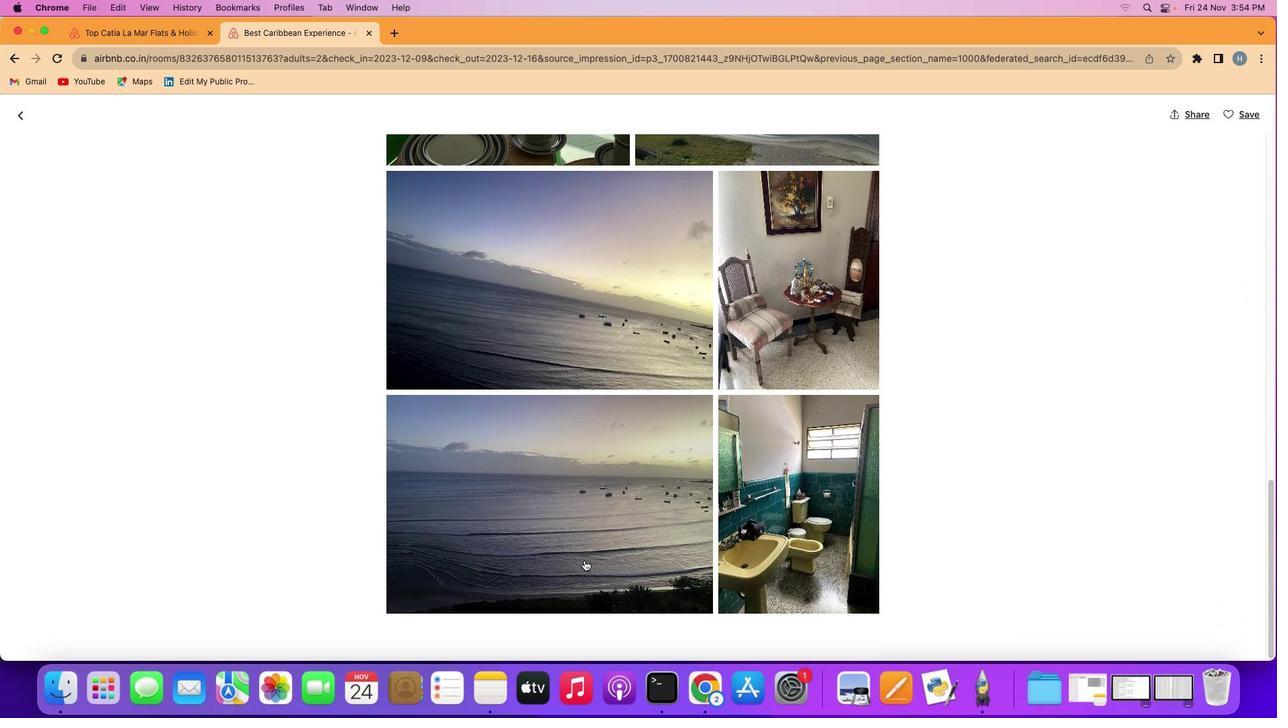
Action: Mouse scrolled (584, 561) with delta (0, -2)
Screenshot: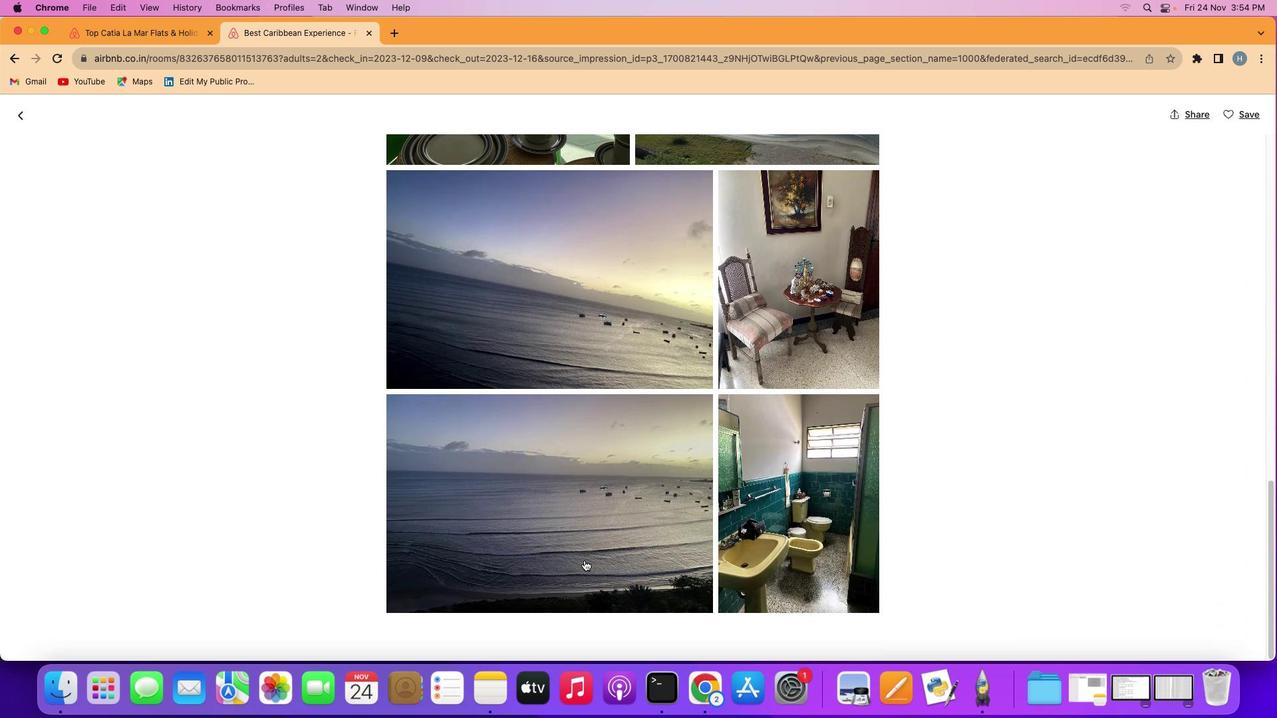 
Action: Mouse scrolled (584, 561) with delta (0, 0)
Screenshot: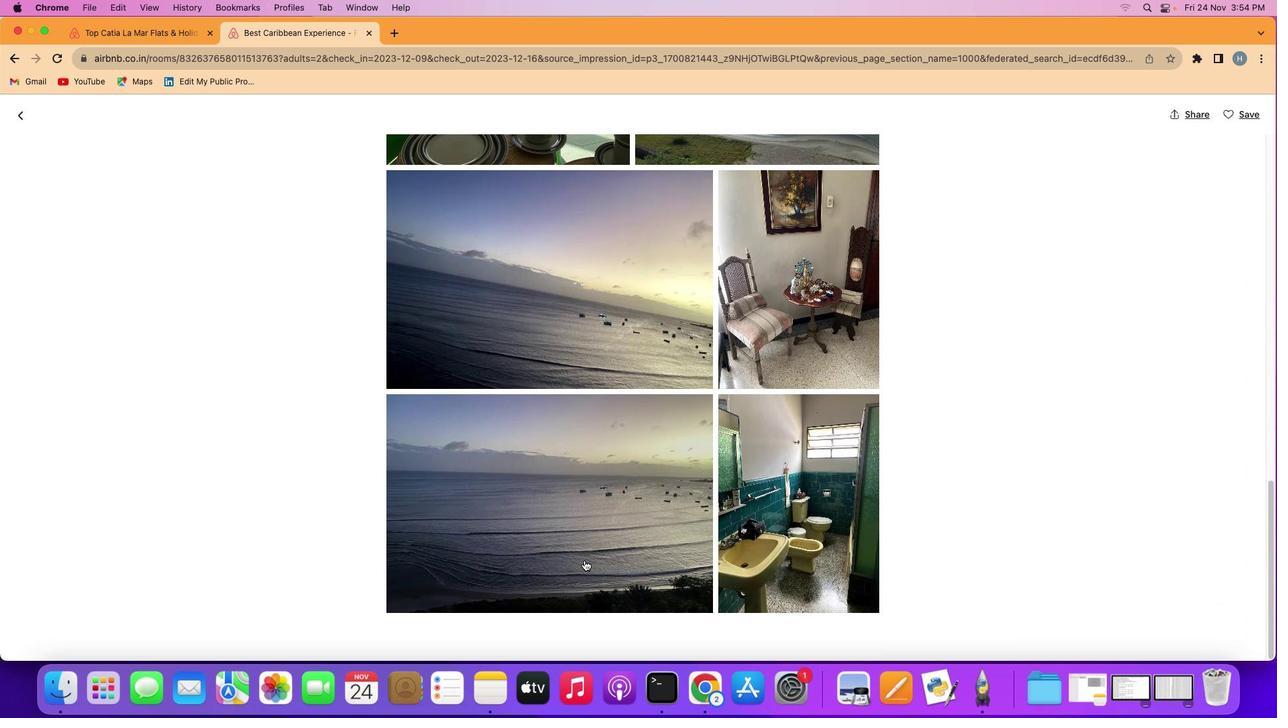 
Action: Mouse scrolled (584, 561) with delta (0, 0)
Screenshot: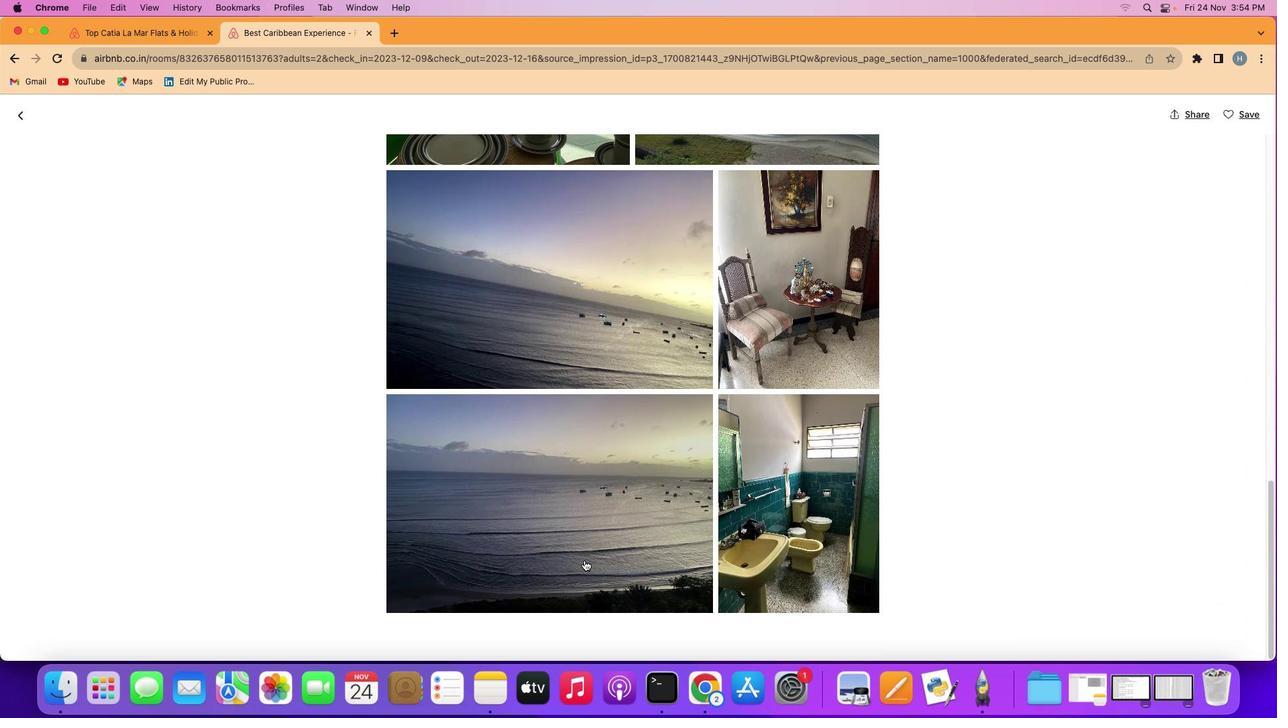 
Action: Mouse scrolled (584, 561) with delta (0, -1)
Screenshot: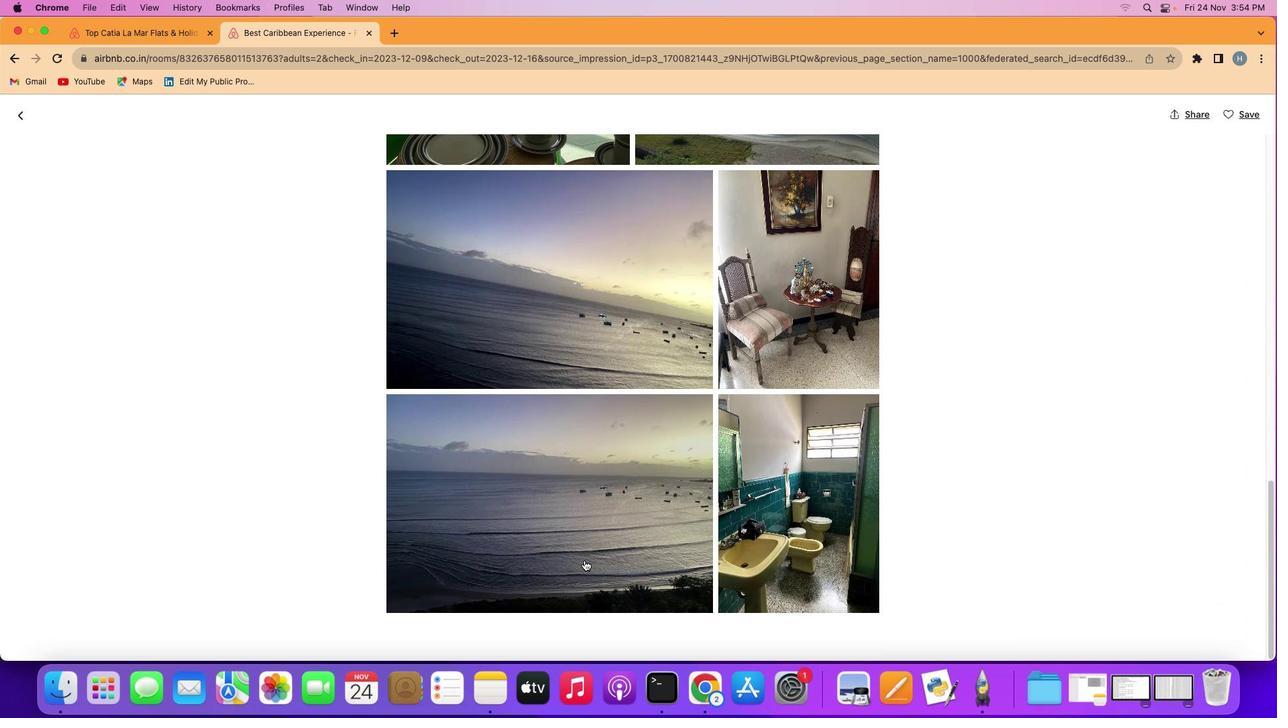 
Action: Mouse scrolled (584, 561) with delta (0, -3)
Screenshot: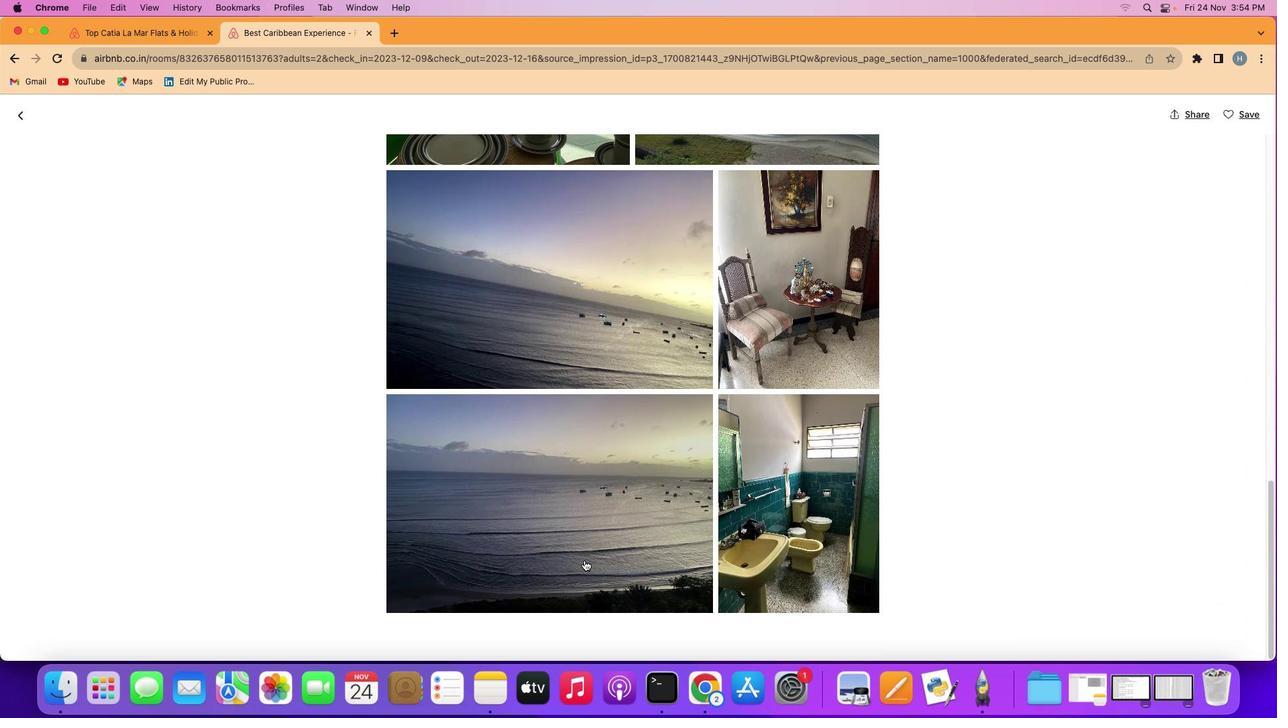 
Action: Mouse scrolled (584, 561) with delta (0, -3)
Screenshot: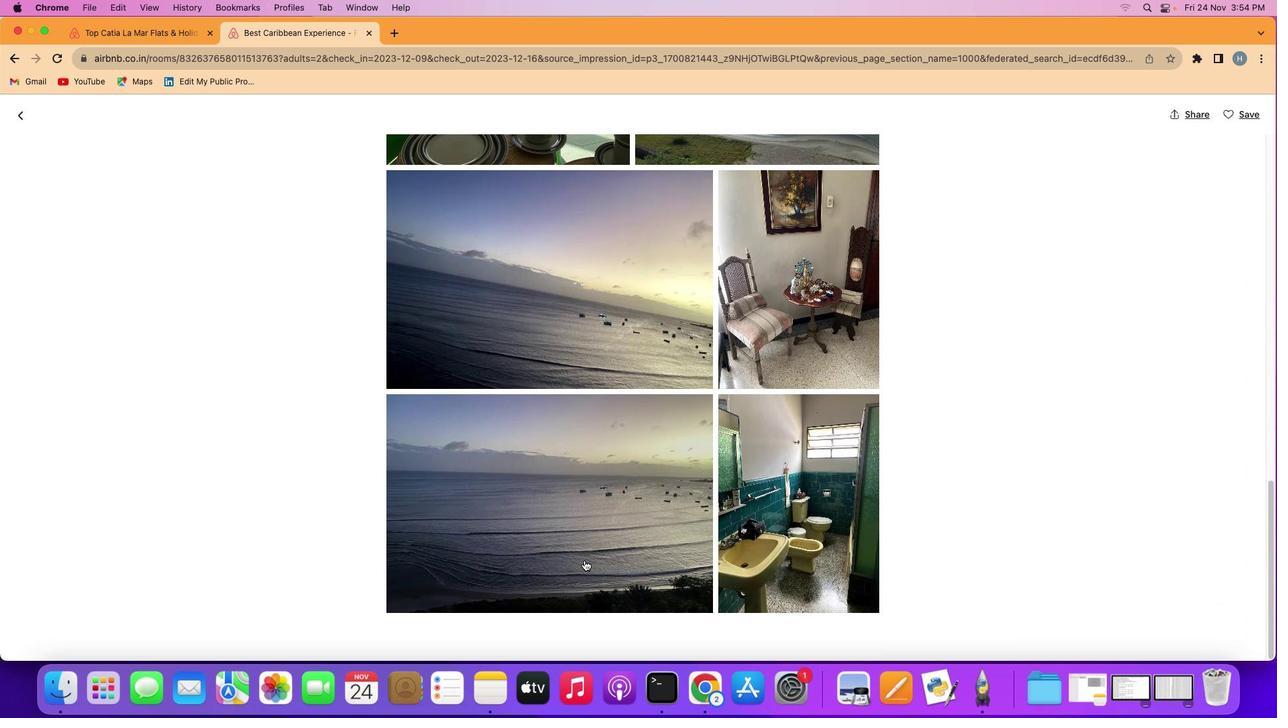 
Action: Mouse moved to (21, 113)
Screenshot: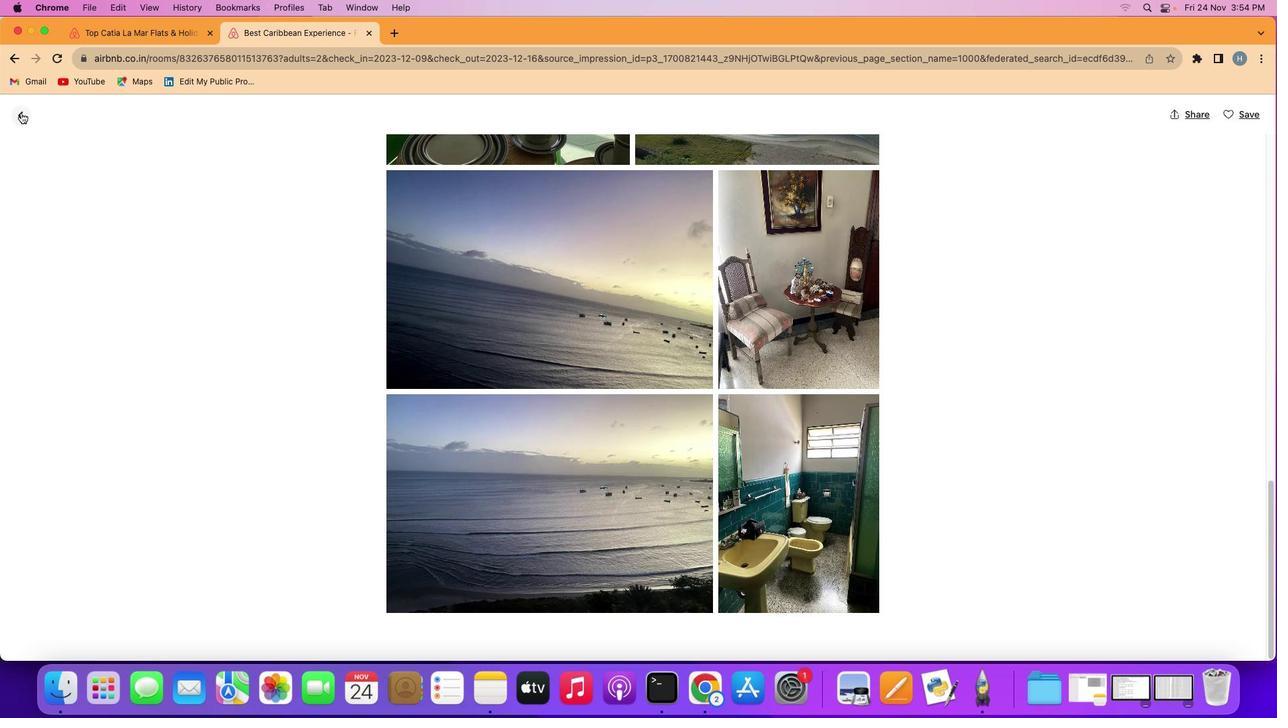 
Action: Mouse pressed left at (21, 113)
Screenshot: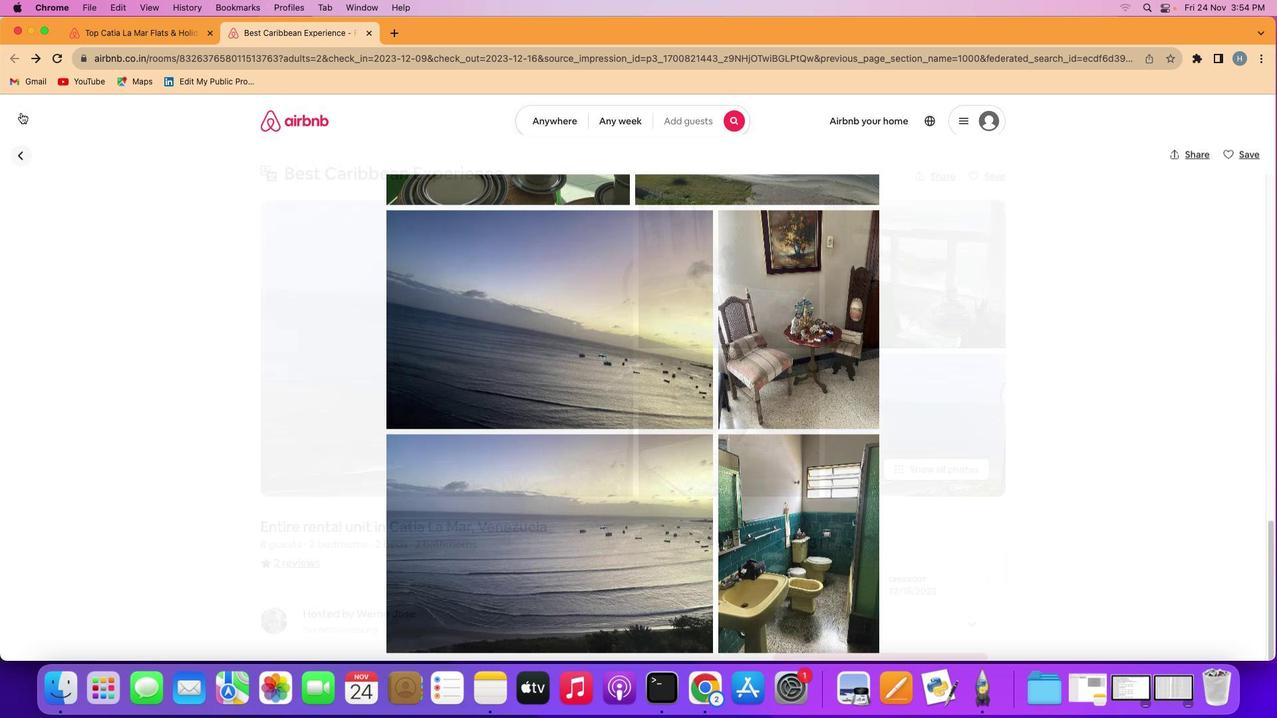 
Action: Mouse moved to (553, 472)
Screenshot: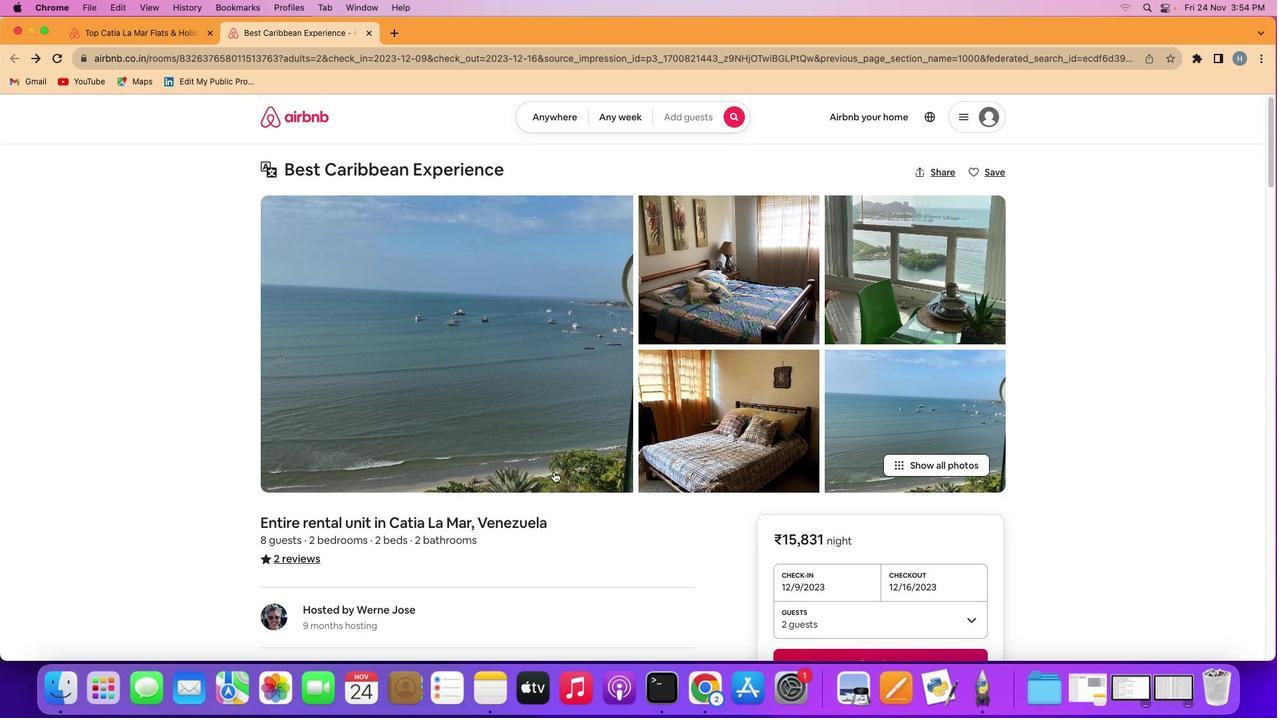 
Action: Mouse scrolled (553, 472) with delta (0, 0)
Screenshot: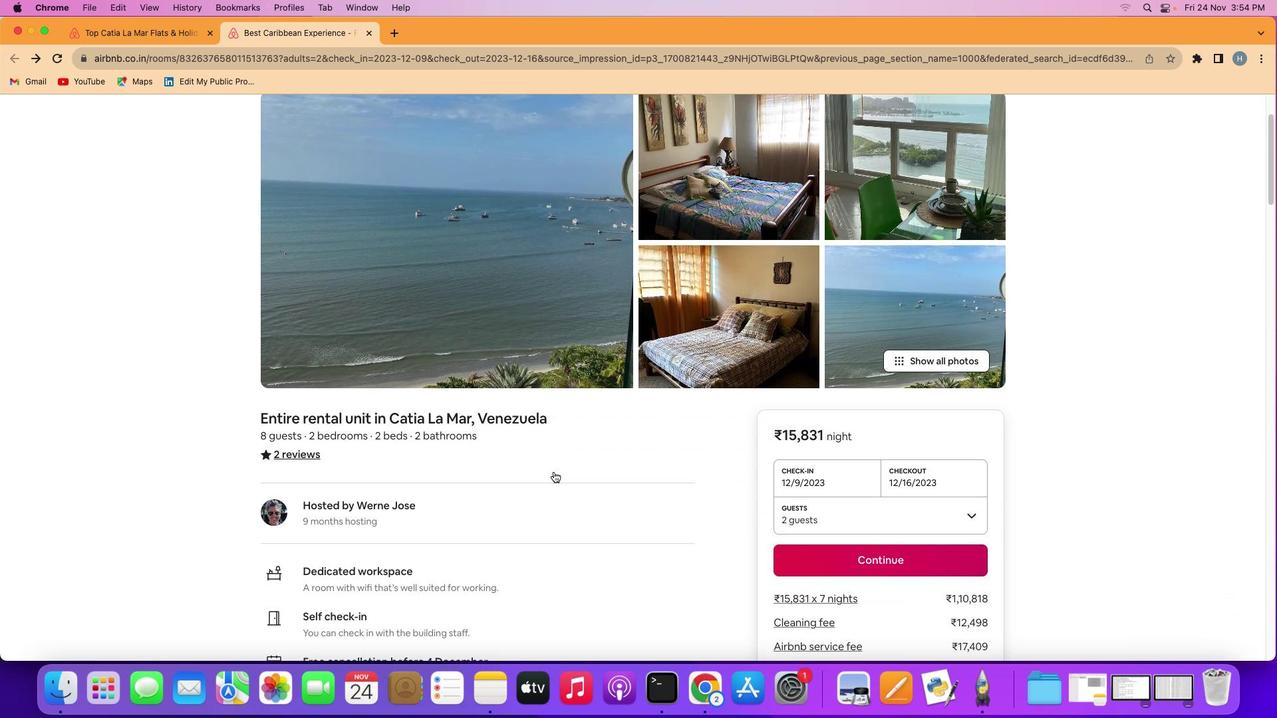 
Action: Mouse scrolled (553, 472) with delta (0, 0)
Screenshot: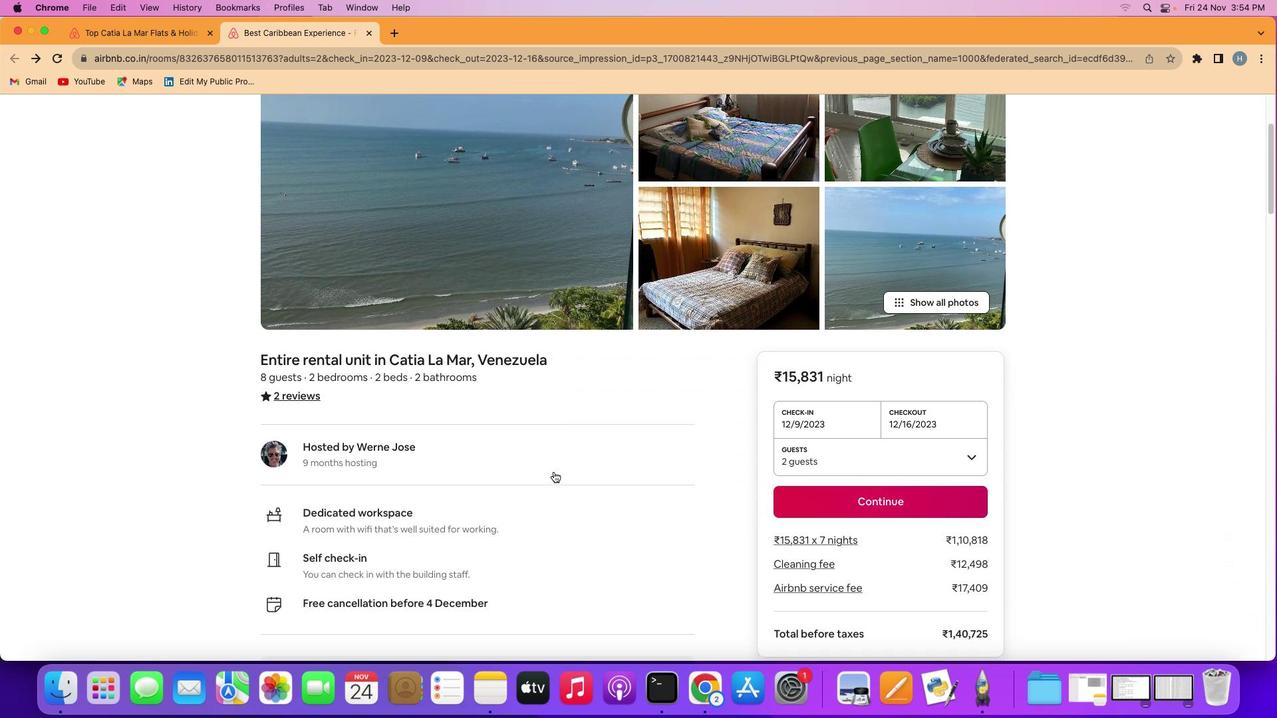 
Action: Mouse scrolled (553, 472) with delta (0, -1)
Screenshot: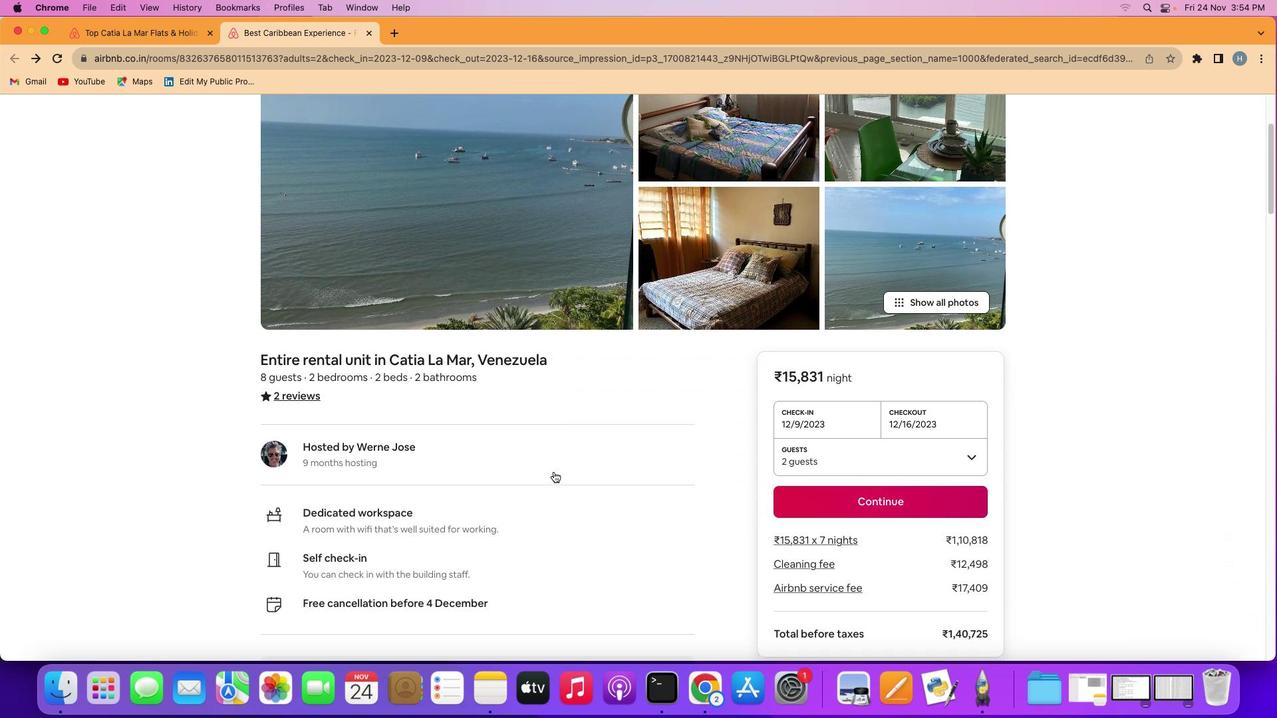 
Action: Mouse scrolled (553, 472) with delta (0, -1)
Screenshot: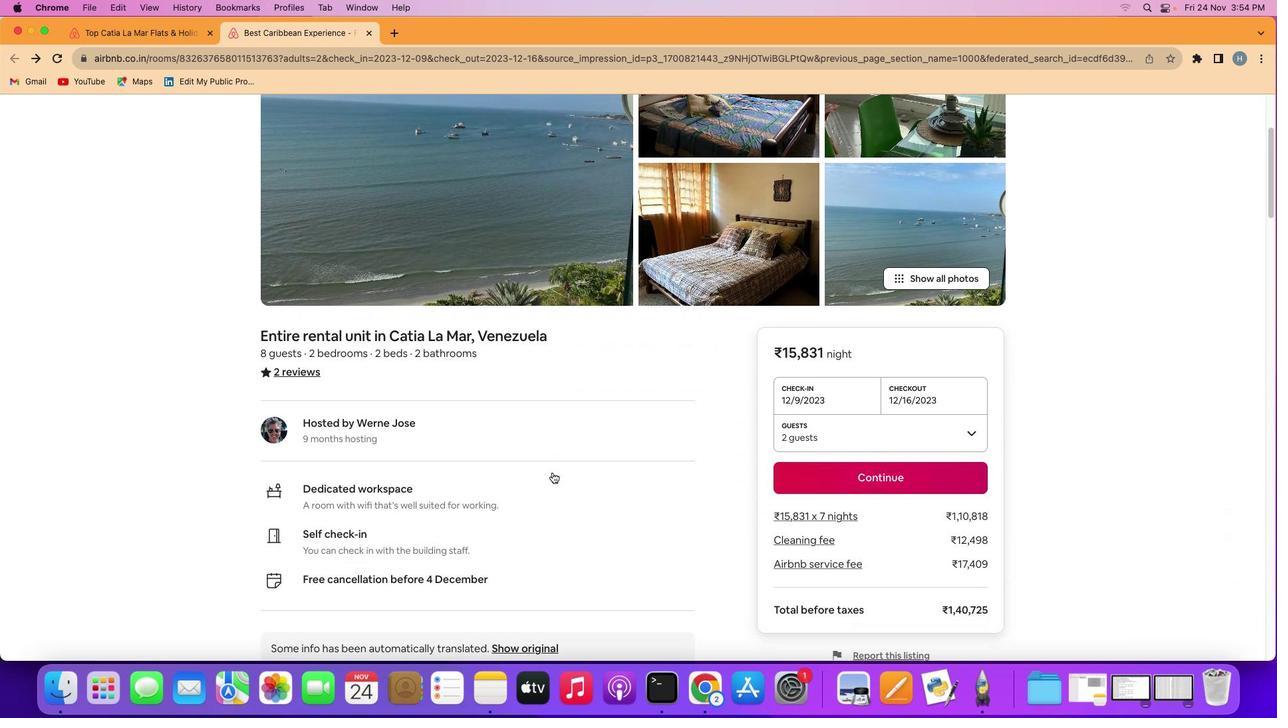 
Action: Mouse moved to (552, 473)
Screenshot: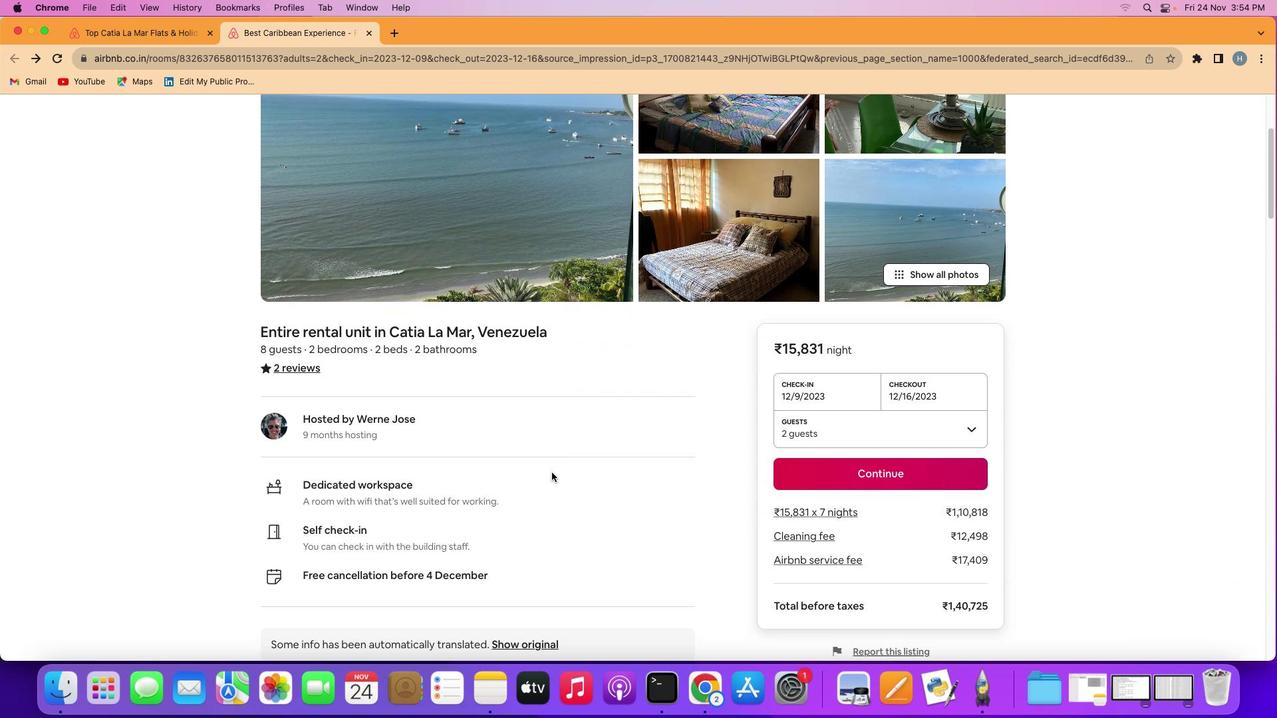 
Action: Mouse scrolled (552, 473) with delta (0, 0)
Screenshot: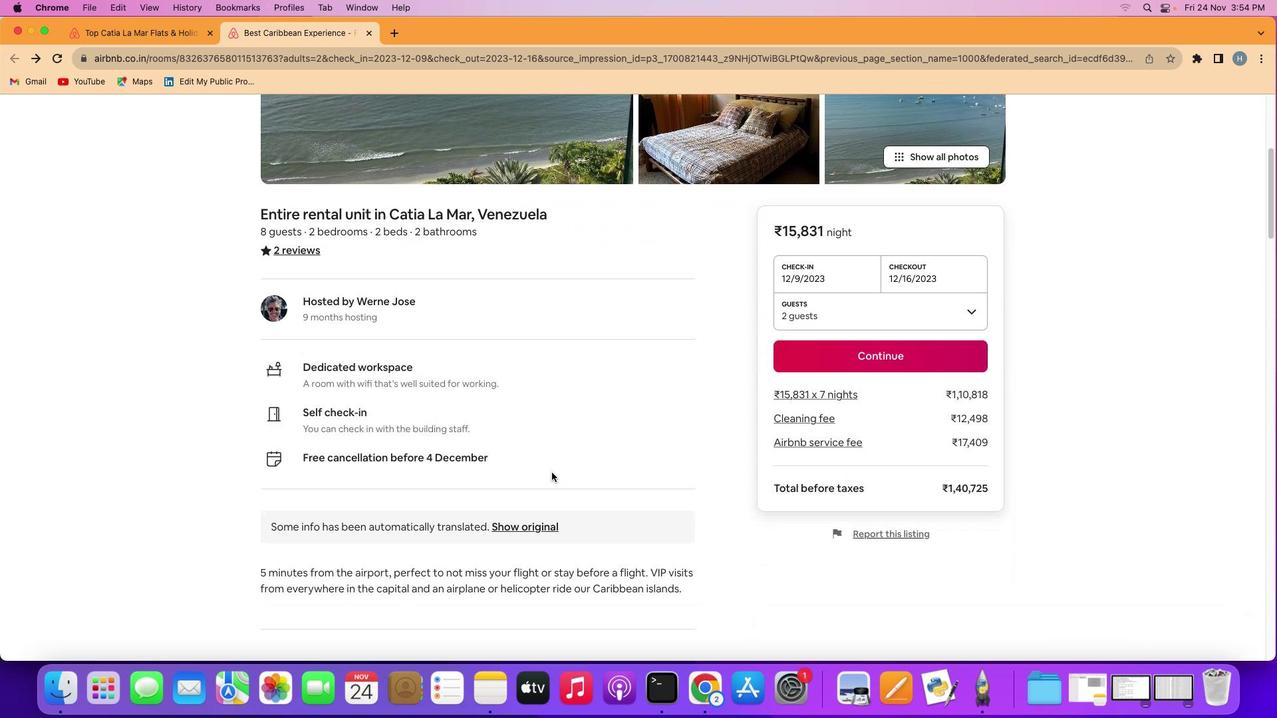 
Action: Mouse scrolled (552, 473) with delta (0, 0)
Screenshot: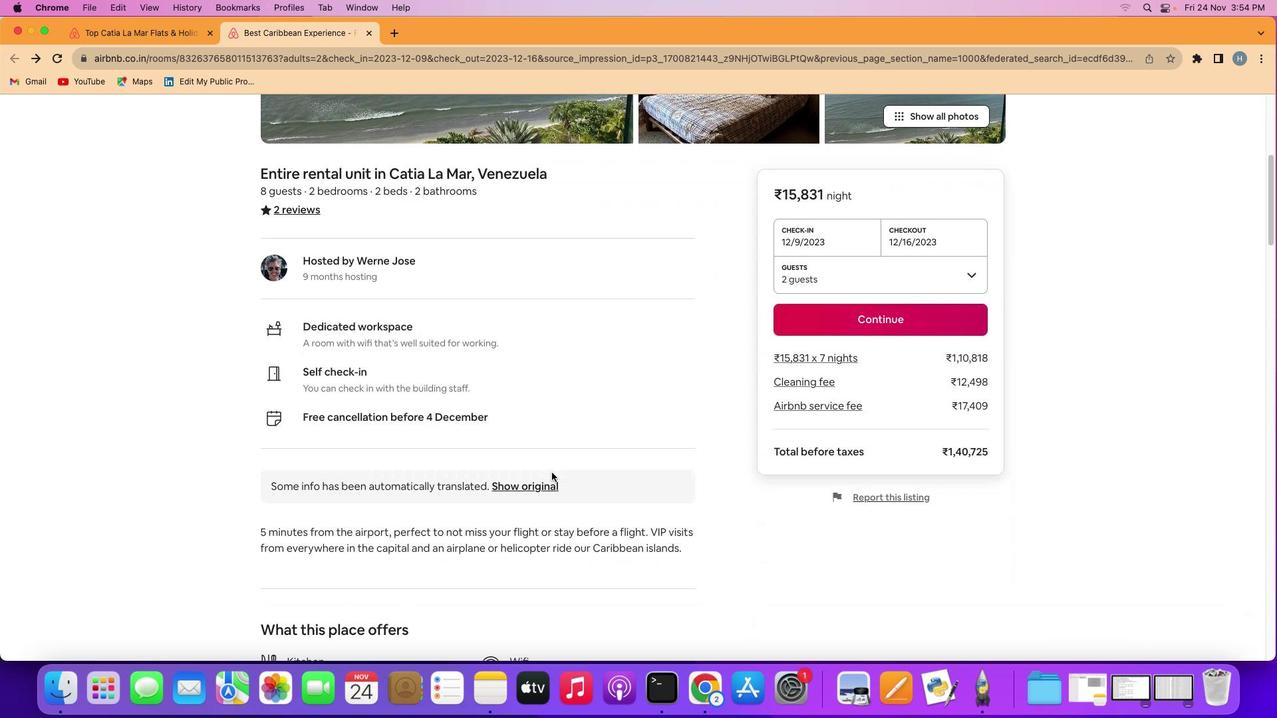 
Action: Mouse scrolled (552, 473) with delta (0, -1)
Screenshot: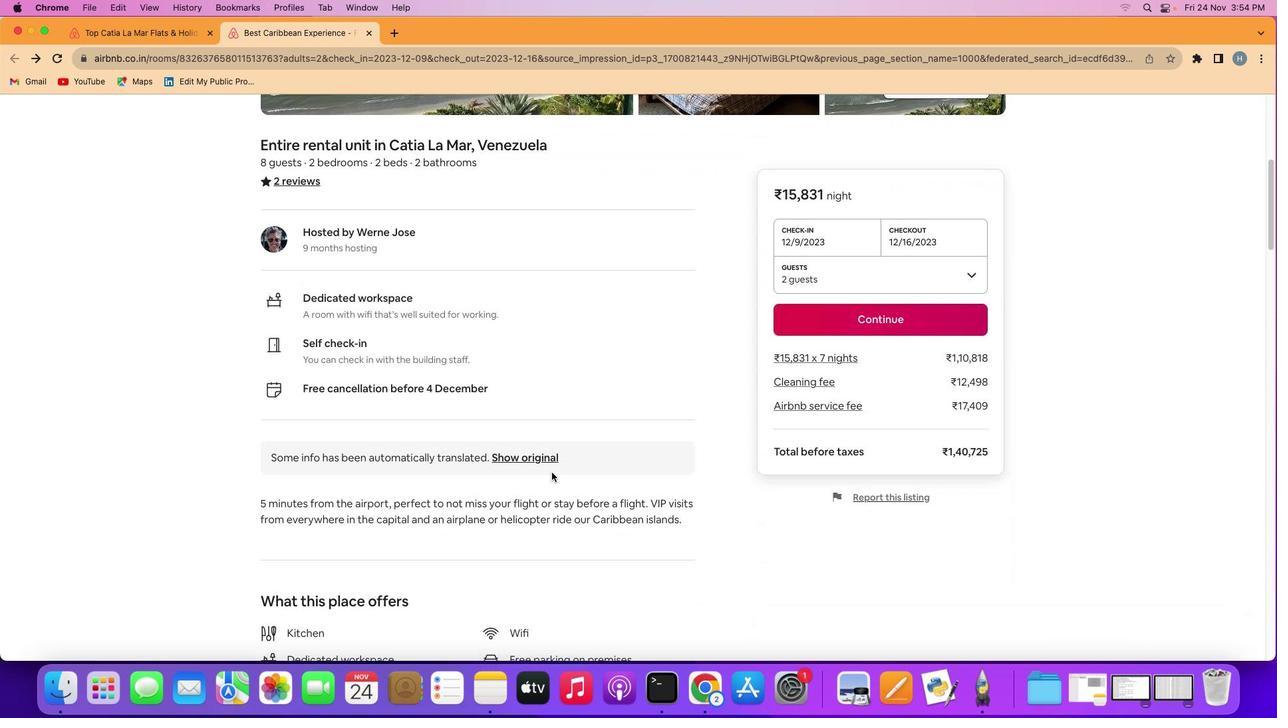 
Action: Mouse scrolled (552, 473) with delta (0, -1)
Screenshot: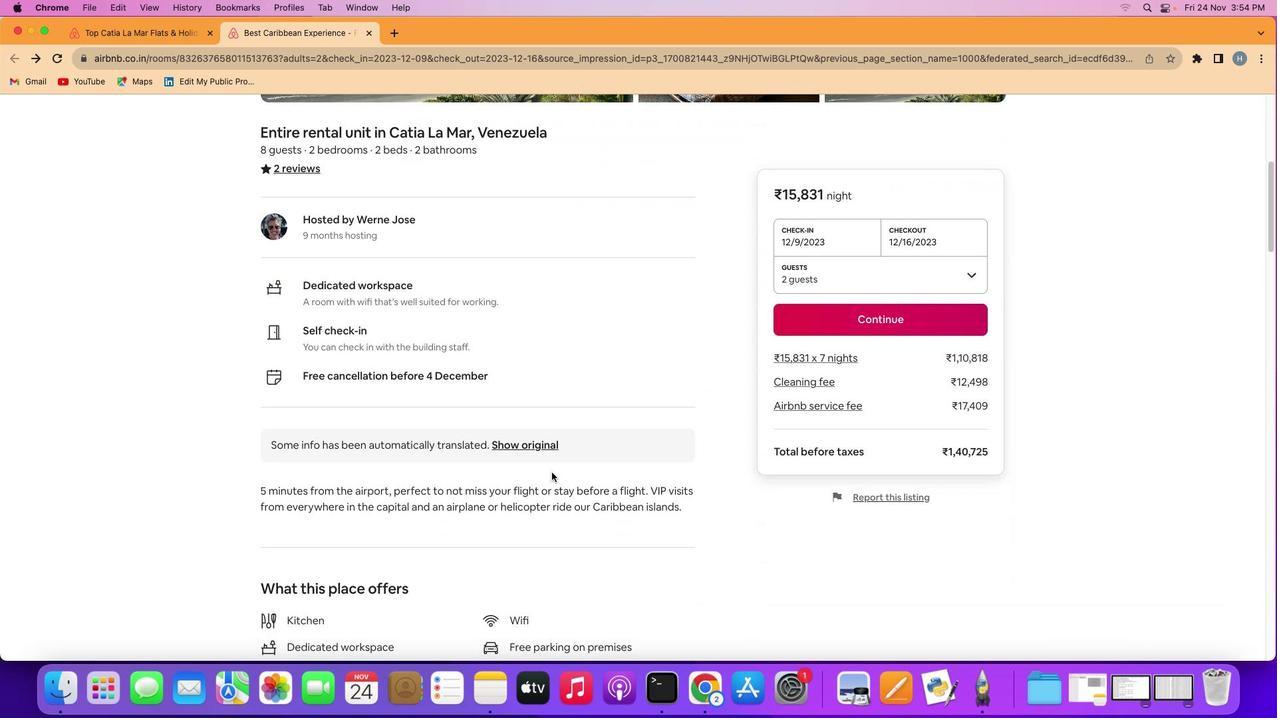 
Action: Mouse scrolled (552, 473) with delta (0, 0)
Screenshot: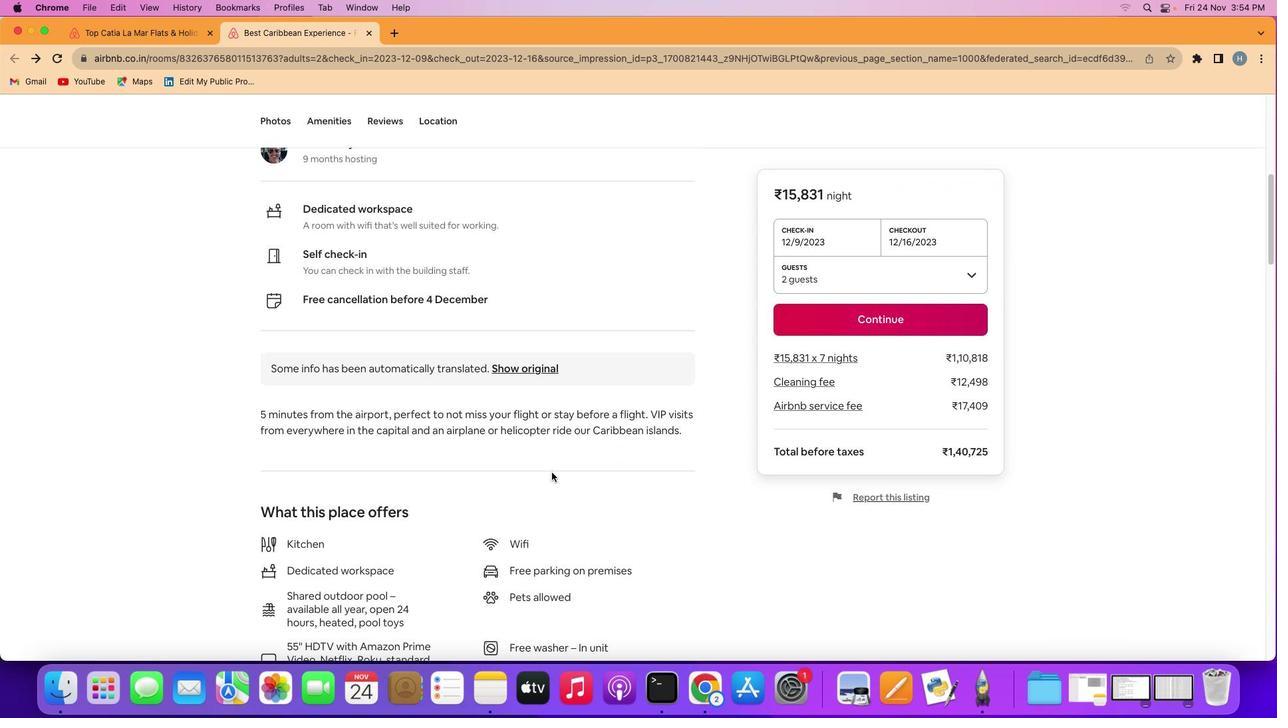 
Action: Mouse scrolled (552, 473) with delta (0, 0)
Screenshot: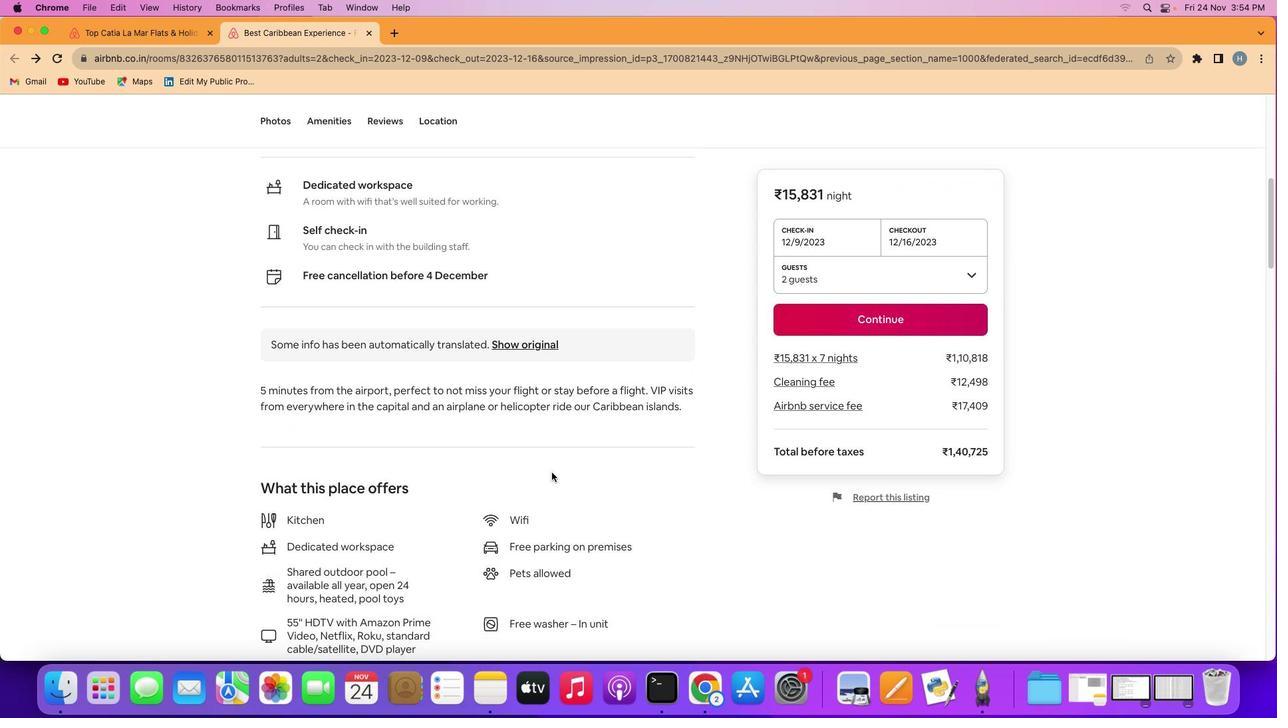 
Action: Mouse scrolled (552, 473) with delta (0, -1)
Screenshot: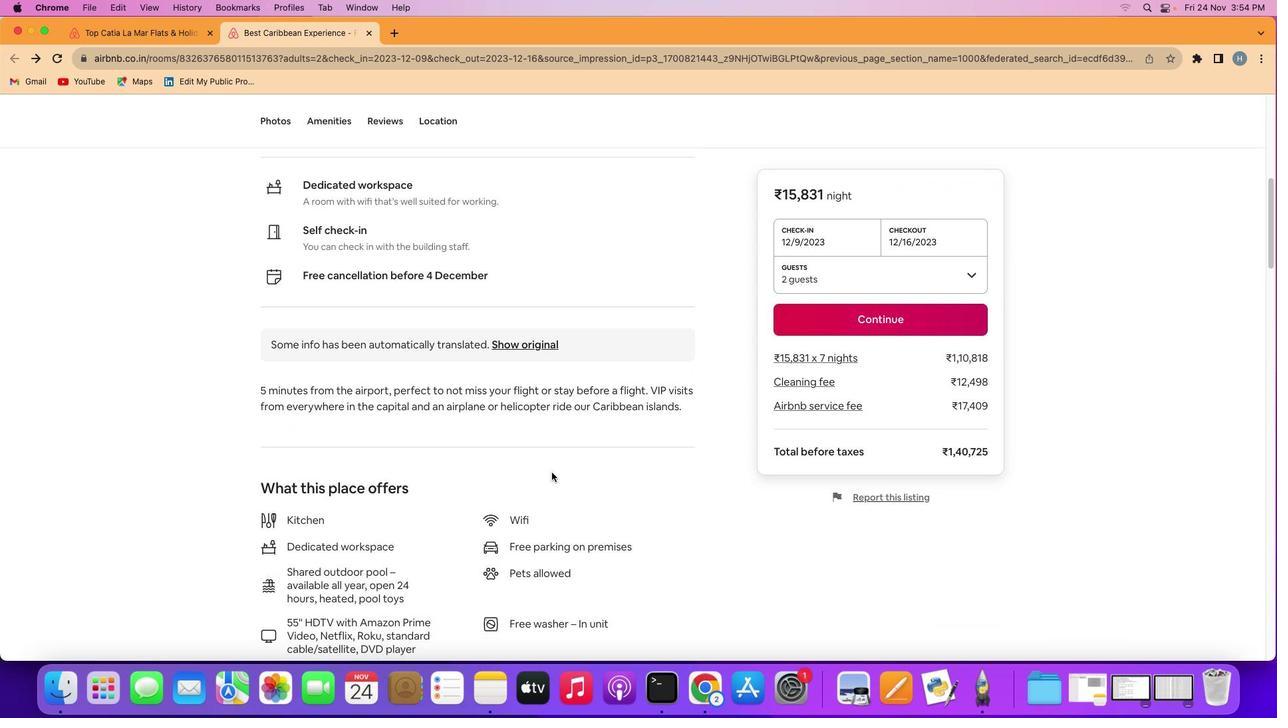 
Action: Mouse scrolled (552, 473) with delta (0, 0)
Screenshot: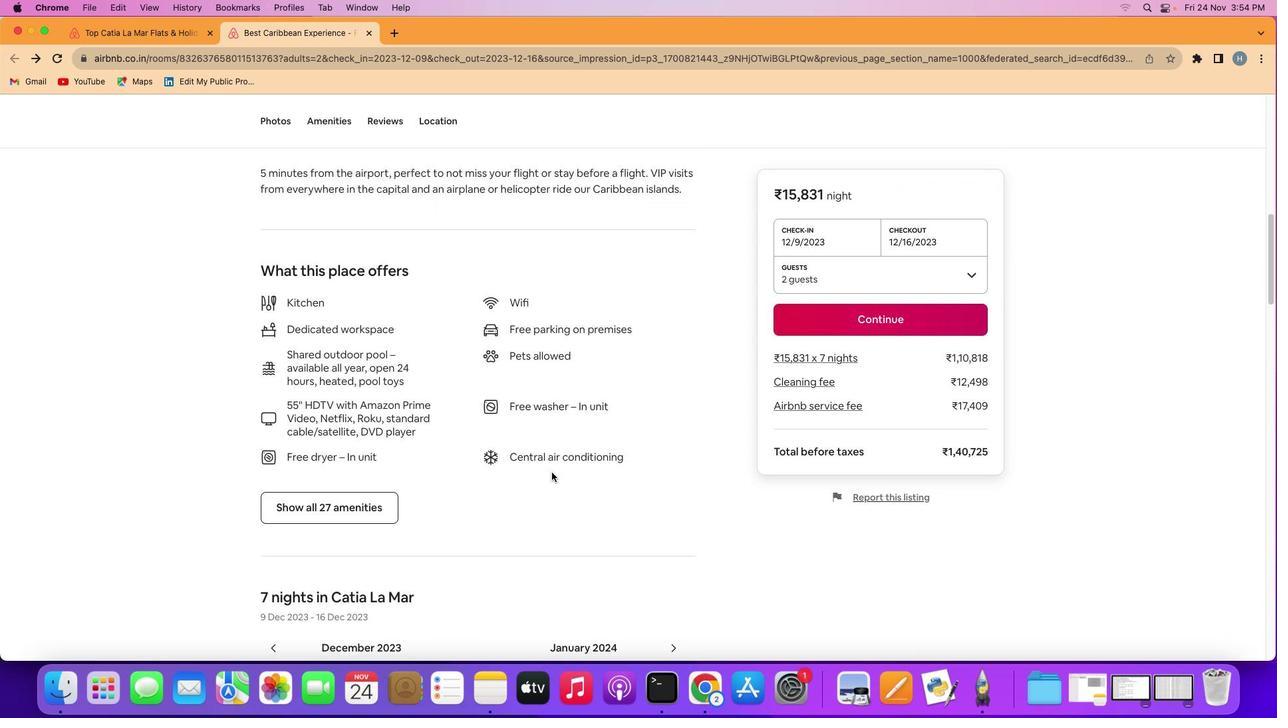 
Action: Mouse scrolled (552, 473) with delta (0, 0)
Screenshot: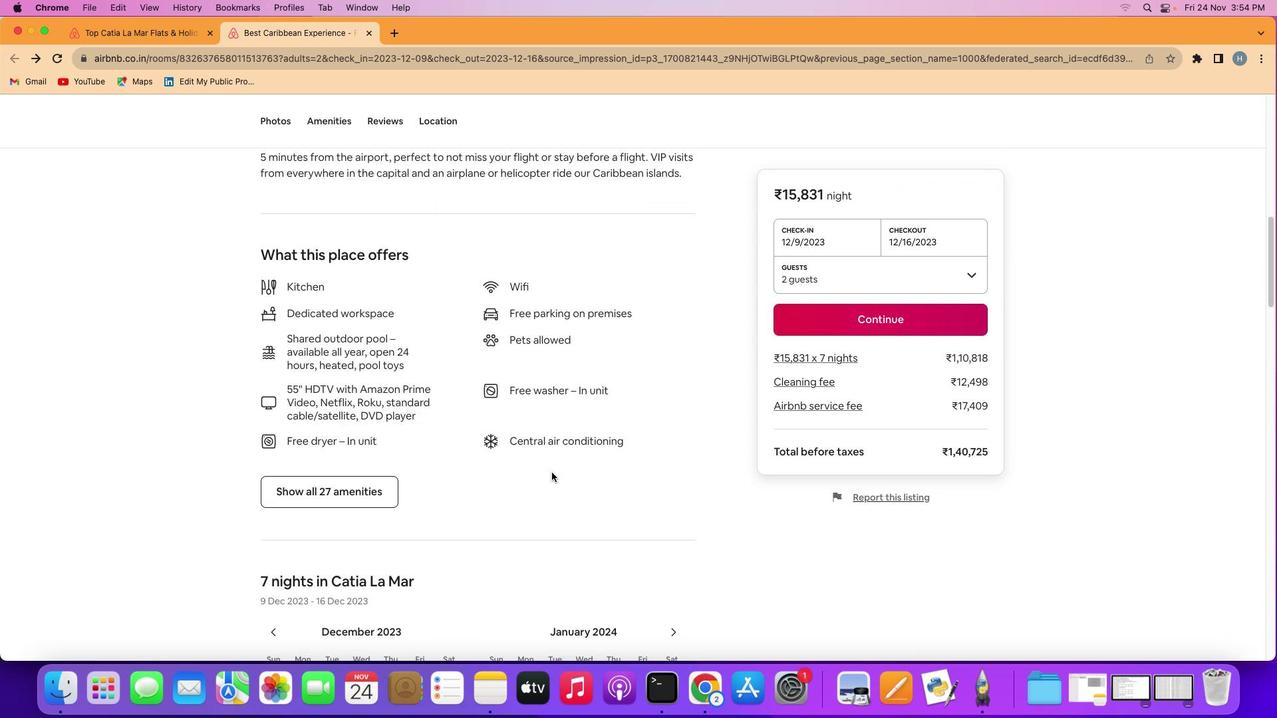 
Action: Mouse scrolled (552, 473) with delta (0, -1)
Screenshot: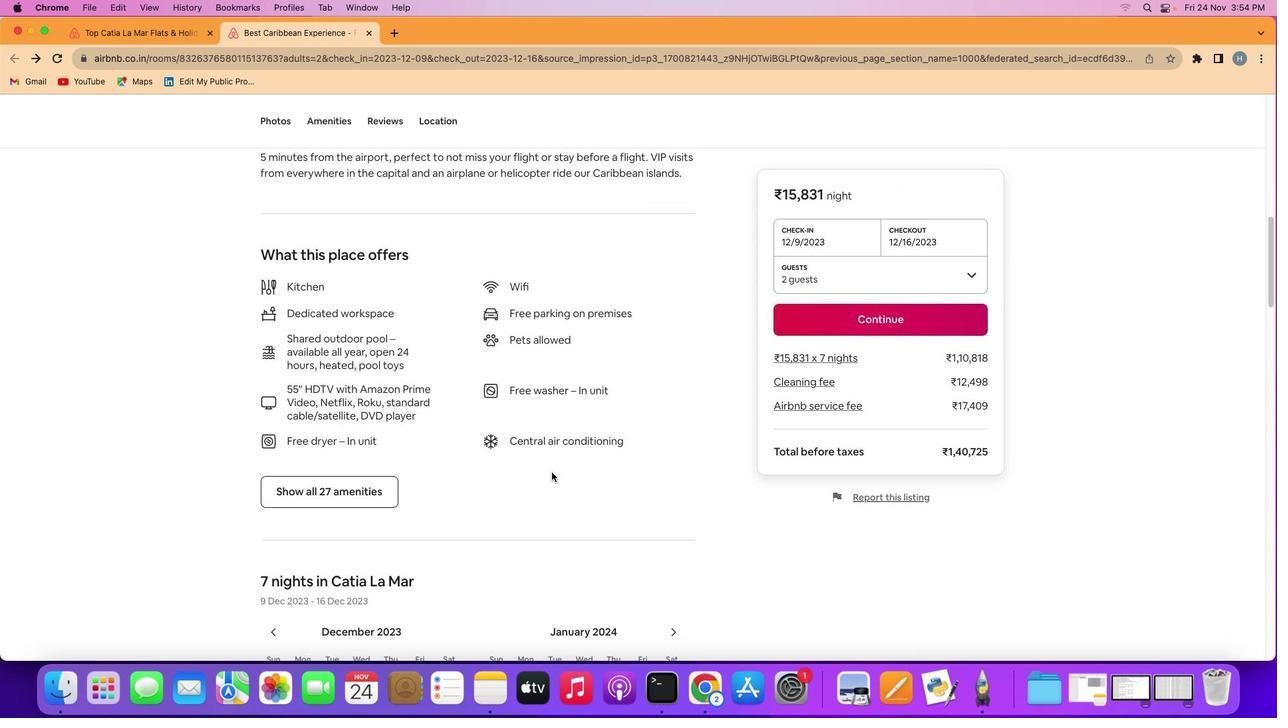 
Action: Mouse scrolled (552, 473) with delta (0, -2)
Screenshot: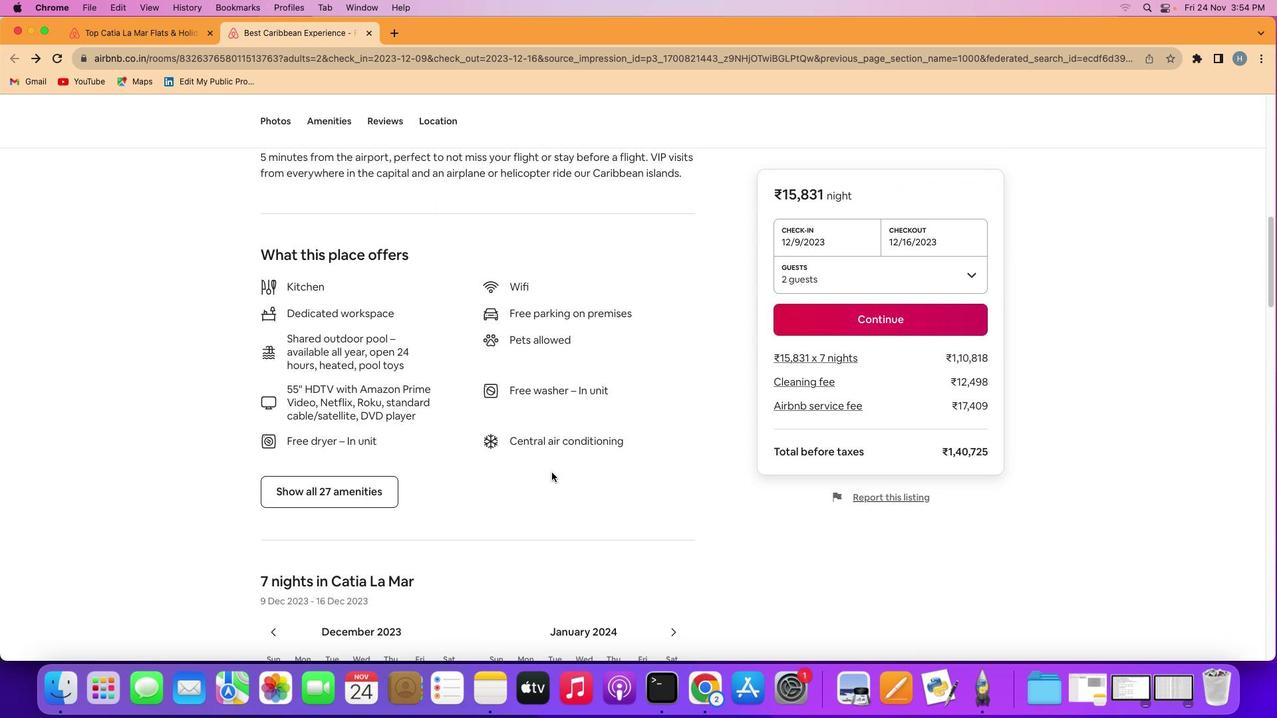 
Action: Mouse scrolled (552, 473) with delta (0, 0)
Screenshot: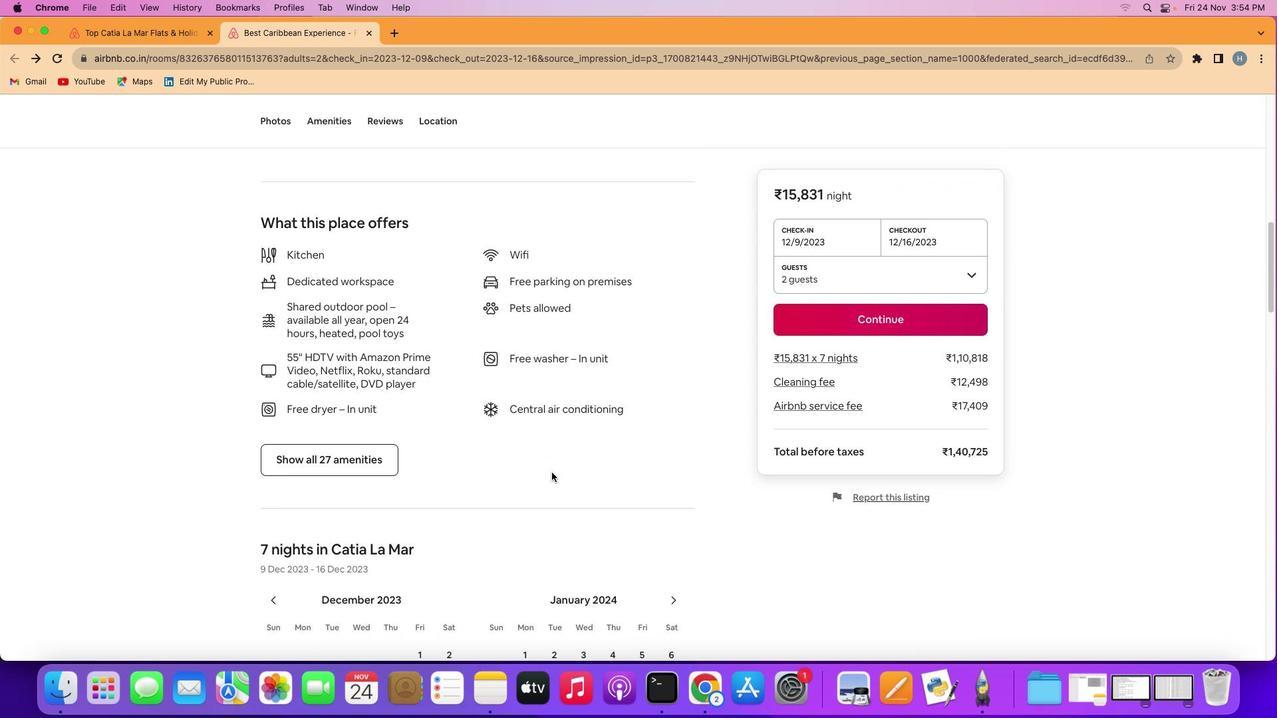 
Action: Mouse scrolled (552, 473) with delta (0, 0)
Screenshot: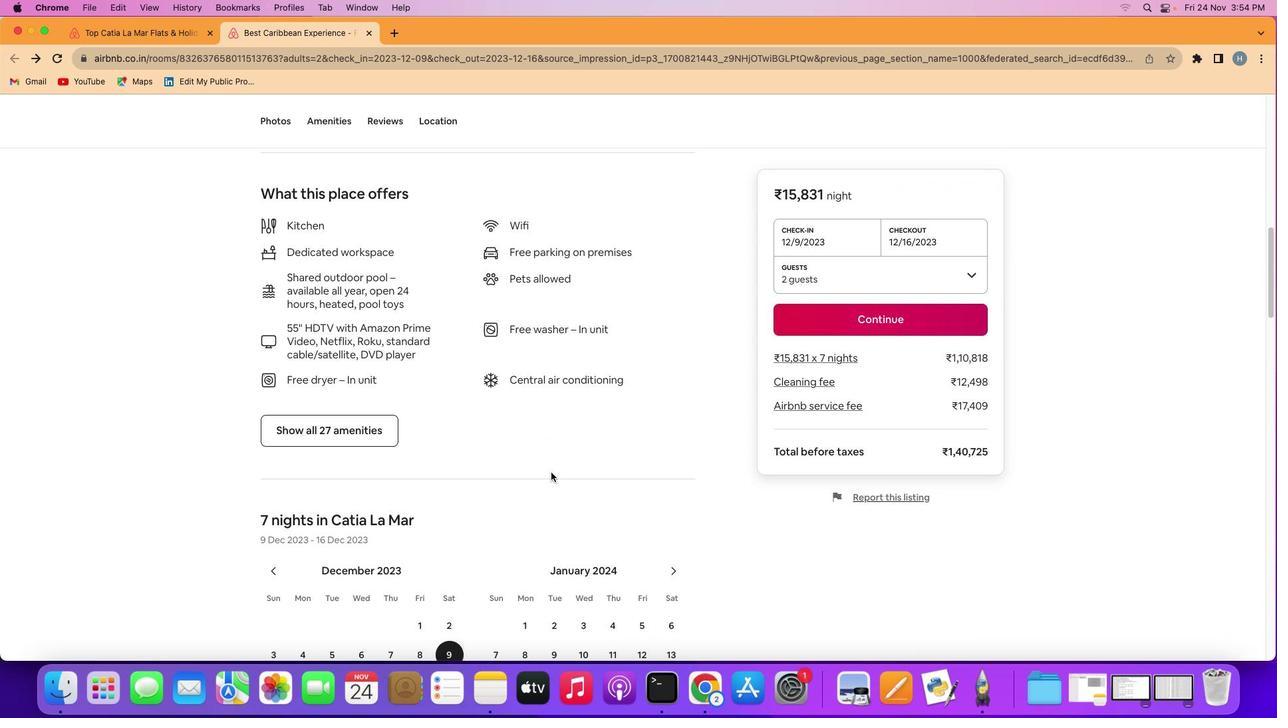 
Action: Mouse scrolled (552, 473) with delta (0, 0)
Screenshot: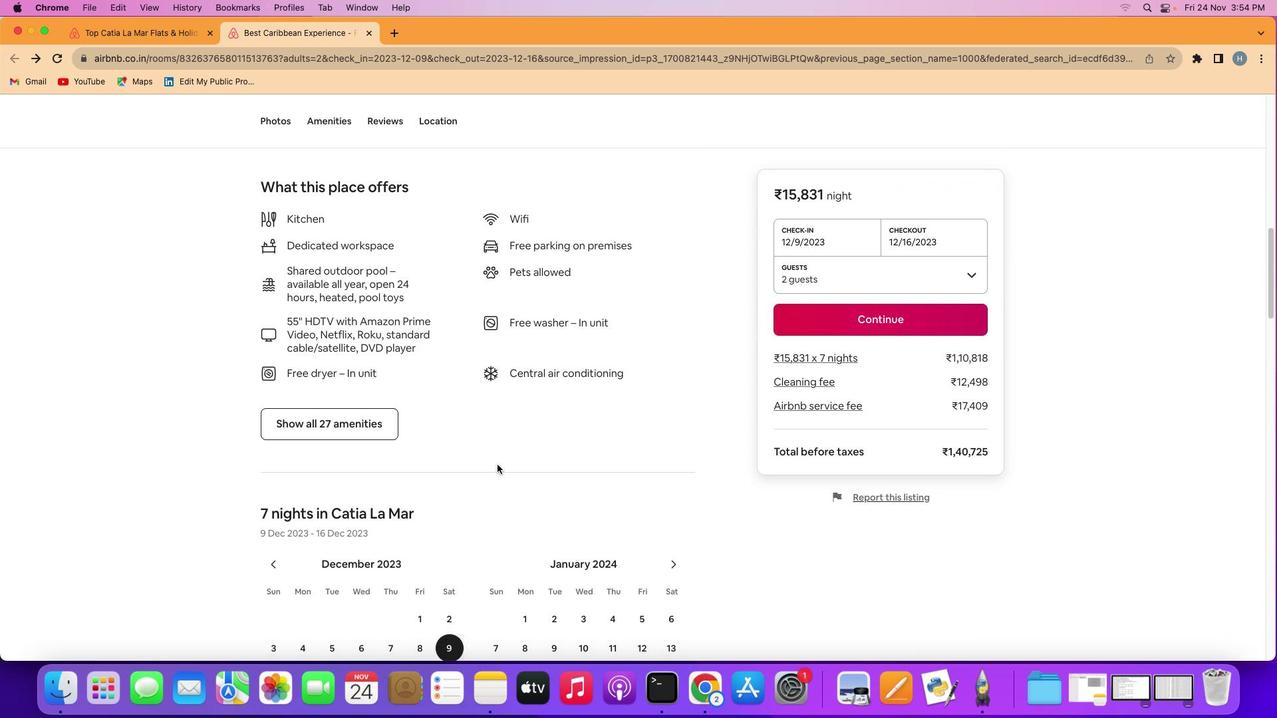 
Action: Mouse moved to (350, 426)
Screenshot: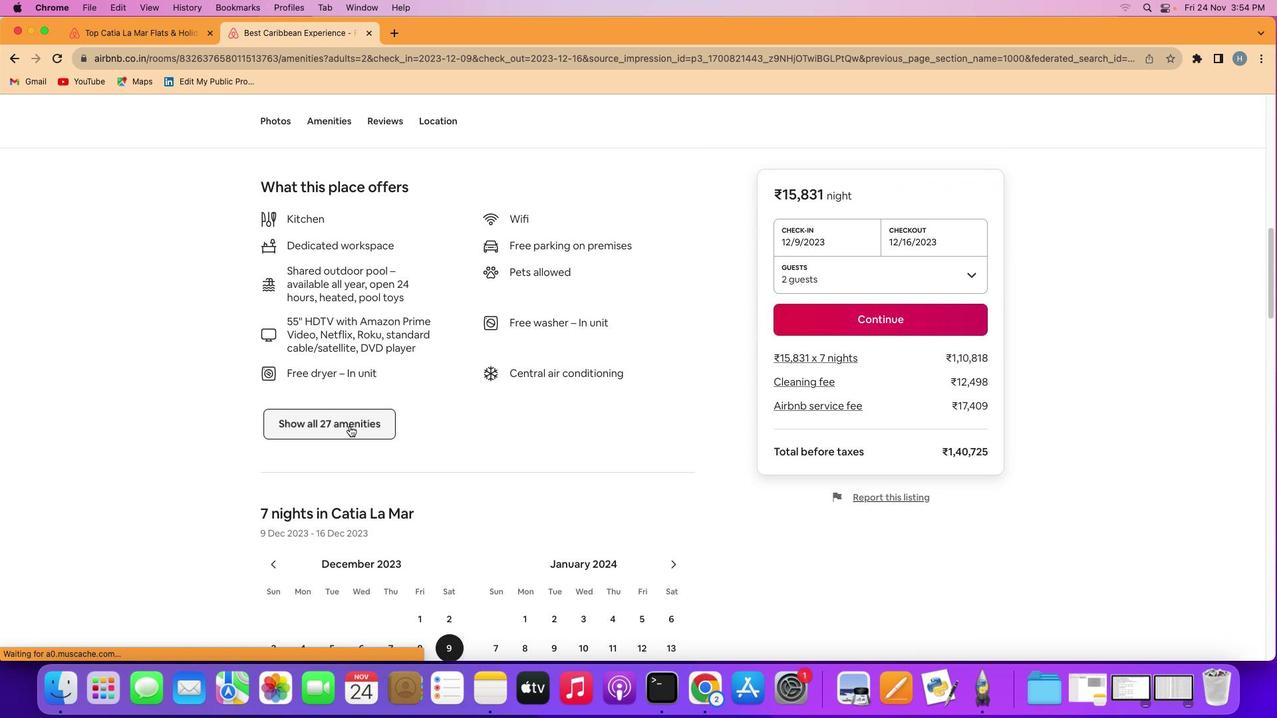 
Action: Mouse pressed left at (350, 426)
Screenshot: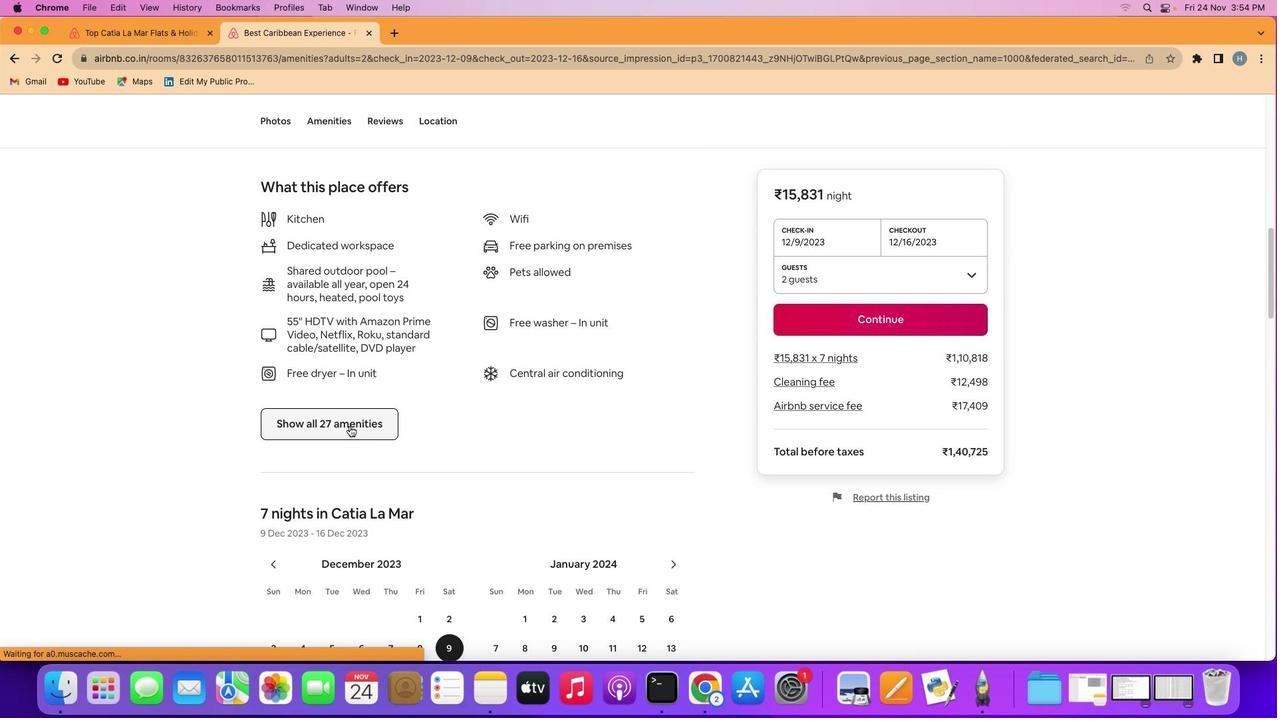 
Action: Mouse moved to (776, 538)
Screenshot: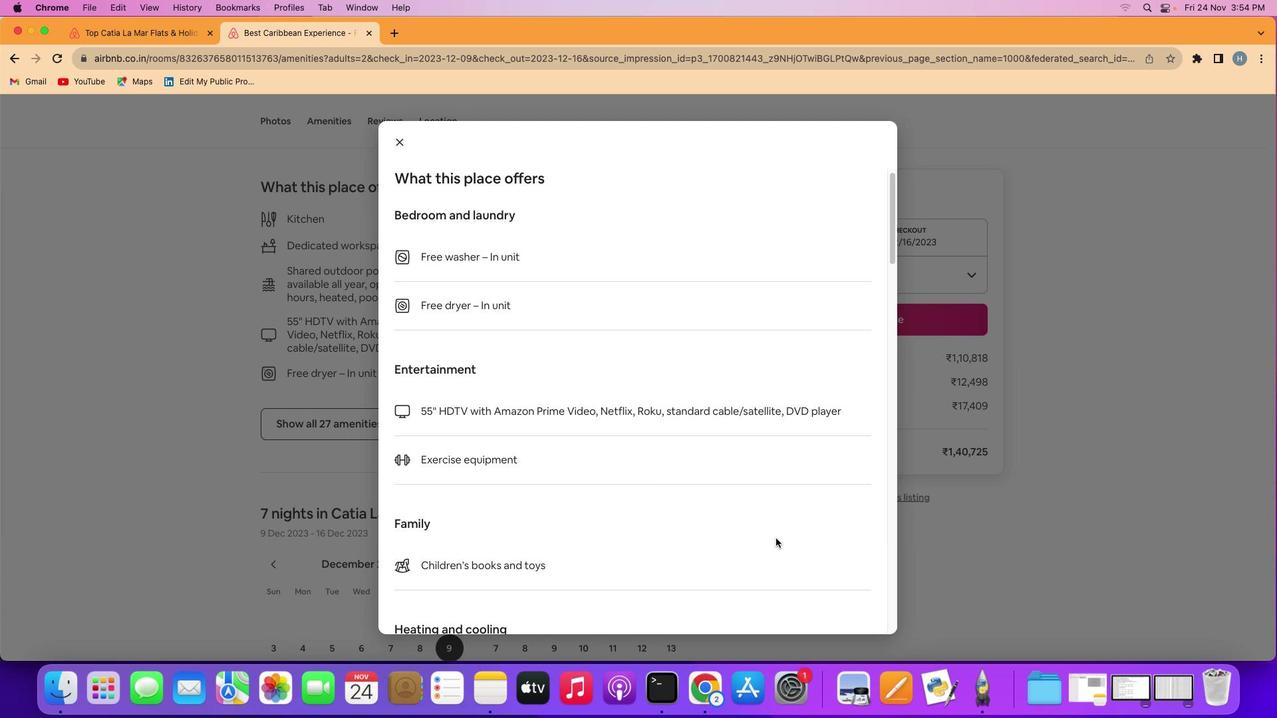 
Action: Mouse scrolled (776, 538) with delta (0, 0)
Screenshot: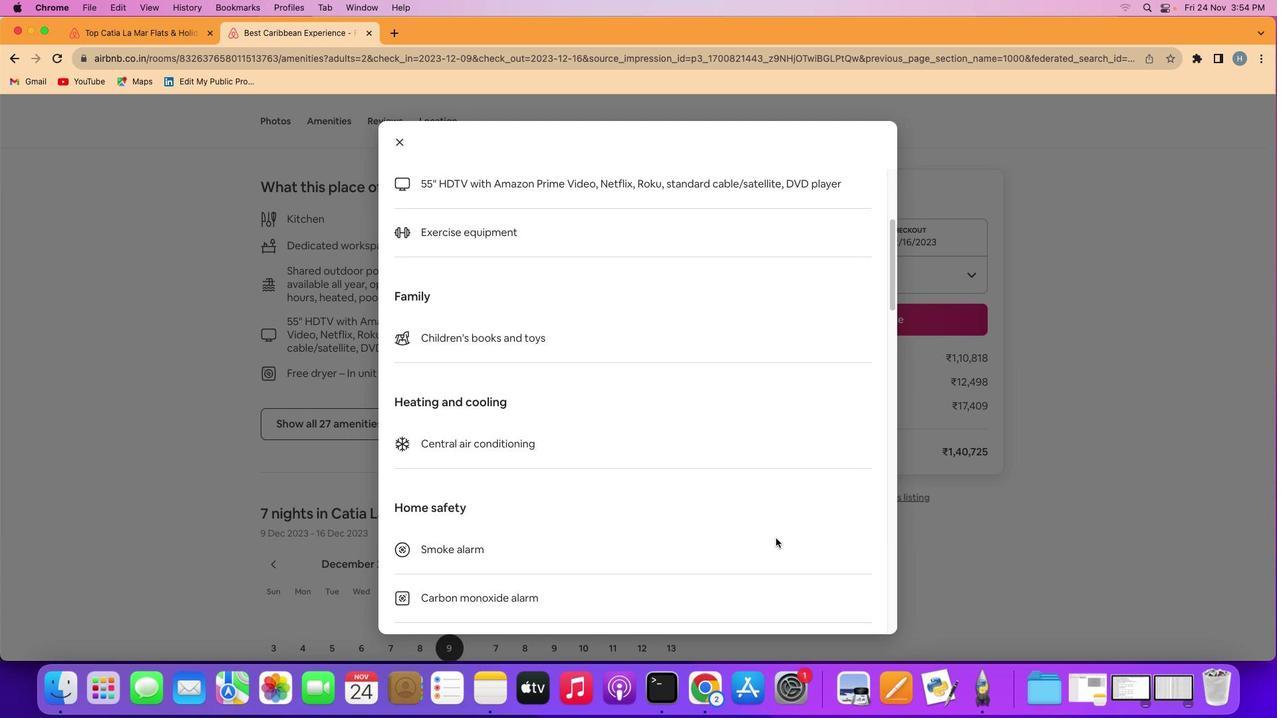 
Action: Mouse scrolled (776, 538) with delta (0, 0)
Screenshot: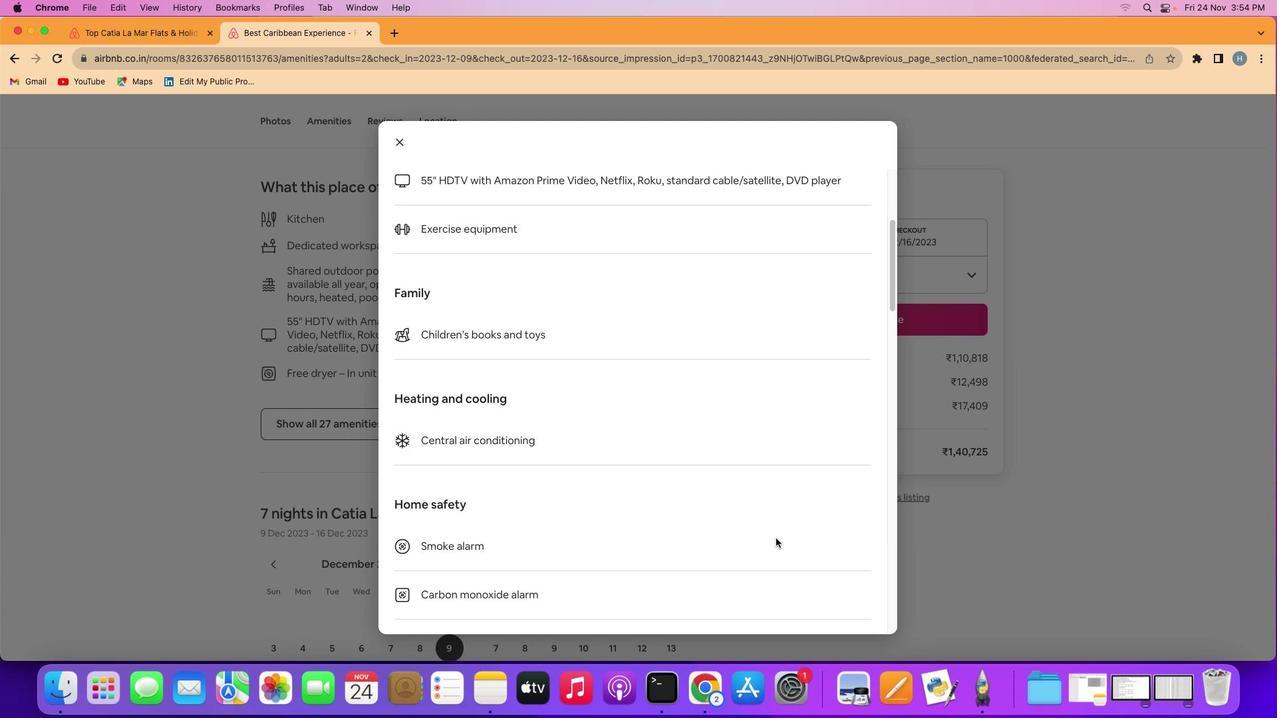 
Action: Mouse scrolled (776, 538) with delta (0, -1)
Screenshot: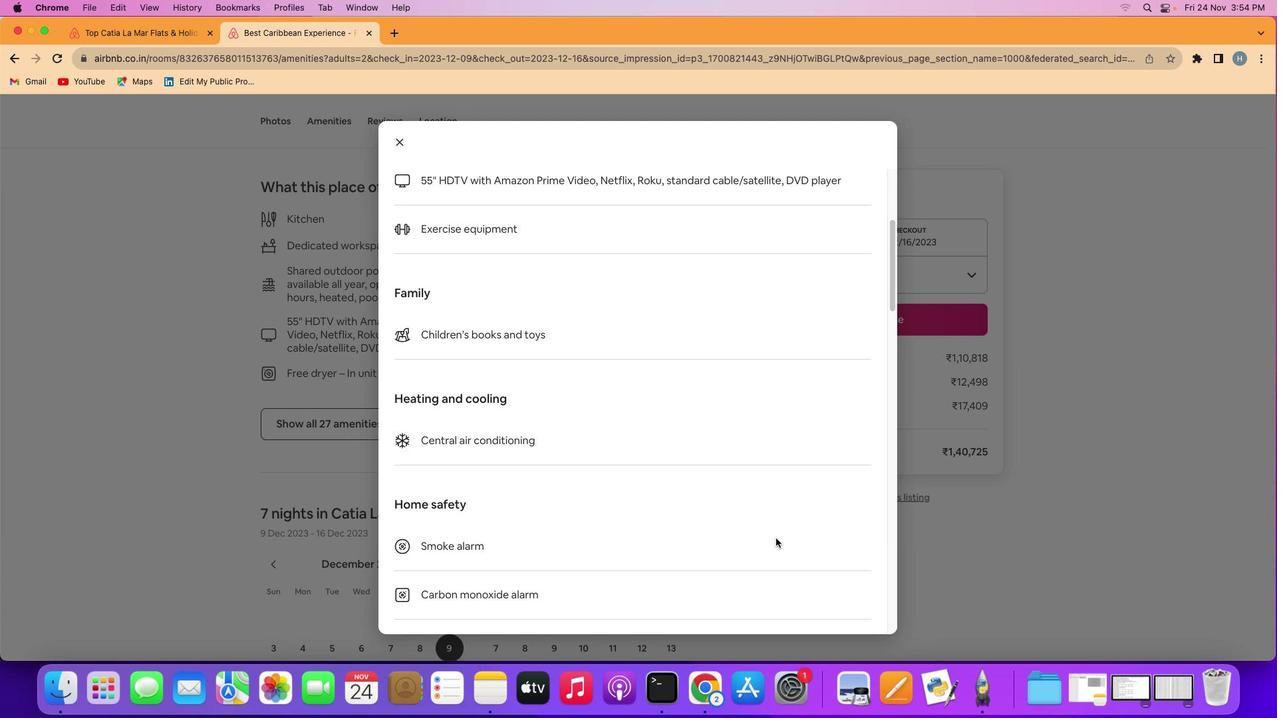
Action: Mouse scrolled (776, 538) with delta (0, -2)
Screenshot: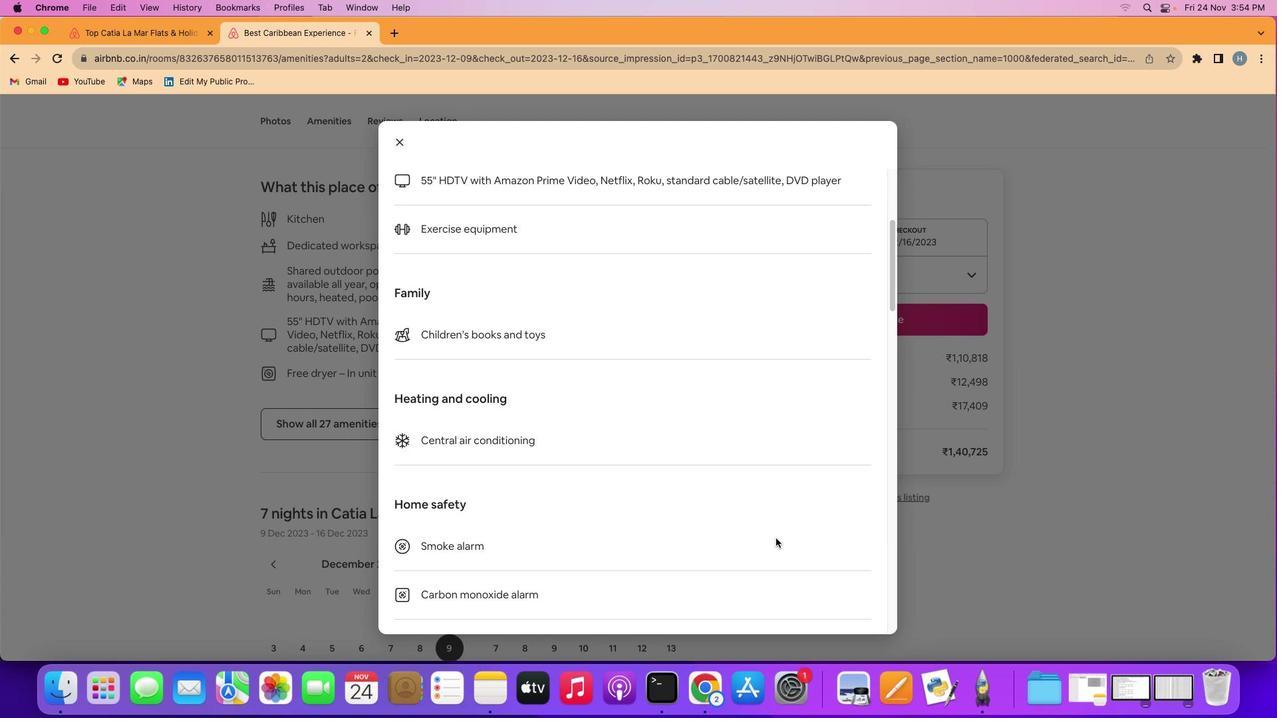 
Action: Mouse scrolled (776, 538) with delta (0, 0)
Screenshot: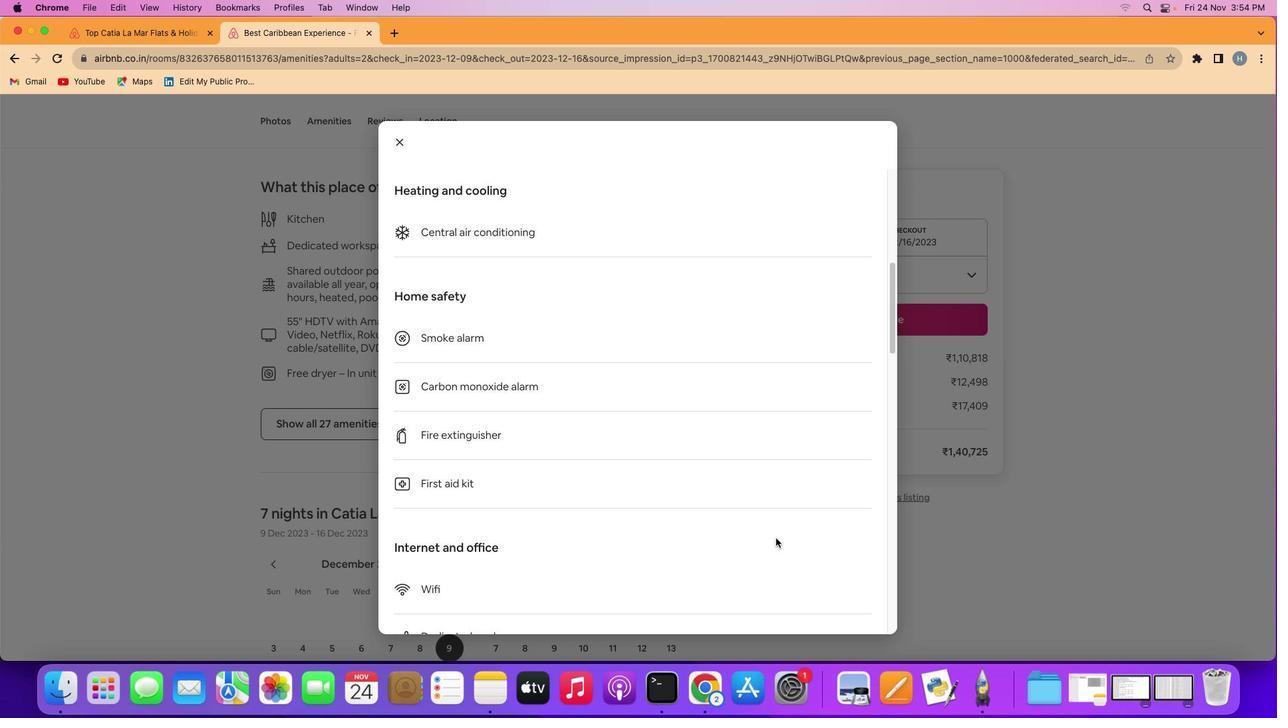 
Action: Mouse scrolled (776, 538) with delta (0, 0)
Screenshot: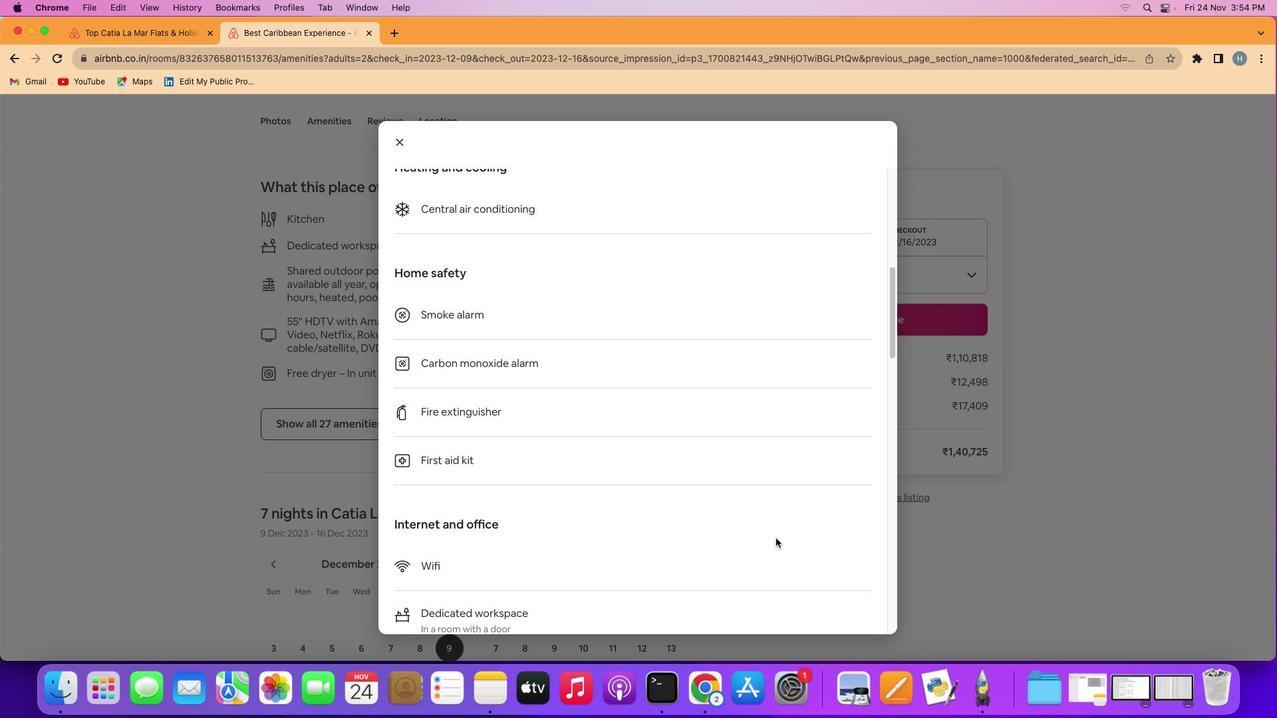 
Action: Mouse scrolled (776, 538) with delta (0, -1)
Screenshot: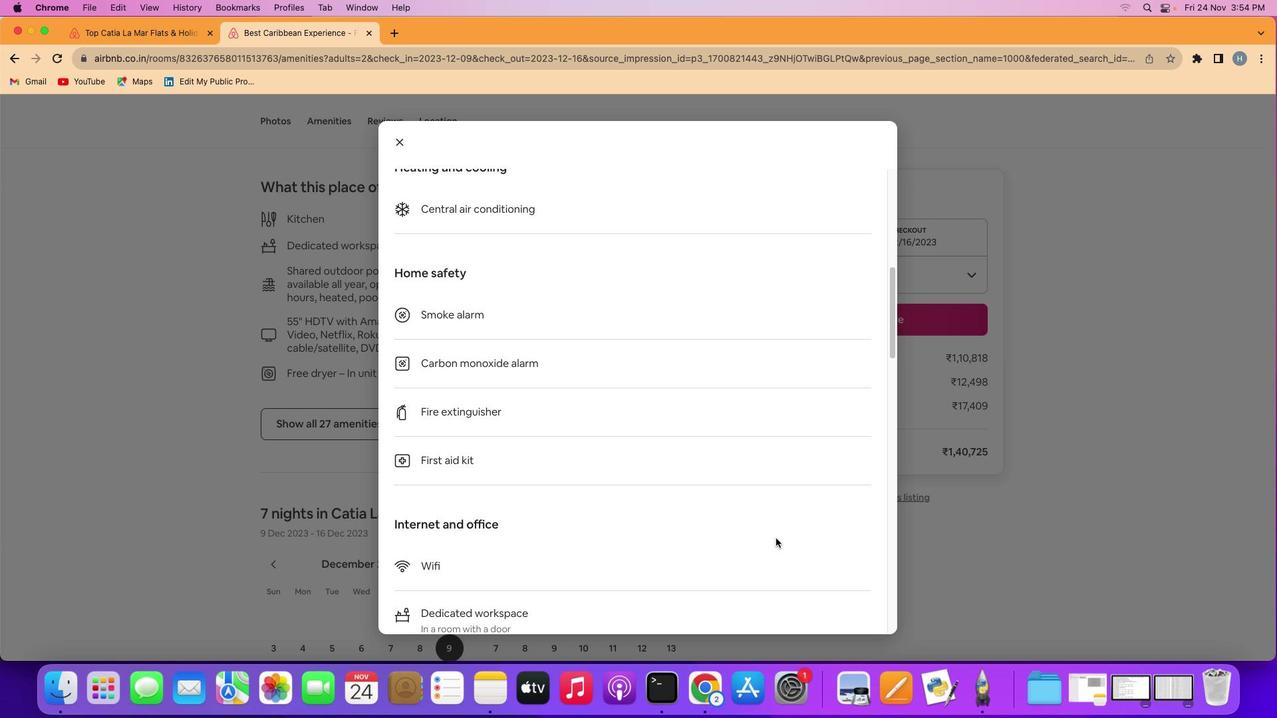 
Action: Mouse scrolled (776, 538) with delta (0, -2)
Screenshot: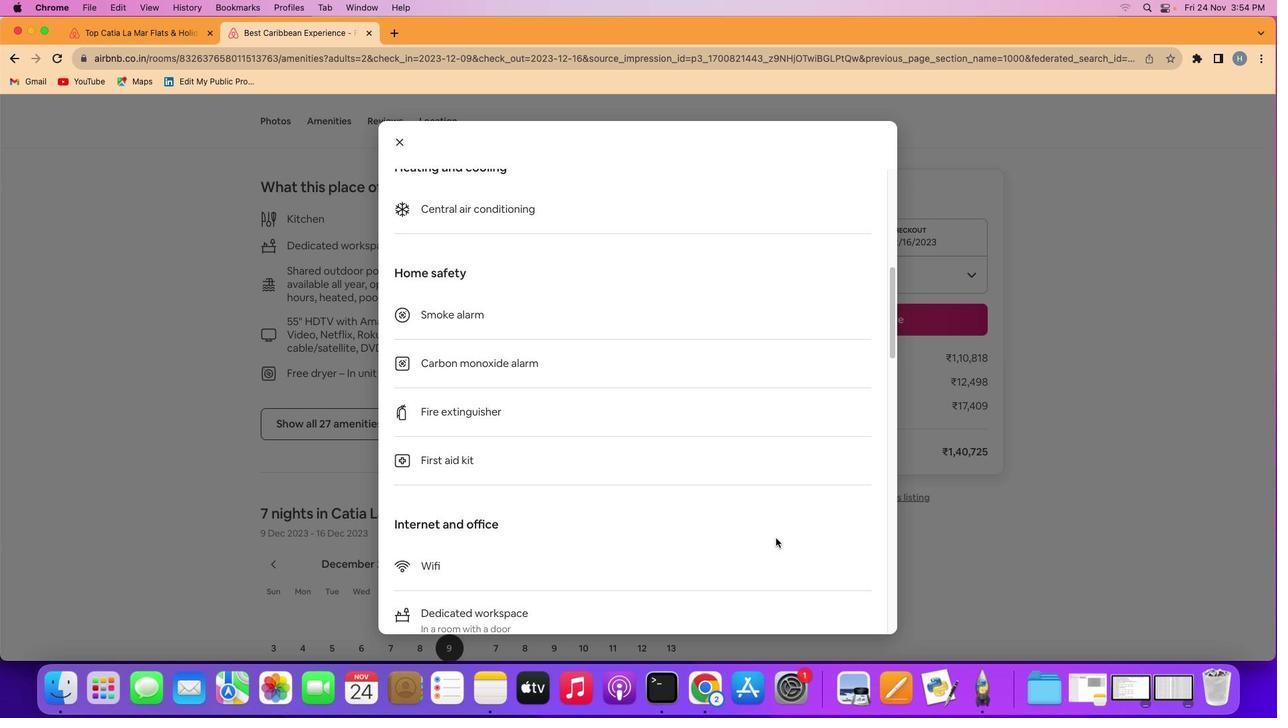 
Action: Mouse scrolled (776, 538) with delta (0, 0)
Screenshot: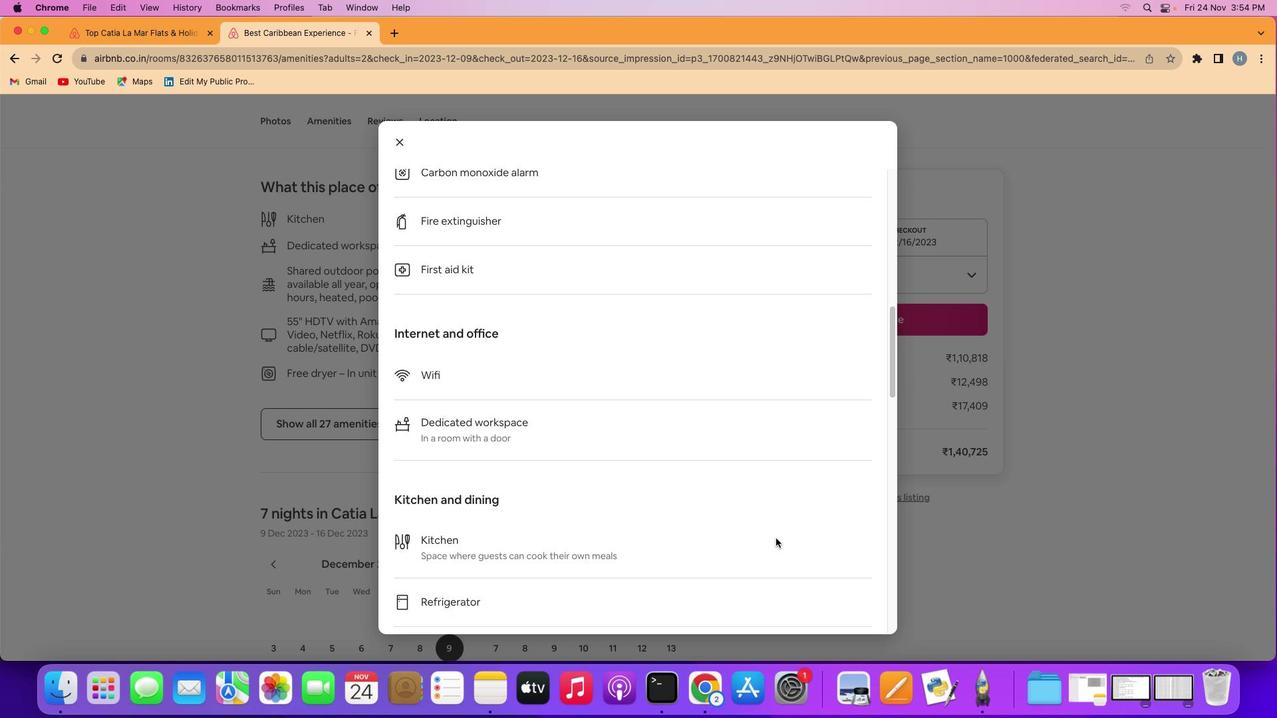 
Action: Mouse scrolled (776, 538) with delta (0, 0)
Screenshot: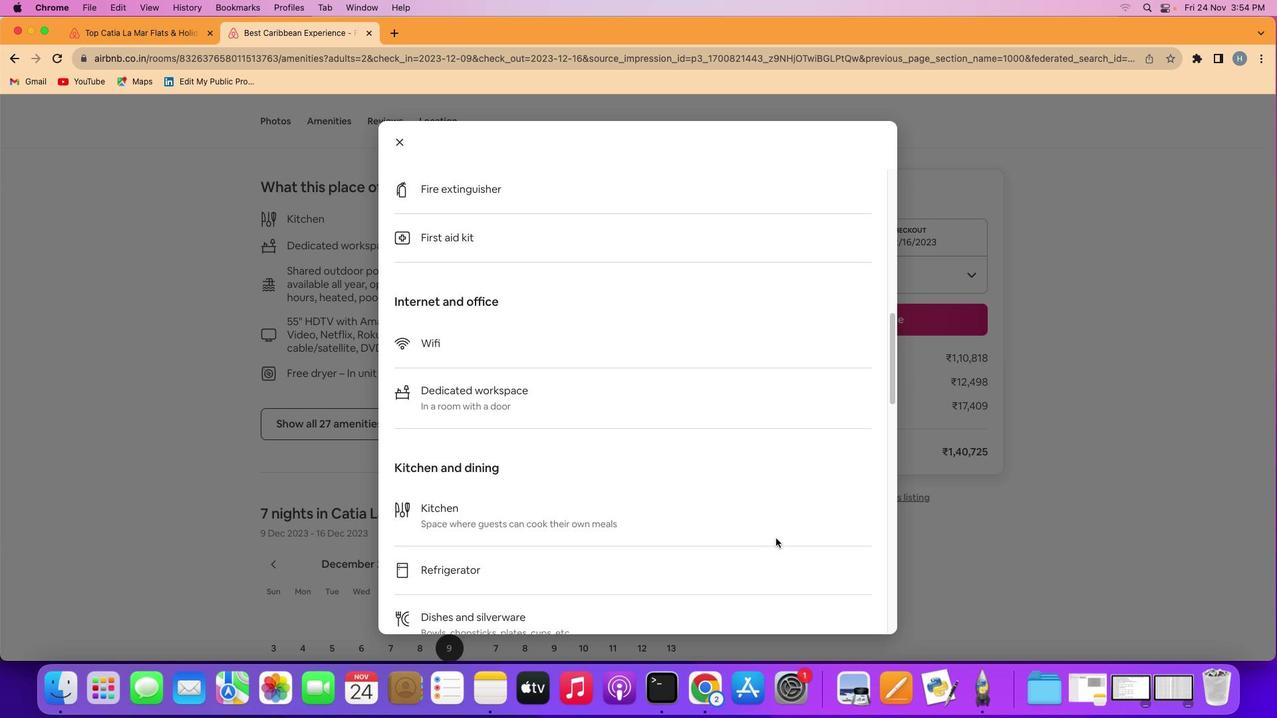
Action: Mouse scrolled (776, 538) with delta (0, -1)
Screenshot: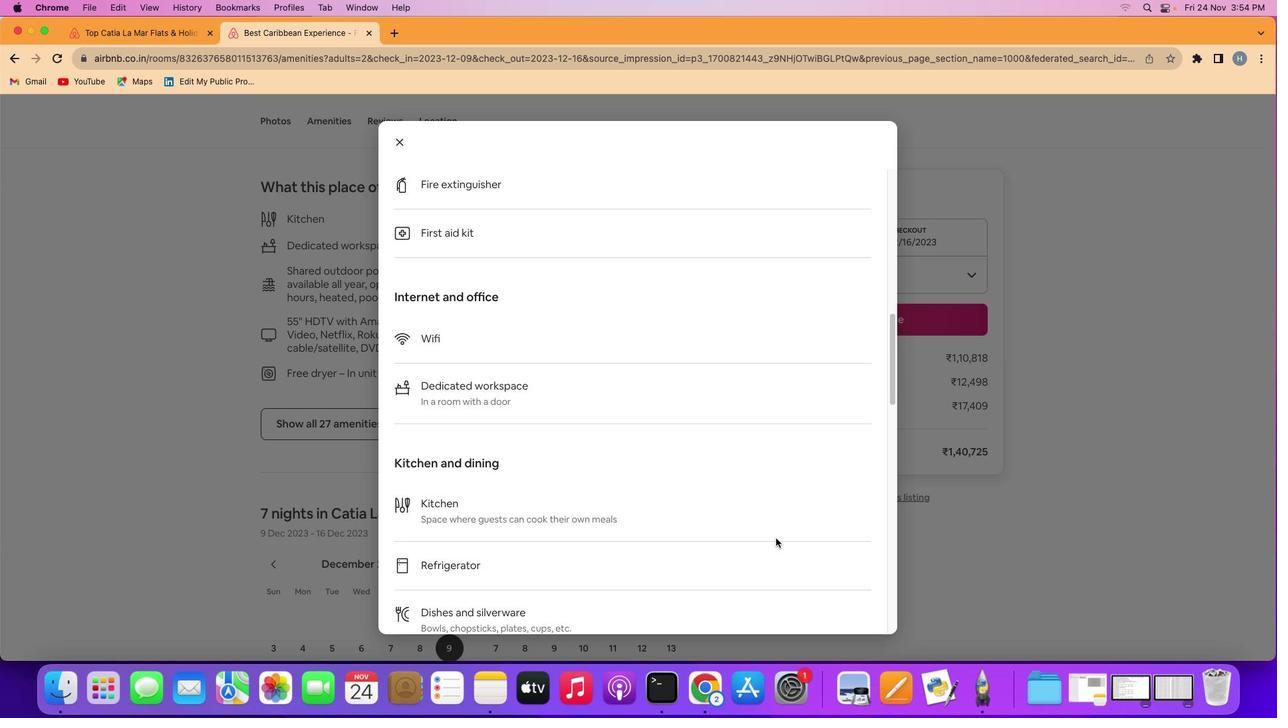 
Action: Mouse scrolled (776, 538) with delta (0, -2)
Screenshot: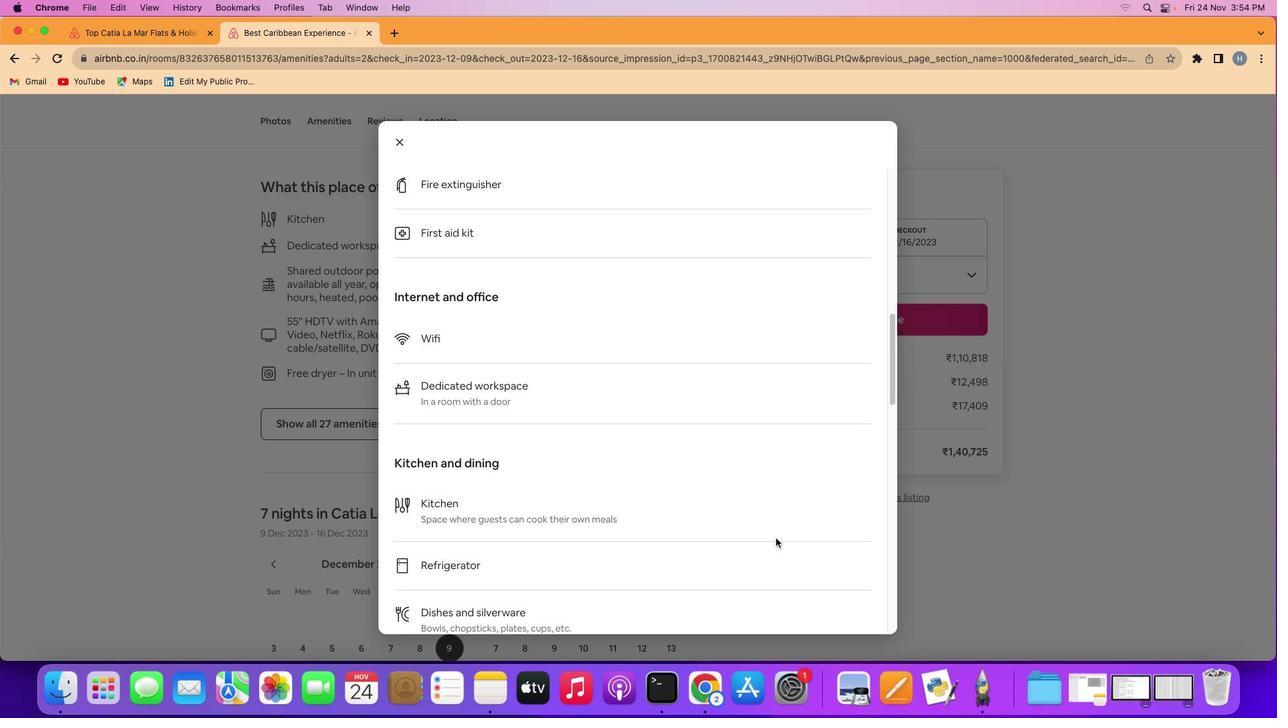 
Action: Mouse scrolled (776, 538) with delta (0, 0)
Screenshot: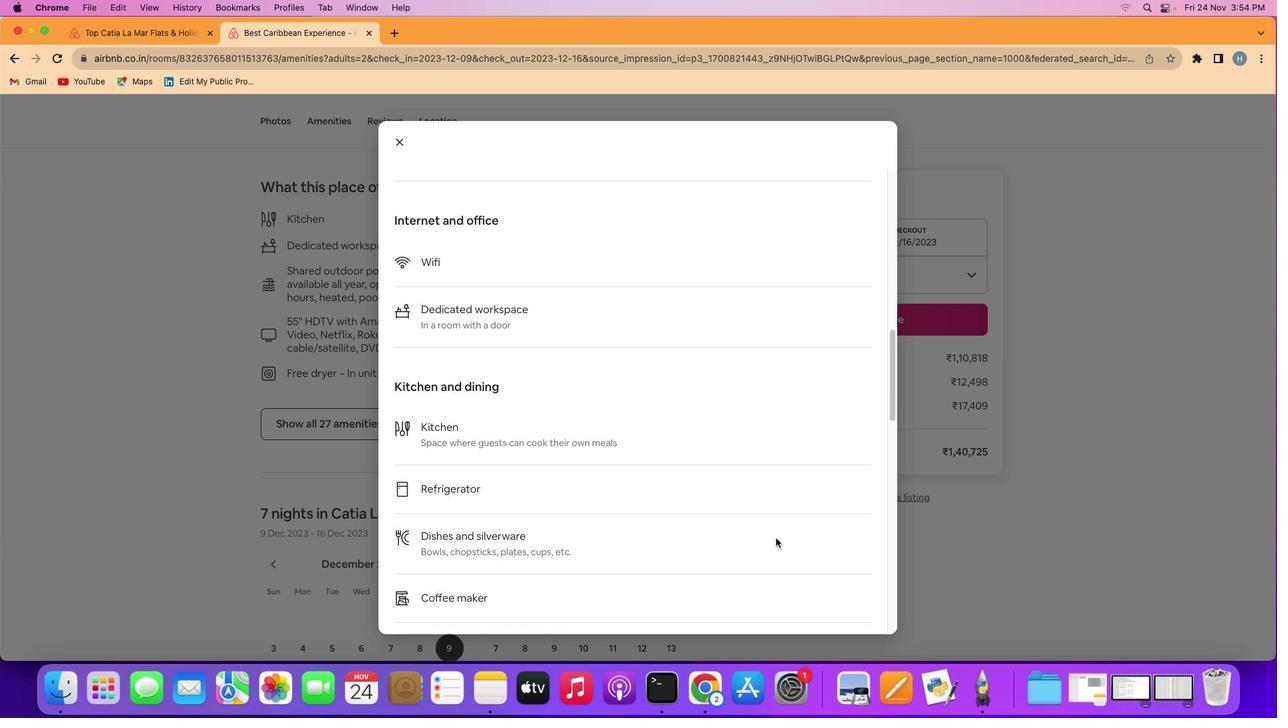 
Action: Mouse scrolled (776, 538) with delta (0, 0)
Screenshot: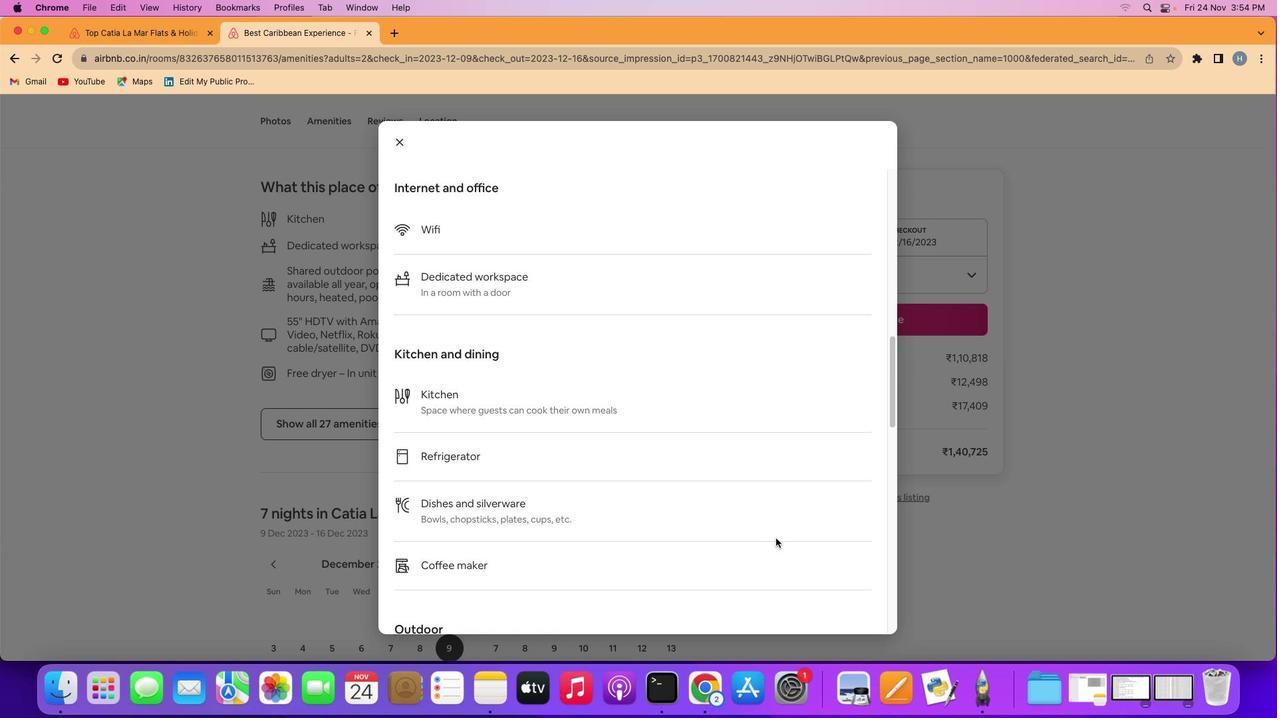 
Action: Mouse scrolled (776, 538) with delta (0, -1)
Screenshot: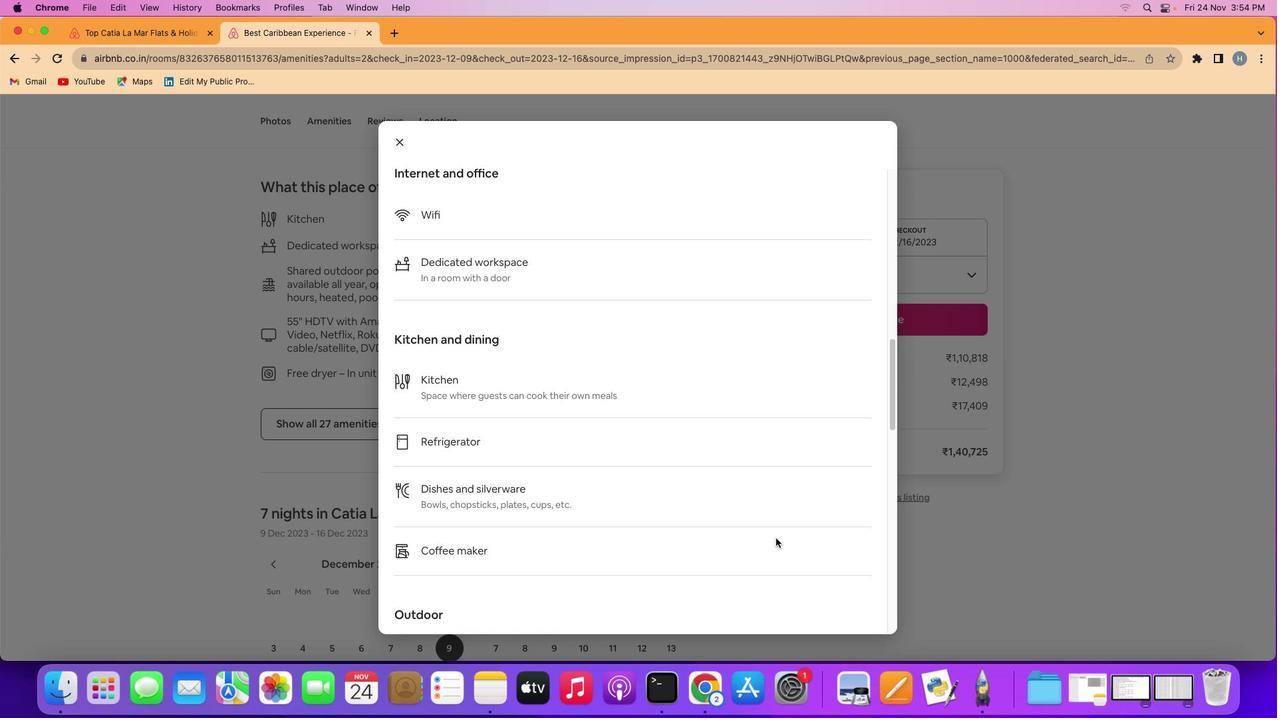 
Action: Mouse scrolled (776, 538) with delta (0, 0)
Screenshot: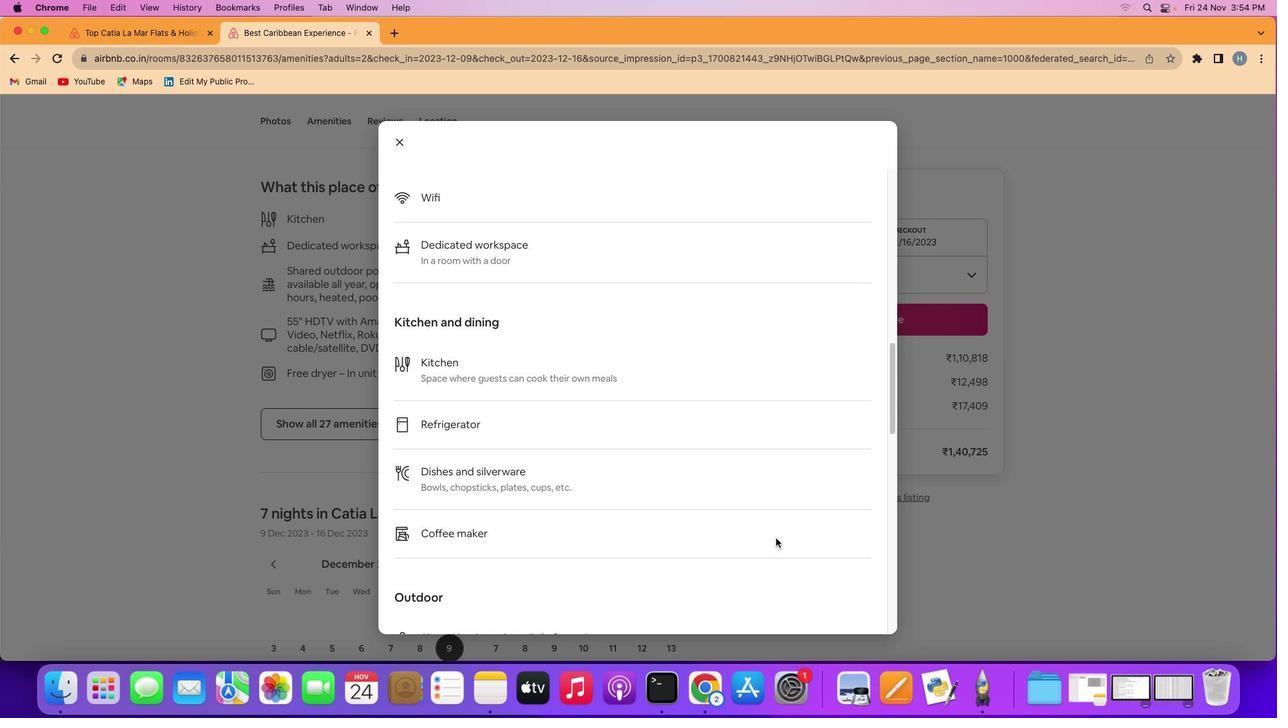 
Action: Mouse scrolled (776, 538) with delta (0, 0)
Screenshot: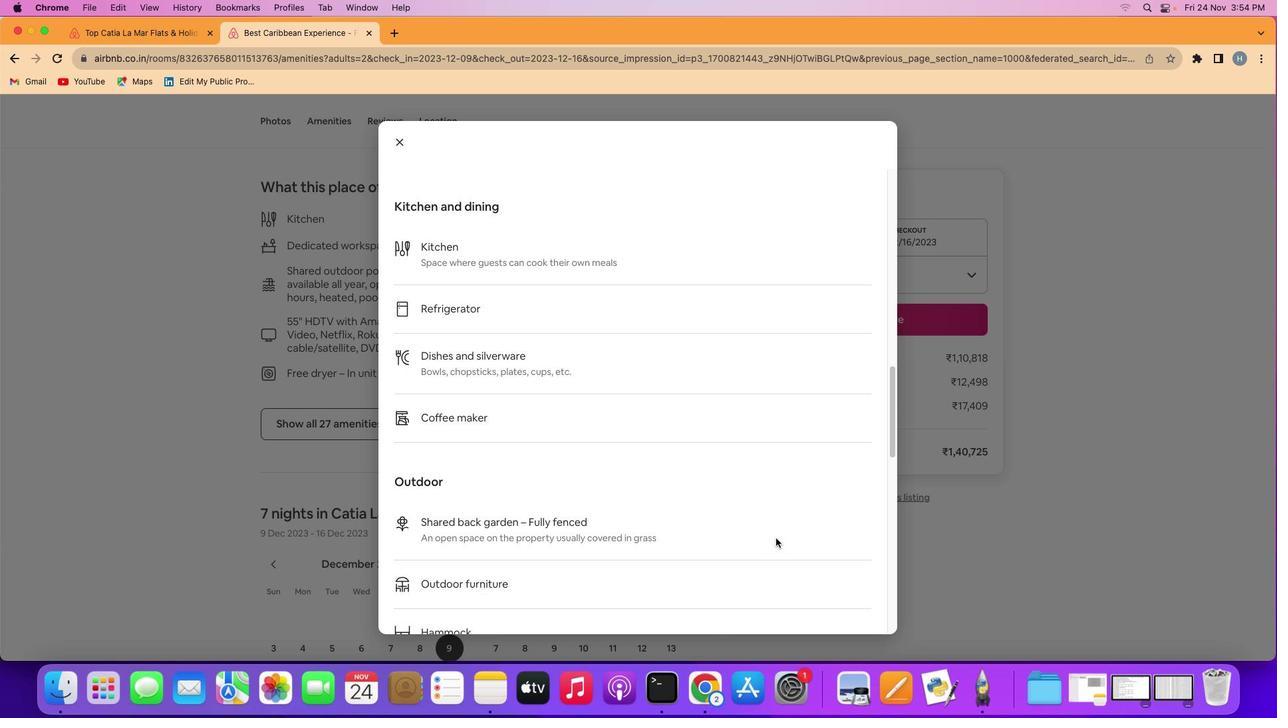 
Action: Mouse scrolled (776, 538) with delta (0, 0)
Screenshot: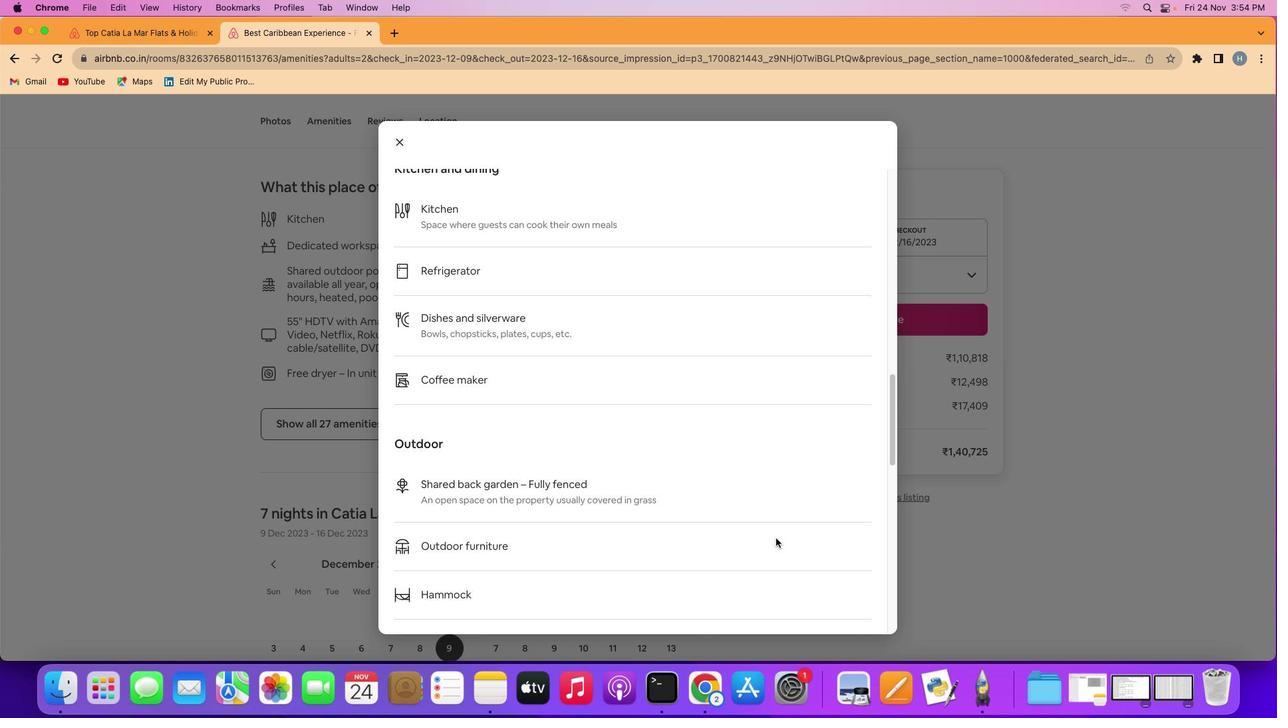 
Action: Mouse scrolled (776, 538) with delta (0, -1)
Screenshot: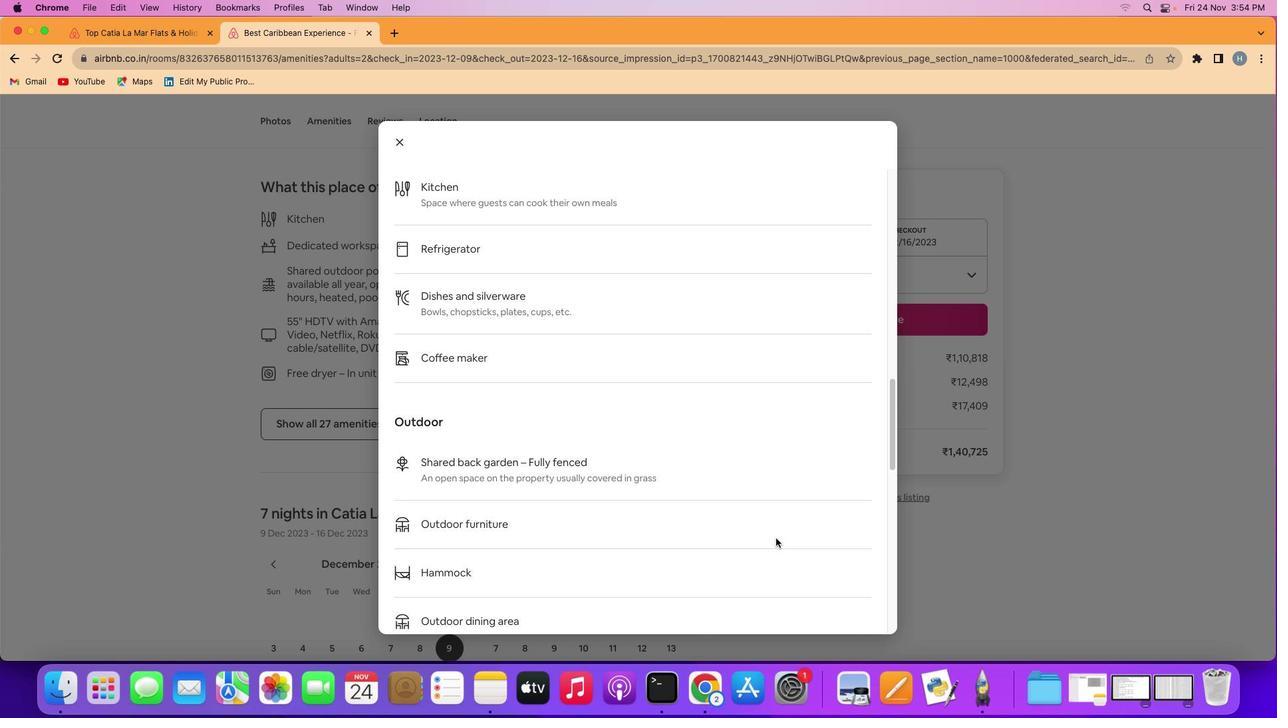 
Action: Mouse scrolled (776, 538) with delta (0, -1)
Screenshot: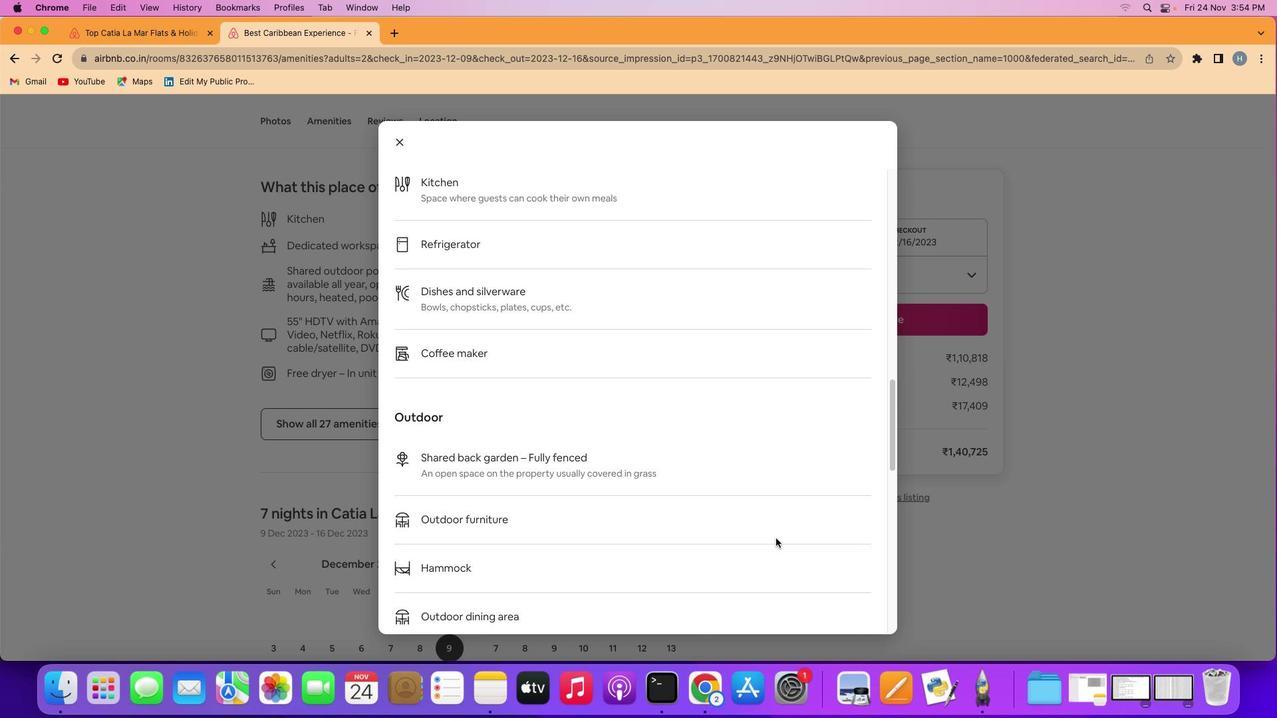 
Action: Mouse scrolled (776, 538) with delta (0, 0)
Screenshot: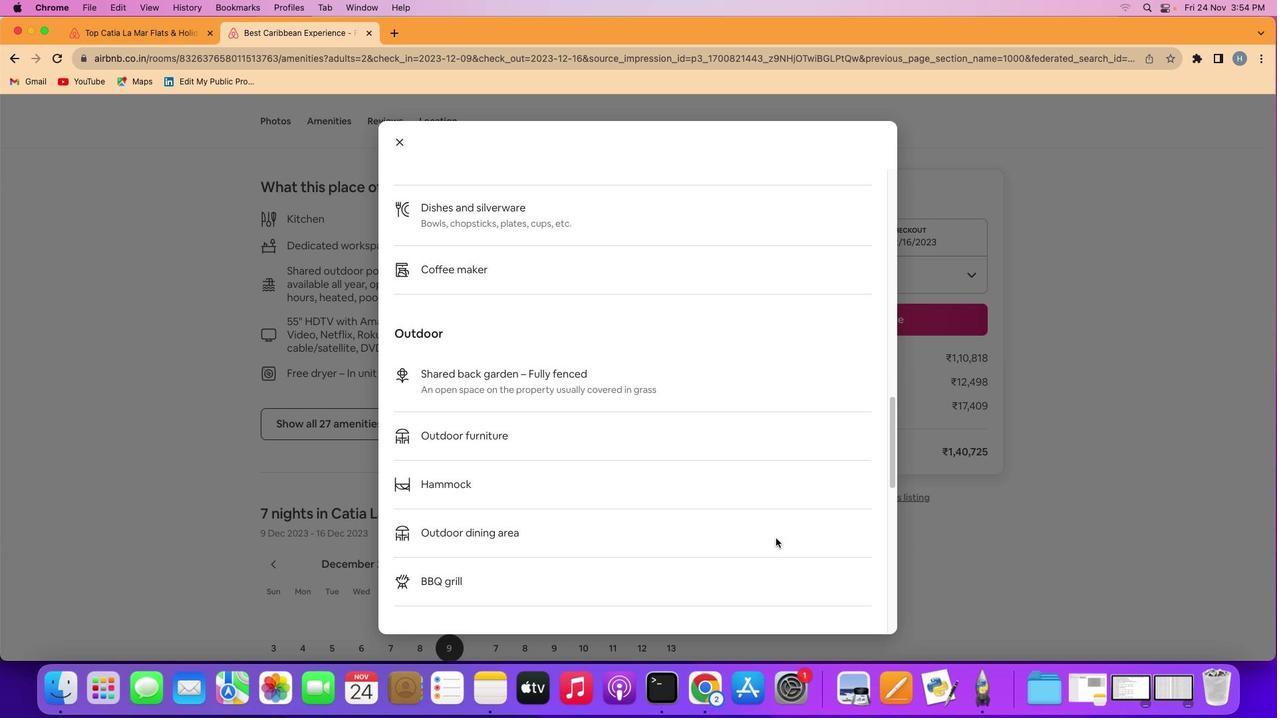 
Action: Mouse scrolled (776, 538) with delta (0, 0)
Screenshot: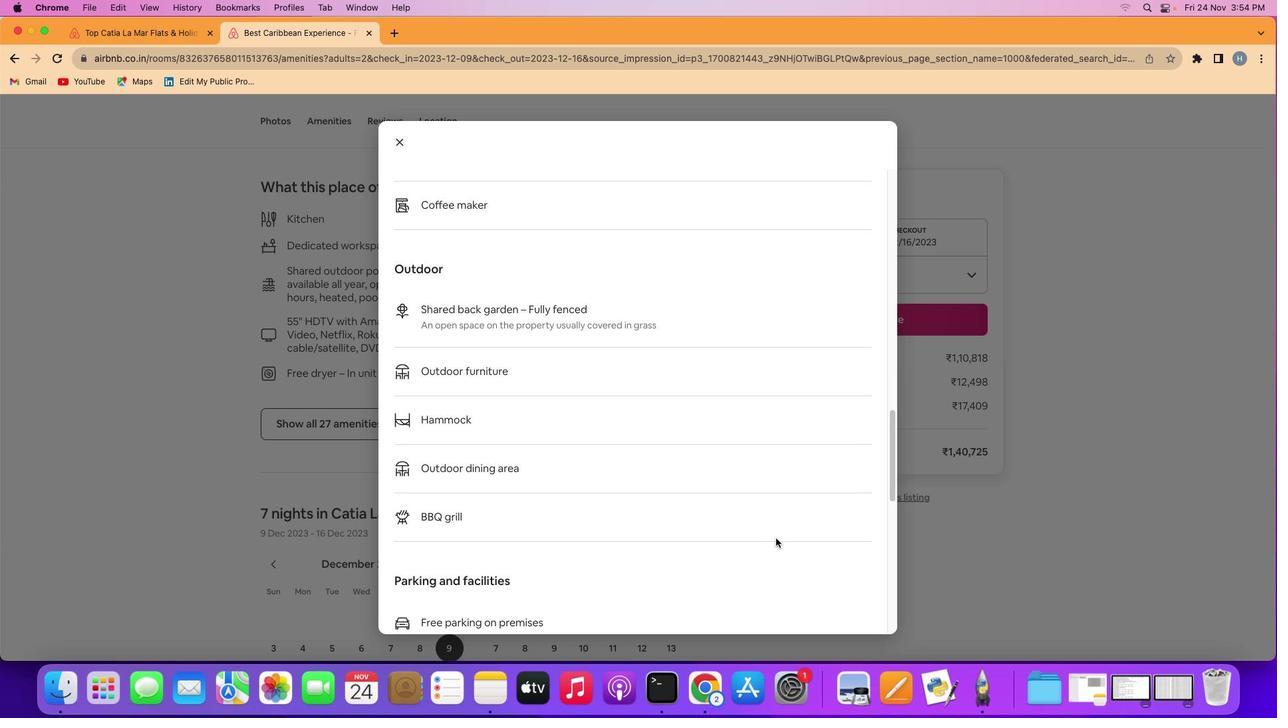 
Action: Mouse scrolled (776, 538) with delta (0, -1)
Screenshot: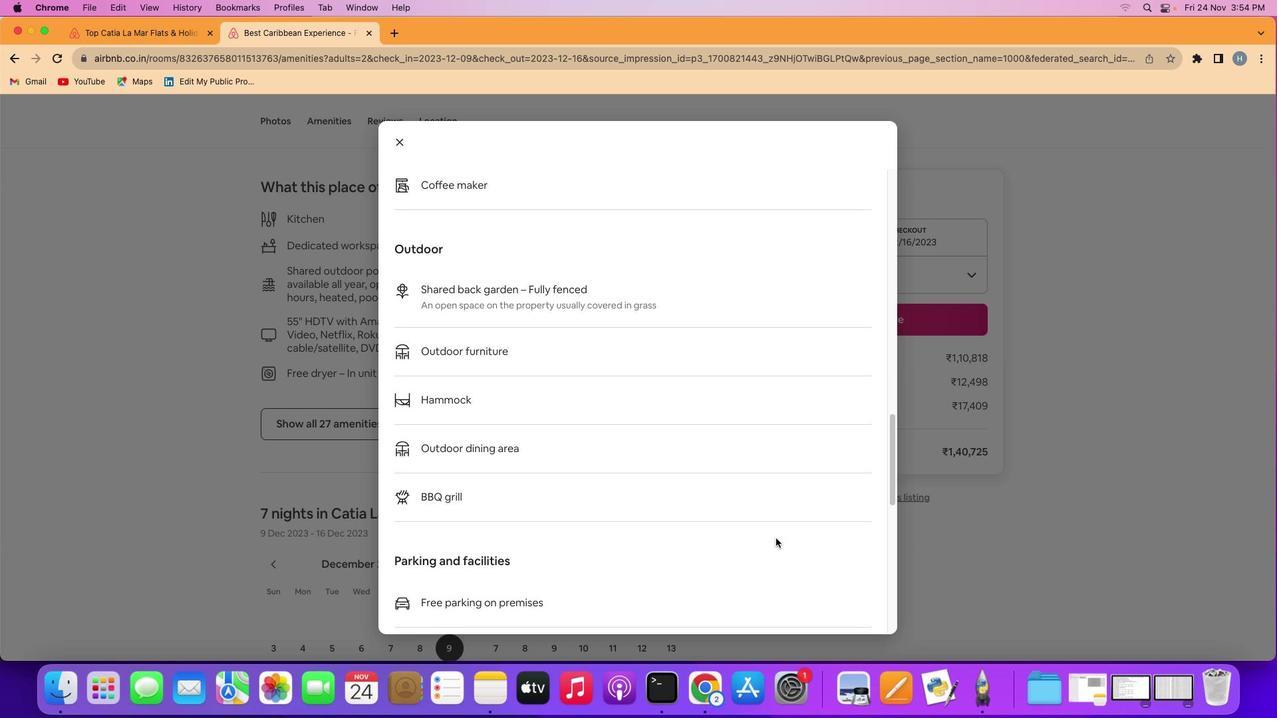 
Action: Mouse scrolled (776, 538) with delta (0, -1)
Screenshot: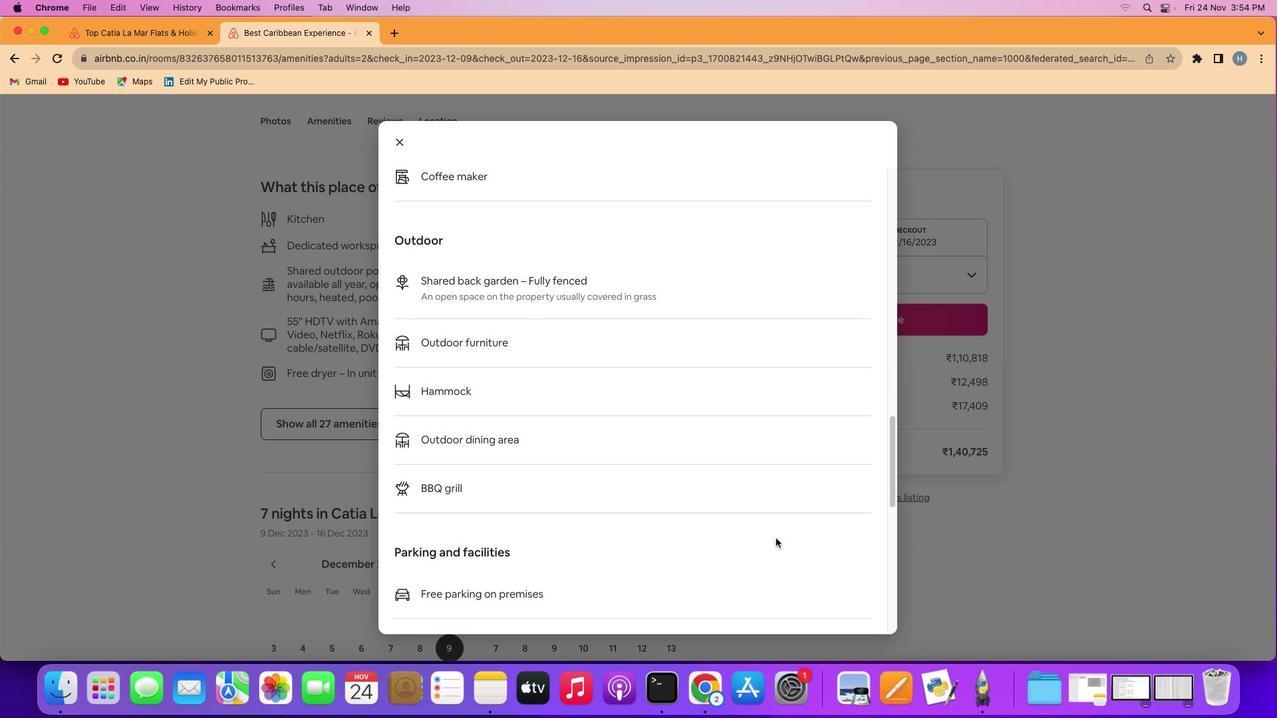 
Action: Mouse scrolled (776, 538) with delta (0, 0)
Screenshot: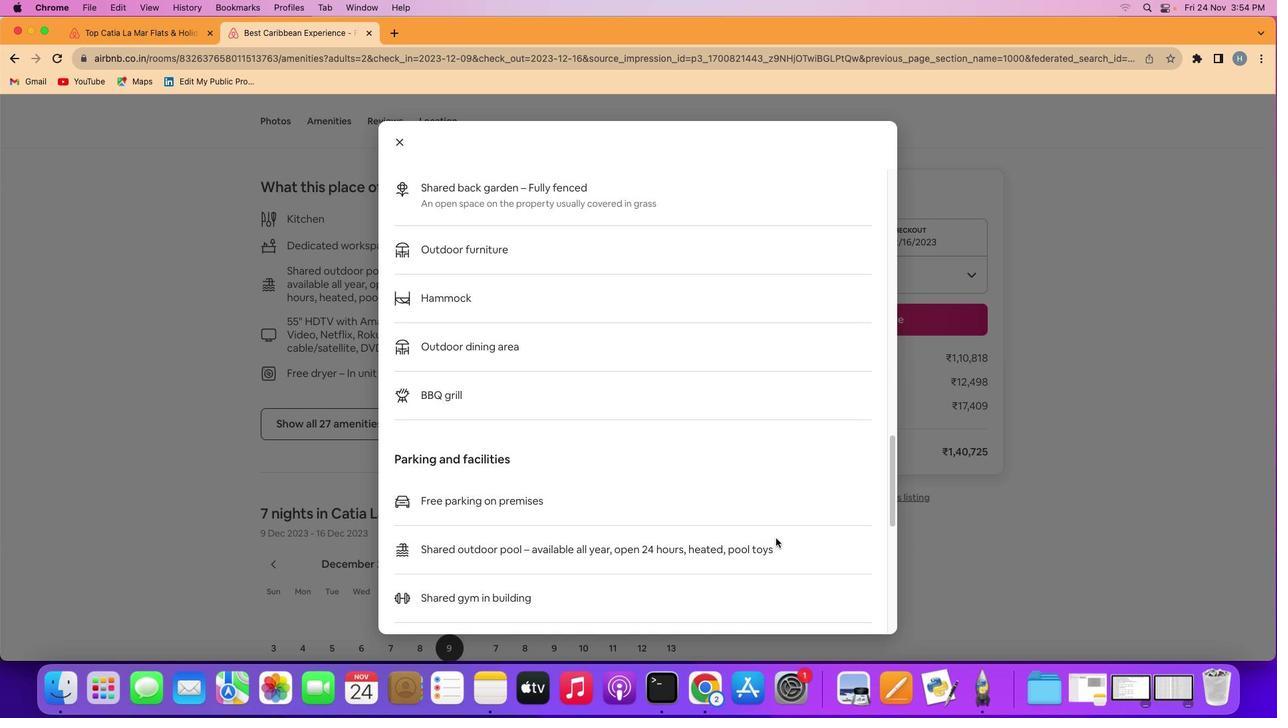 
Action: Mouse scrolled (776, 538) with delta (0, 0)
Screenshot: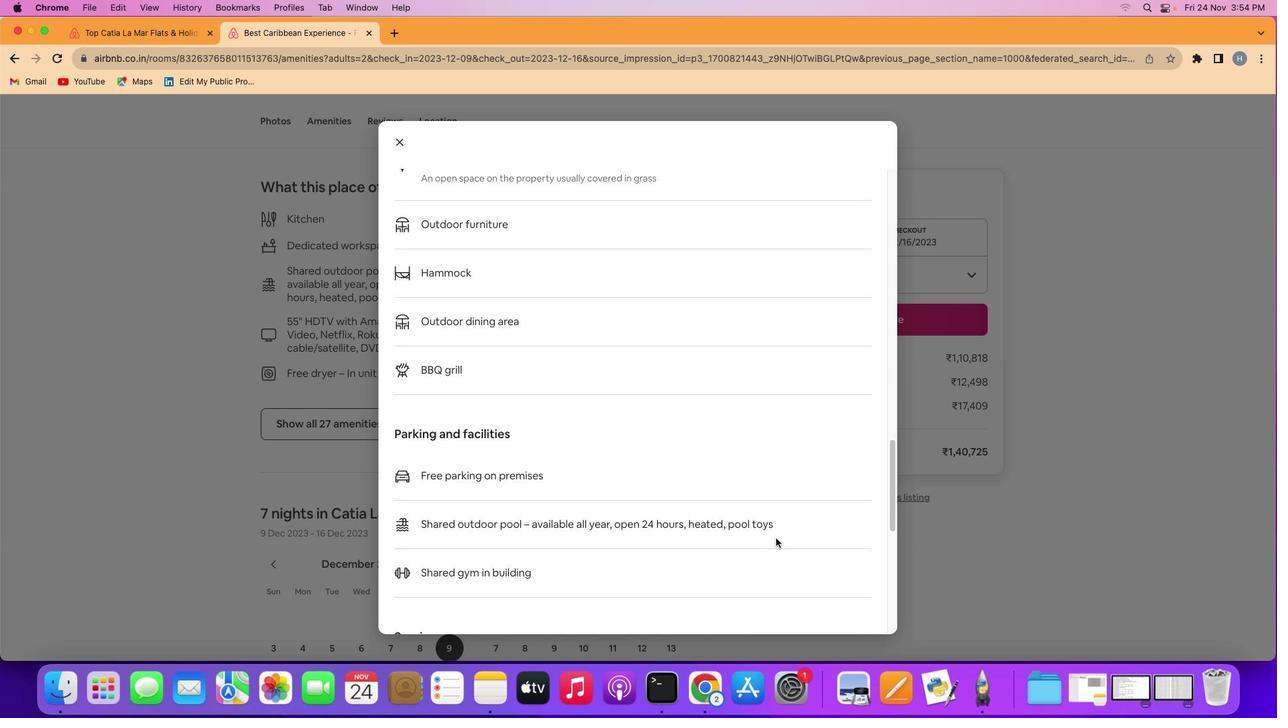 
Action: Mouse scrolled (776, 538) with delta (0, -1)
Screenshot: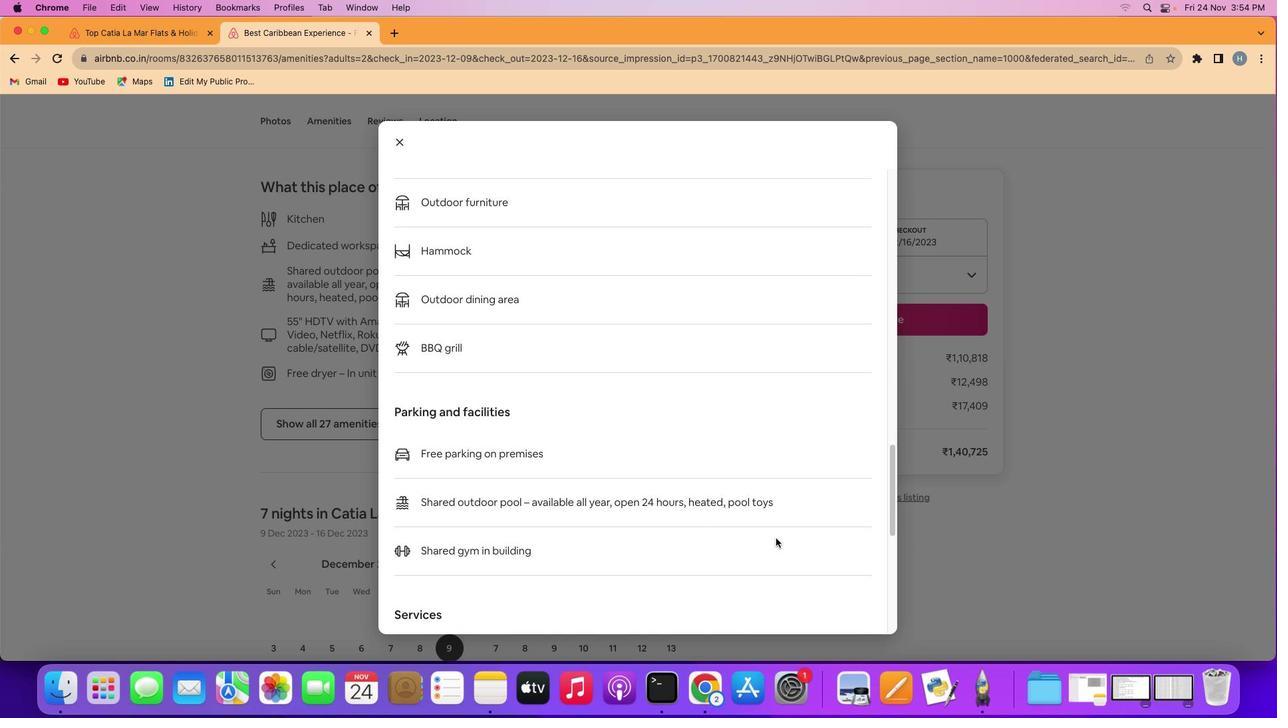 
Action: Mouse scrolled (776, 538) with delta (0, -1)
Screenshot: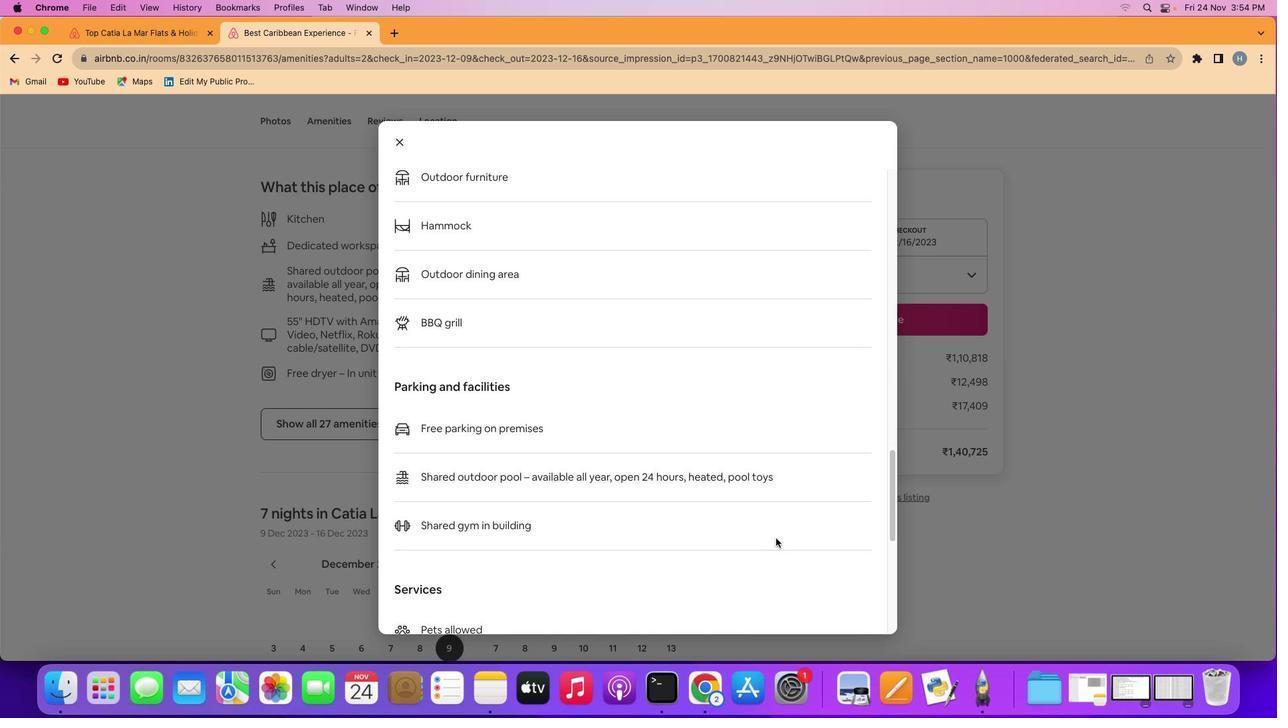 
Action: Mouse scrolled (776, 538) with delta (0, 0)
Screenshot: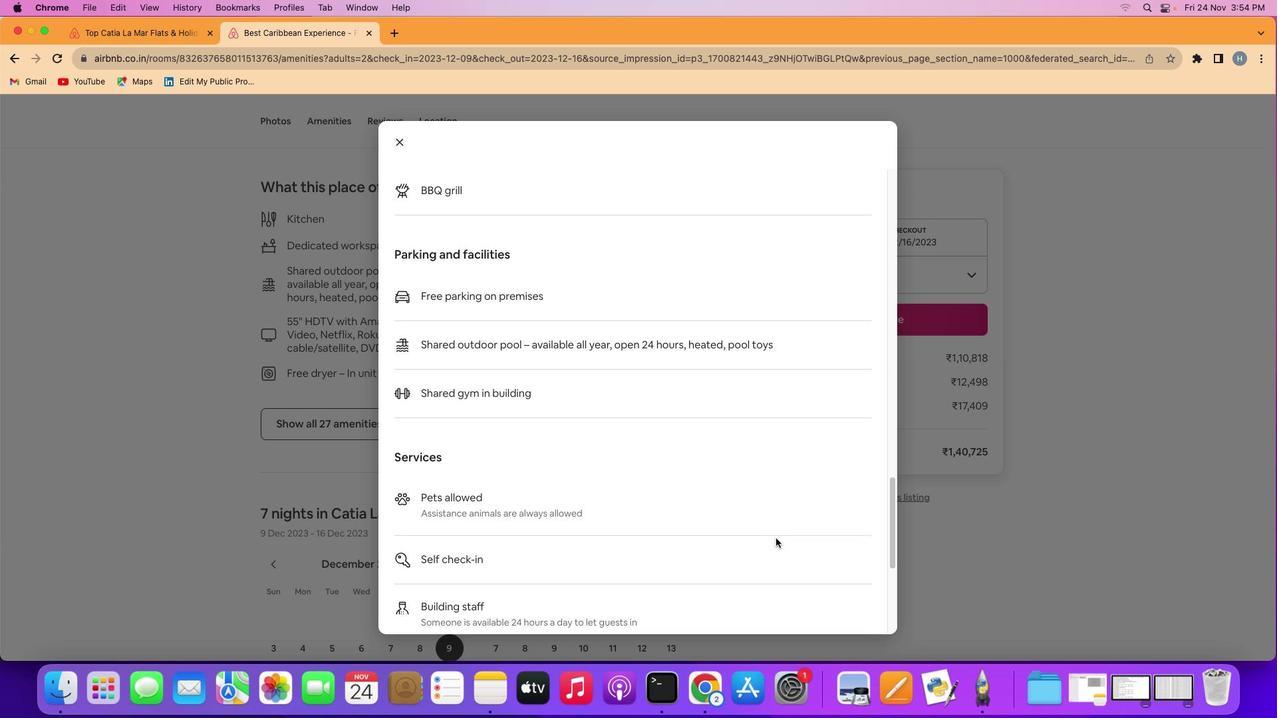 
Action: Mouse scrolled (776, 538) with delta (0, 0)
Screenshot: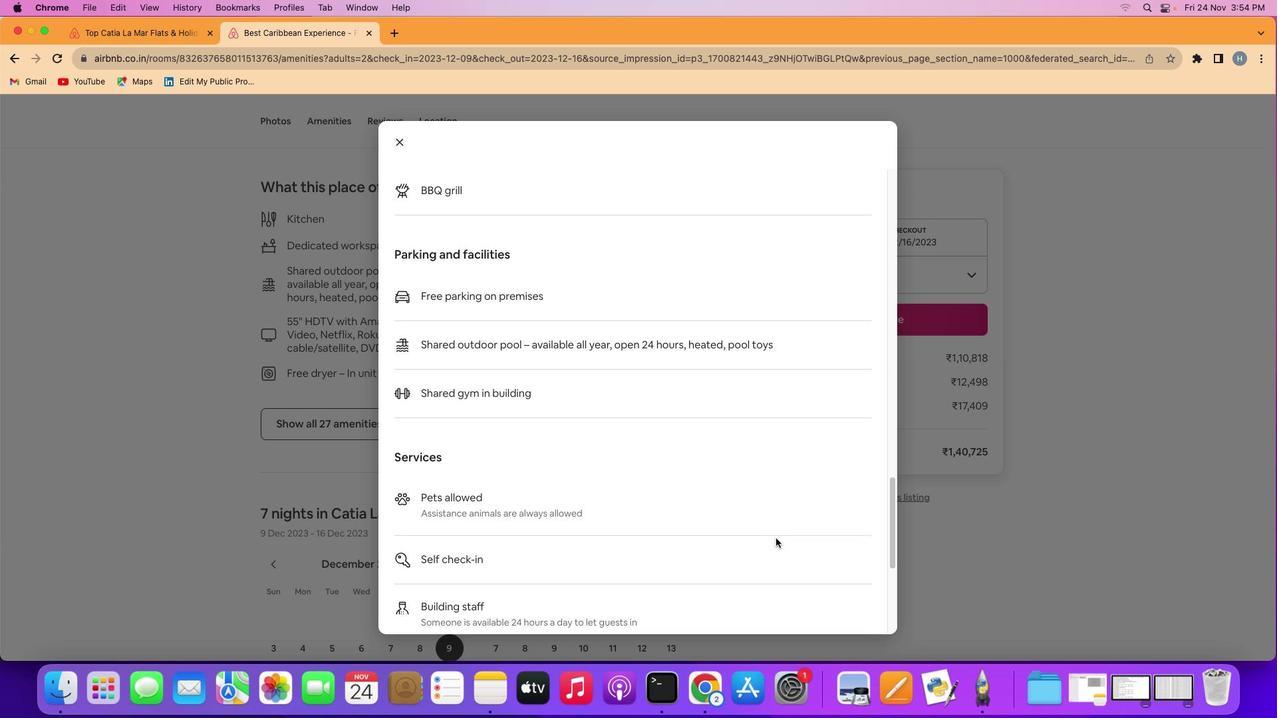 
Action: Mouse scrolled (776, 538) with delta (0, -1)
Screenshot: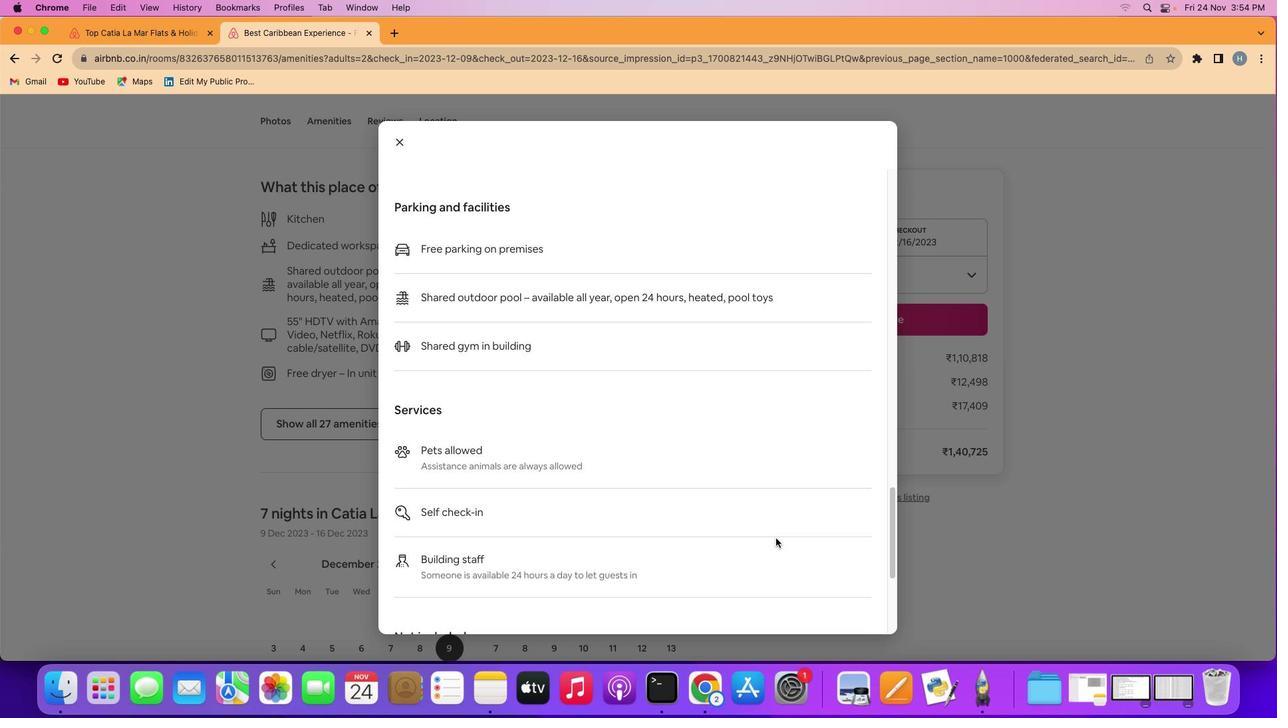 
Action: Mouse scrolled (776, 538) with delta (0, -1)
Screenshot: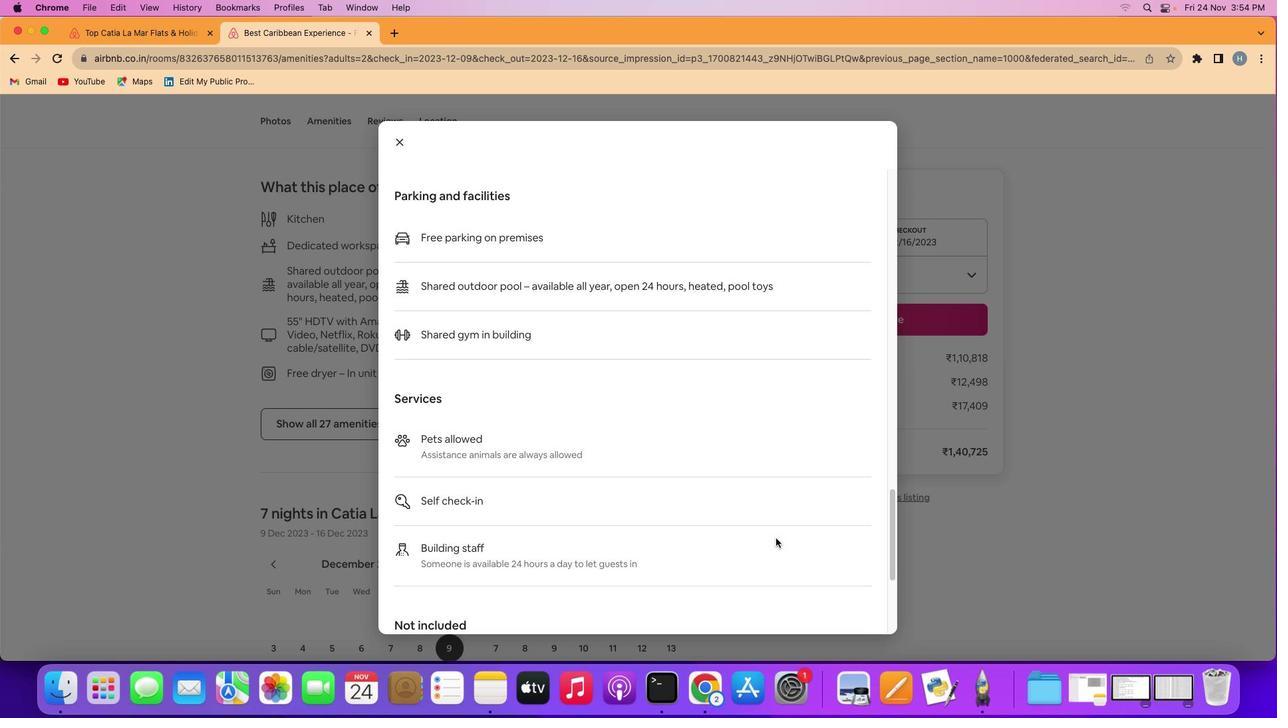 
Action: Mouse scrolled (776, 538) with delta (0, 0)
Screenshot: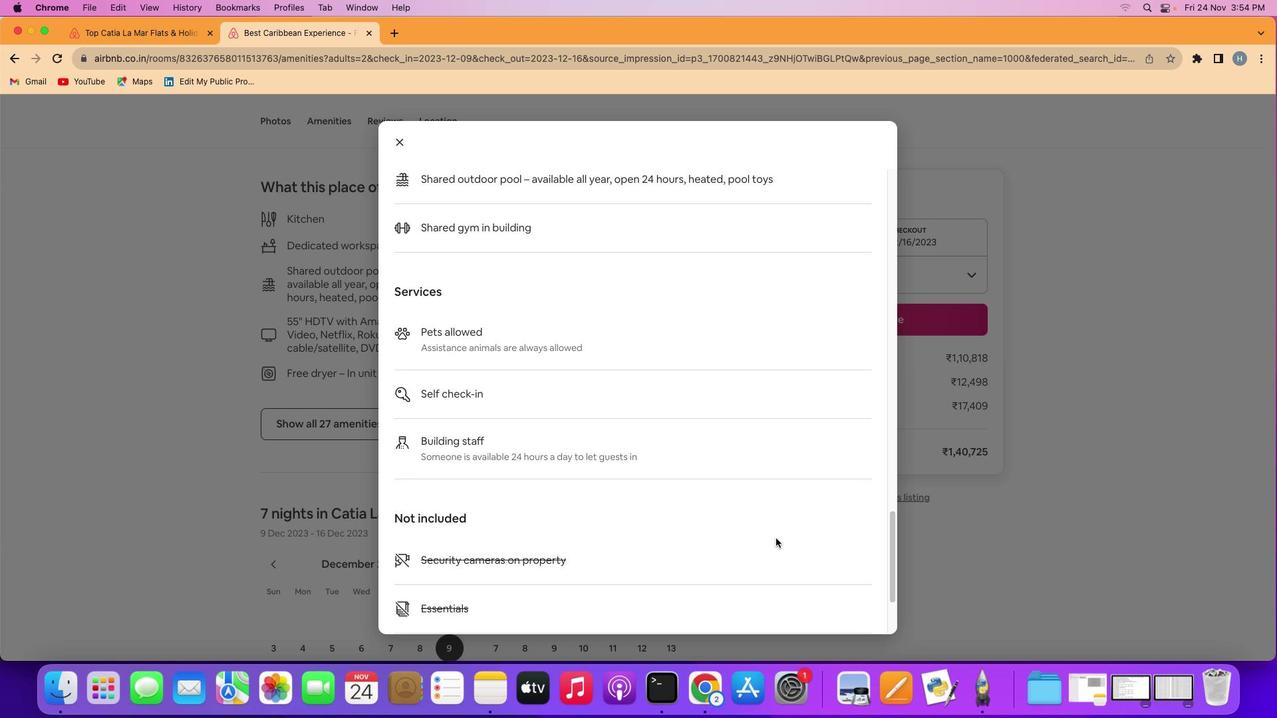 
Action: Mouse scrolled (776, 538) with delta (0, 0)
Screenshot: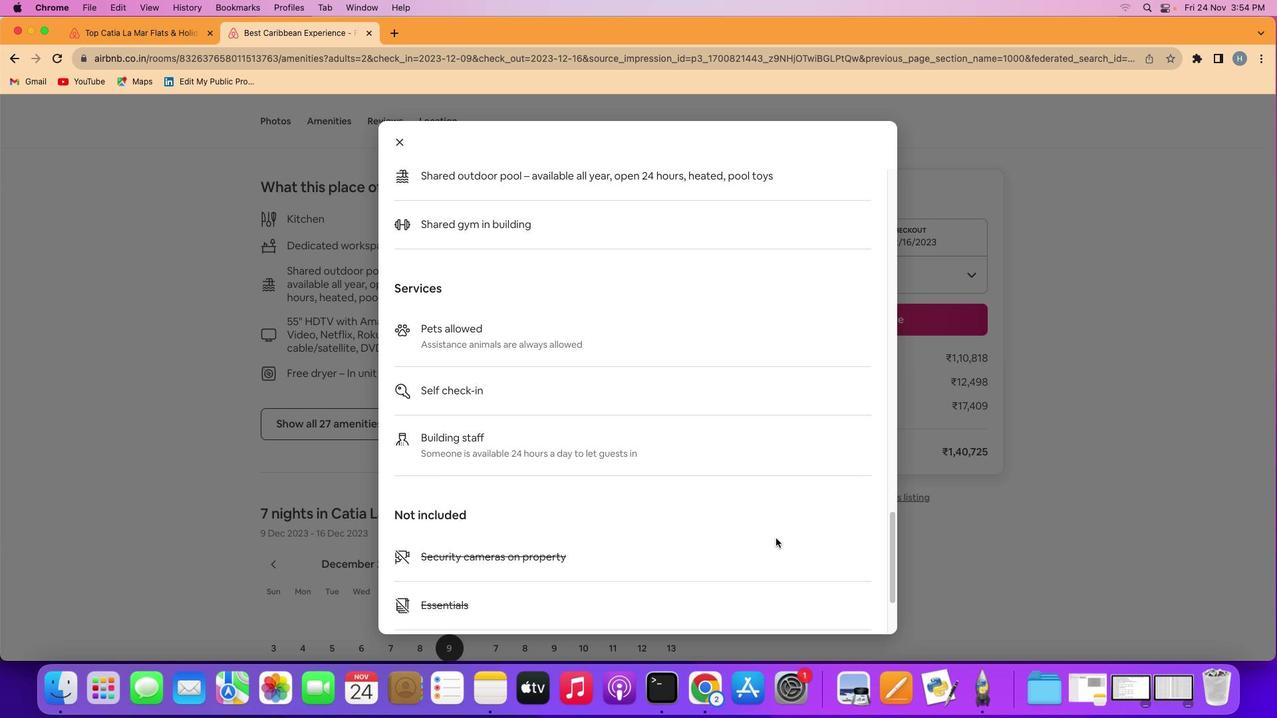 
Action: Mouse scrolled (776, 538) with delta (0, -1)
Screenshot: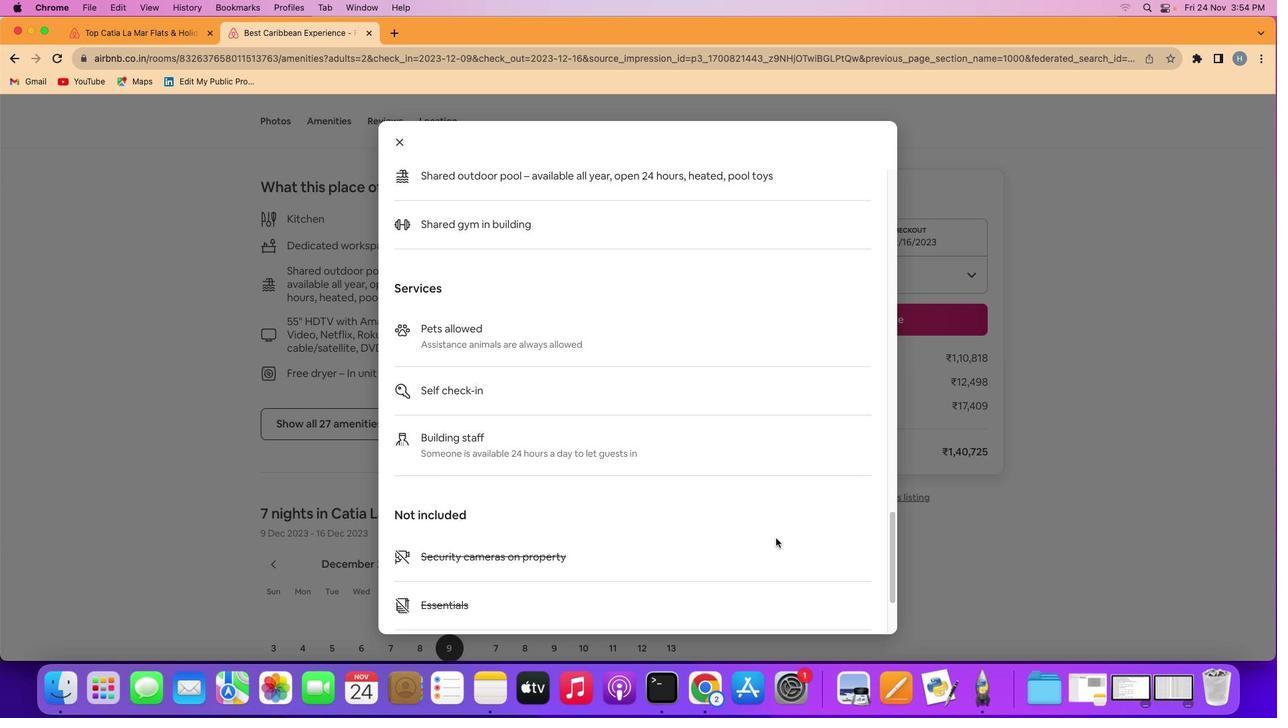 
Action: Mouse scrolled (776, 538) with delta (0, 0)
Screenshot: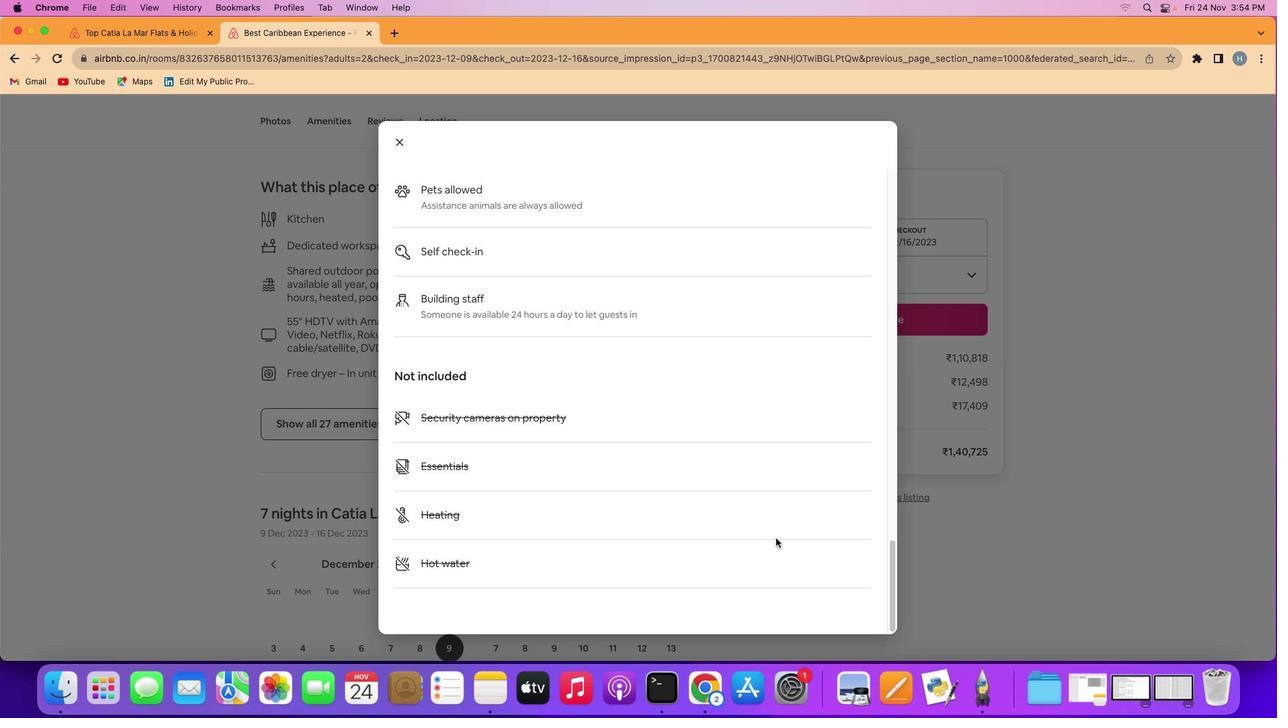 
Action: Mouse scrolled (776, 538) with delta (0, -2)
Screenshot: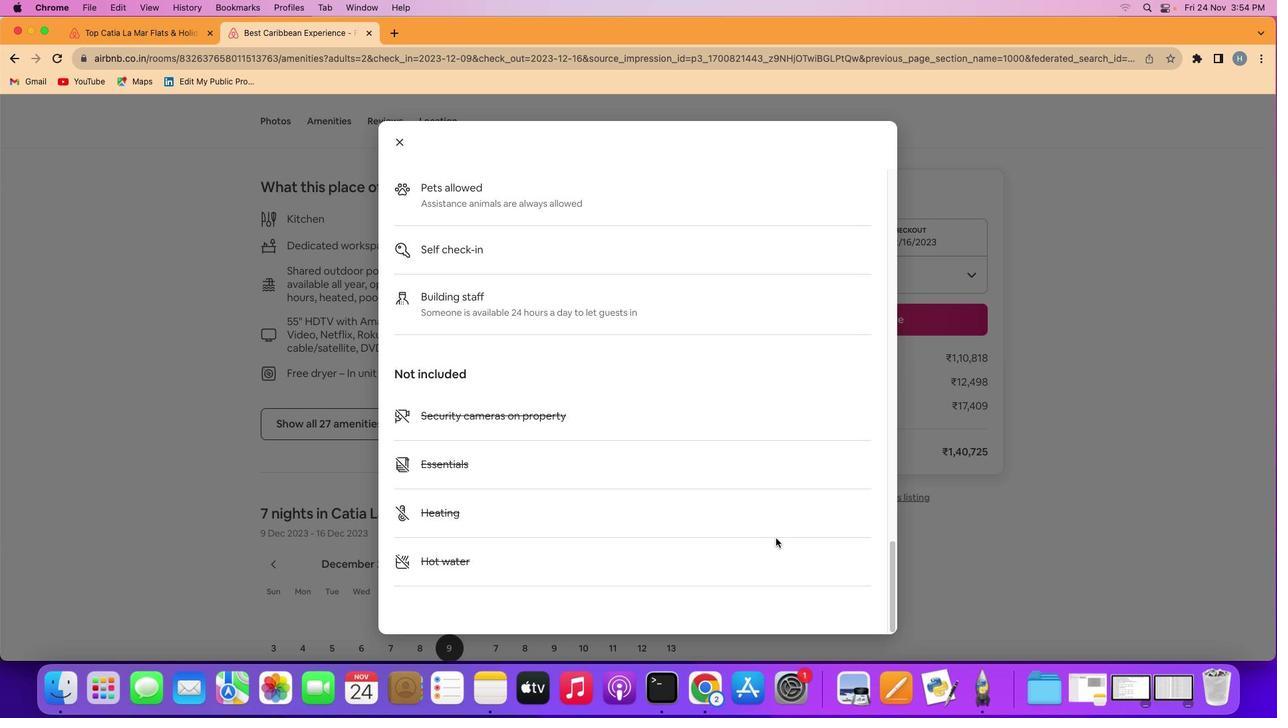 
Action: Mouse scrolled (776, 538) with delta (0, -1)
Screenshot: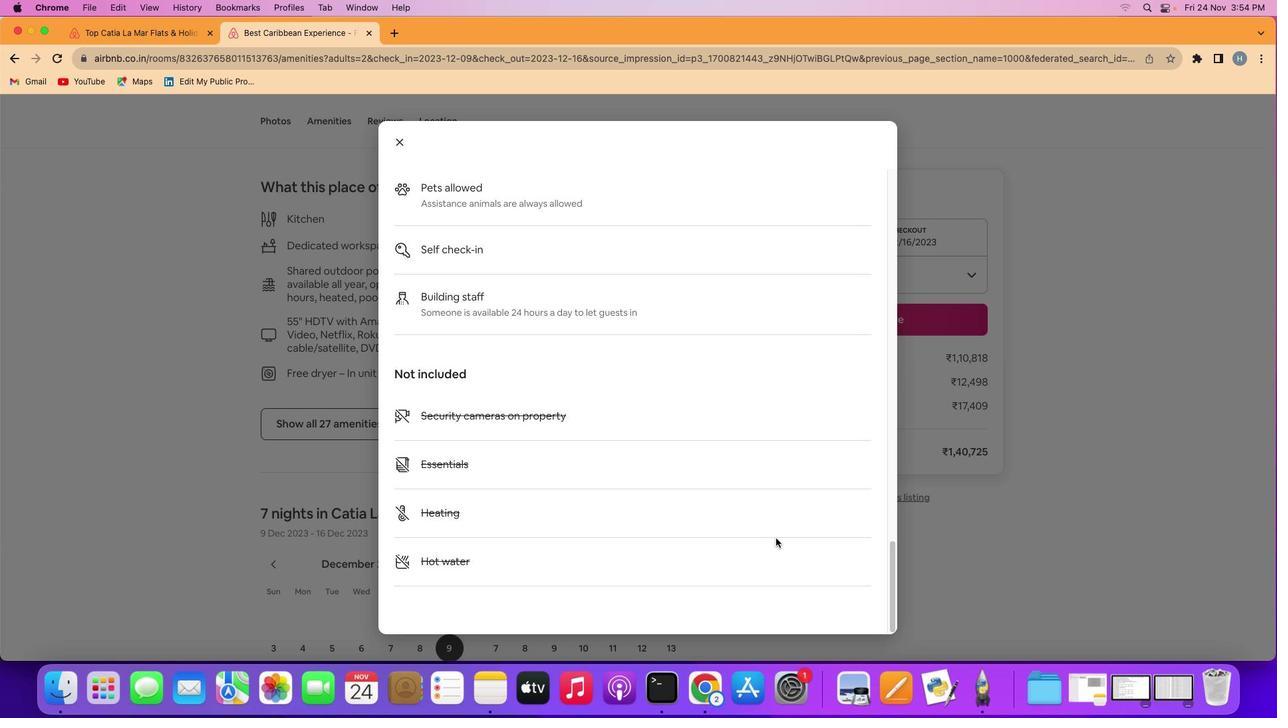 
Action: Mouse scrolled (776, 538) with delta (0, -3)
Screenshot: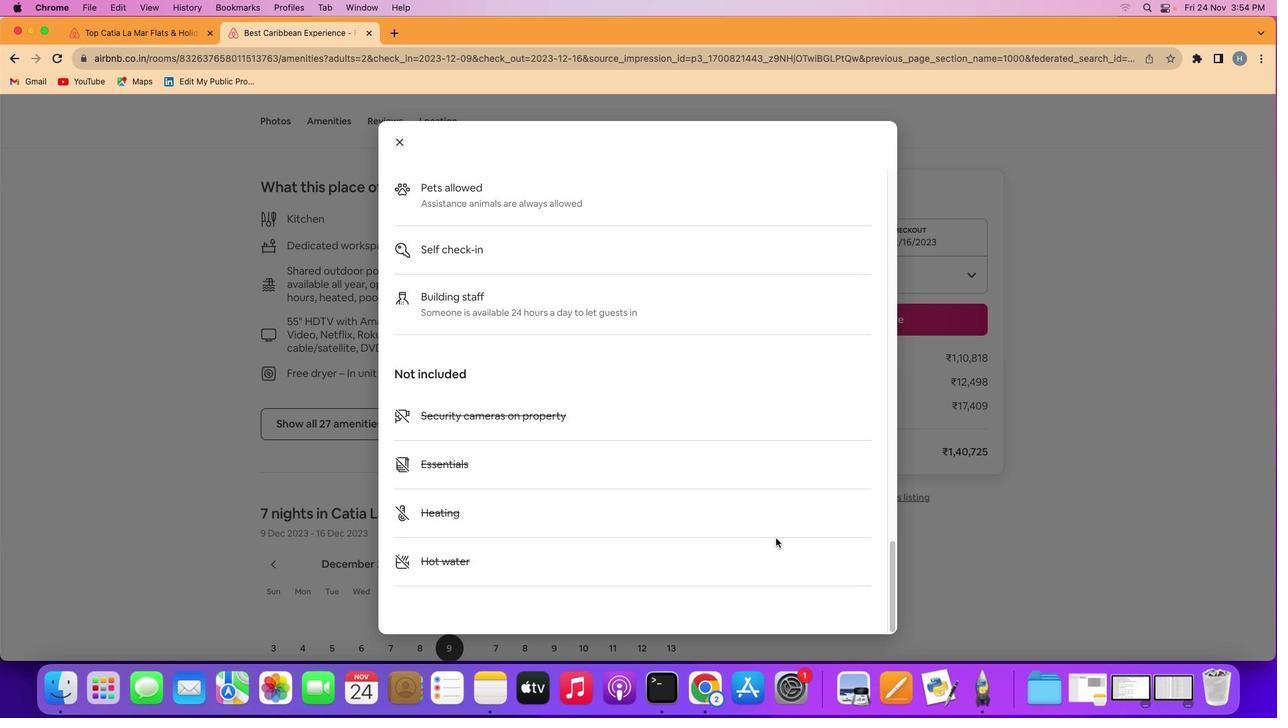 
Action: Mouse scrolled (776, 538) with delta (0, 0)
Screenshot: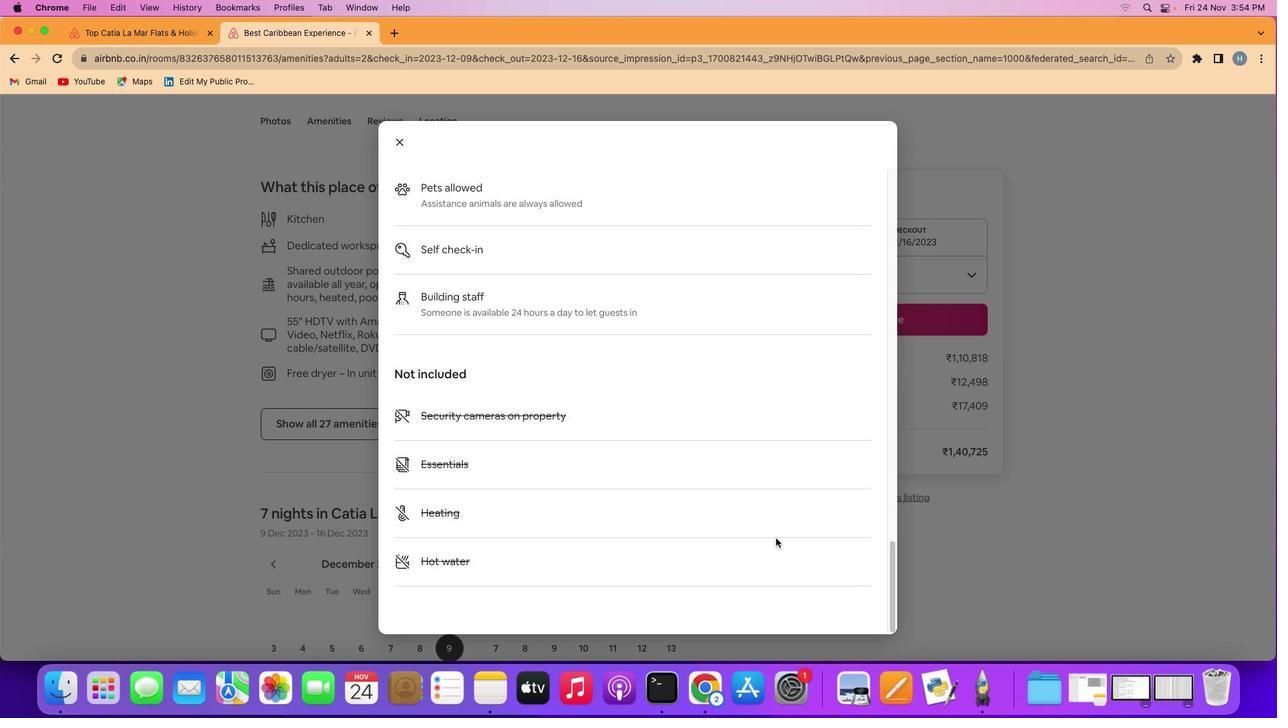 
Action: Mouse scrolled (776, 538) with delta (0, 0)
Screenshot: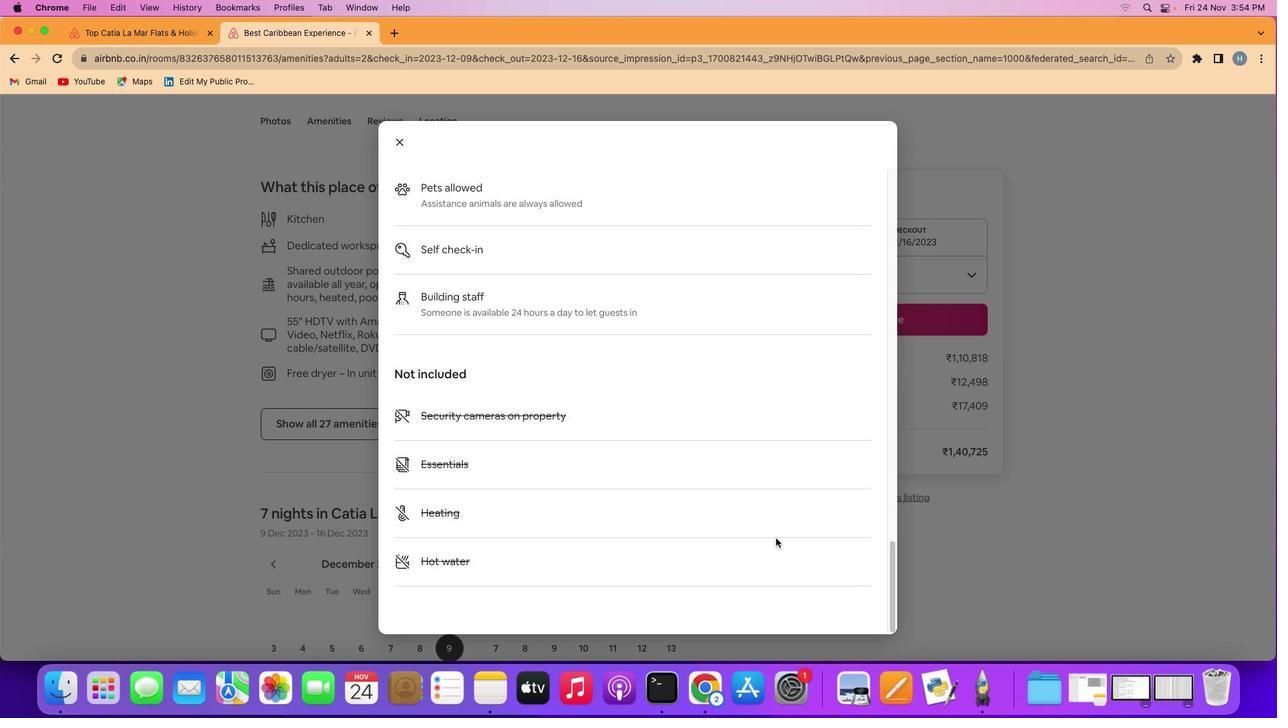 
Action: Mouse scrolled (776, 538) with delta (0, -1)
Screenshot: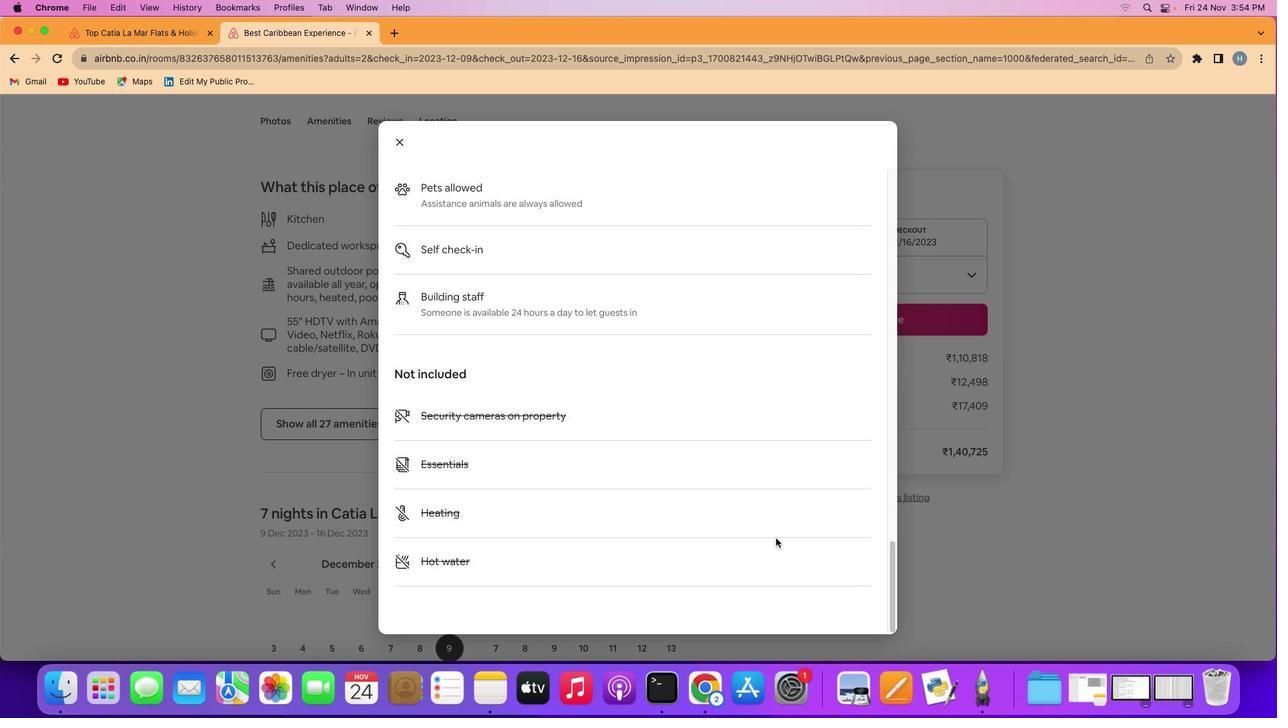 
Action: Mouse scrolled (776, 538) with delta (0, -3)
Screenshot: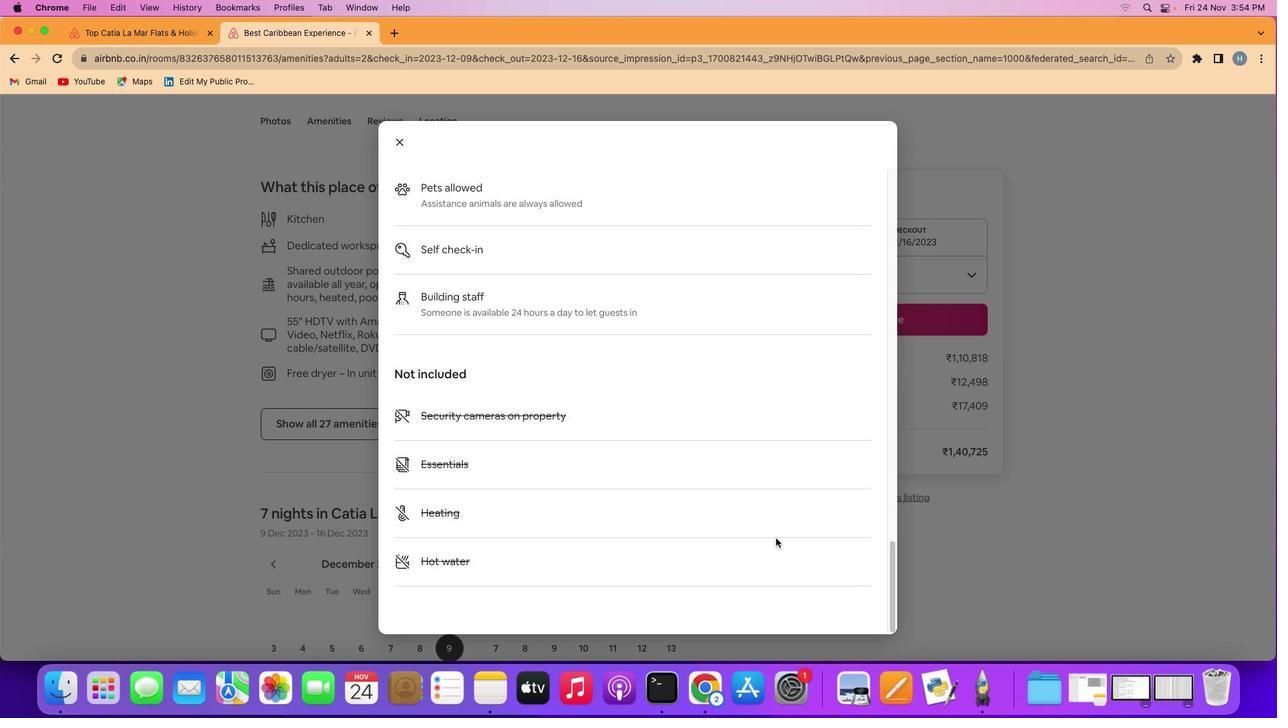 
Action: Mouse scrolled (776, 538) with delta (0, -3)
Screenshot: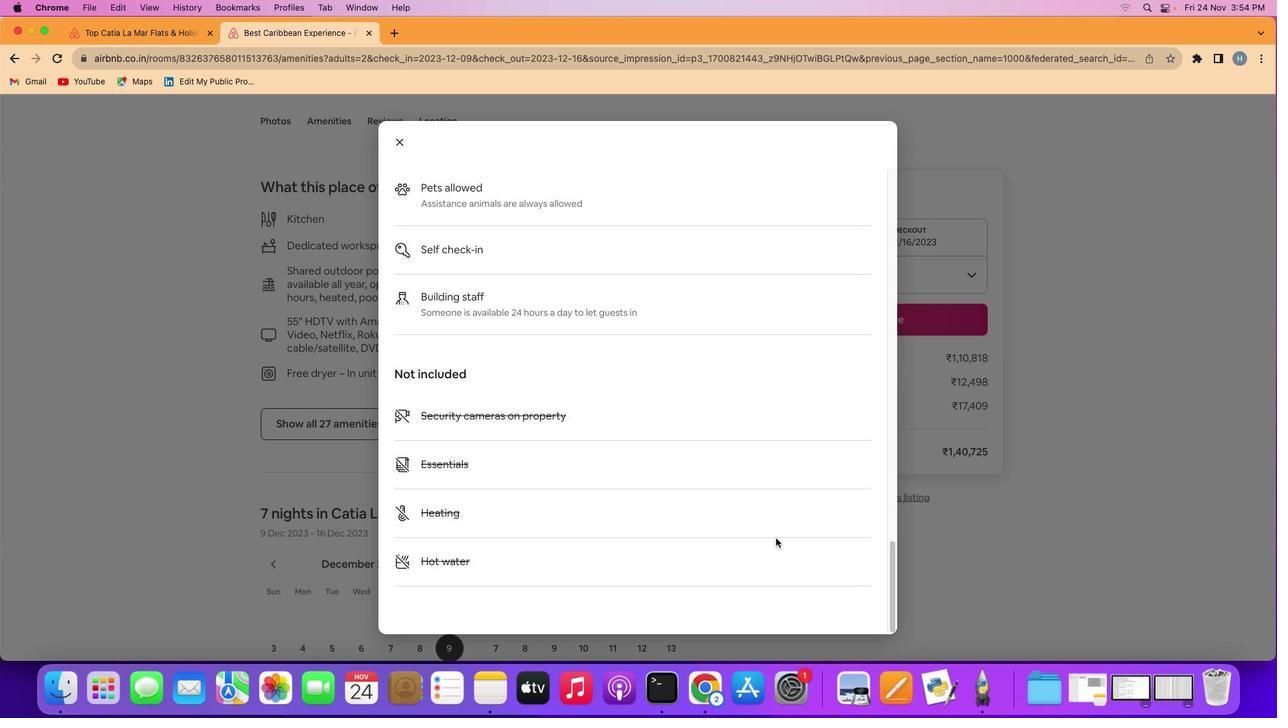 
Action: Mouse scrolled (776, 538) with delta (0, 0)
Screenshot: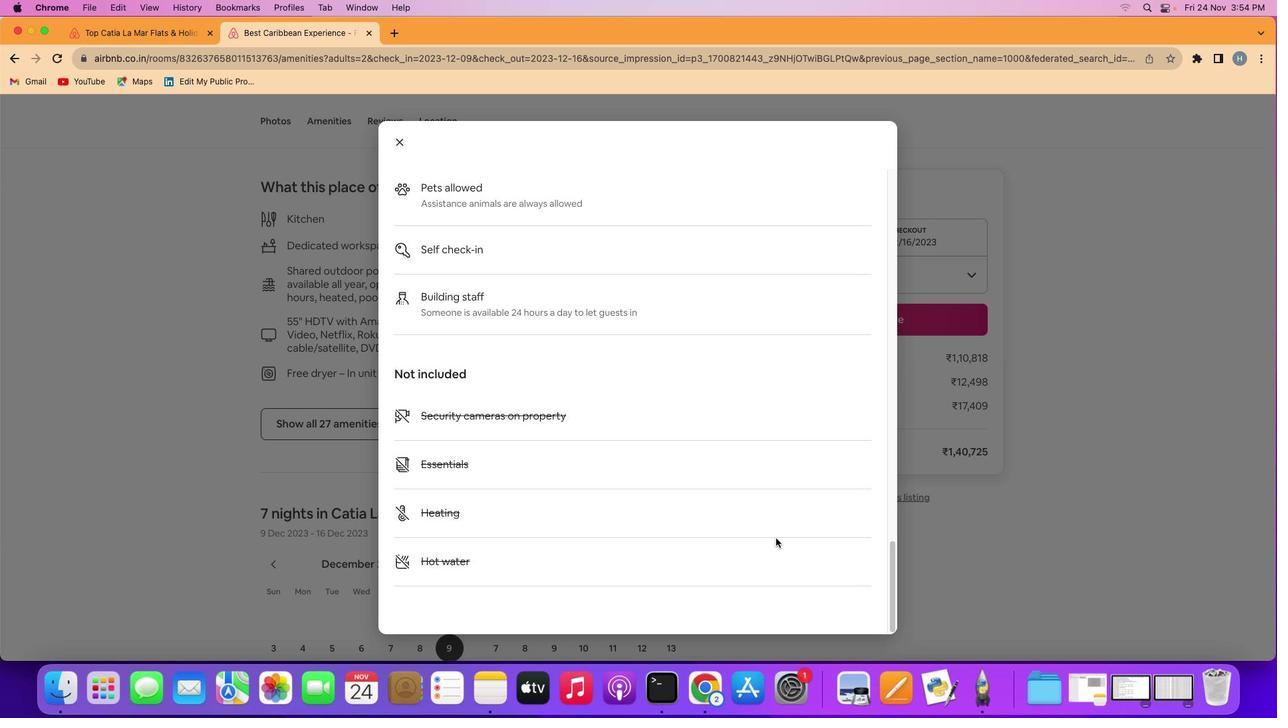 
Action: Mouse scrolled (776, 538) with delta (0, 0)
Screenshot: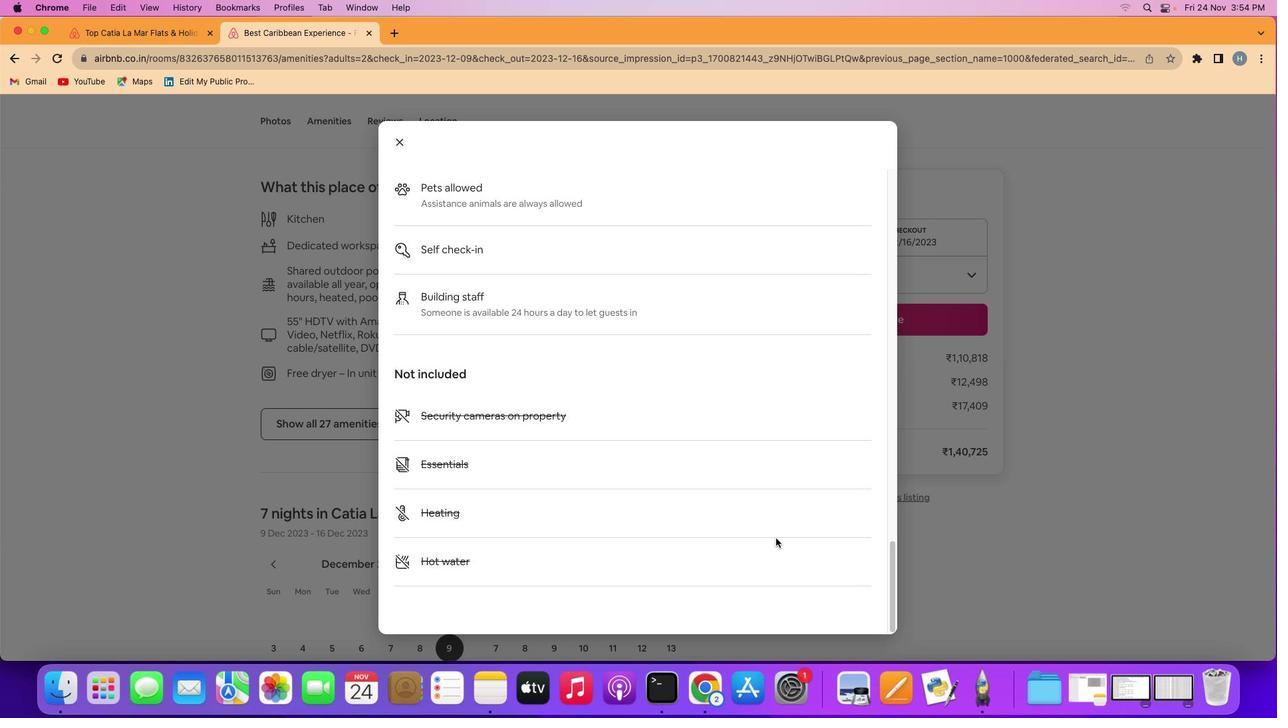 
Action: Mouse scrolled (776, 538) with delta (0, -1)
Screenshot: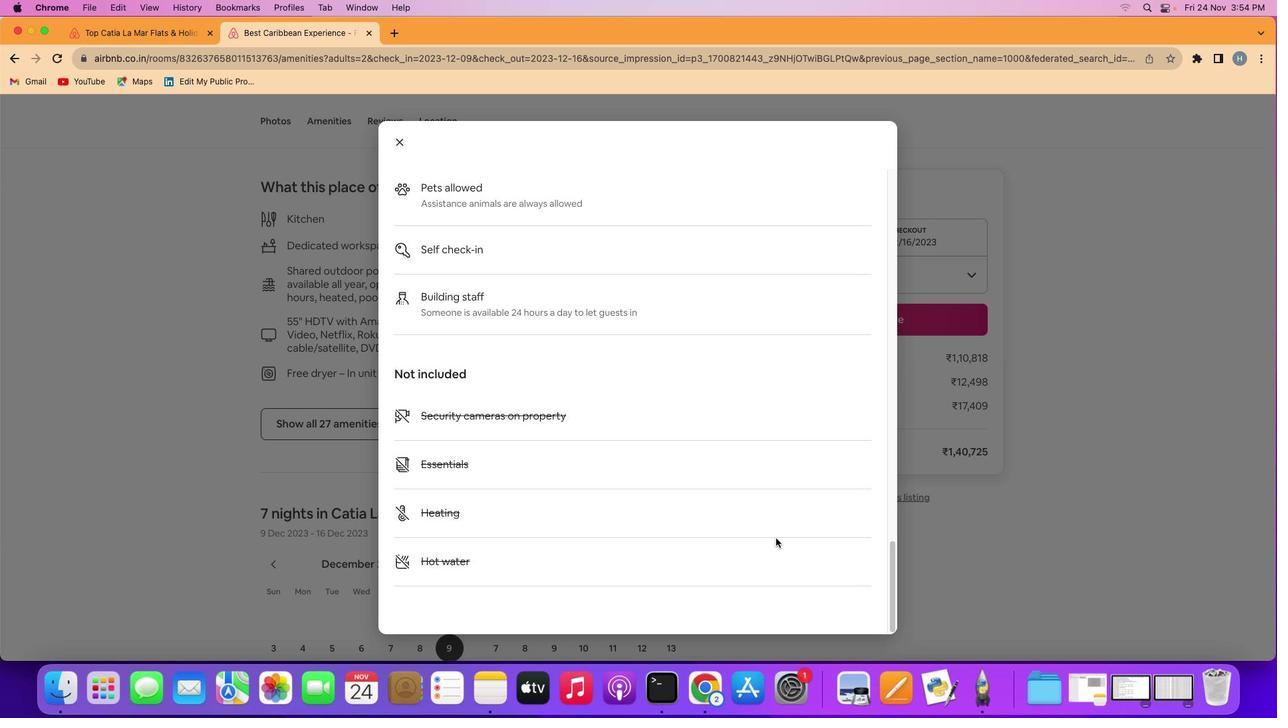 
Action: Mouse scrolled (776, 538) with delta (0, -2)
Screenshot: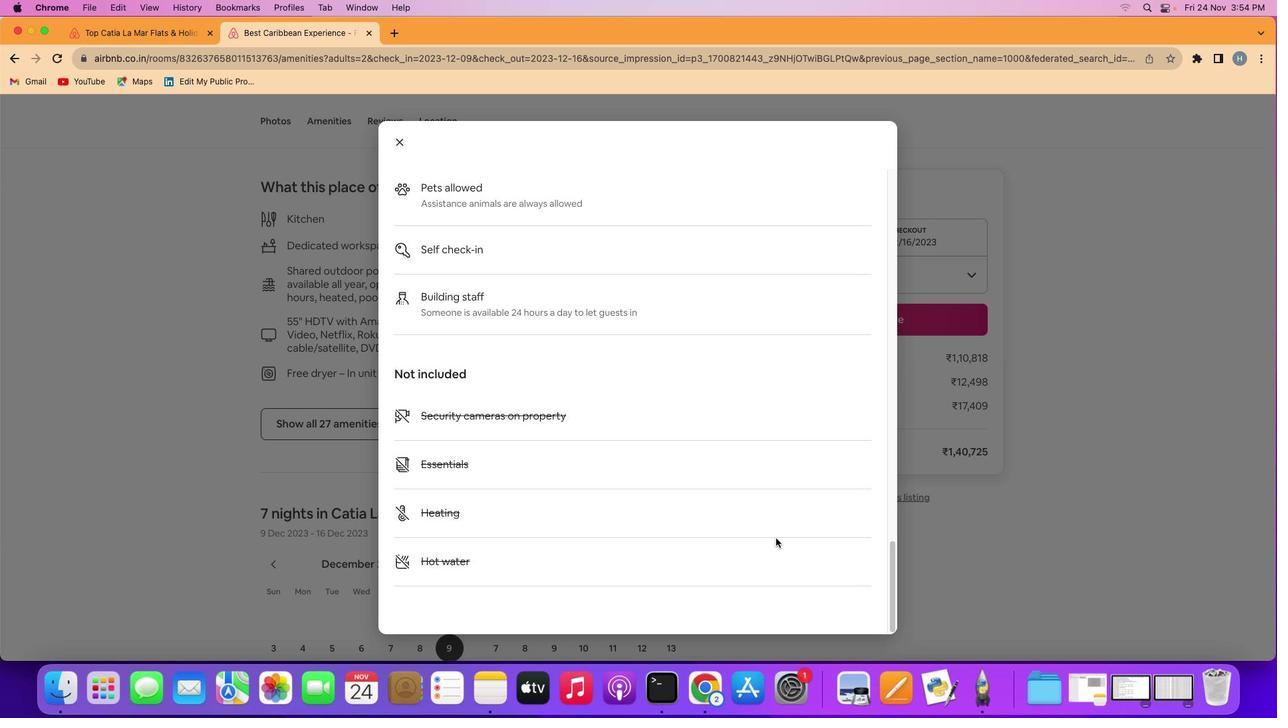 
Action: Mouse scrolled (776, 538) with delta (0, 0)
Screenshot: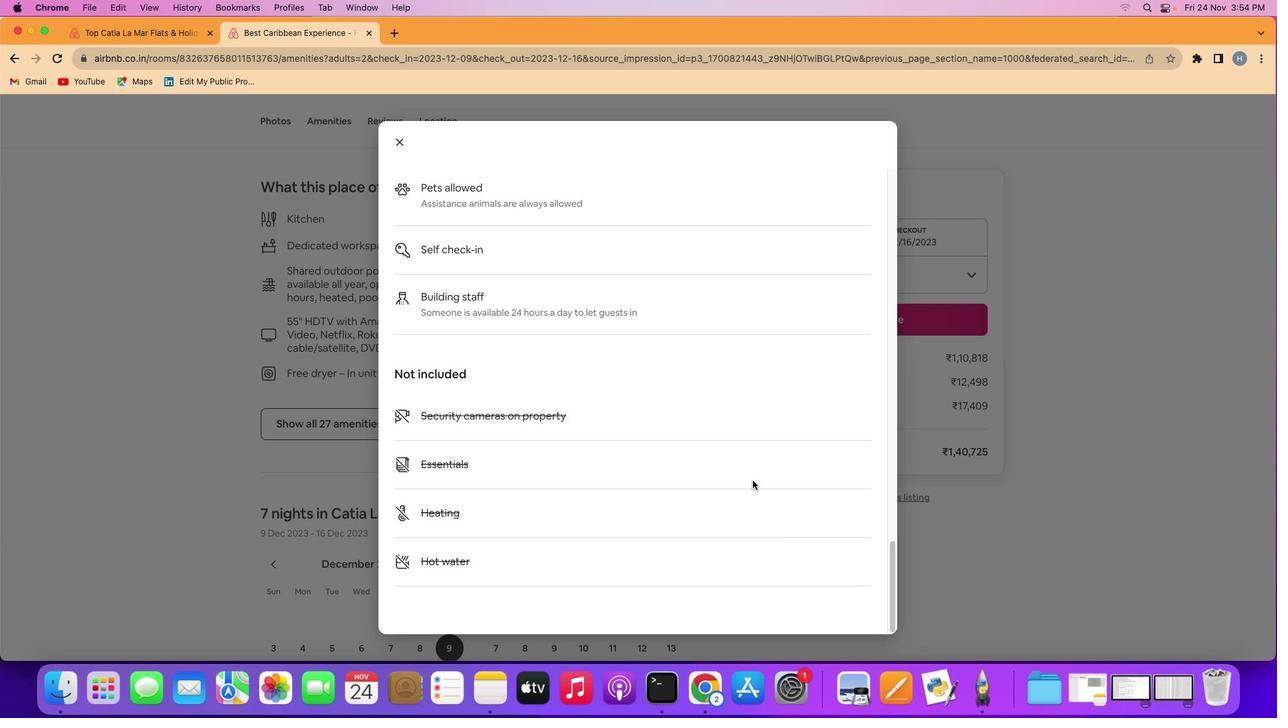 
Action: Mouse scrolled (776, 538) with delta (0, 0)
Screenshot: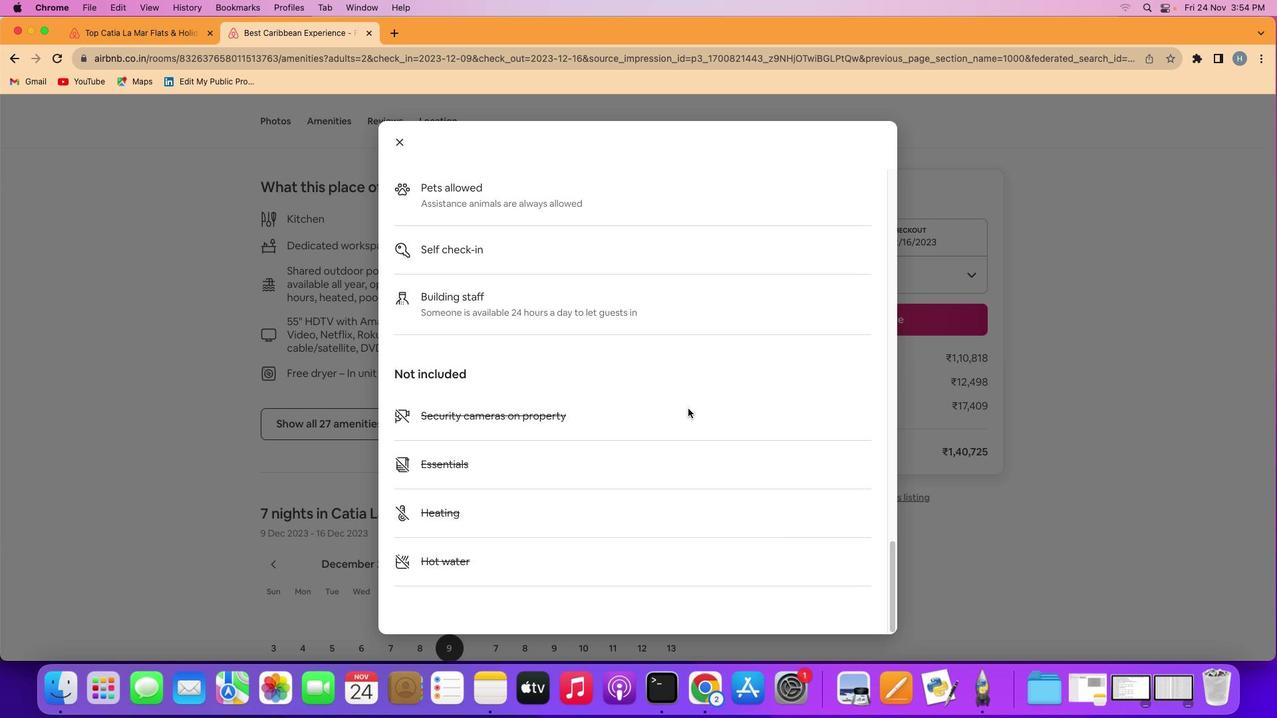 
Action: Mouse scrolled (776, 538) with delta (0, -1)
Screenshot: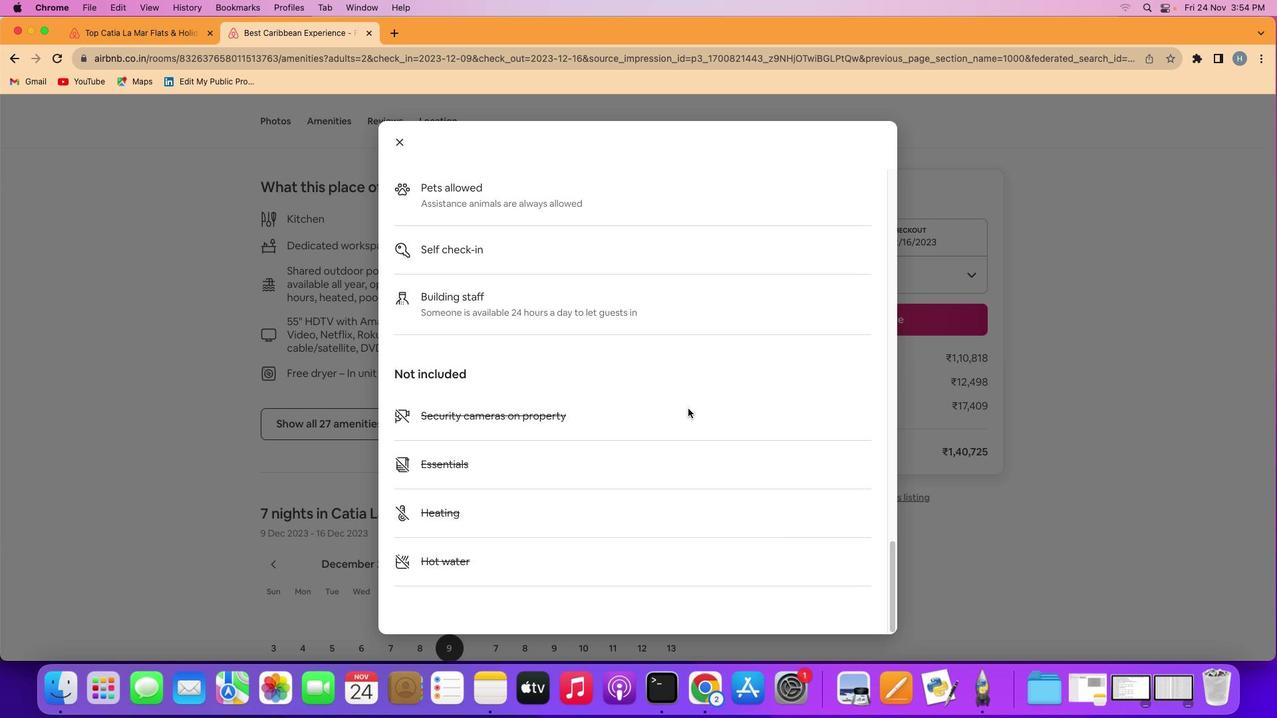 
Action: Mouse scrolled (776, 538) with delta (0, -2)
Screenshot: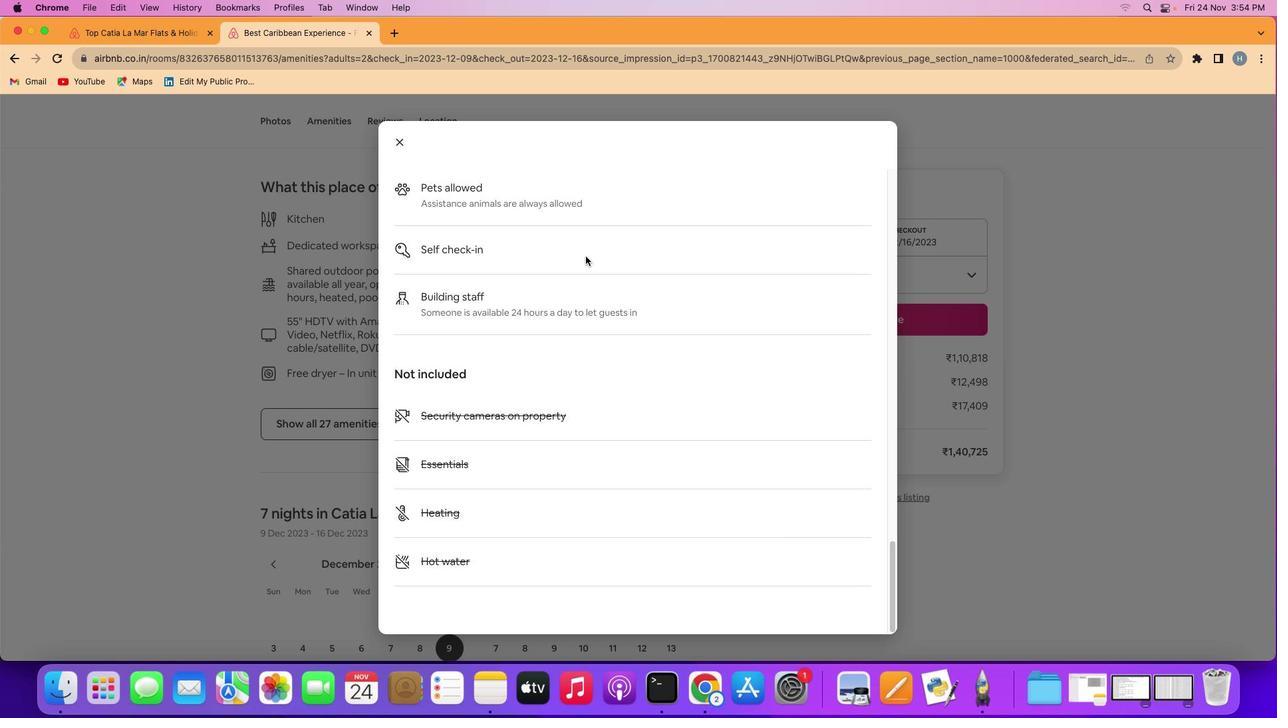 
Action: Mouse moved to (407, 145)
Screenshot: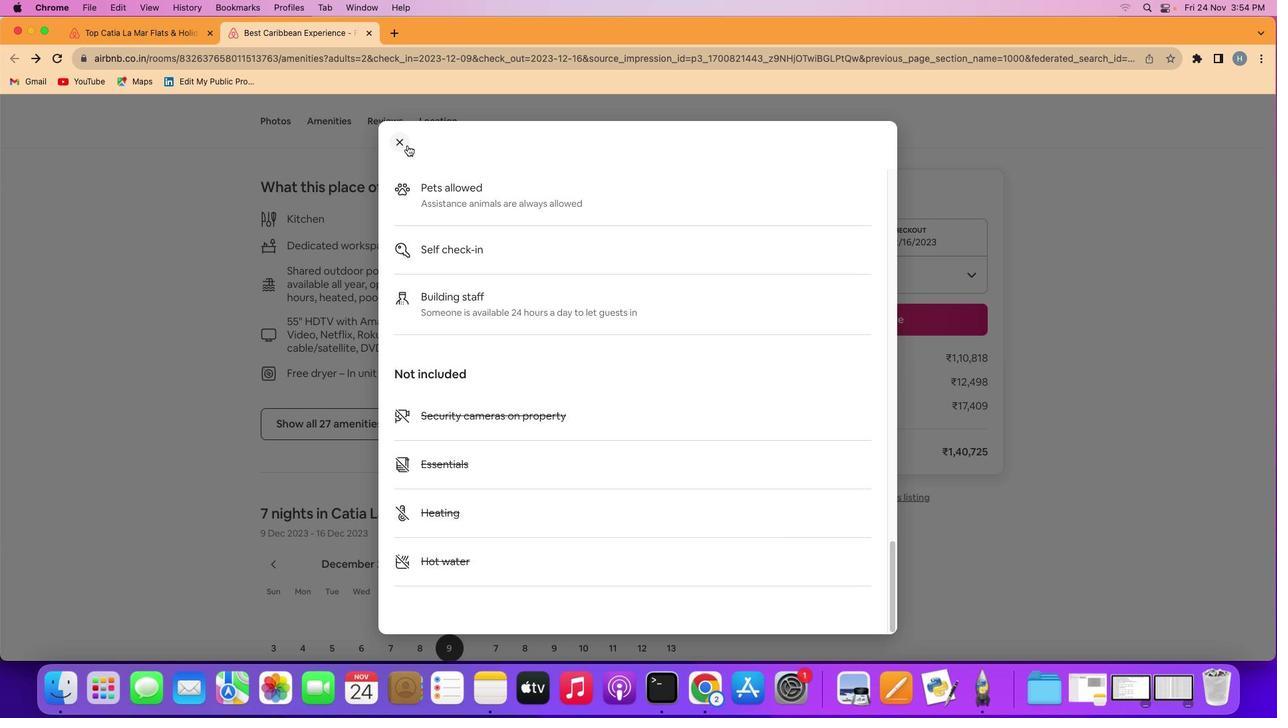 
Action: Mouse pressed left at (407, 145)
Screenshot: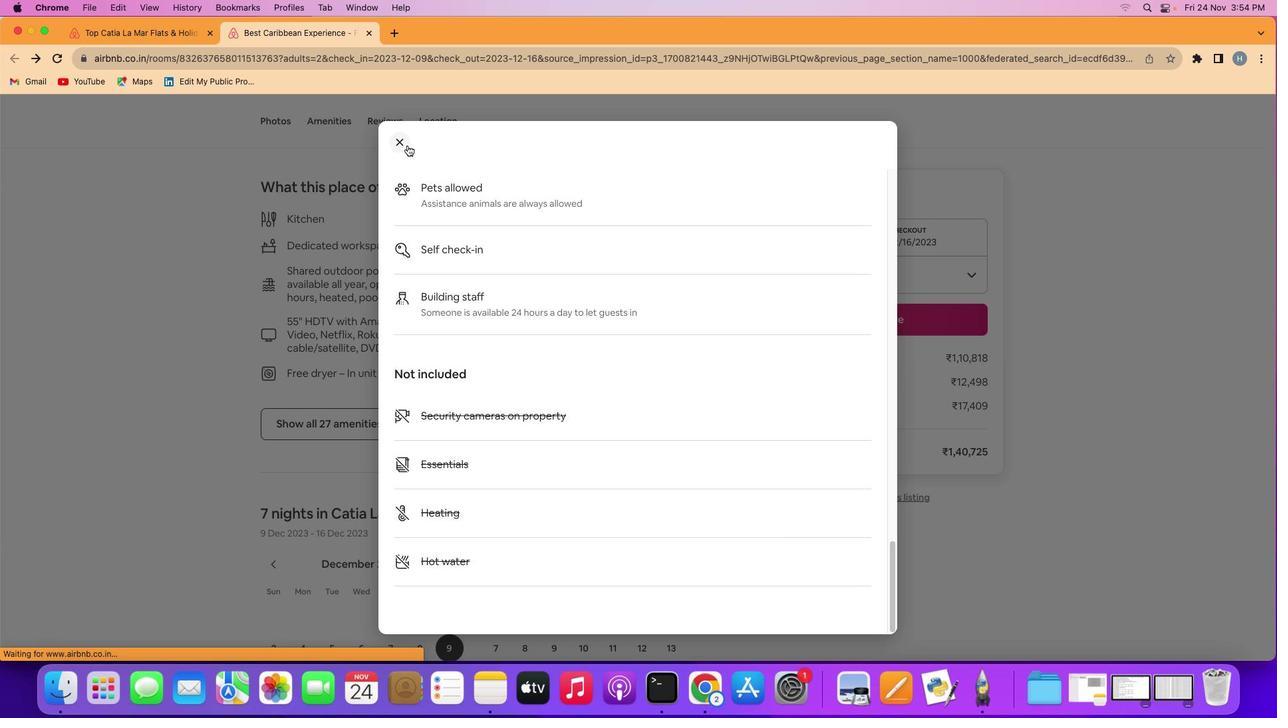 
Action: Mouse moved to (534, 389)
Screenshot: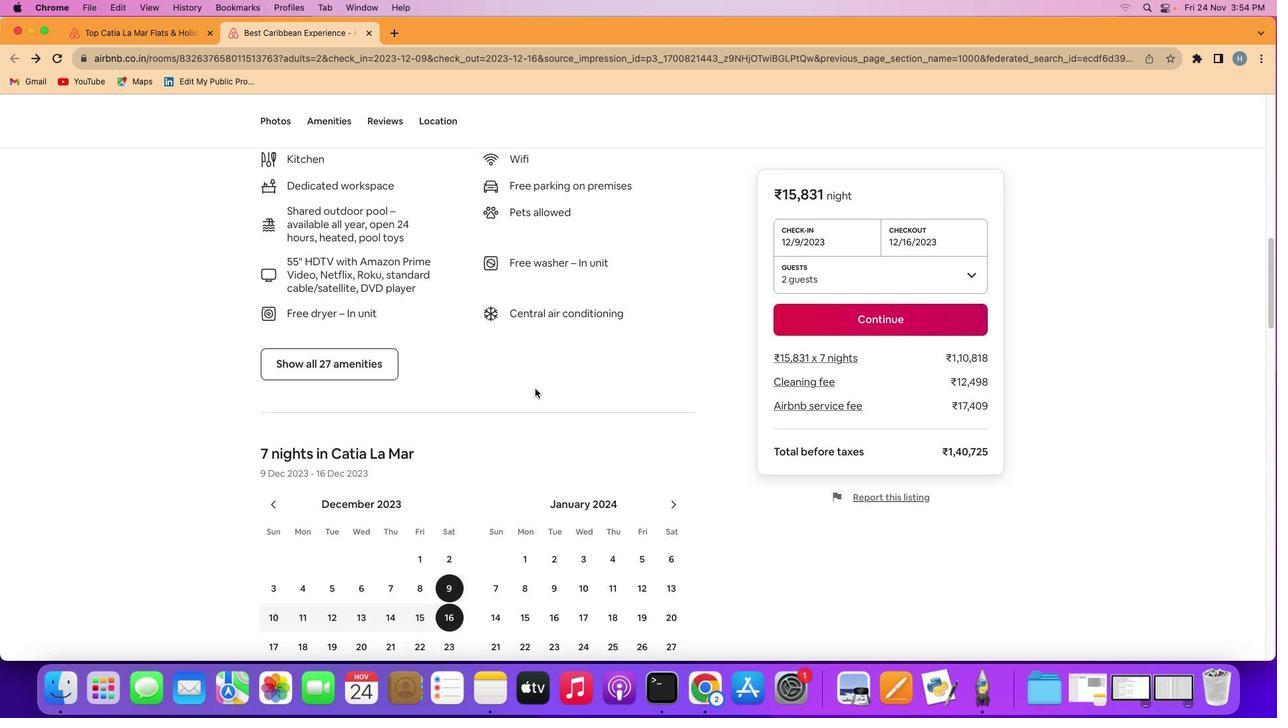
Action: Mouse scrolled (534, 389) with delta (0, 0)
Screenshot: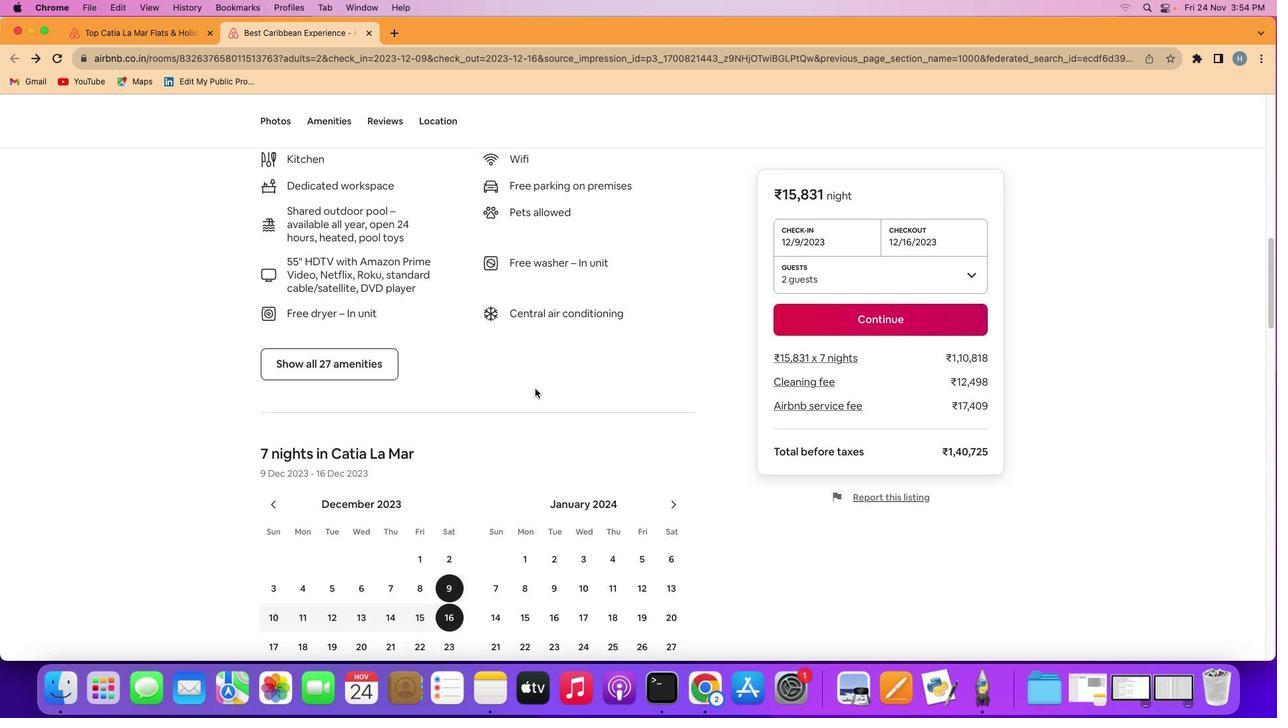 
Action: Mouse moved to (534, 389)
